 Task: Find Luxury Townhouses in Dallas.
Action: Mouse moved to (324, 263)
Screenshot: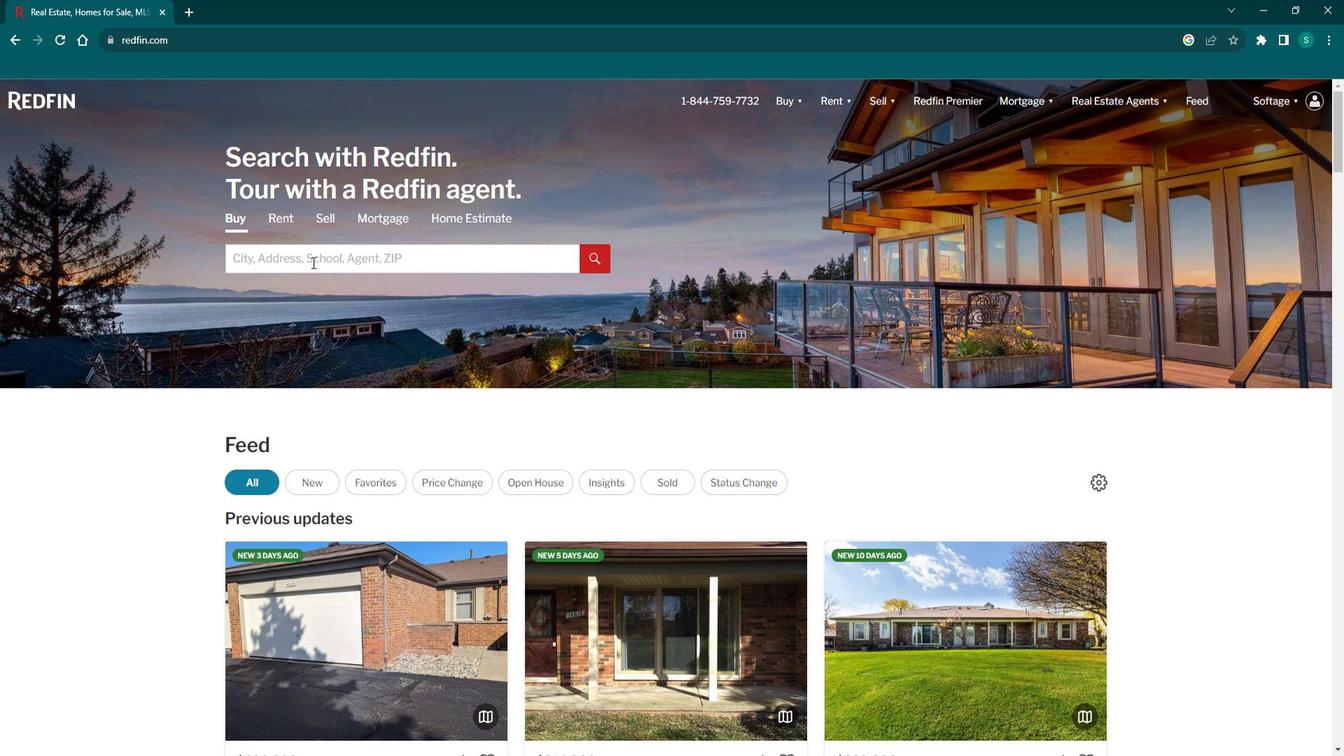 
Action: Mouse pressed left at (324, 263)
Screenshot: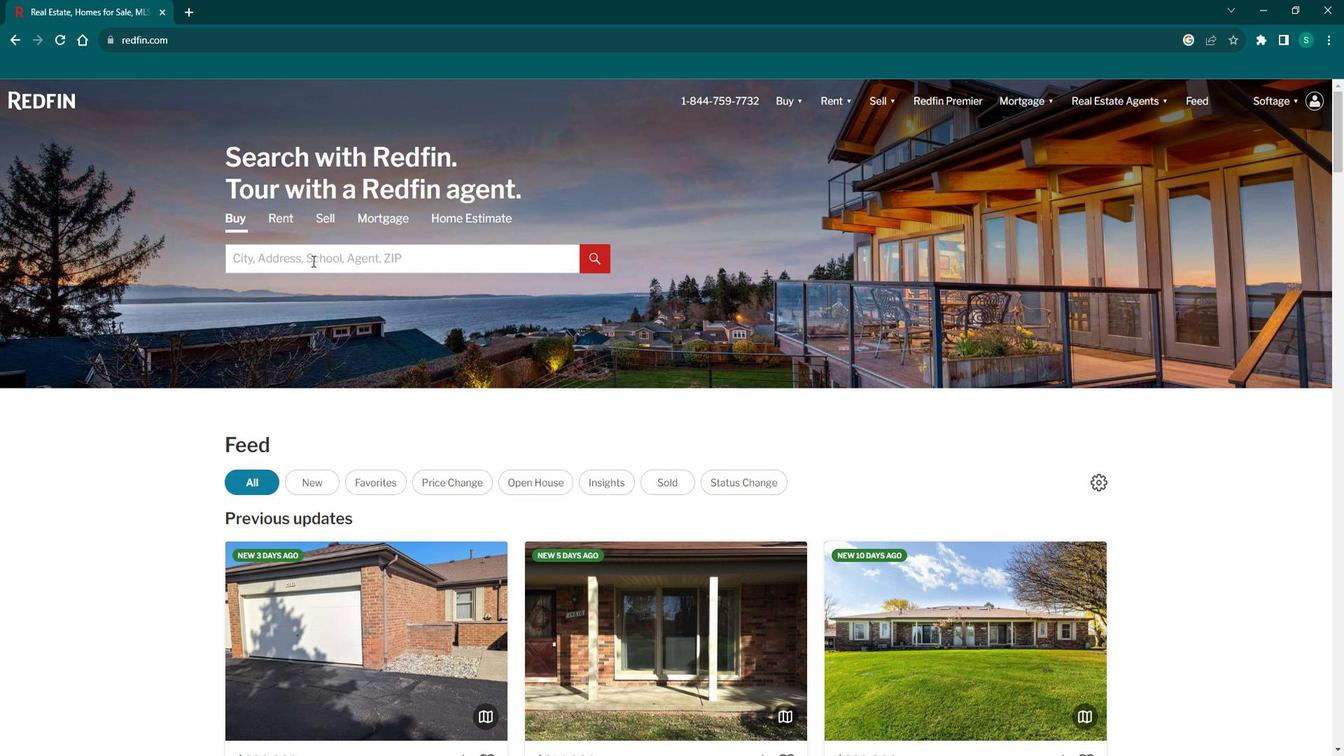 
Action: Key pressed <Key.caps_lock>D<Key.caps_lock>allas
Screenshot: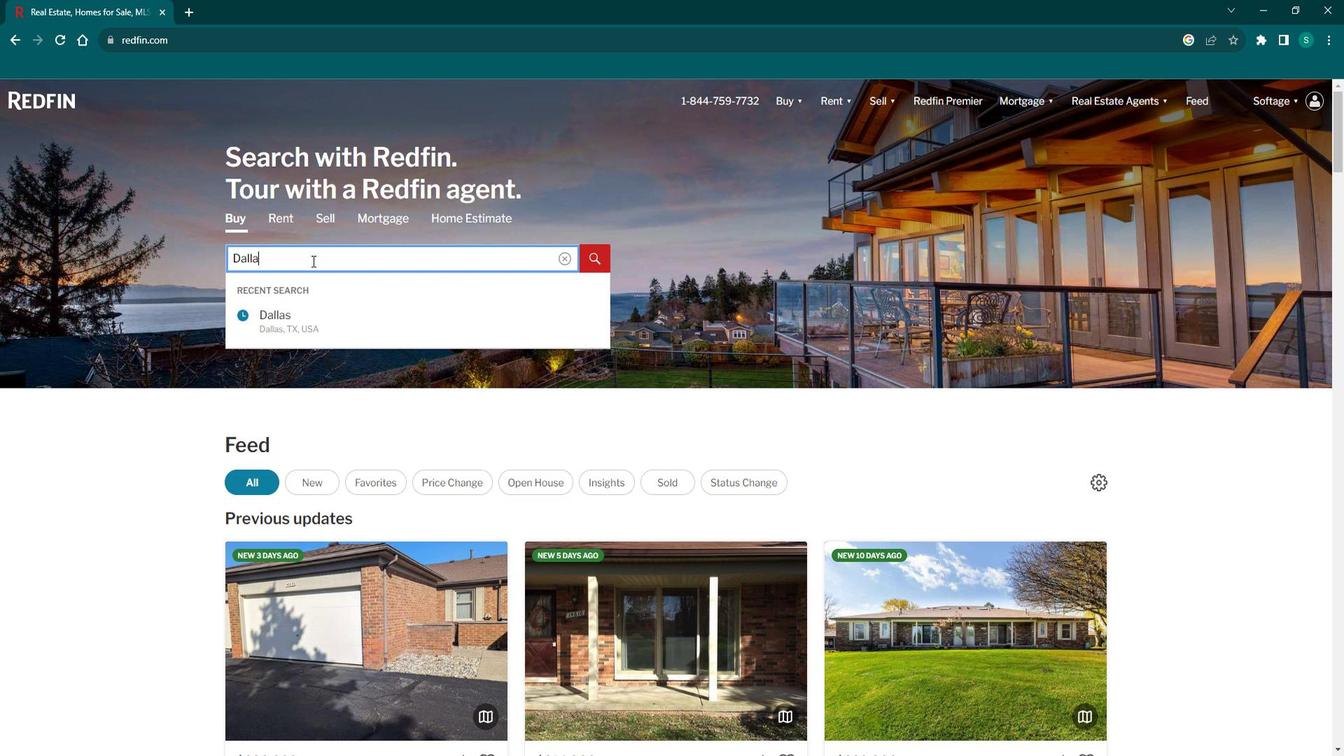 
Action: Mouse moved to (275, 389)
Screenshot: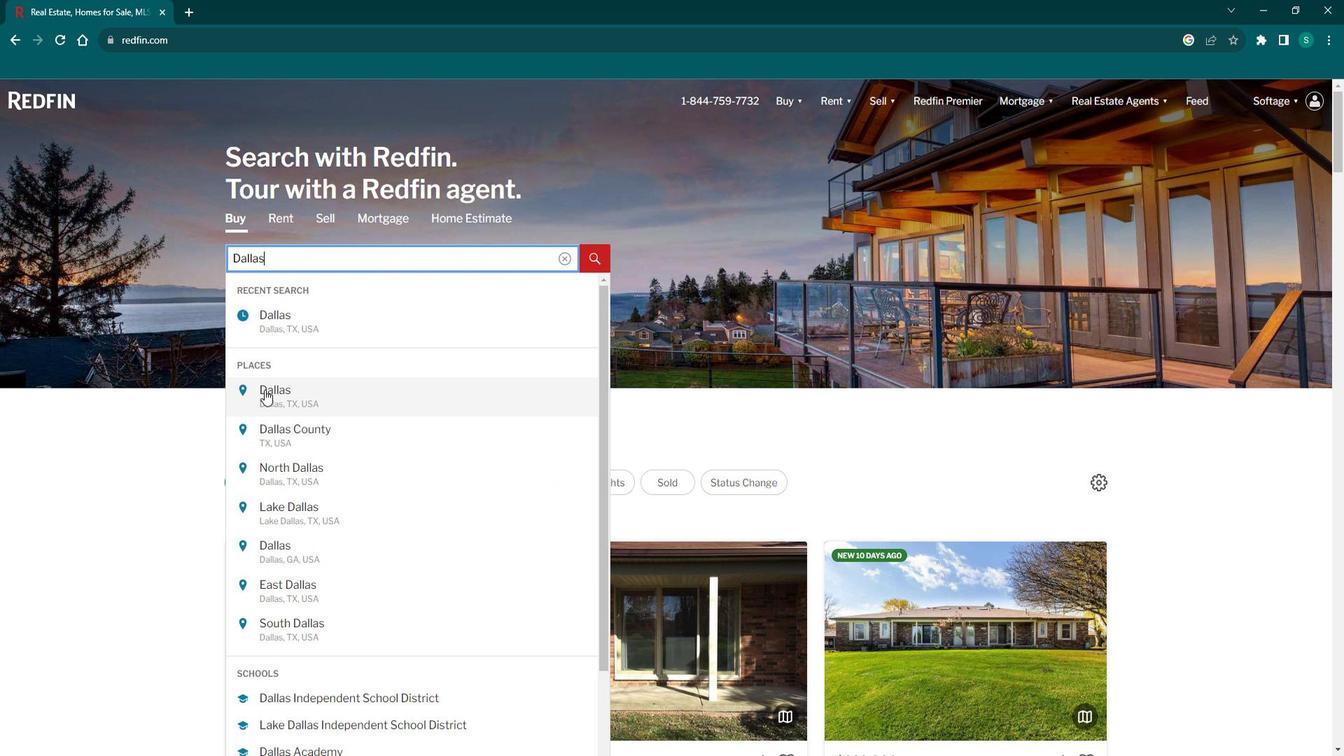 
Action: Mouse pressed left at (275, 389)
Screenshot: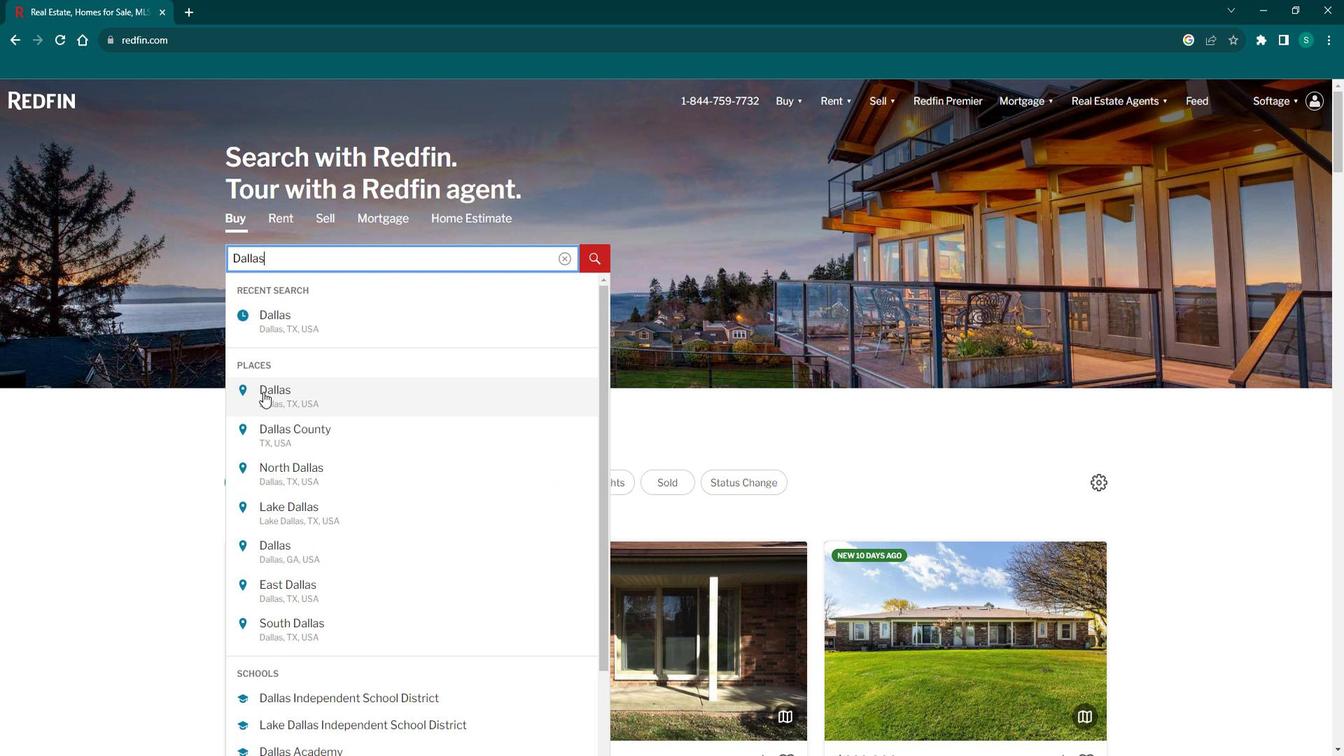 
Action: Mouse moved to (1235, 204)
Screenshot: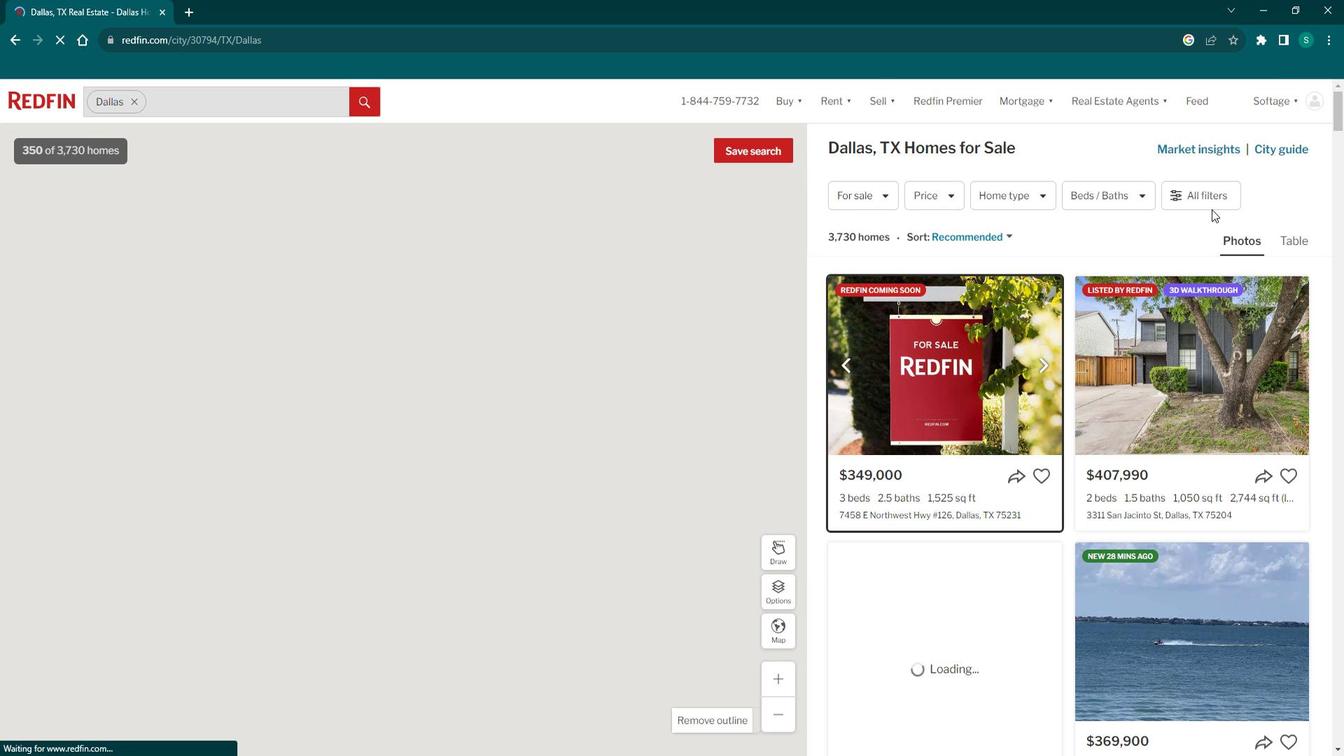 
Action: Mouse pressed left at (1235, 204)
Screenshot: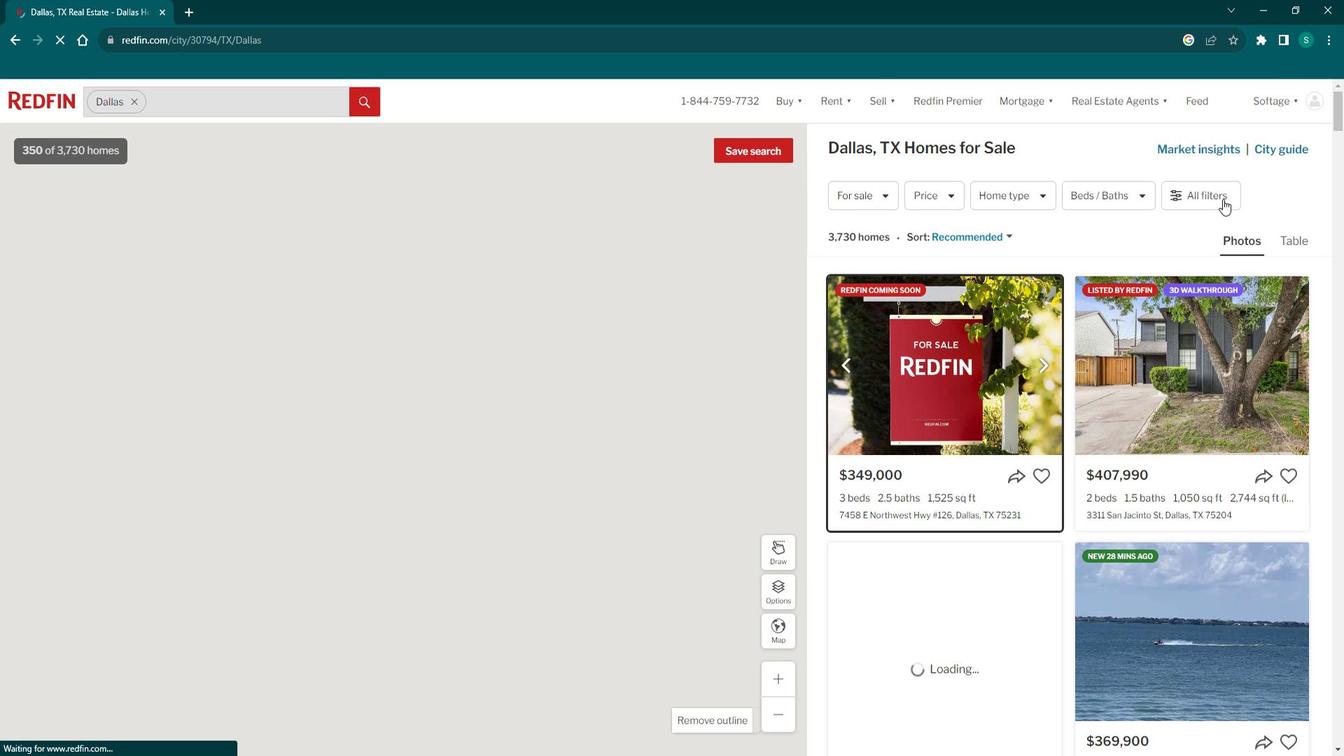 
Action: Mouse pressed left at (1235, 204)
Screenshot: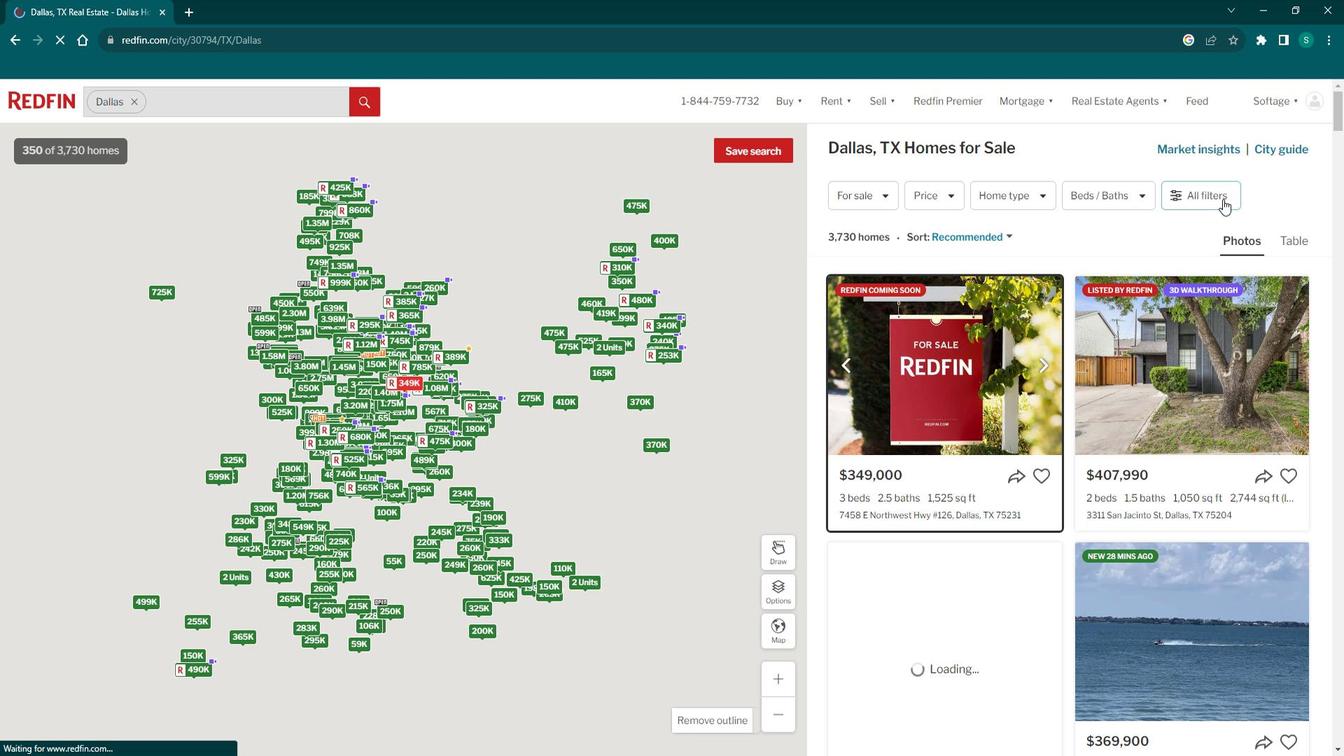
Action: Mouse moved to (1232, 204)
Screenshot: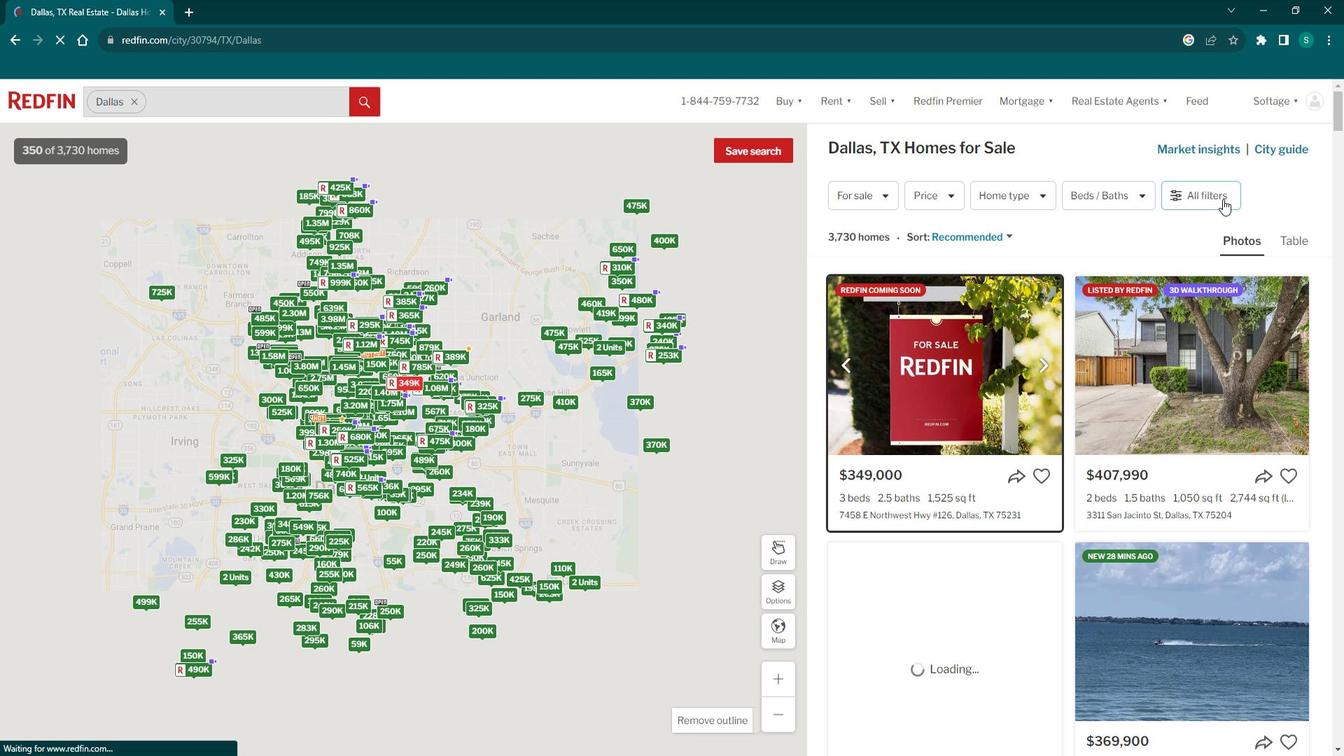 
Action: Mouse pressed left at (1232, 204)
Screenshot: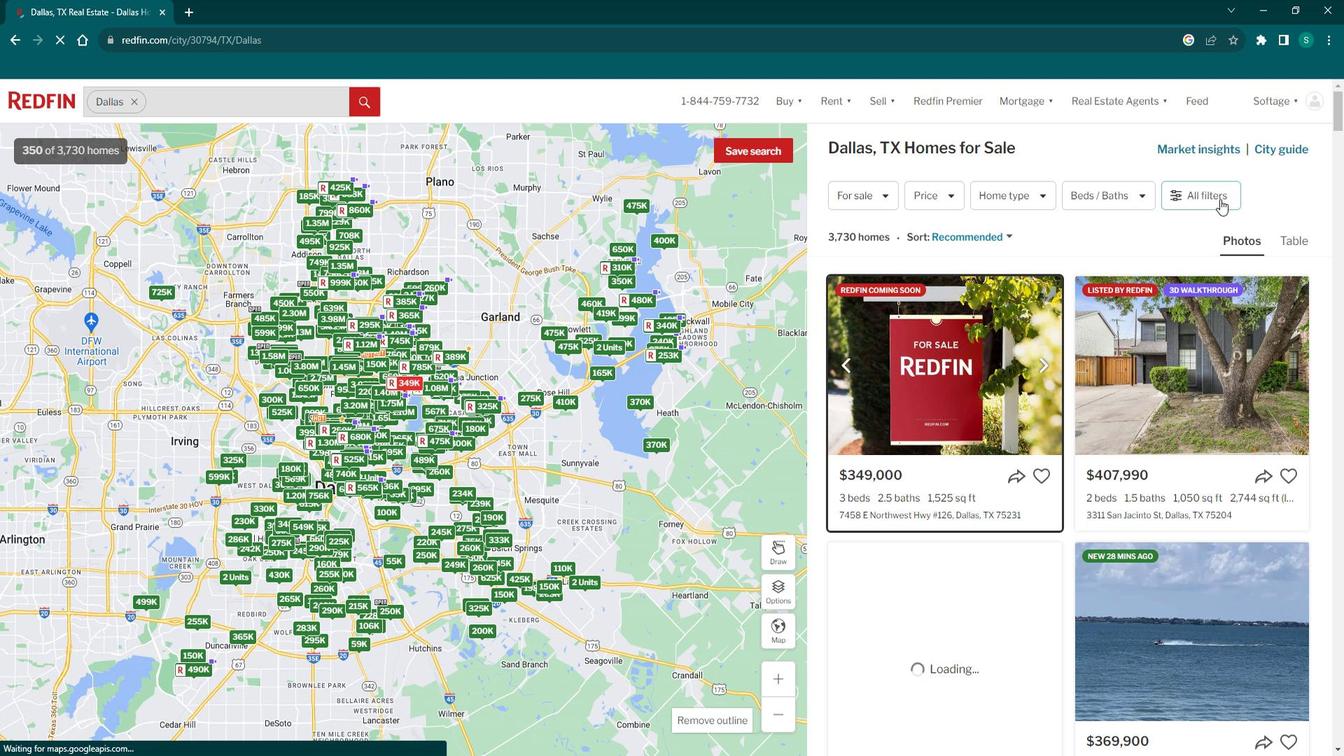 
Action: Mouse pressed left at (1232, 204)
Screenshot: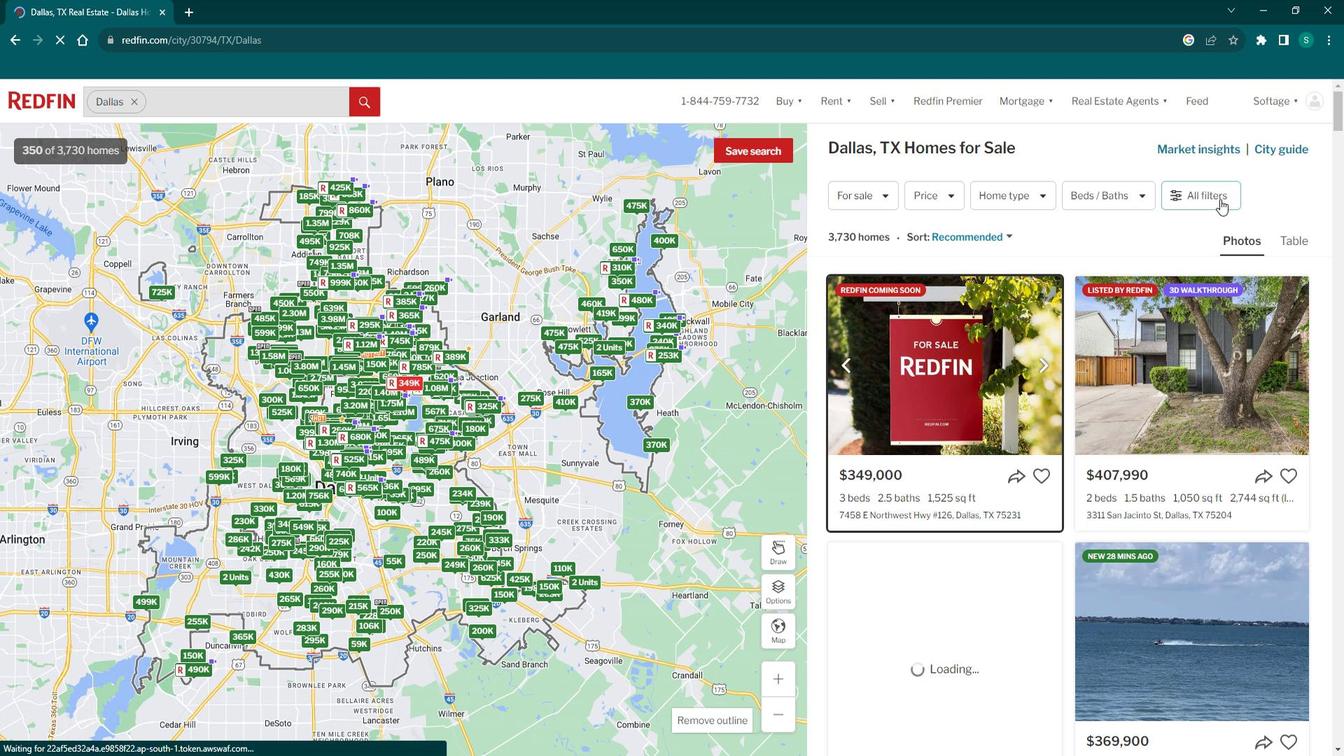 
Action: Mouse pressed left at (1232, 204)
Screenshot: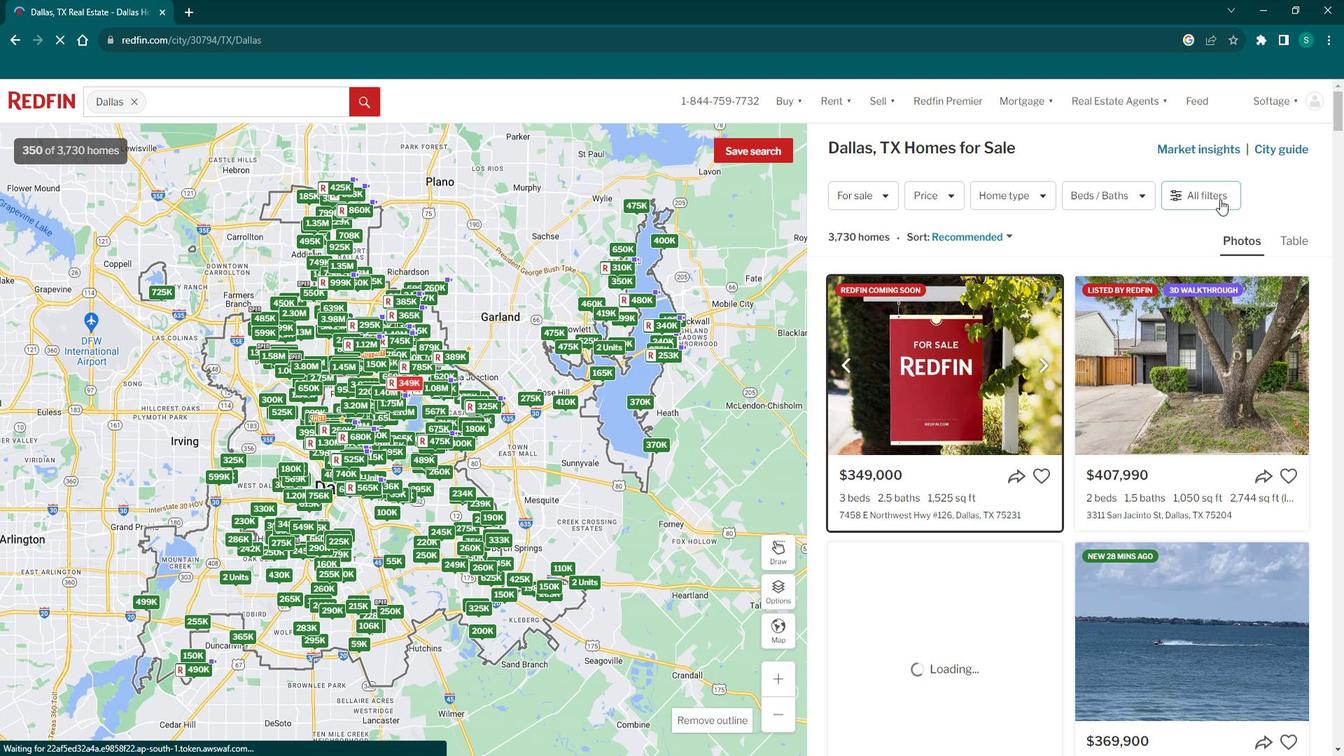 
Action: Mouse moved to (1211, 197)
Screenshot: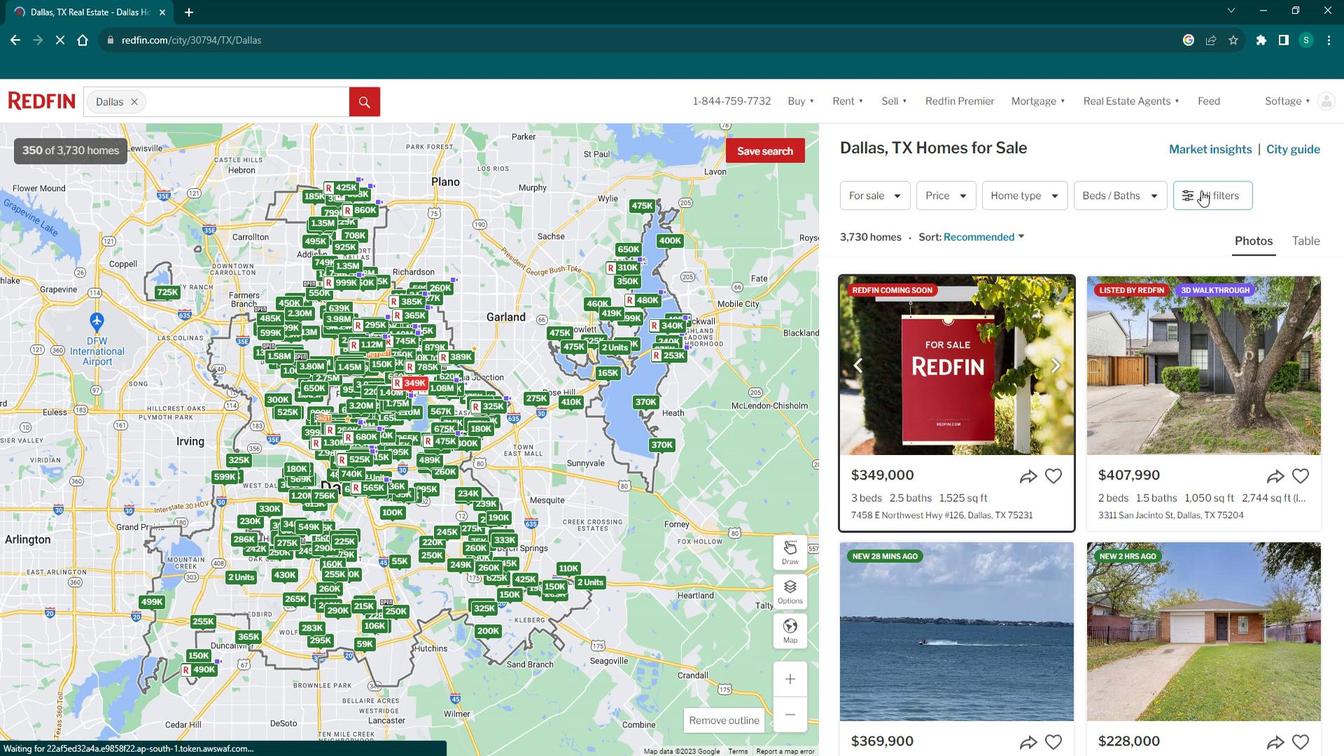 
Action: Mouse pressed left at (1211, 197)
Screenshot: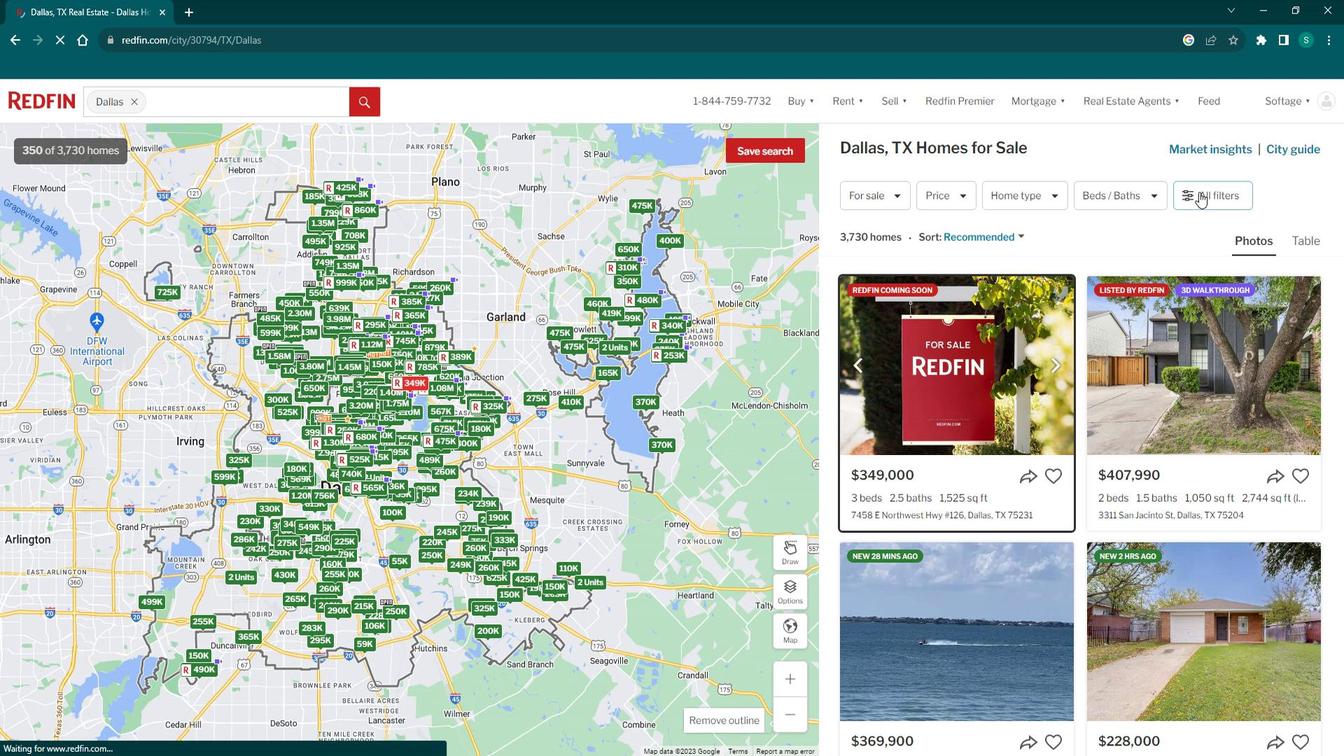 
Action: Mouse moved to (1077, 393)
Screenshot: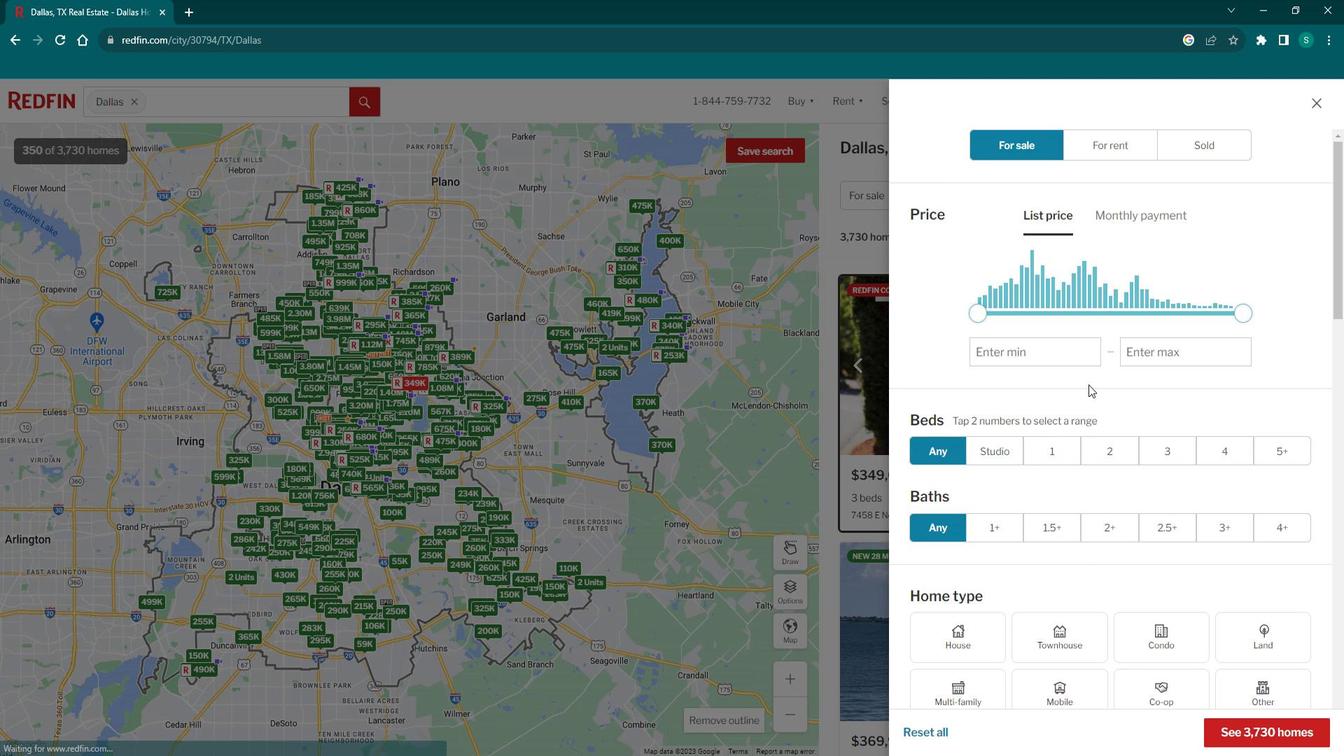 
Action: Mouse scrolled (1077, 392) with delta (0, 0)
Screenshot: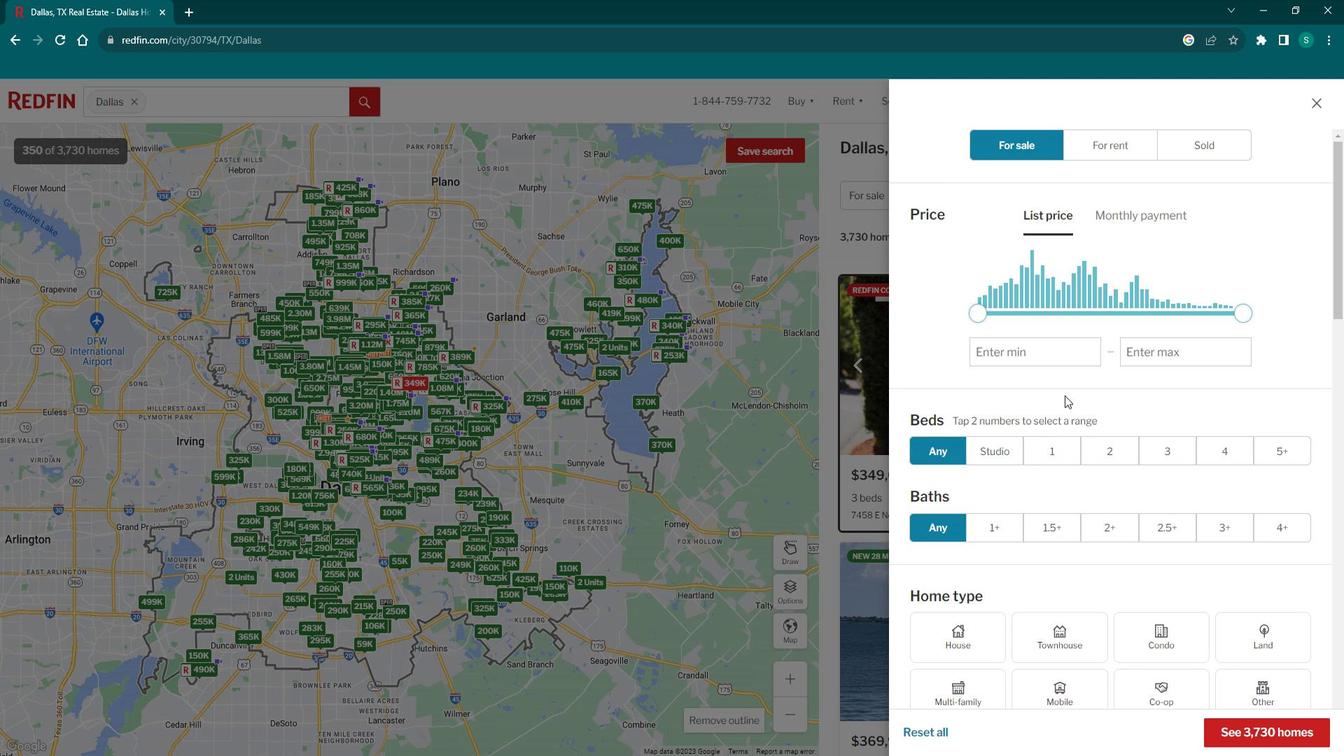 
Action: Mouse scrolled (1077, 392) with delta (0, 0)
Screenshot: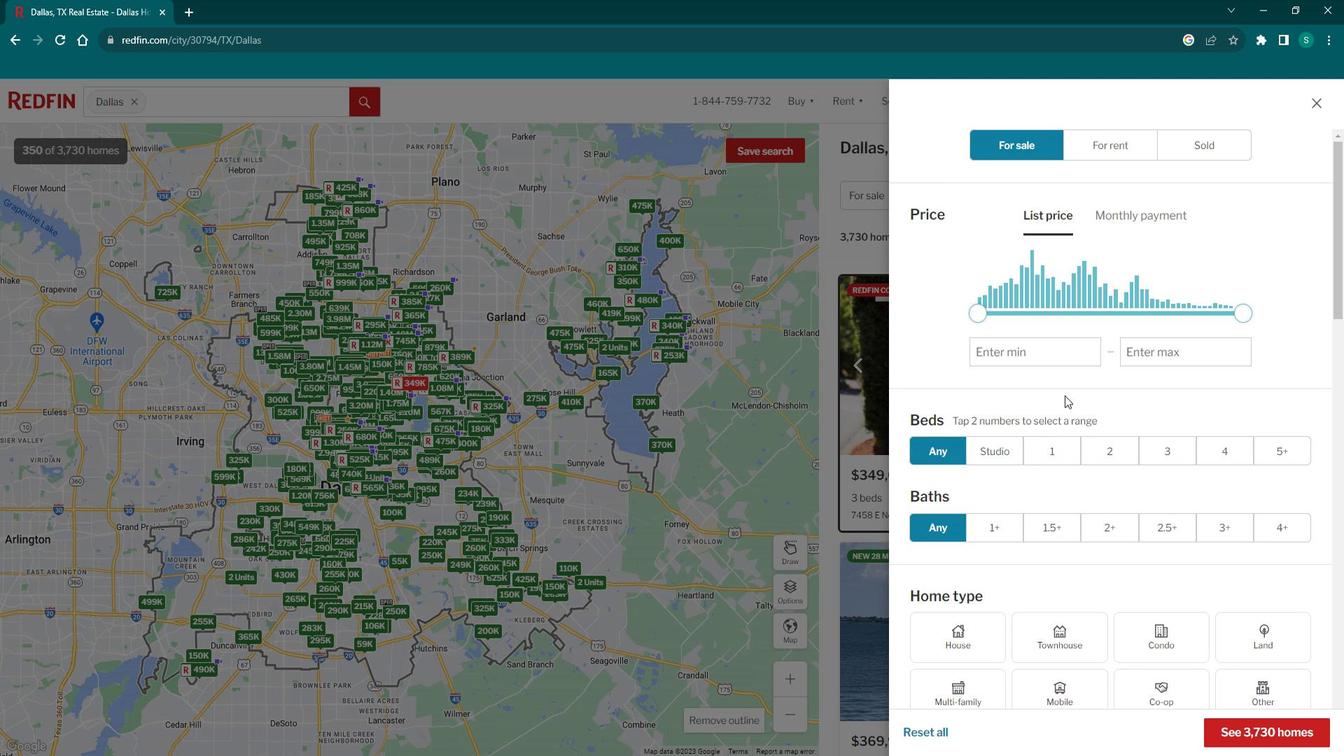 
Action: Mouse scrolled (1077, 392) with delta (0, 0)
Screenshot: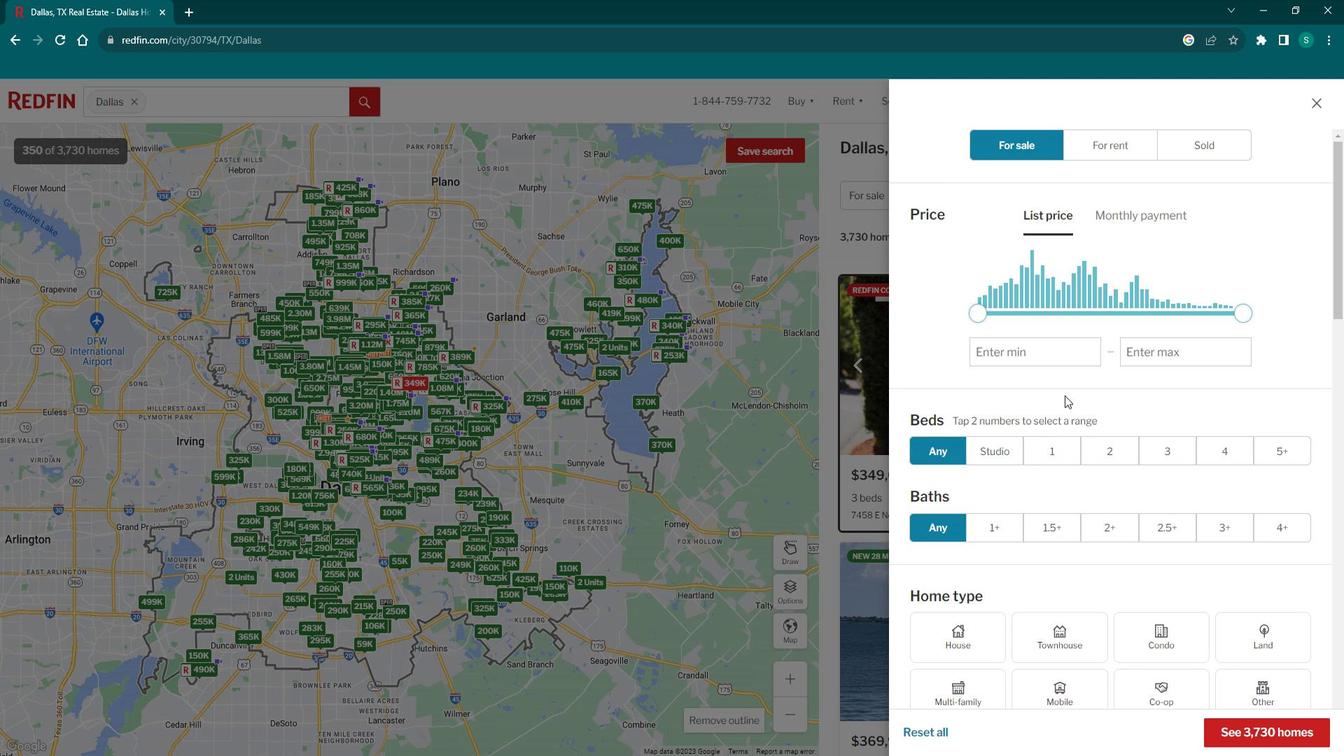 
Action: Mouse scrolled (1077, 392) with delta (0, 0)
Screenshot: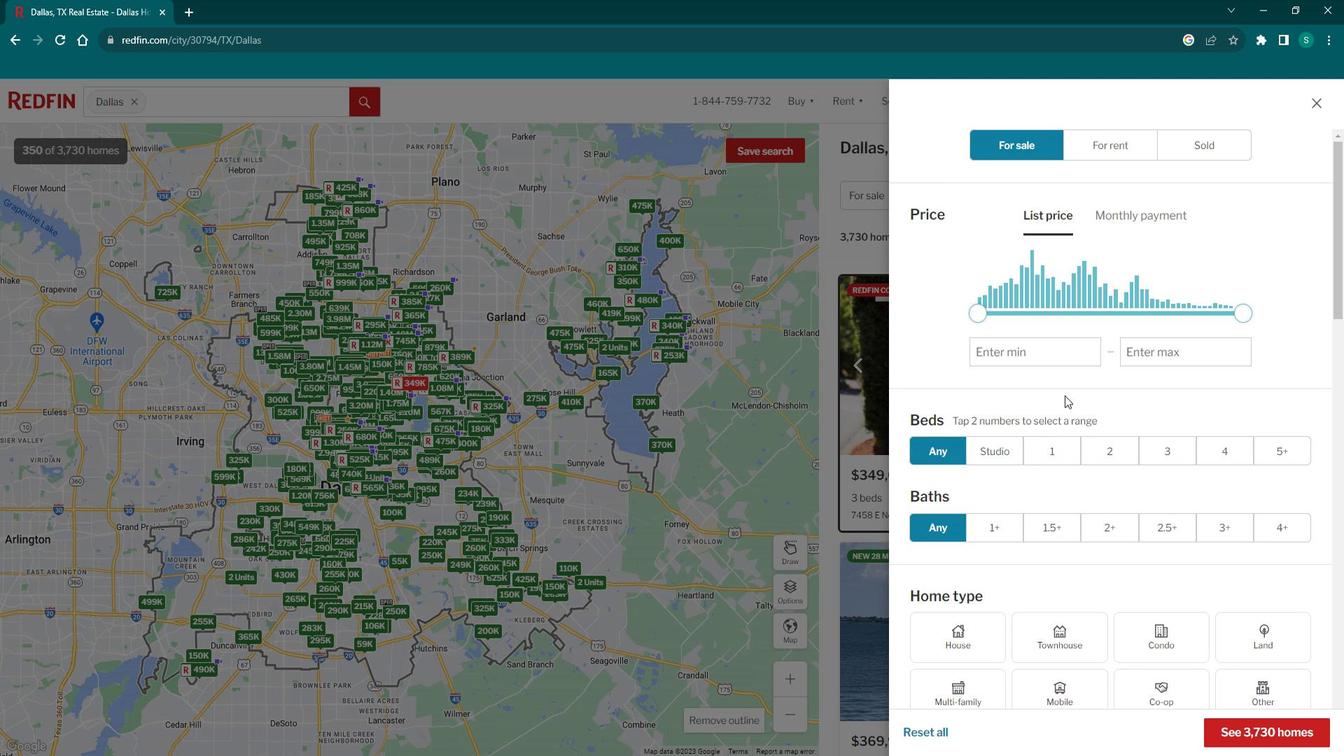 
Action: Mouse scrolled (1077, 392) with delta (0, 0)
Screenshot: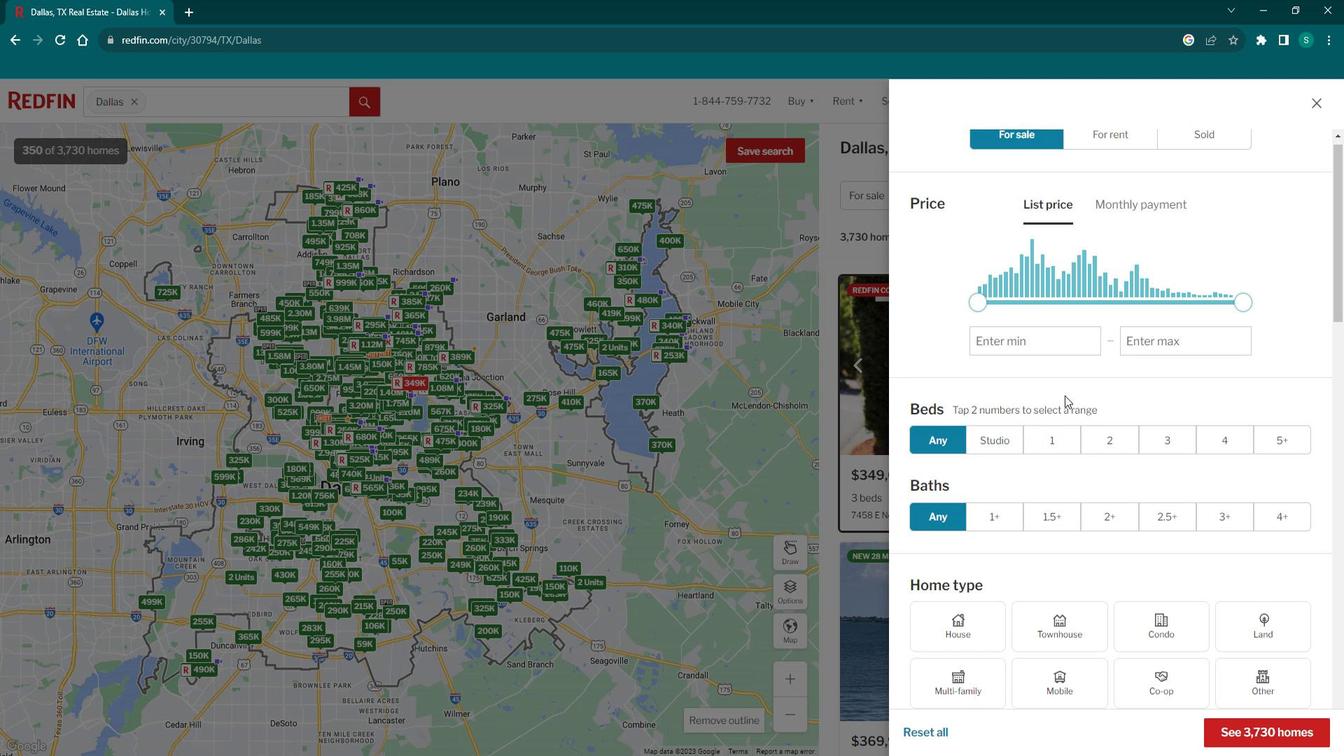 
Action: Mouse moved to (1060, 284)
Screenshot: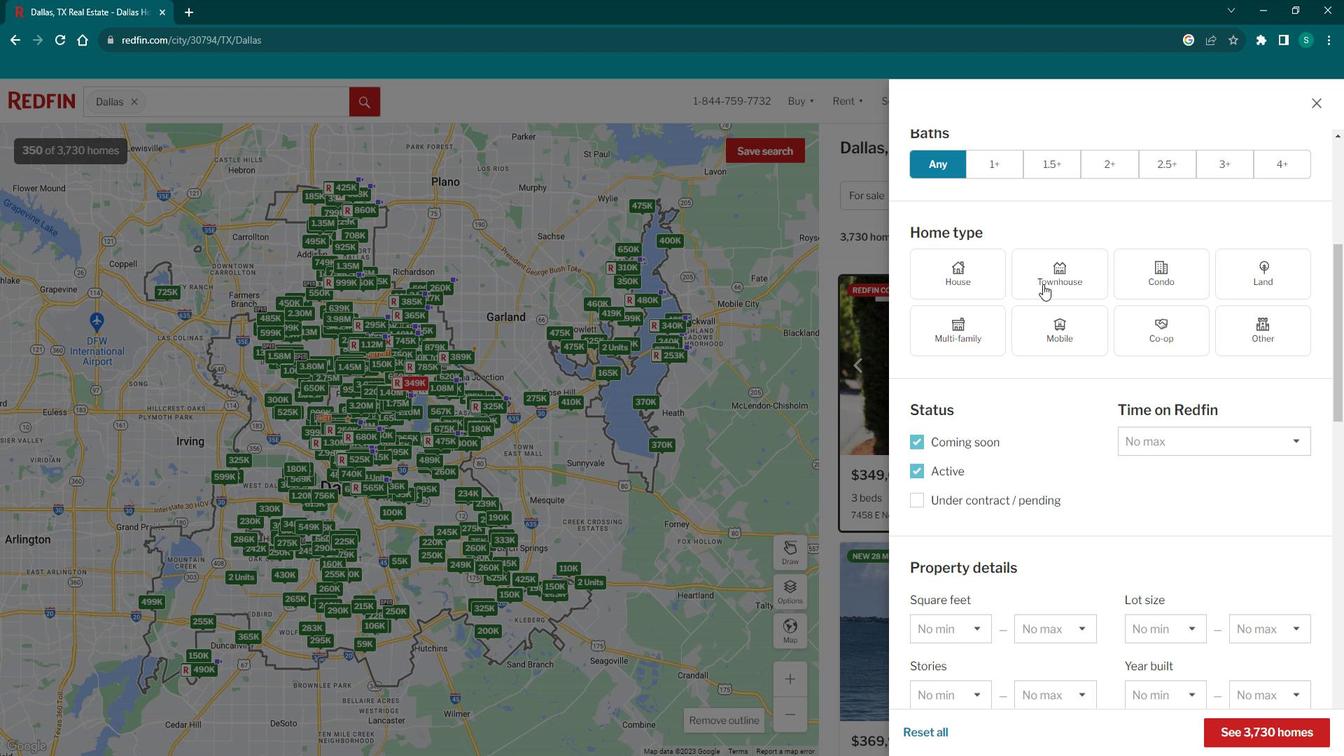 
Action: Mouse pressed left at (1060, 284)
Screenshot: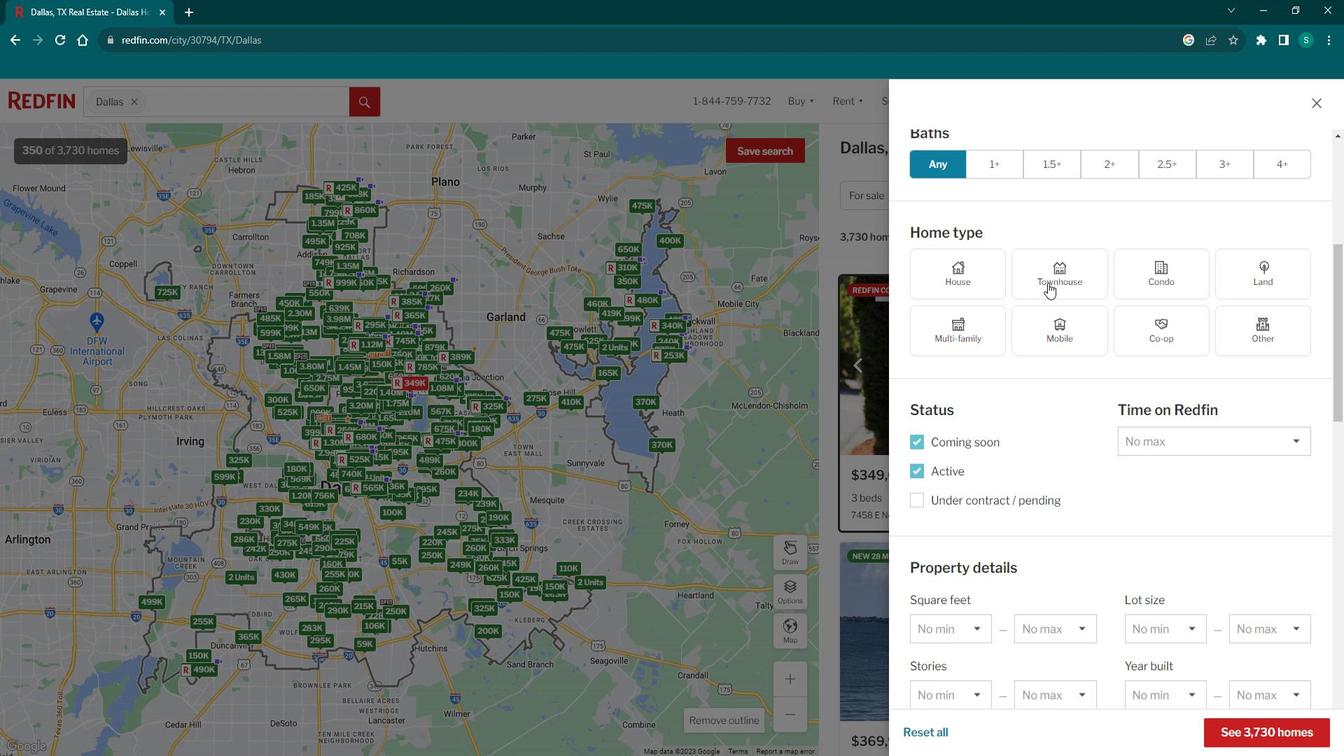 
Action: Mouse moved to (1263, 715)
Screenshot: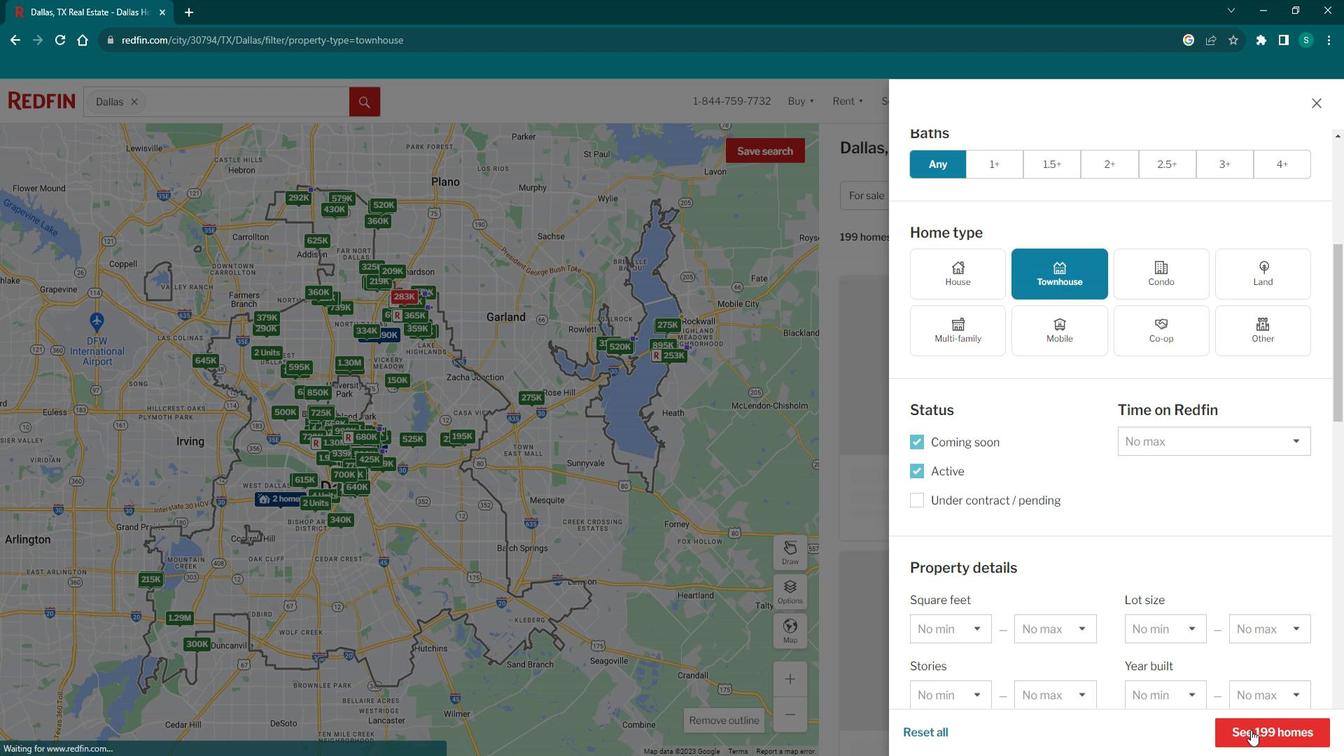 
Action: Mouse pressed left at (1263, 715)
Screenshot: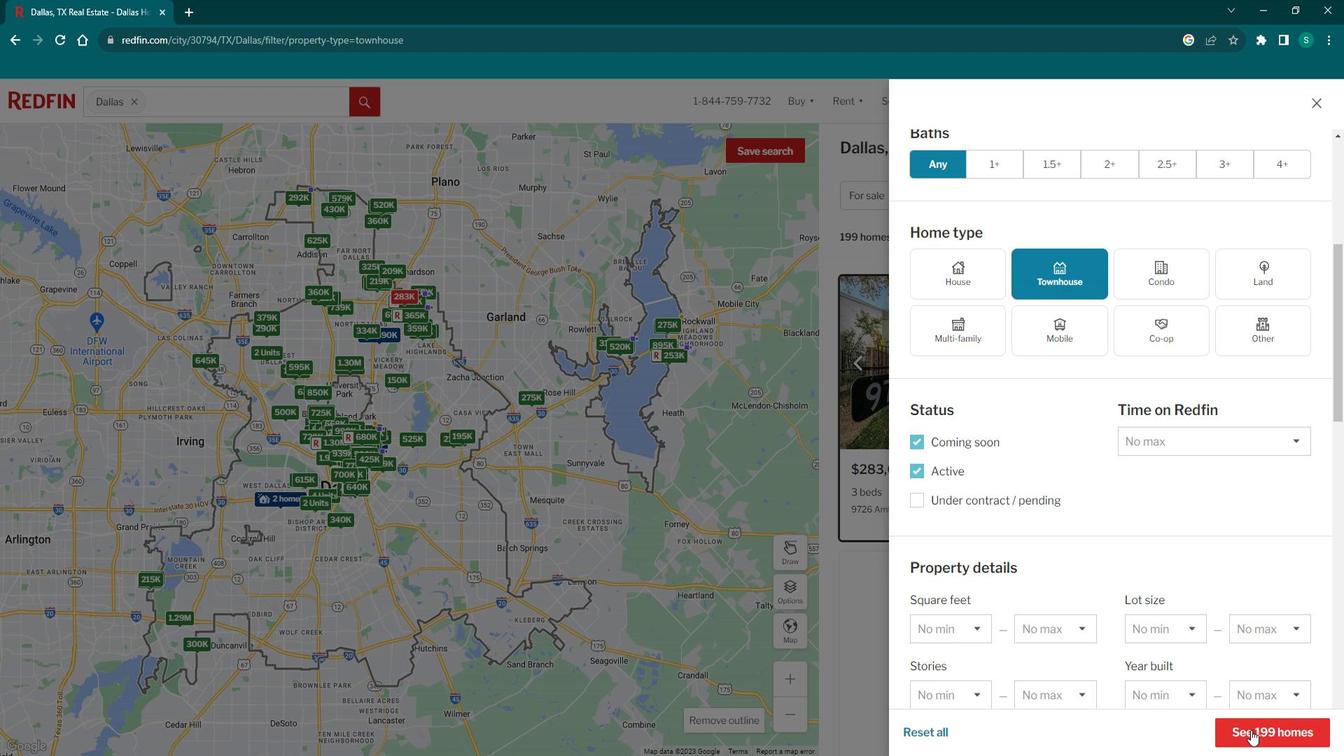 
Action: Mouse moved to (917, 427)
Screenshot: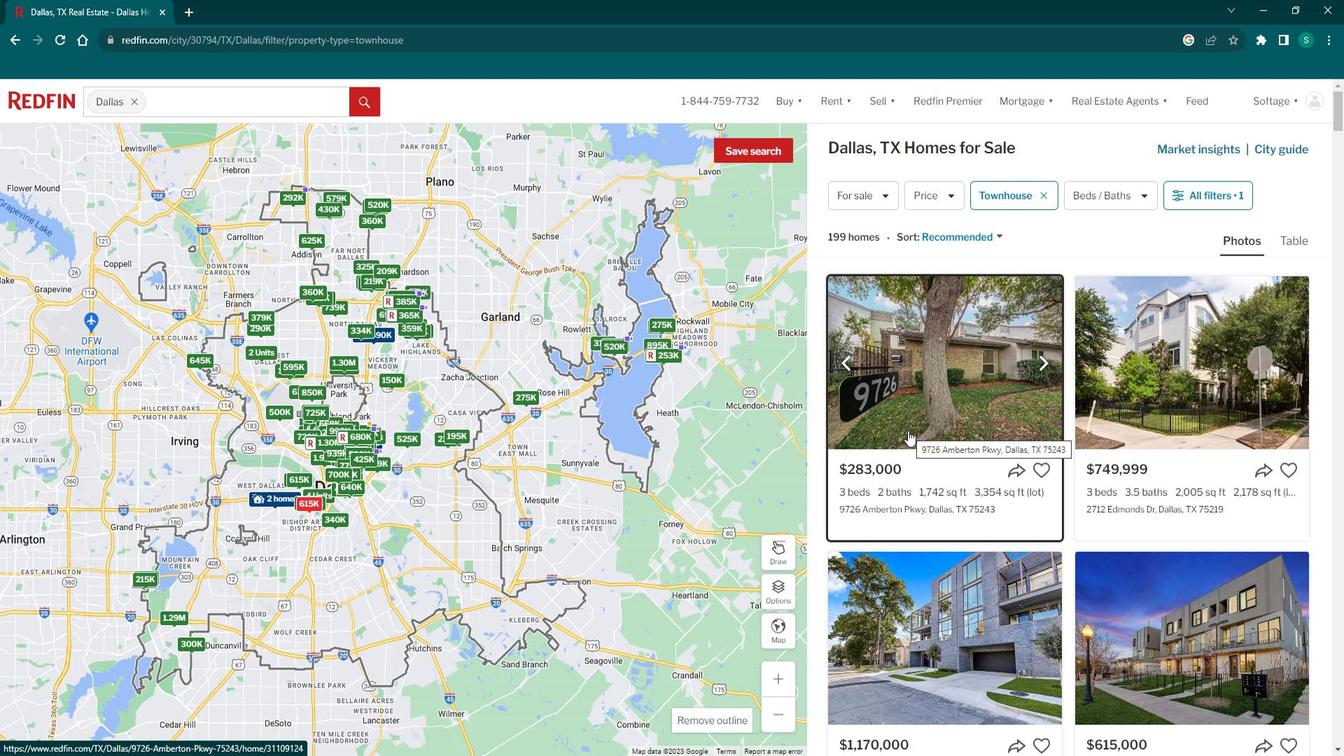 
Action: Mouse pressed left at (917, 427)
Screenshot: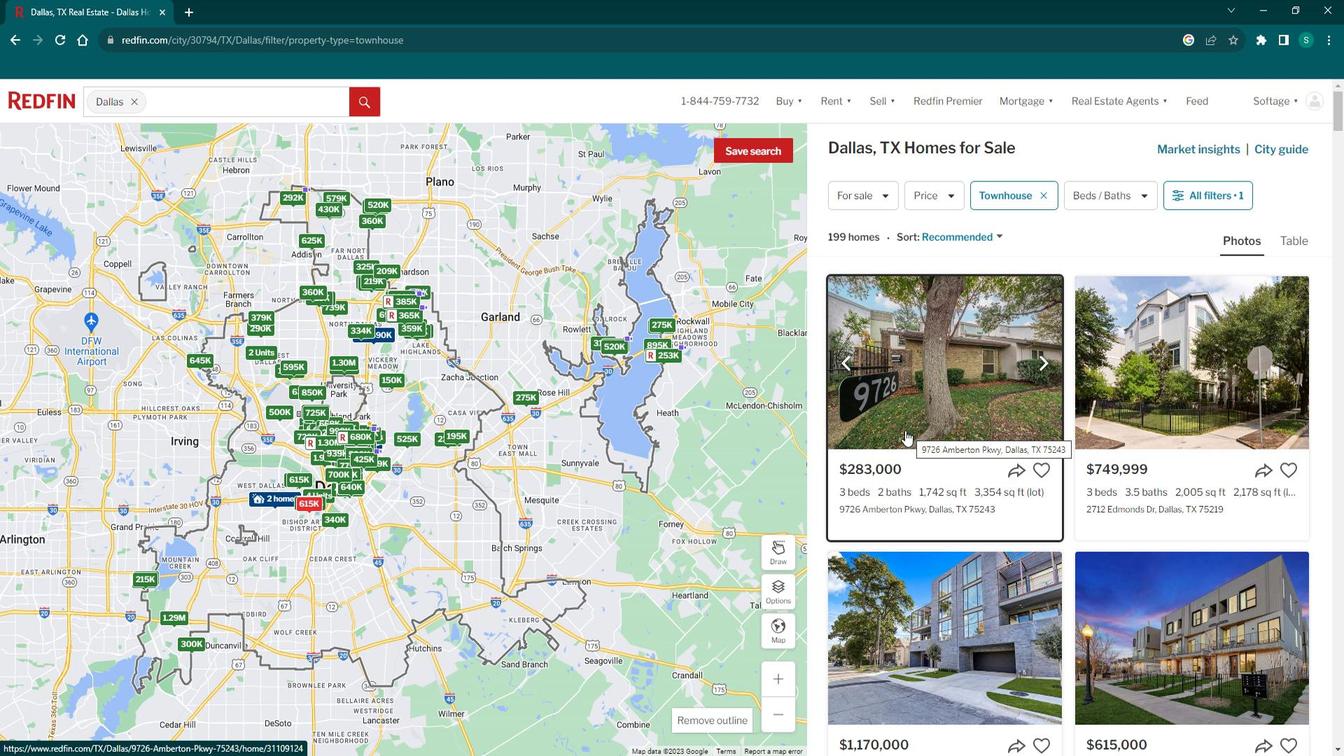 
Action: Mouse moved to (508, 438)
Screenshot: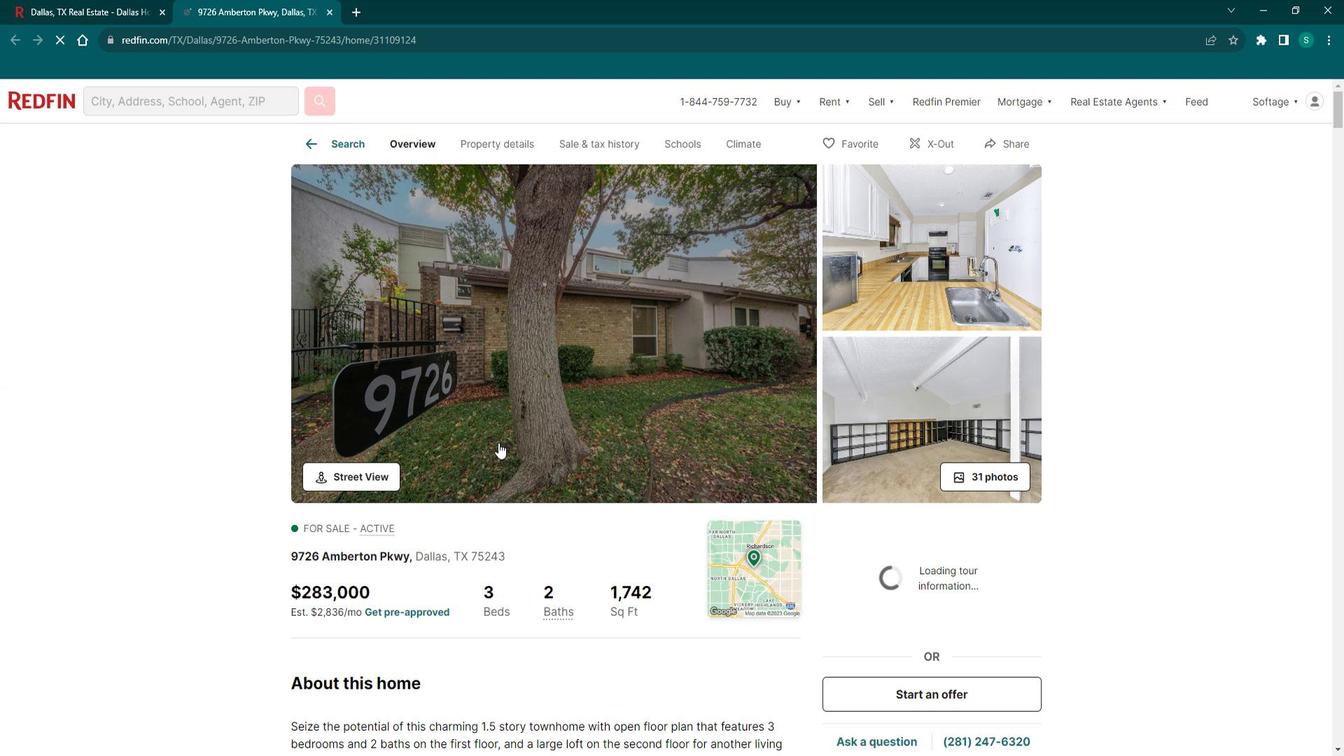 
Action: Mouse scrolled (508, 438) with delta (0, 0)
Screenshot: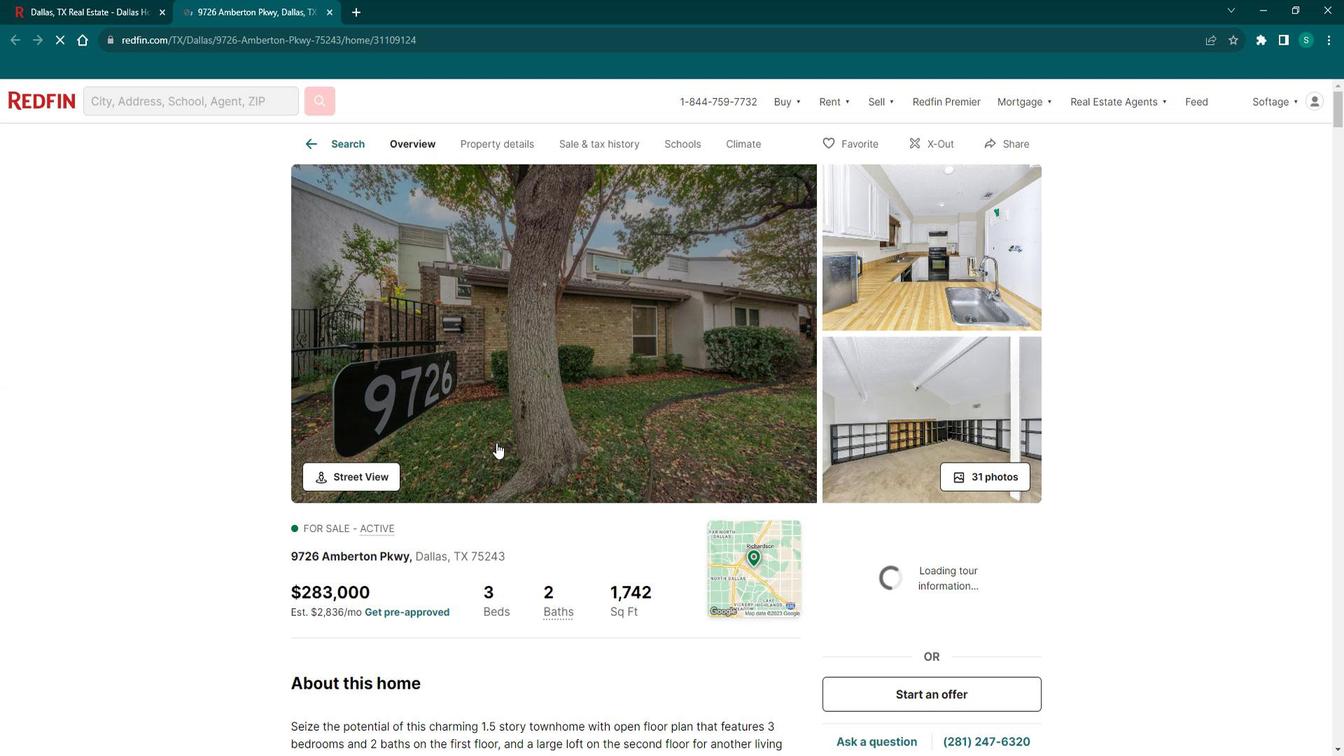 
Action: Mouse scrolled (508, 438) with delta (0, 0)
Screenshot: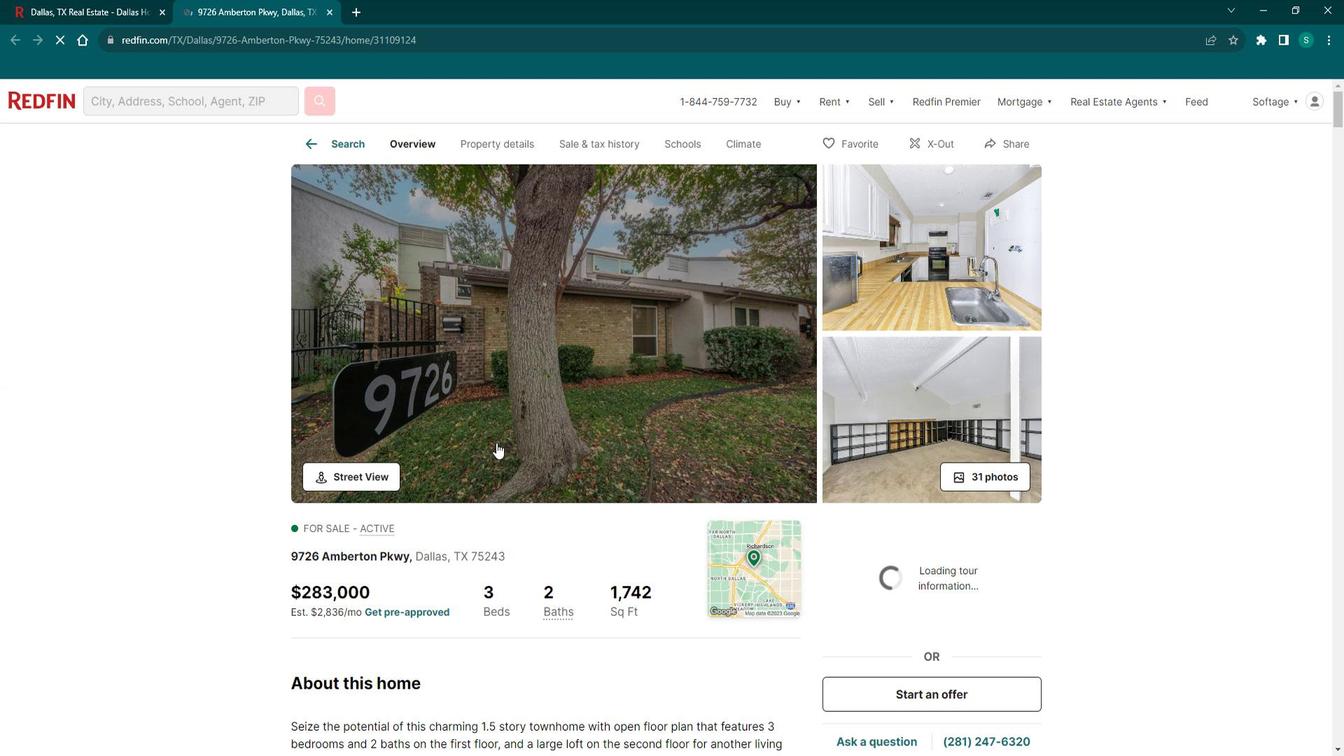 
Action: Mouse scrolled (508, 438) with delta (0, 0)
Screenshot: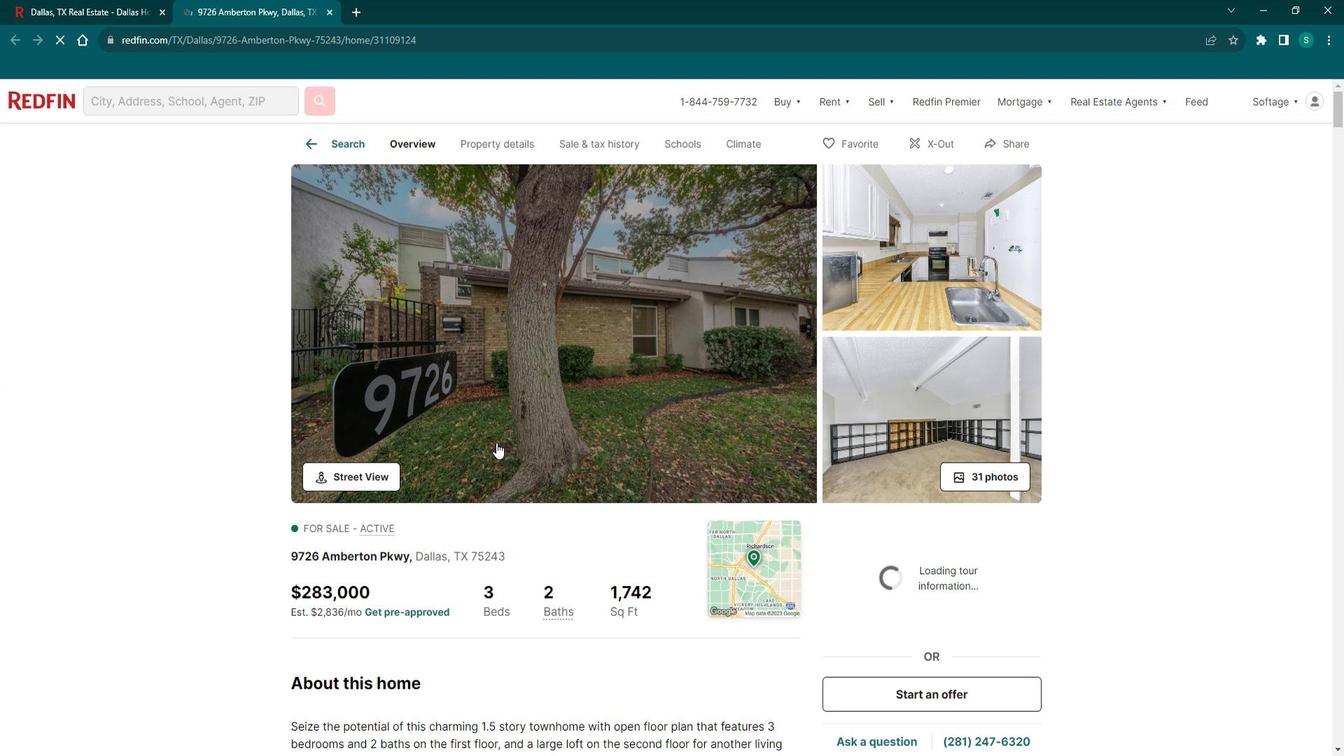 
Action: Mouse moved to (507, 438)
Screenshot: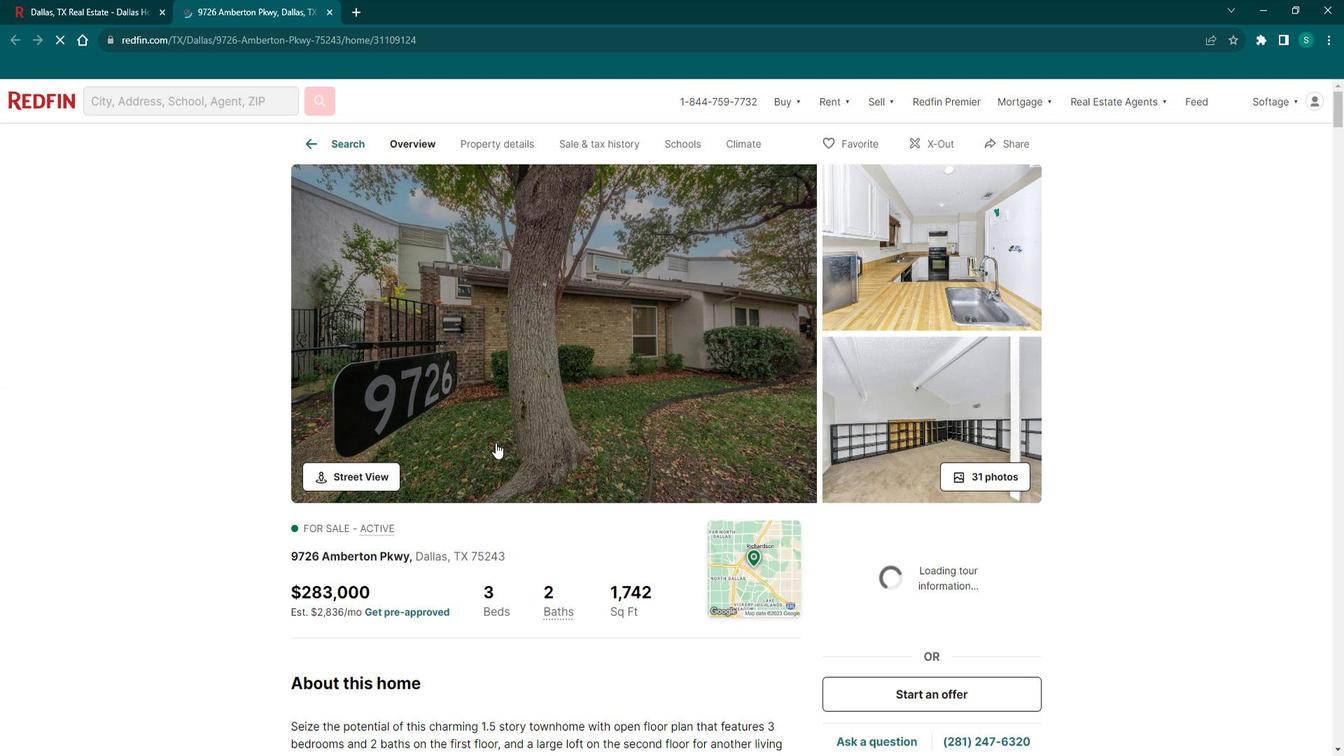
Action: Mouse scrolled (507, 438) with delta (0, 0)
Screenshot: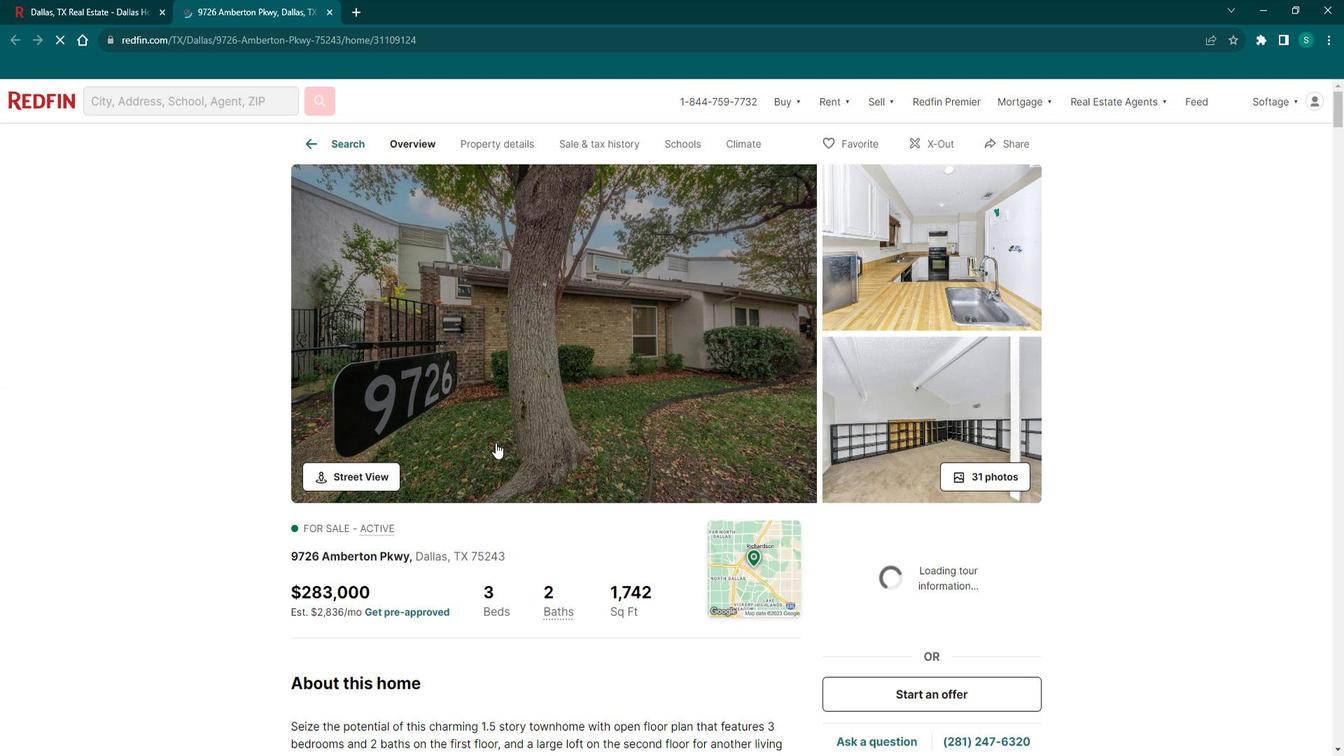 
Action: Mouse moved to (350, 494)
Screenshot: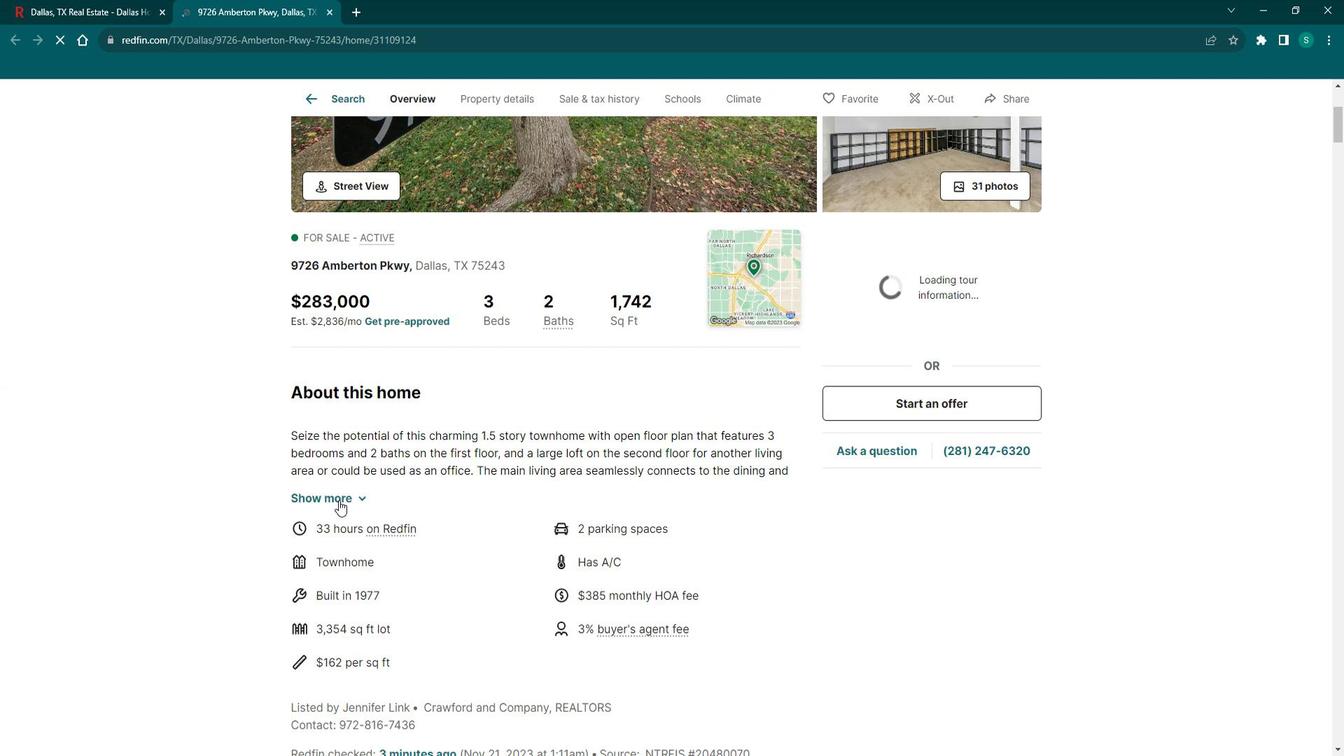
Action: Mouse pressed left at (350, 494)
Screenshot: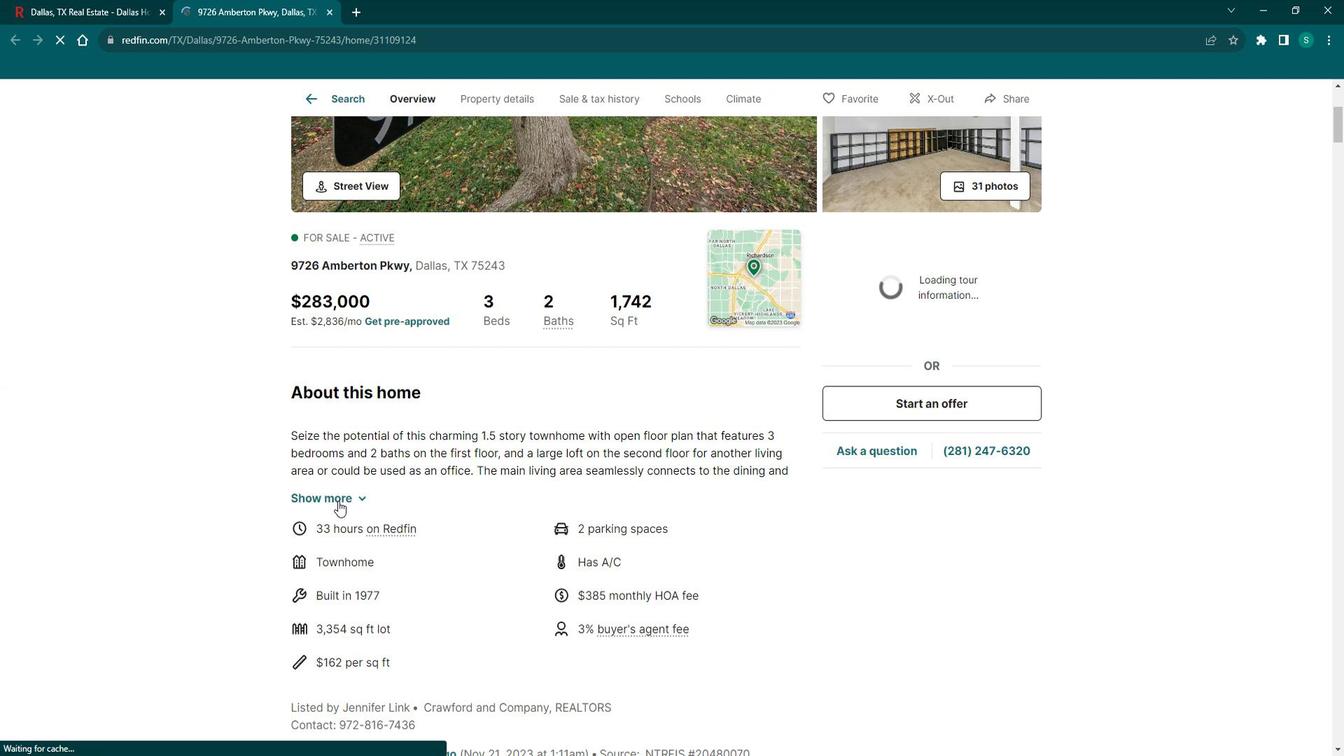 
Action: Mouse moved to (401, 477)
Screenshot: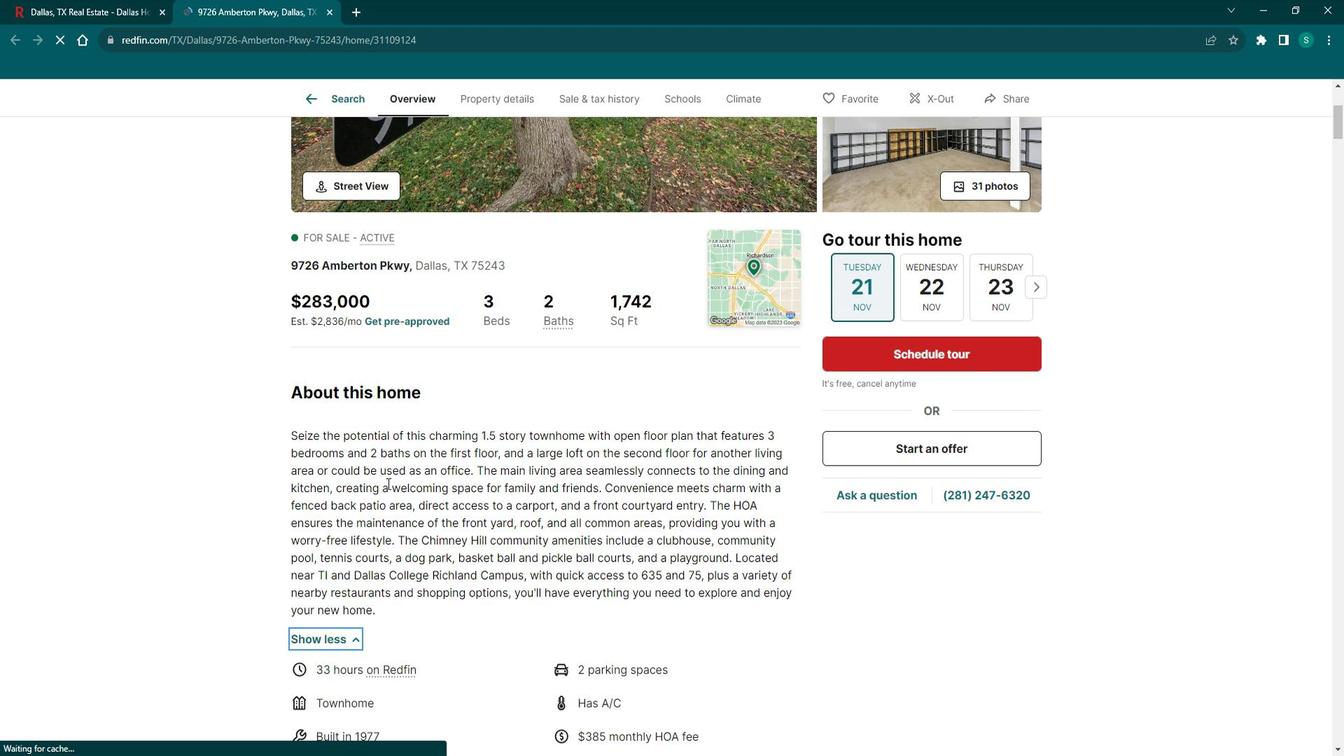 
Action: Mouse scrolled (401, 476) with delta (0, 0)
Screenshot: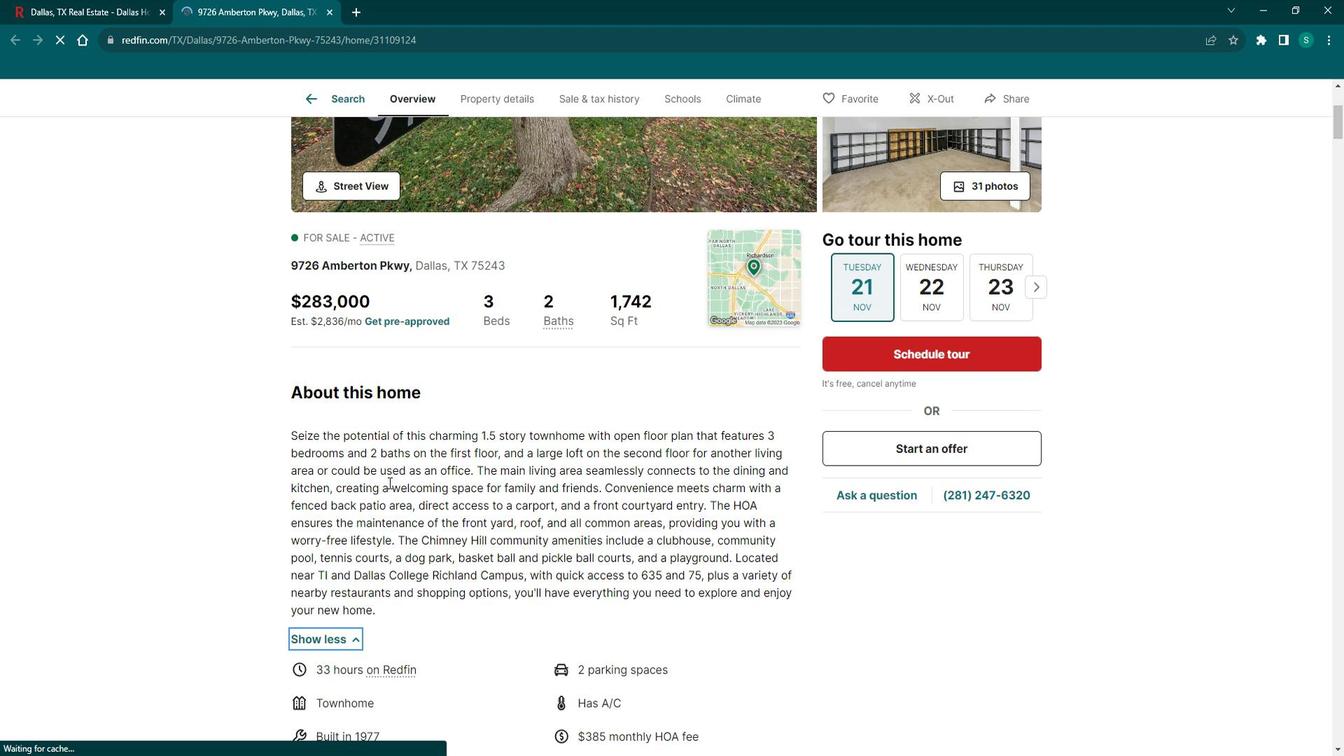 
Action: Mouse scrolled (401, 476) with delta (0, 0)
Screenshot: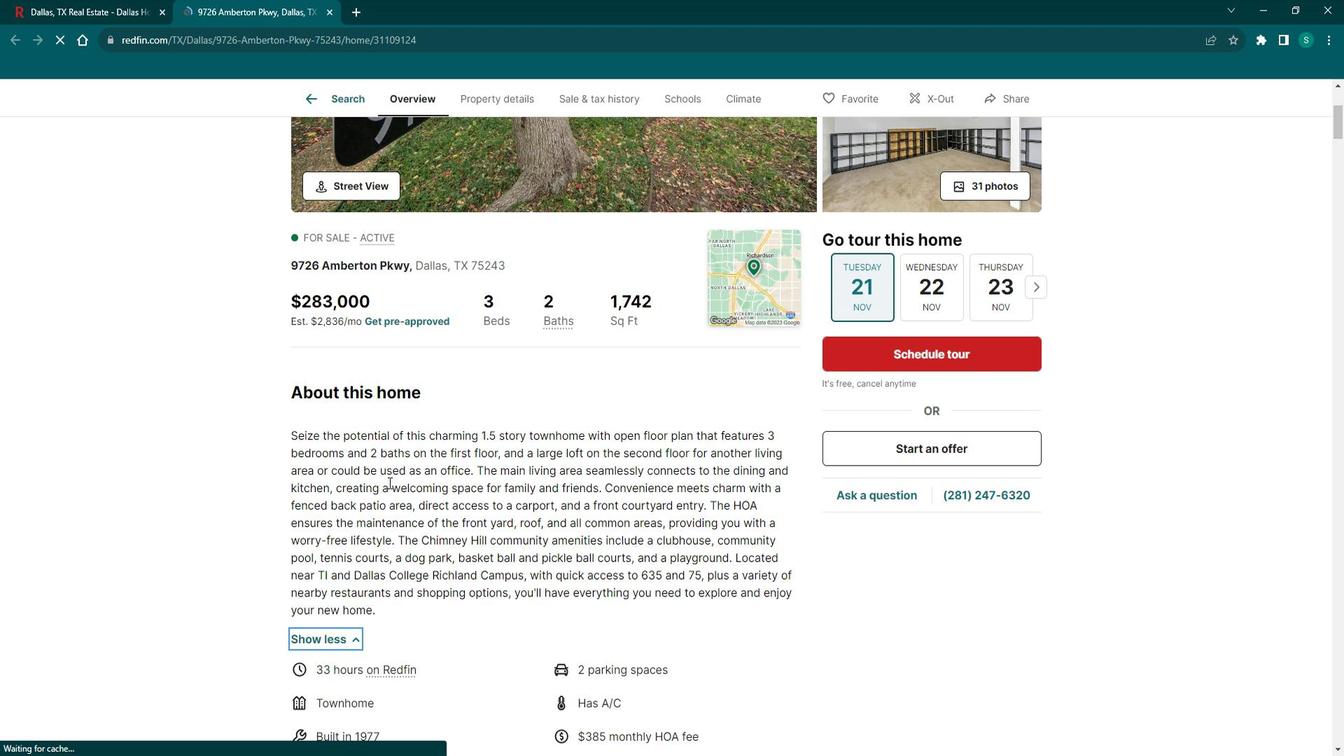 
Action: Mouse scrolled (401, 476) with delta (0, 0)
Screenshot: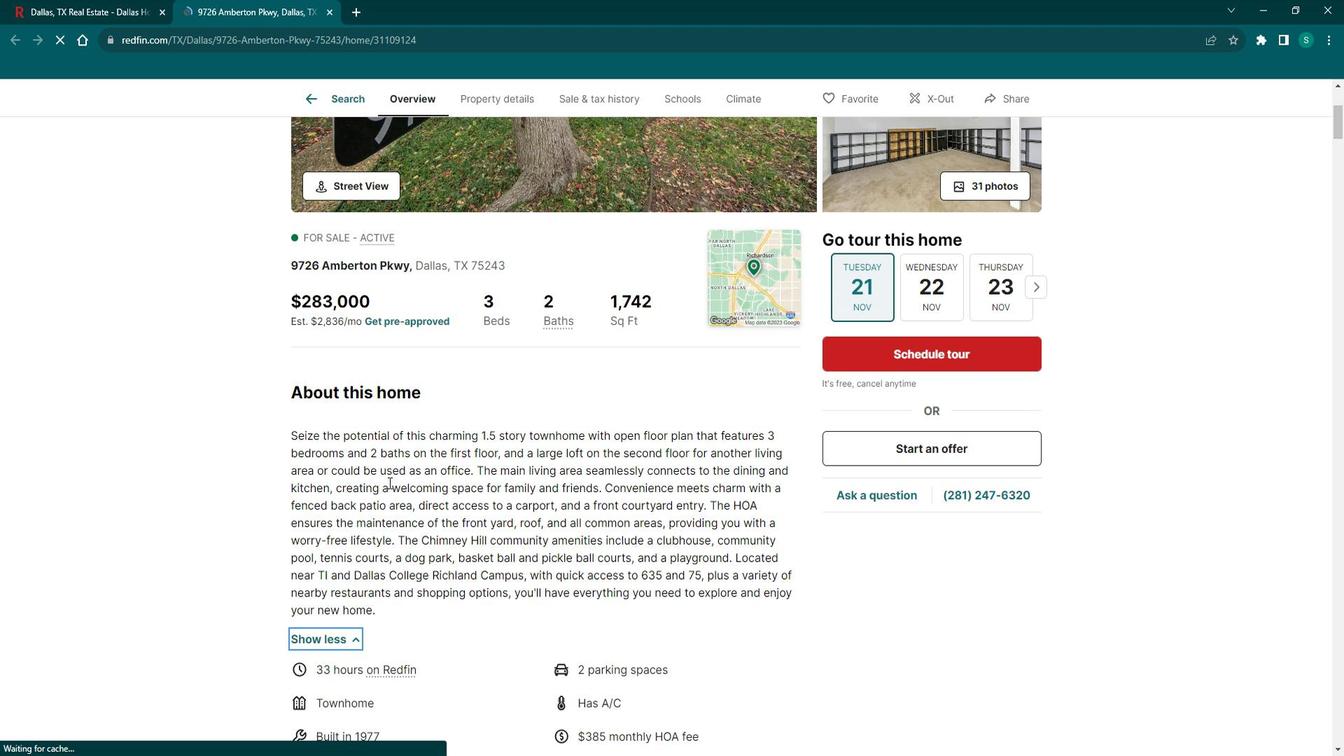 
Action: Mouse scrolled (401, 476) with delta (0, 0)
Screenshot: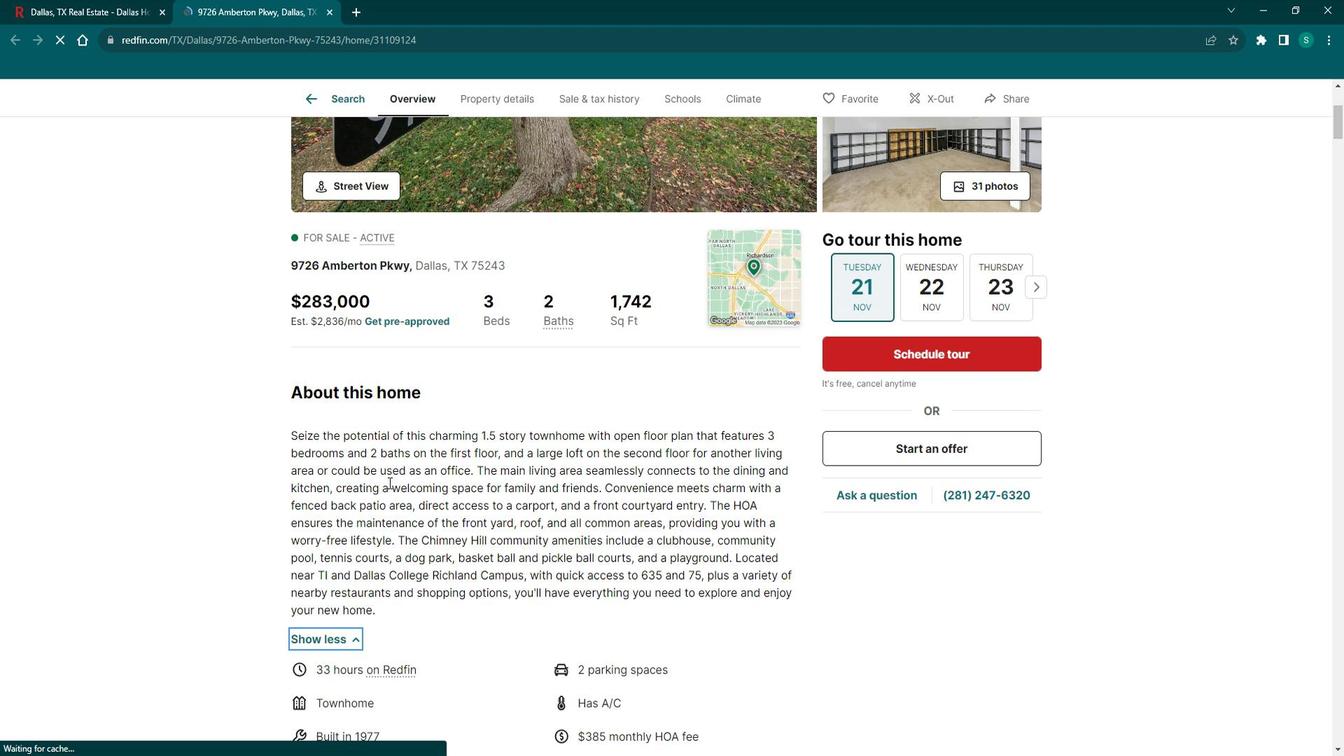 
Action: Mouse scrolled (401, 476) with delta (0, 0)
Screenshot: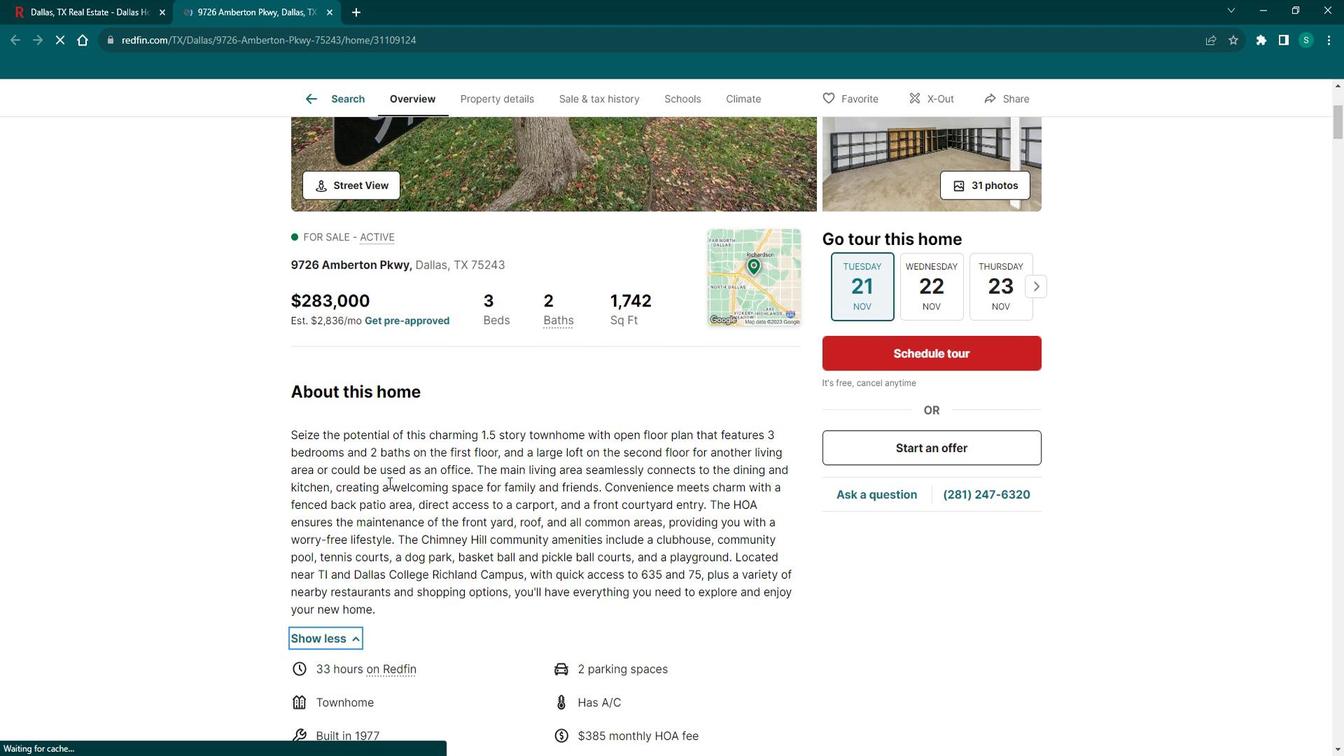 
Action: Mouse scrolled (401, 476) with delta (0, 0)
Screenshot: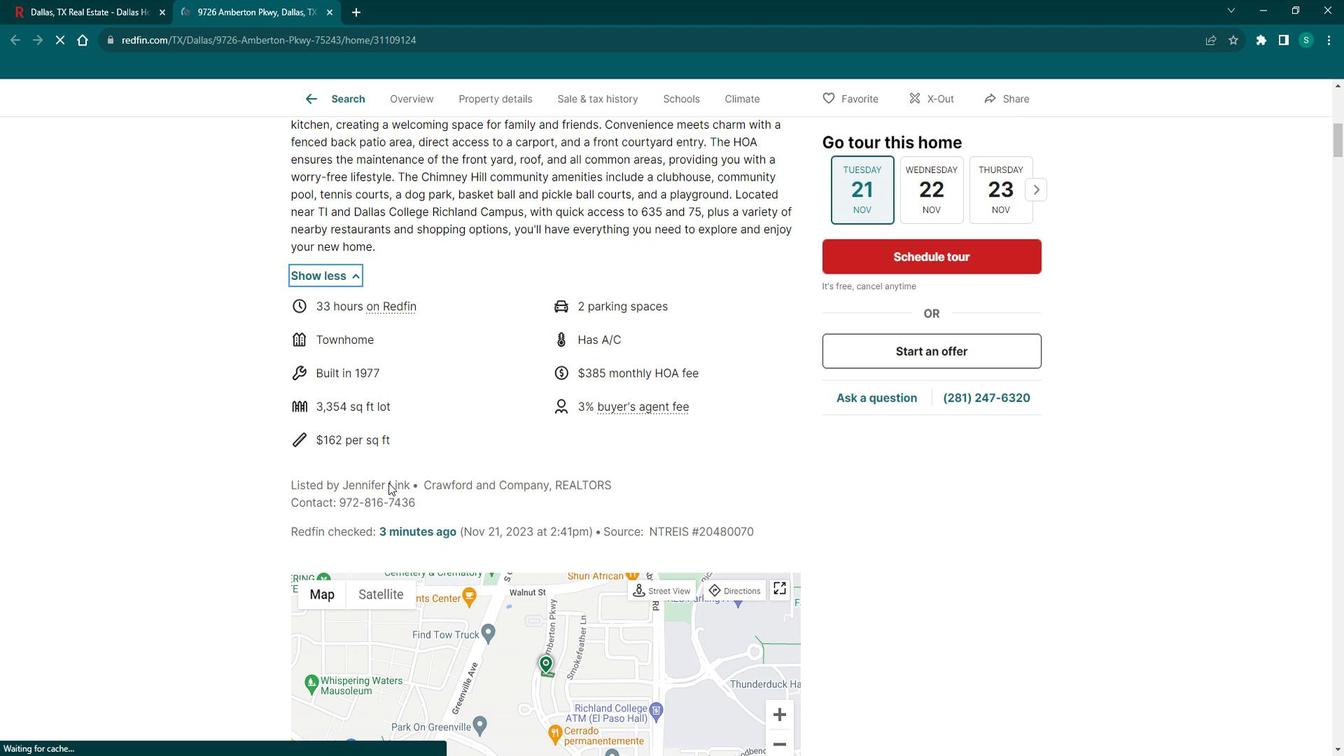 
Action: Mouse scrolled (401, 476) with delta (0, 0)
Screenshot: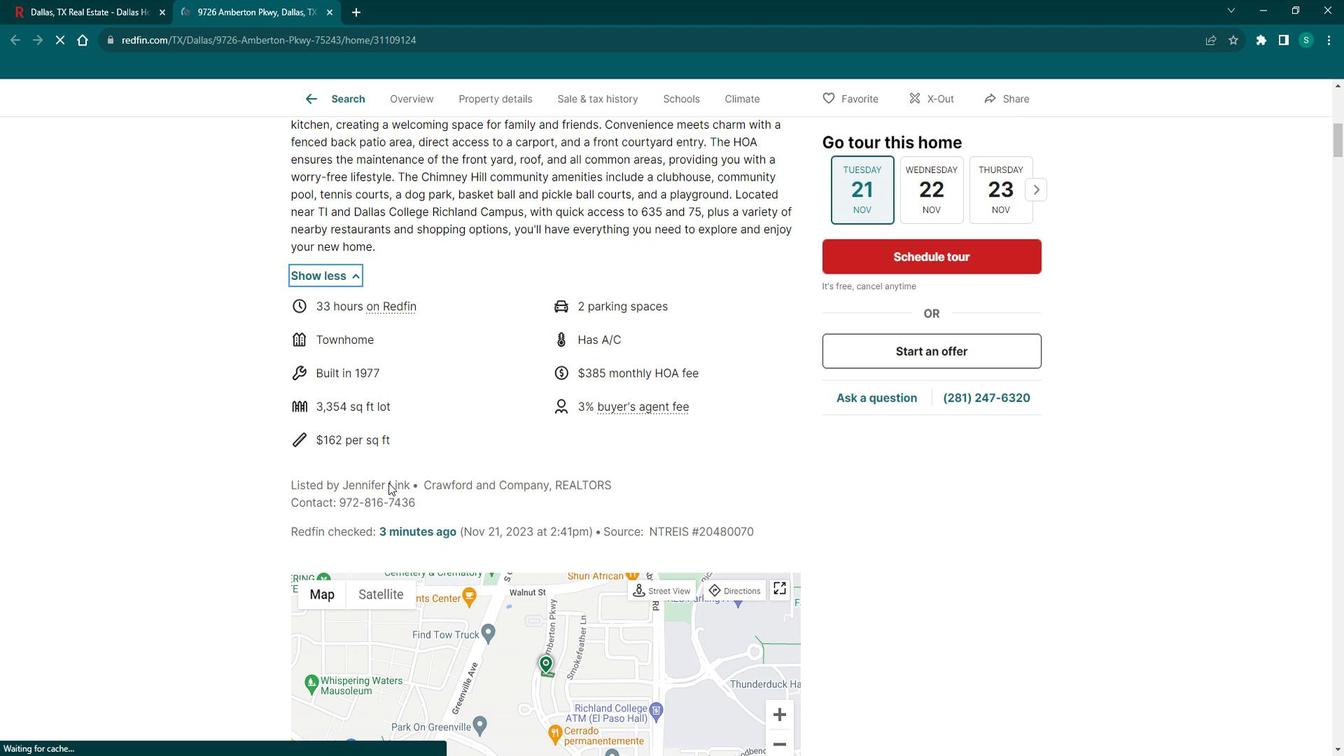 
Action: Mouse scrolled (401, 476) with delta (0, 0)
Screenshot: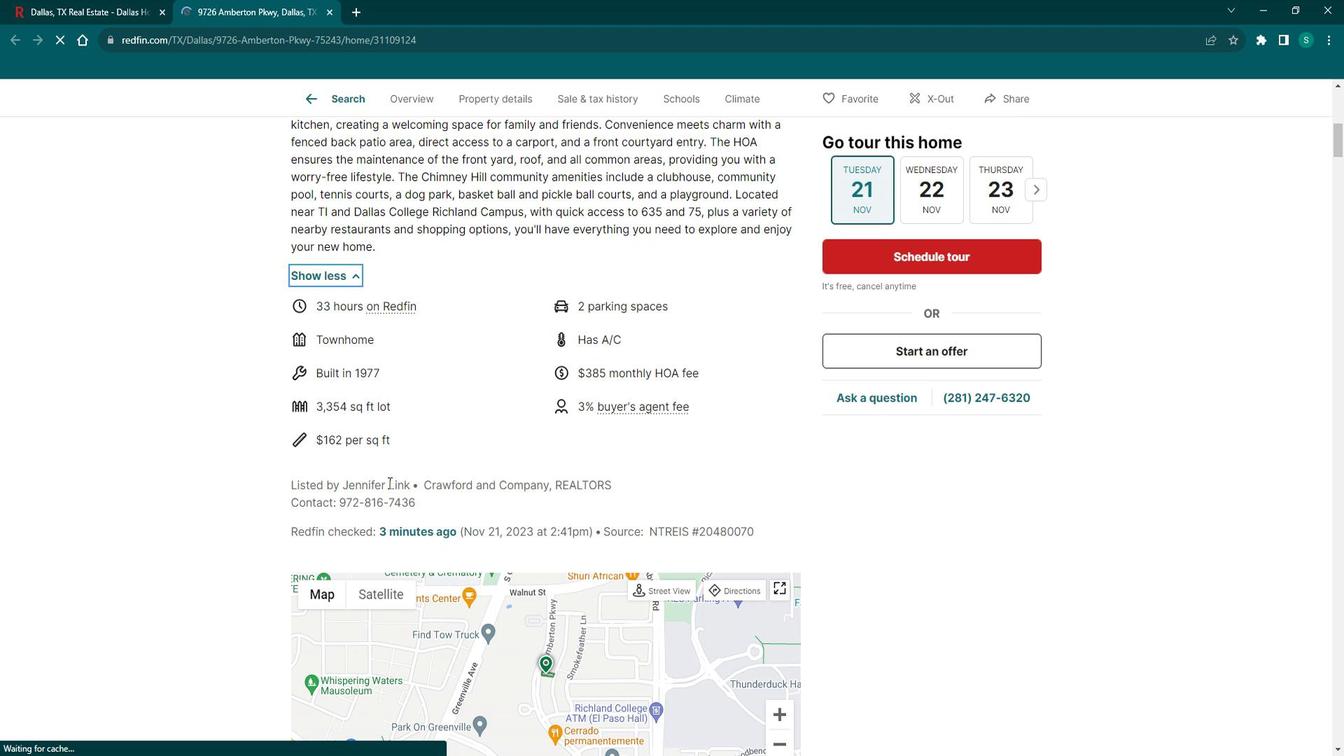 
Action: Mouse scrolled (401, 476) with delta (0, 0)
Screenshot: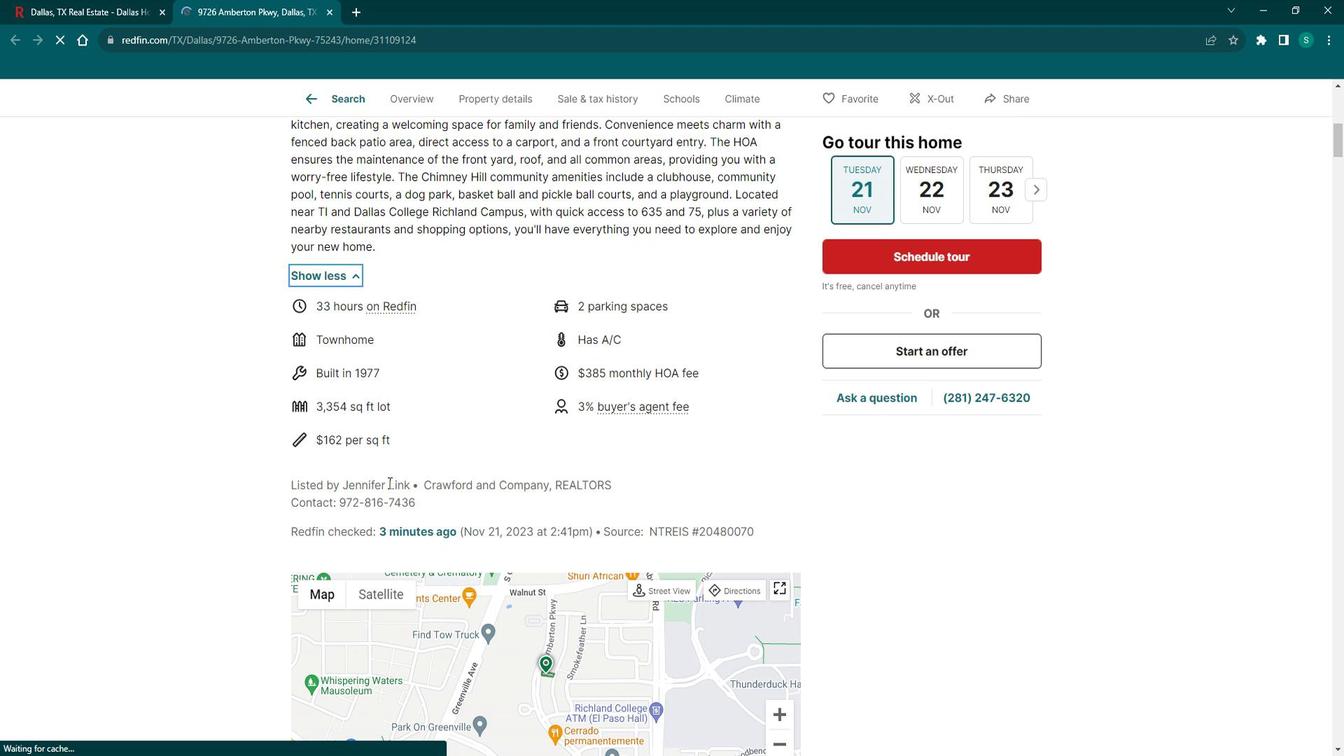 
Action: Mouse scrolled (401, 476) with delta (0, 0)
Screenshot: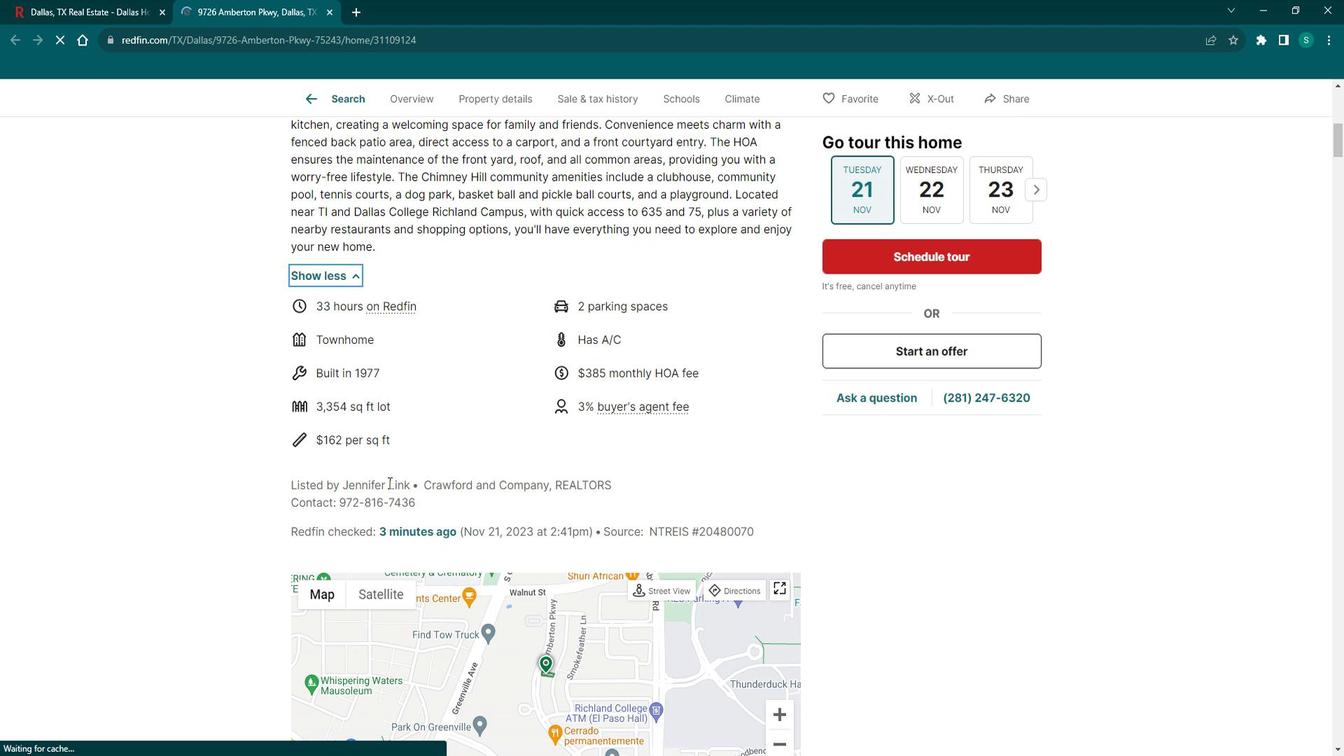 
Action: Mouse moved to (401, 476)
Screenshot: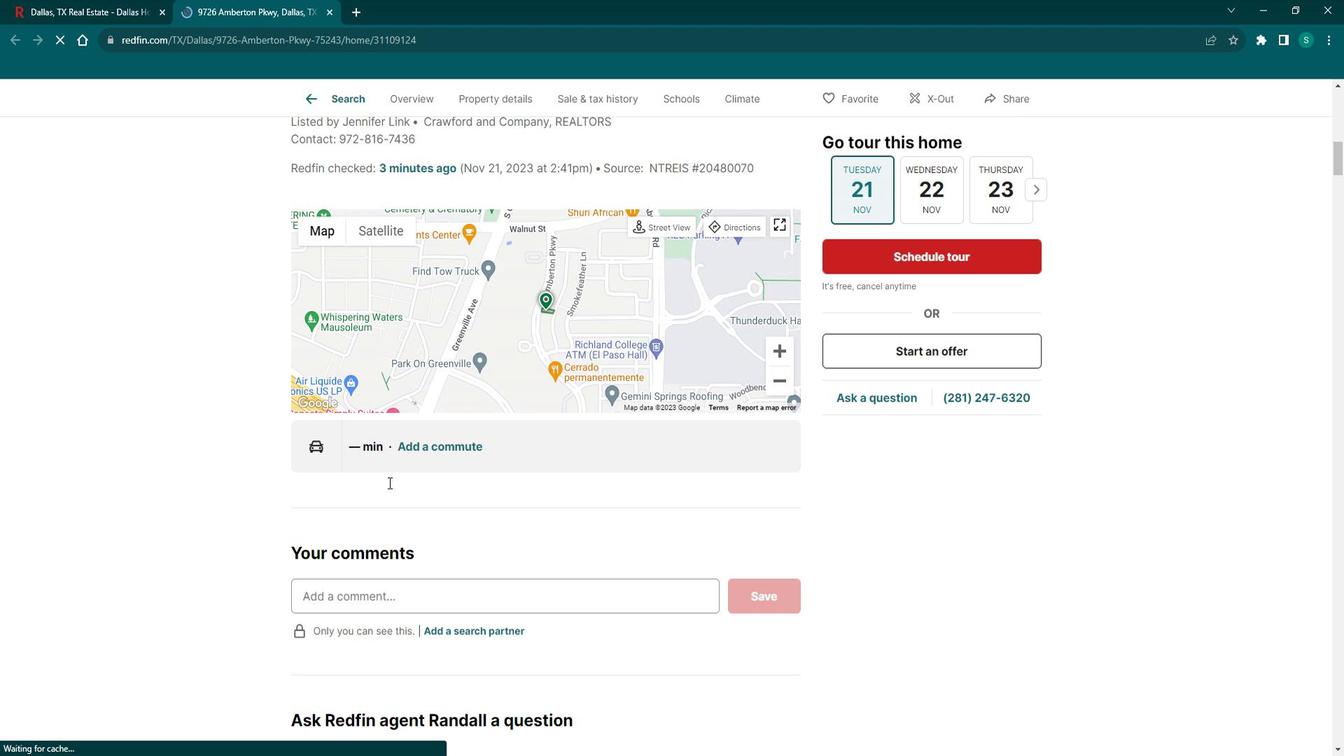 
Action: Mouse scrolled (401, 476) with delta (0, 0)
Screenshot: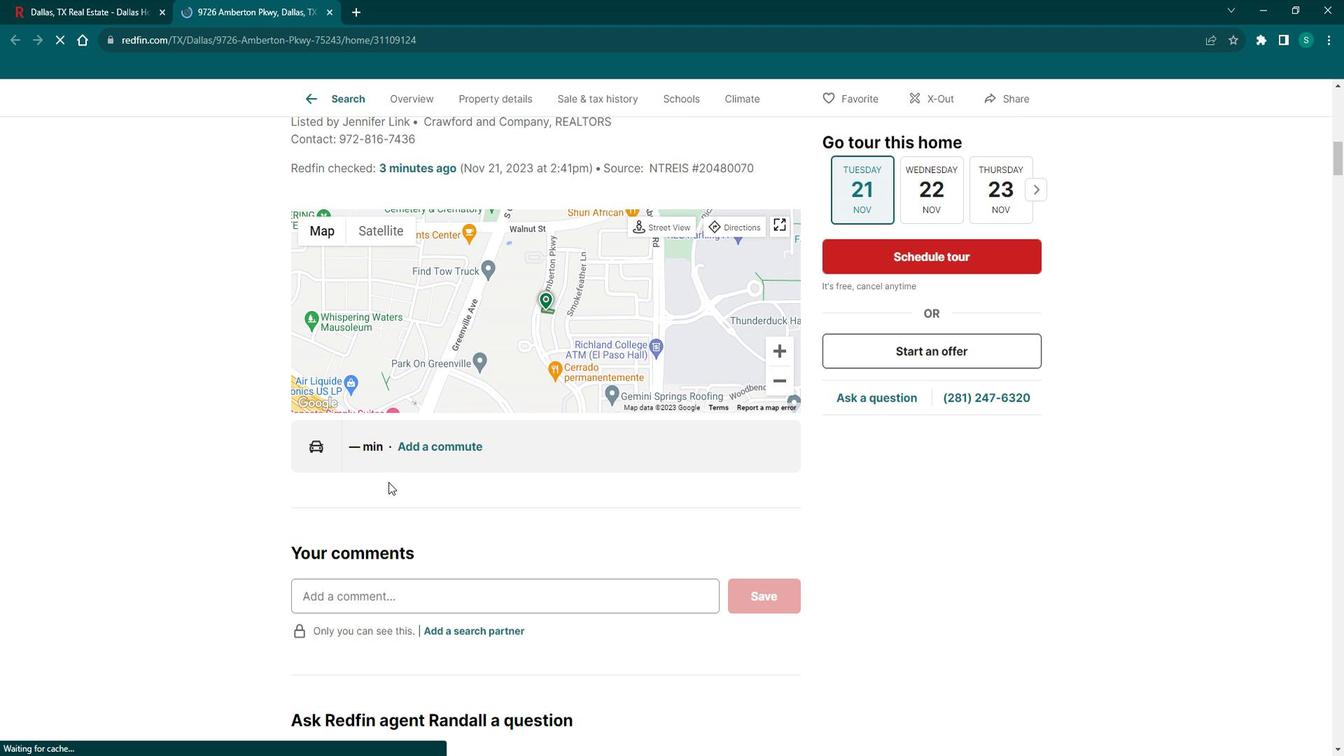 
Action: Mouse scrolled (401, 476) with delta (0, 0)
Screenshot: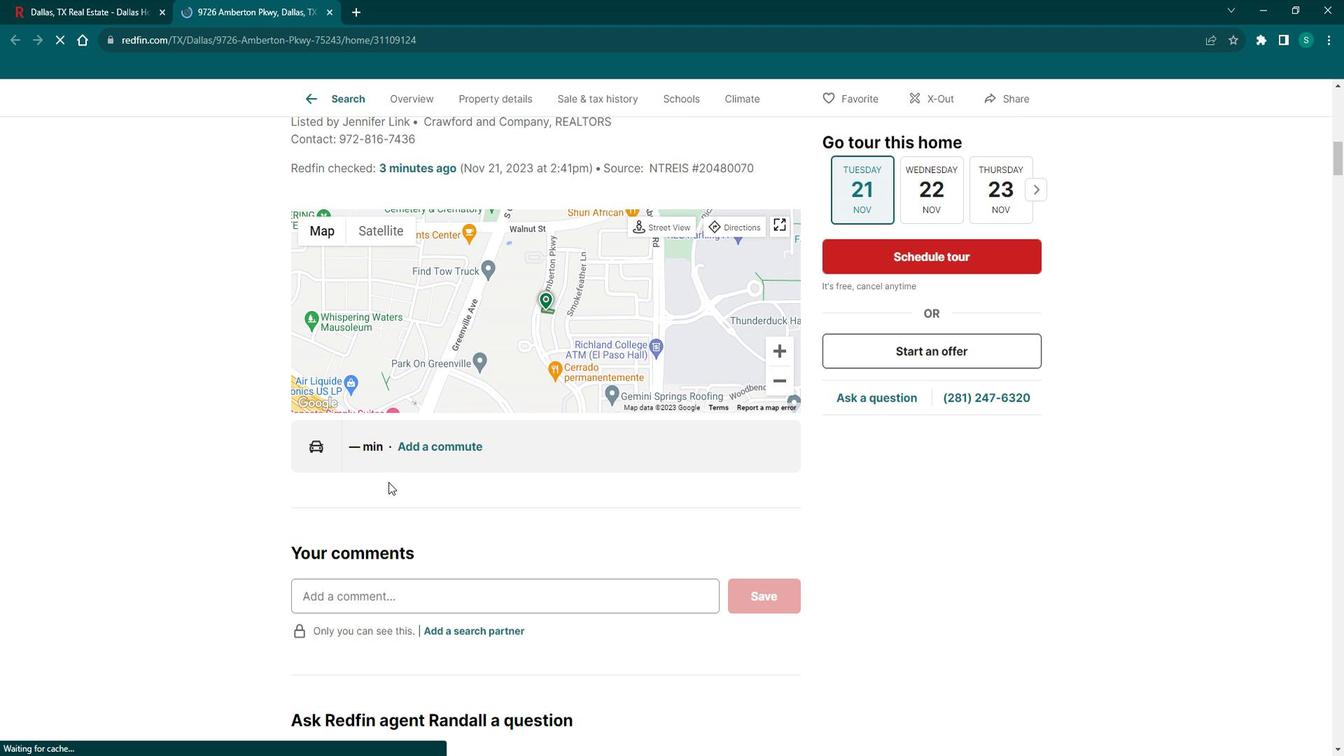 
Action: Mouse scrolled (401, 476) with delta (0, 0)
Screenshot: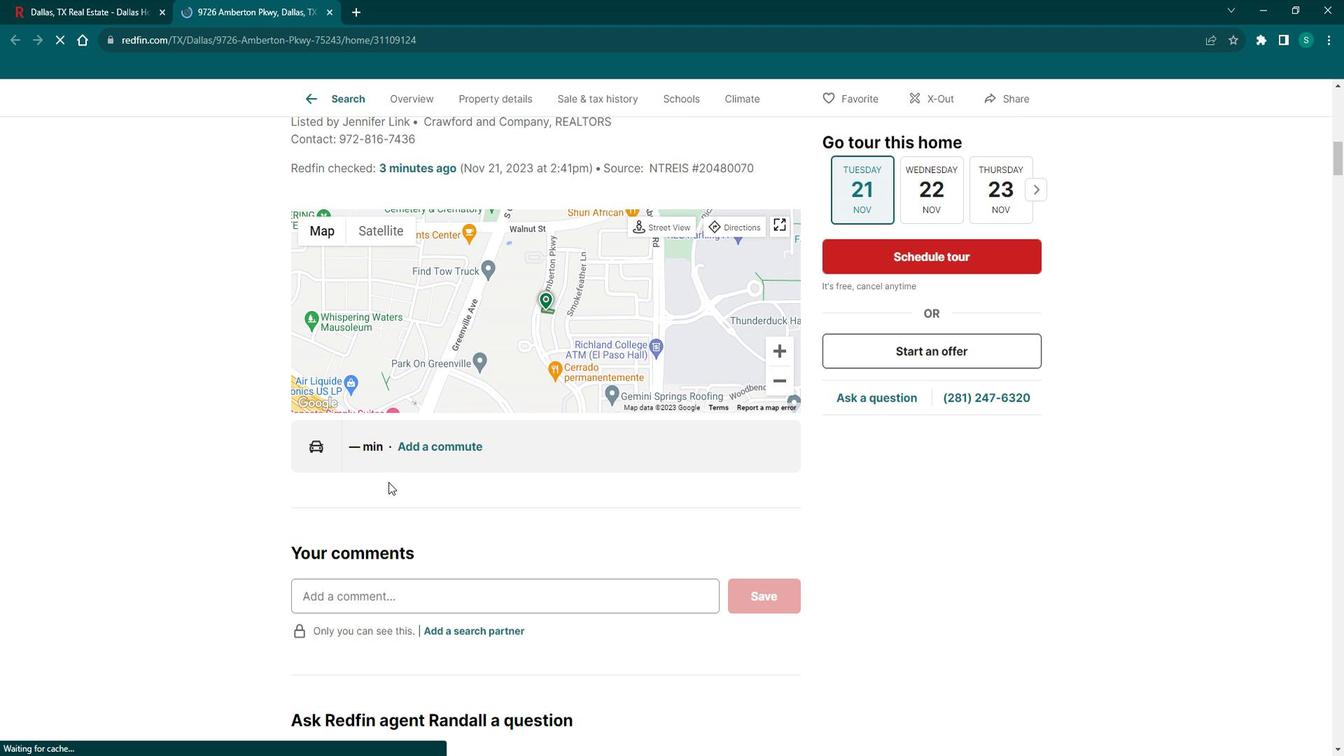 
Action: Mouse scrolled (401, 476) with delta (0, 0)
Screenshot: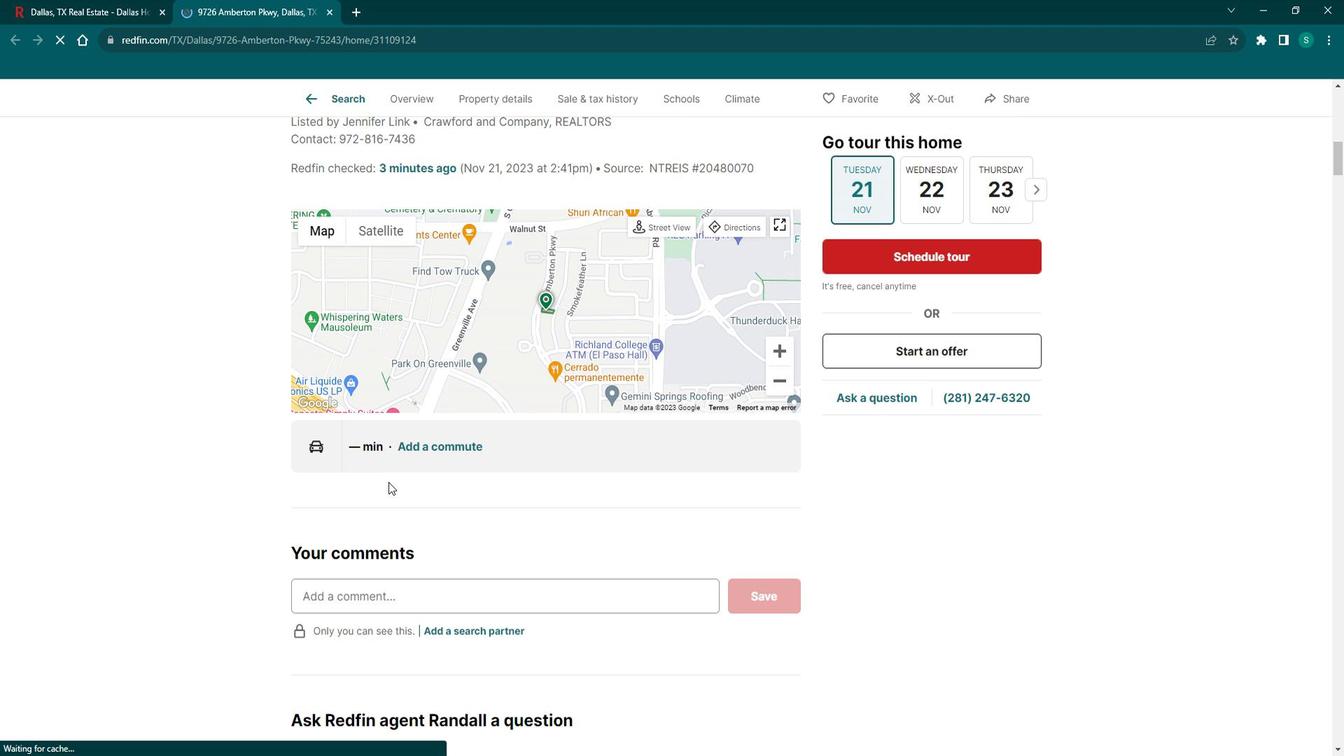 
Action: Mouse scrolled (401, 476) with delta (0, 0)
Screenshot: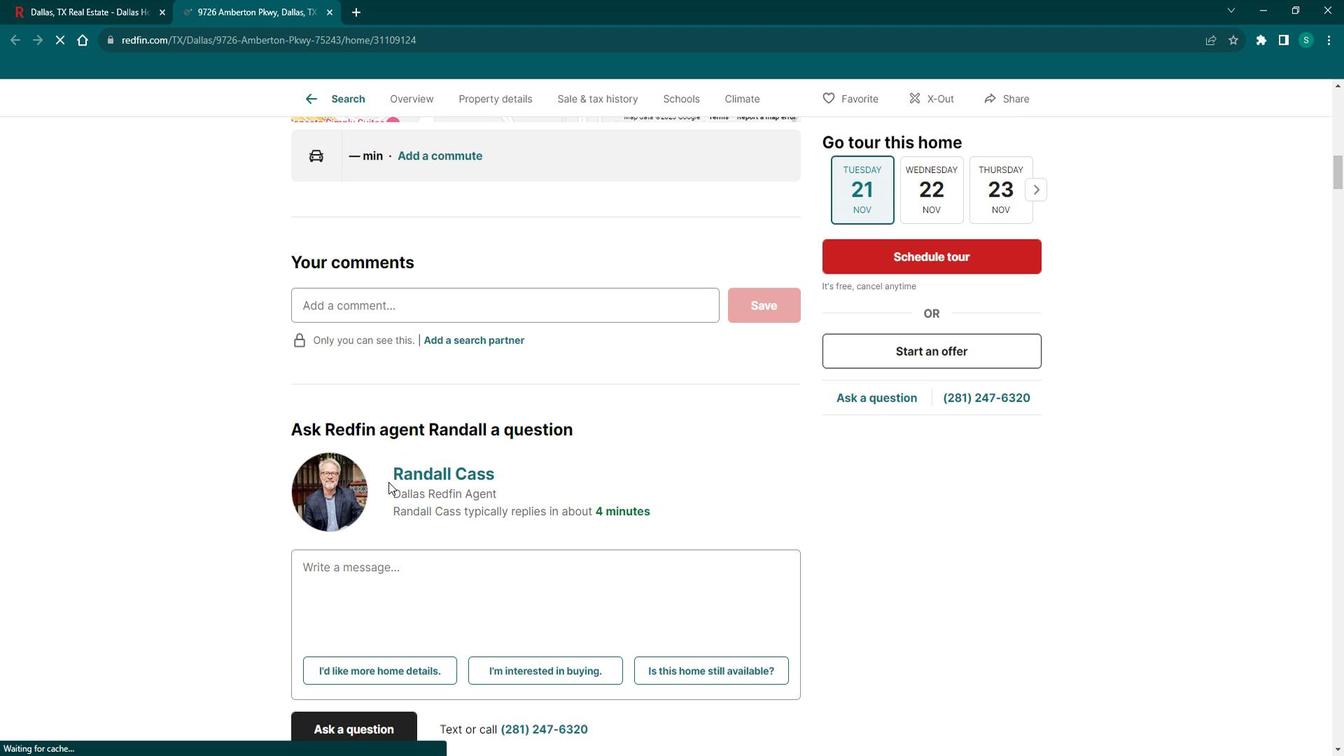 
Action: Mouse scrolled (401, 476) with delta (0, 0)
Screenshot: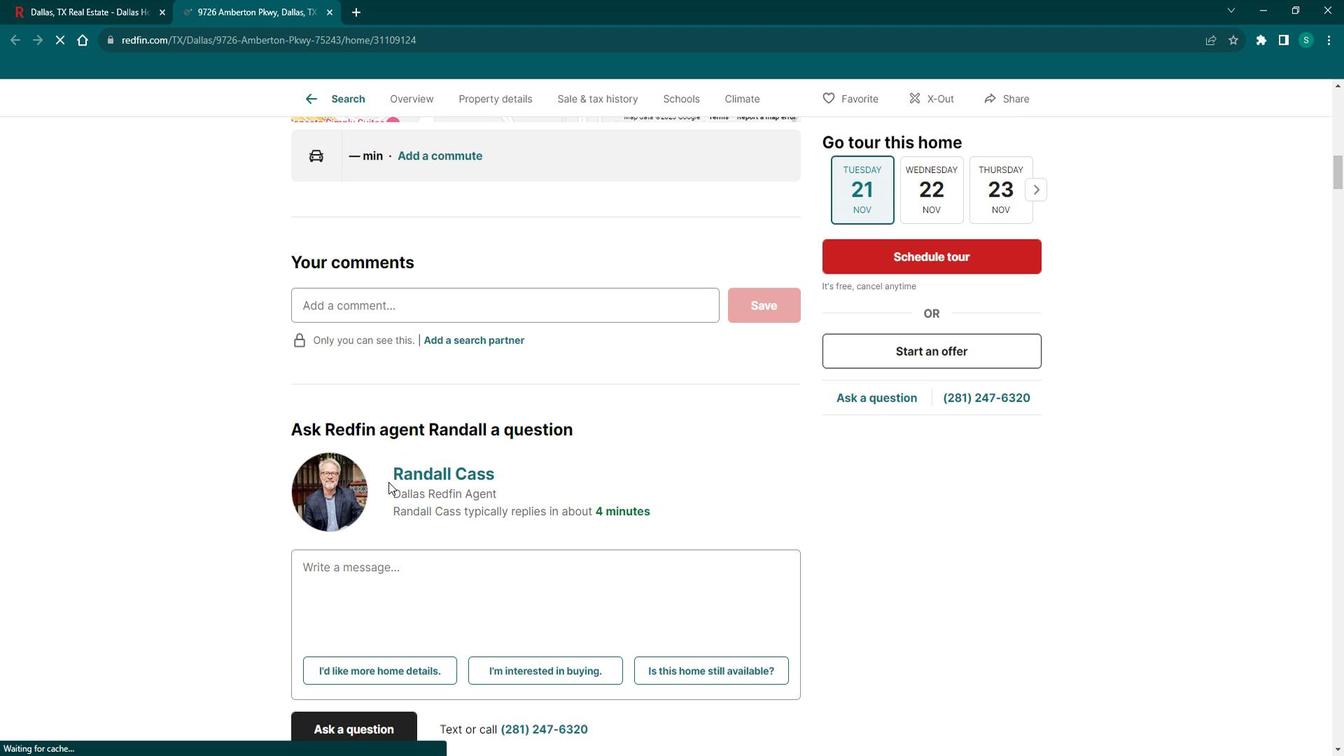 
Action: Mouse scrolled (401, 476) with delta (0, 0)
Screenshot: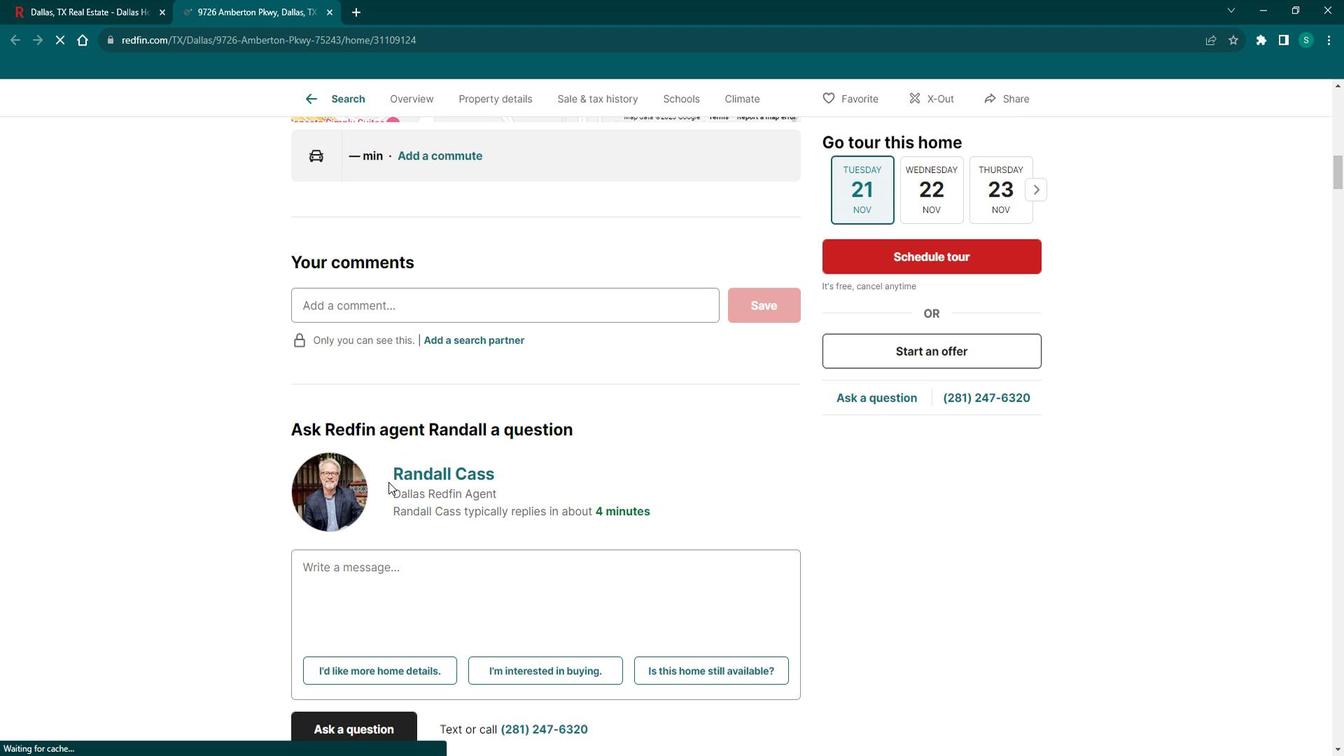 
Action: Mouse scrolled (401, 476) with delta (0, 0)
Screenshot: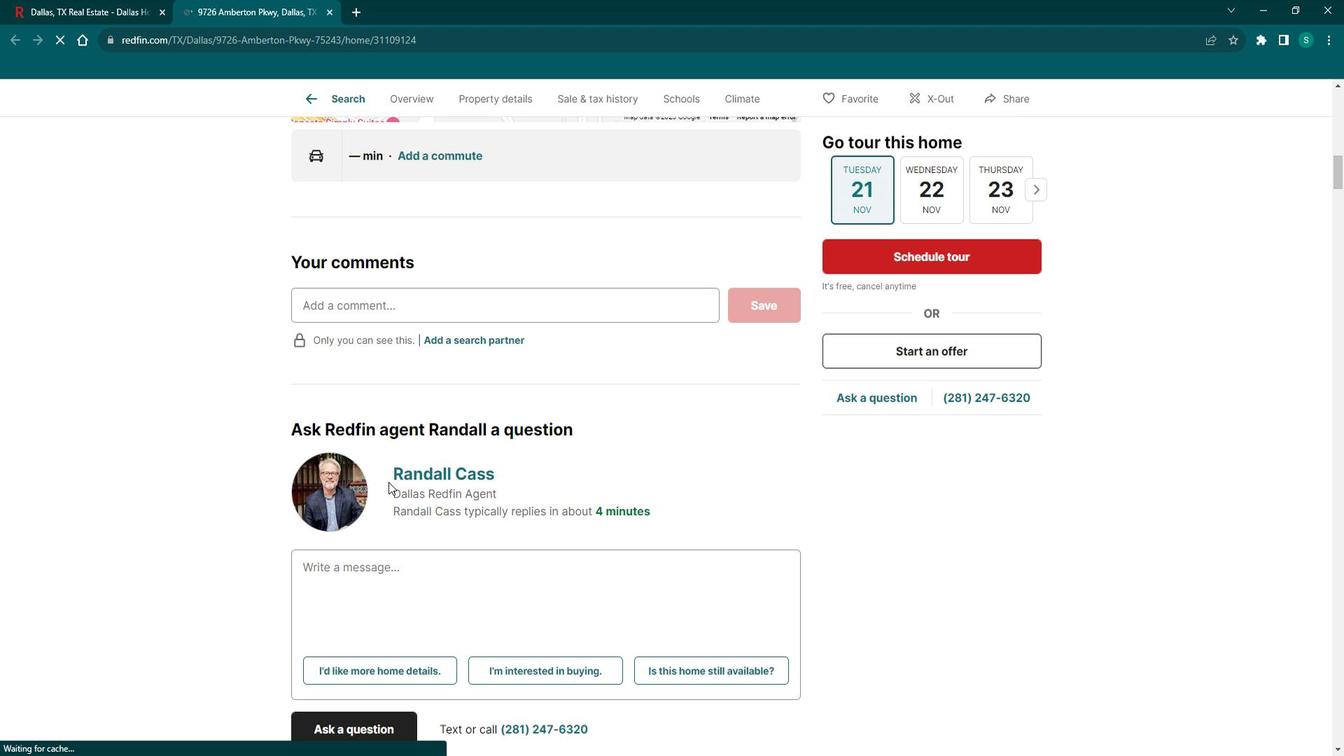 
Action: Mouse scrolled (401, 476) with delta (0, 0)
Screenshot: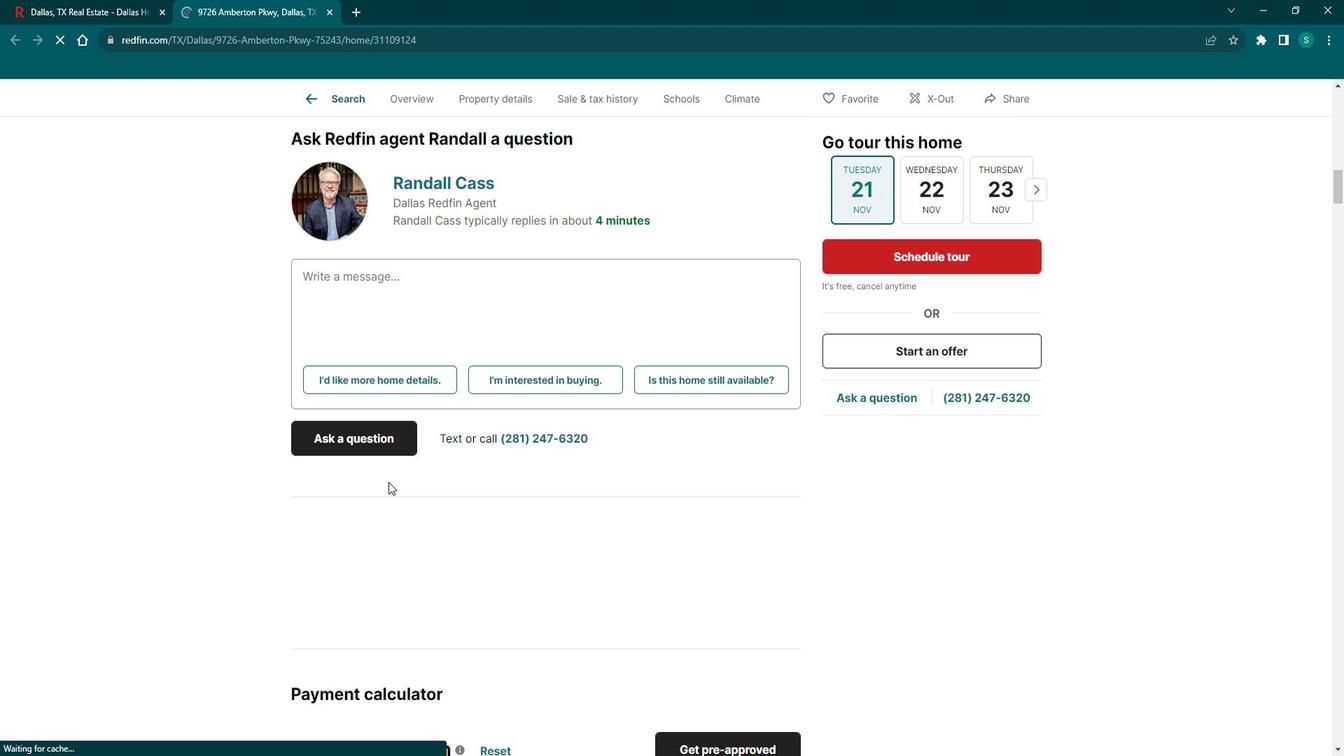 
Action: Mouse scrolled (401, 476) with delta (0, 0)
Screenshot: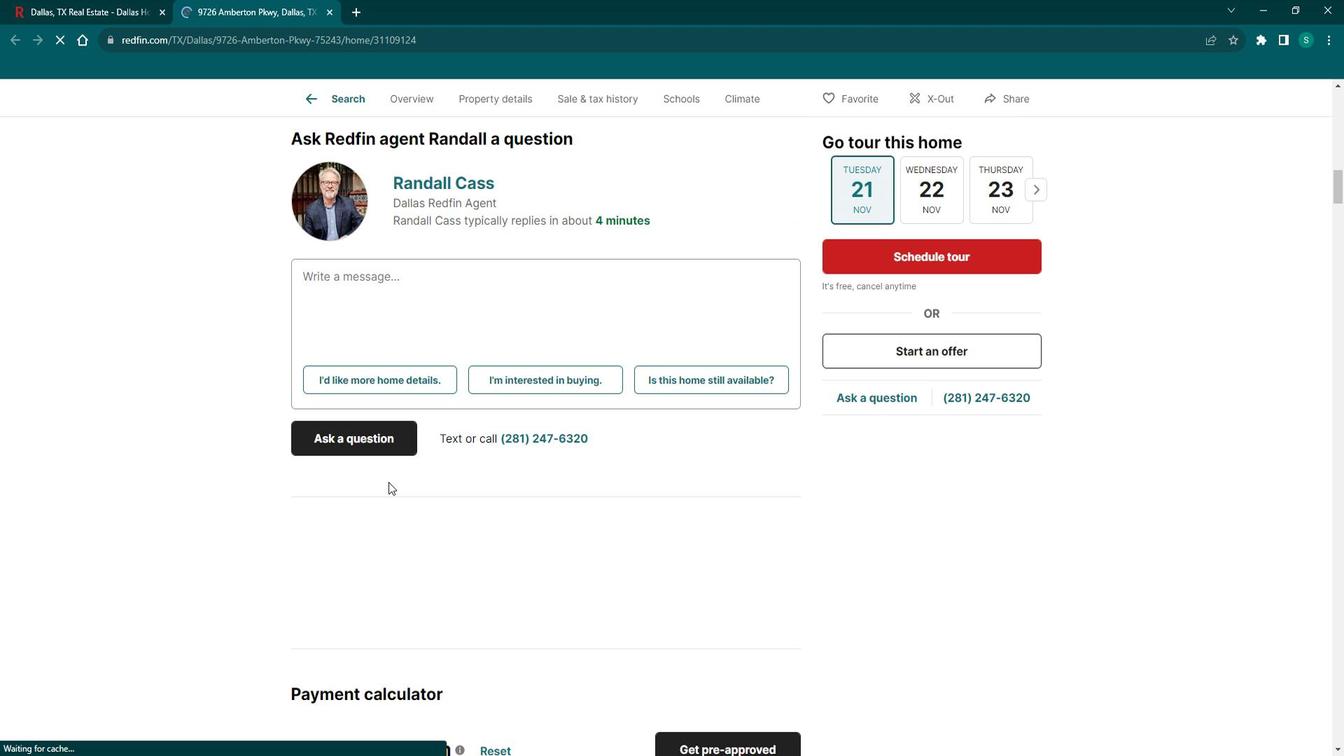 
Action: Mouse scrolled (401, 476) with delta (0, 0)
Screenshot: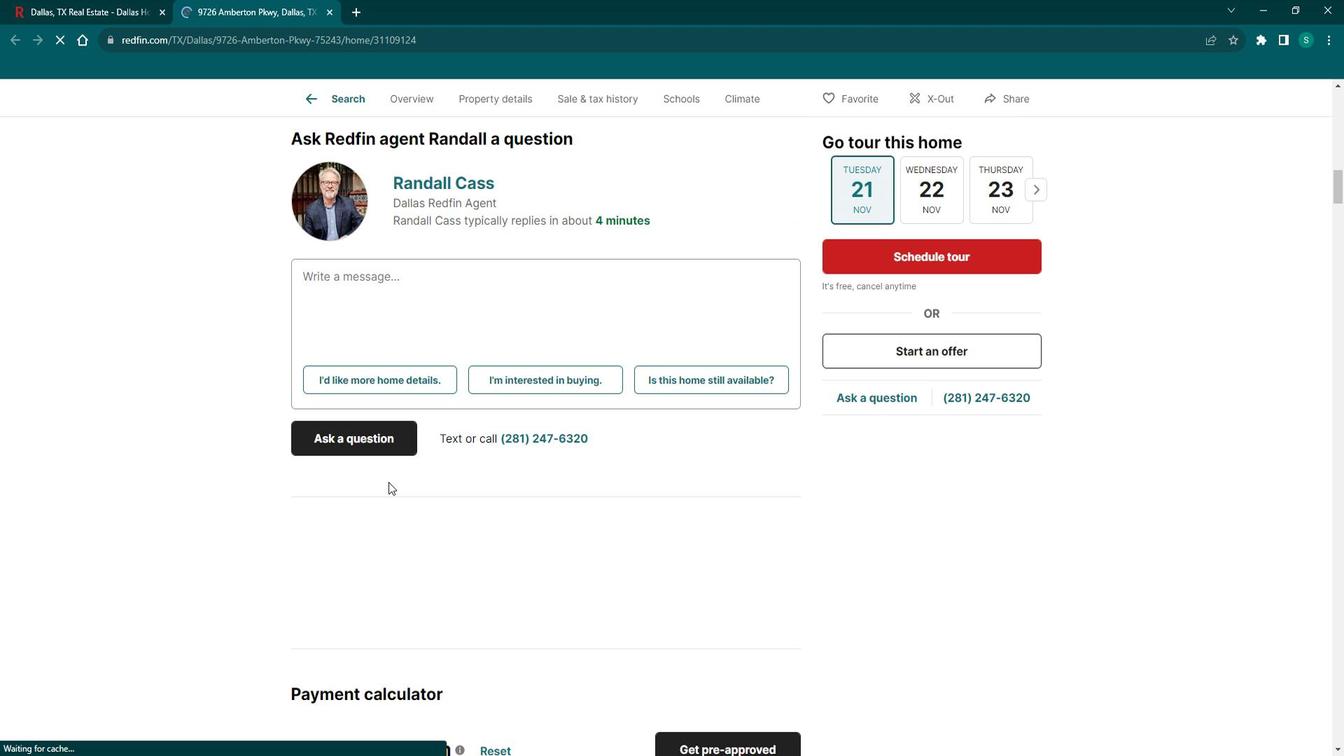 
Action: Mouse scrolled (401, 476) with delta (0, 0)
Screenshot: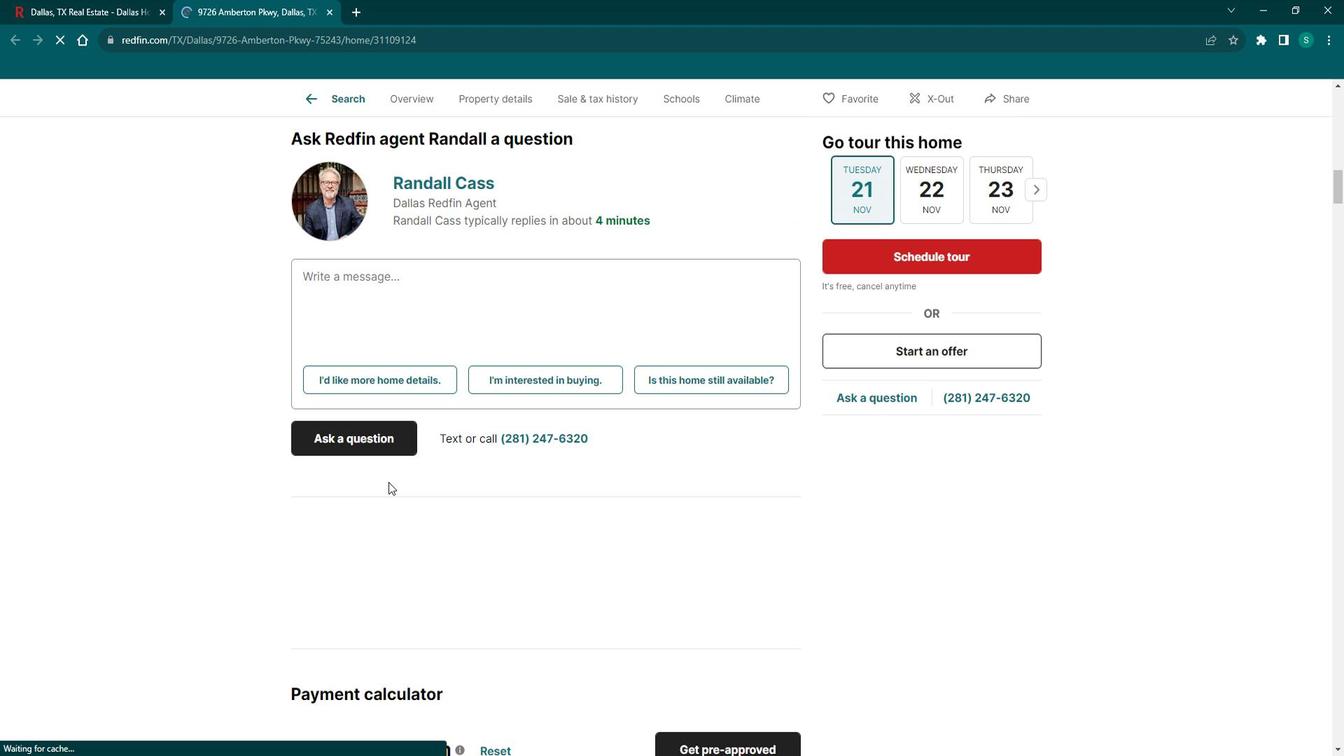 
Action: Mouse scrolled (401, 476) with delta (0, 0)
Screenshot: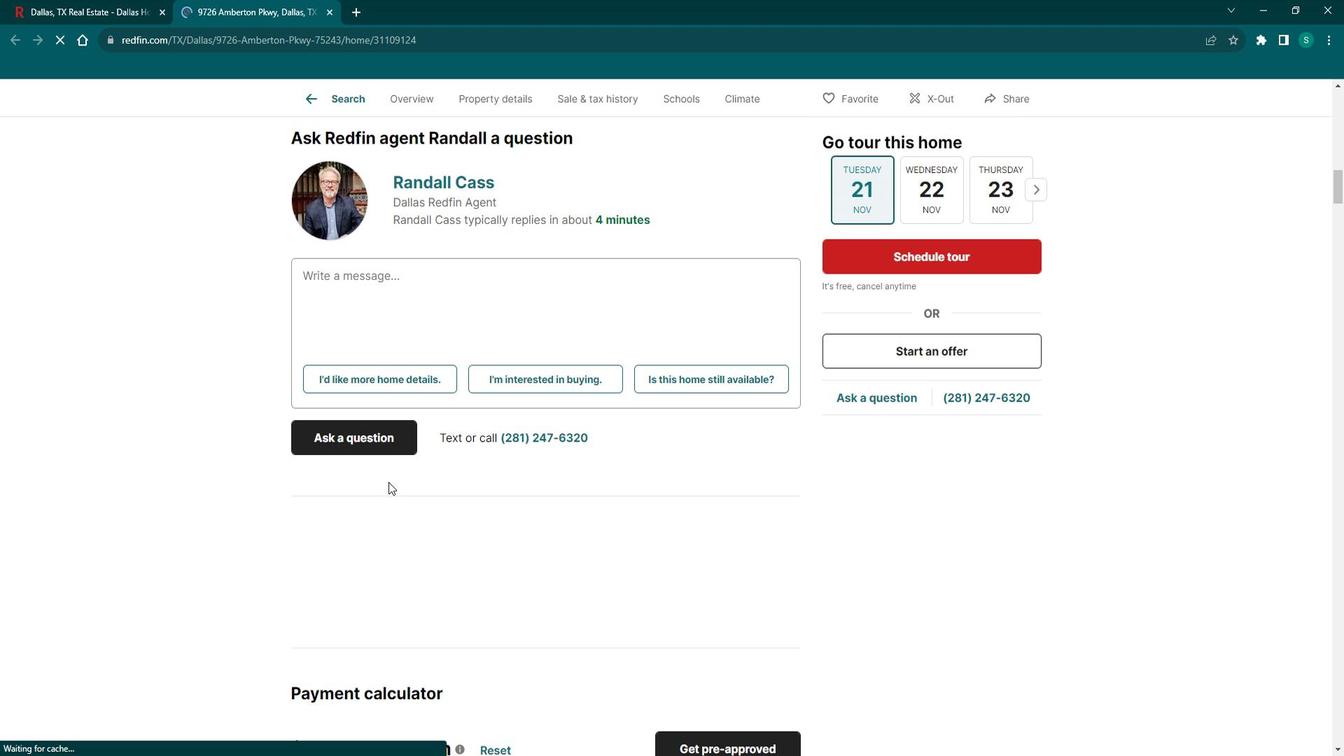 
Action: Mouse scrolled (401, 476) with delta (0, 0)
Screenshot: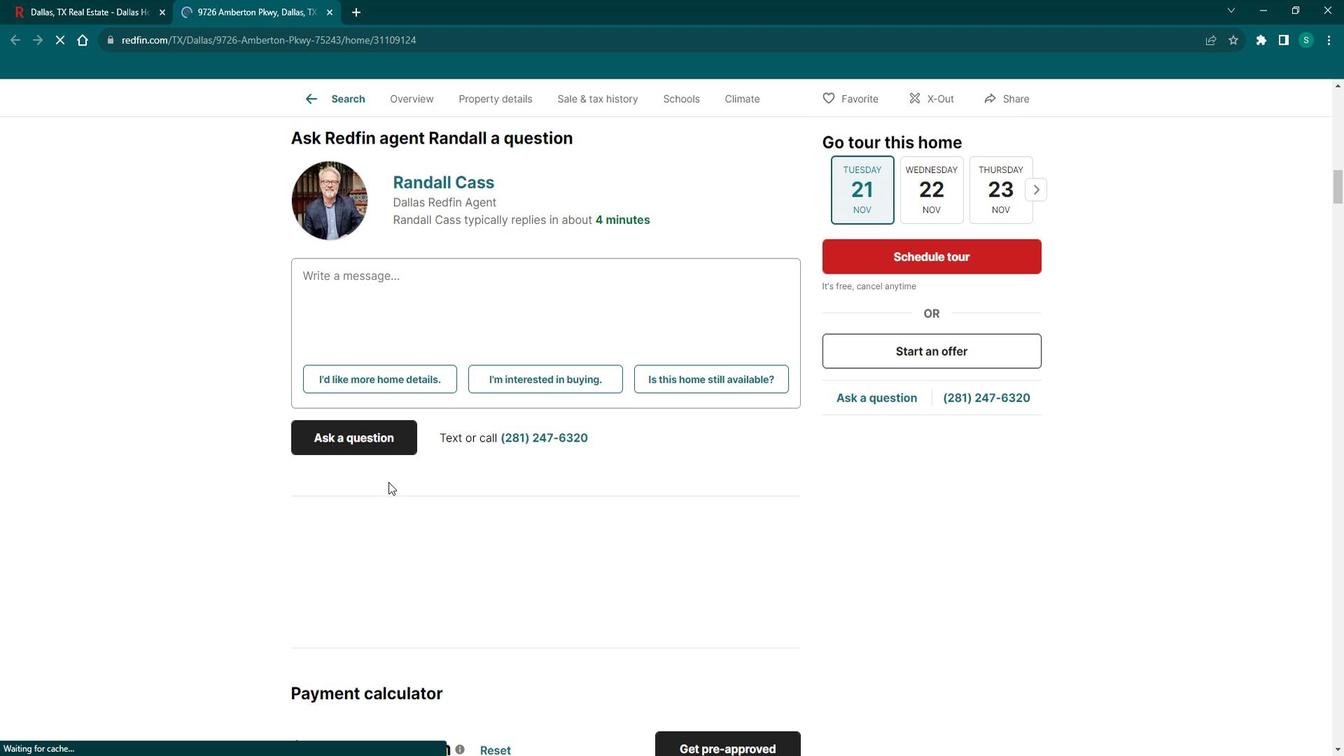 
Action: Mouse scrolled (401, 476) with delta (0, 0)
Screenshot: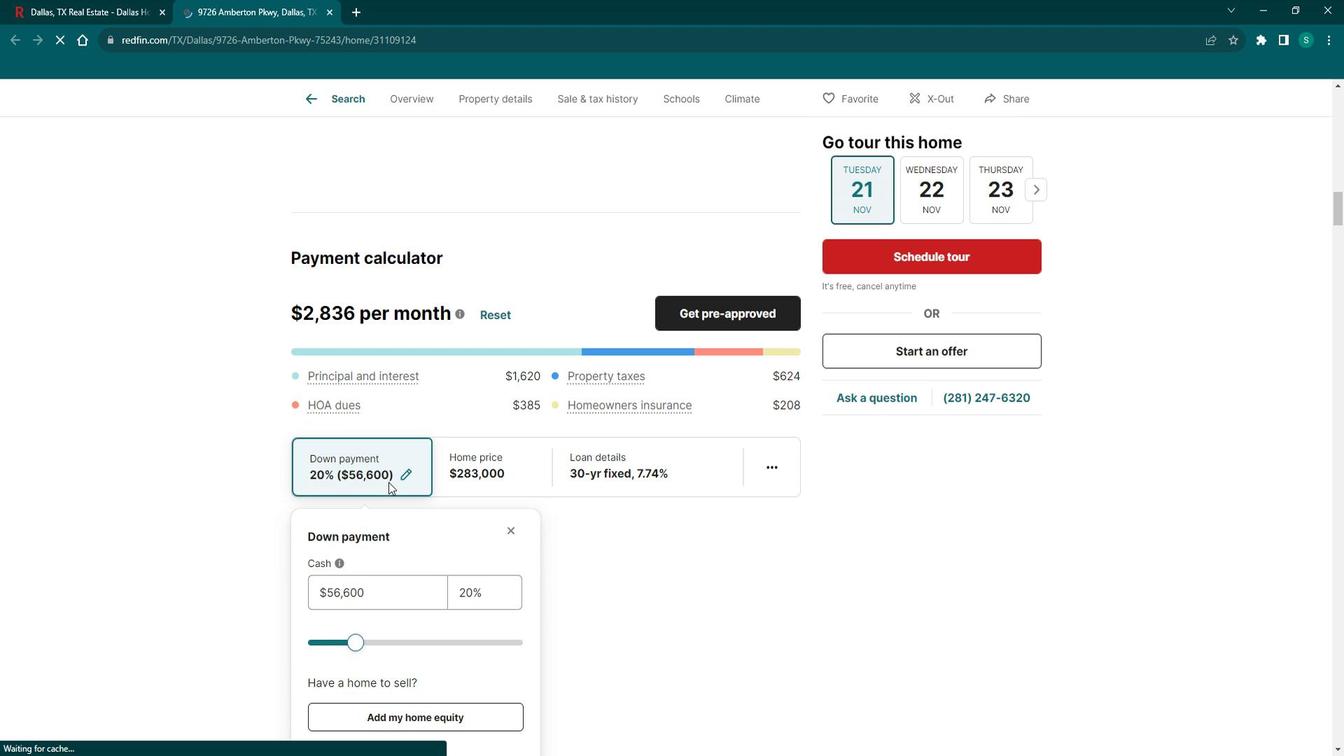 
Action: Mouse scrolled (401, 476) with delta (0, 0)
Screenshot: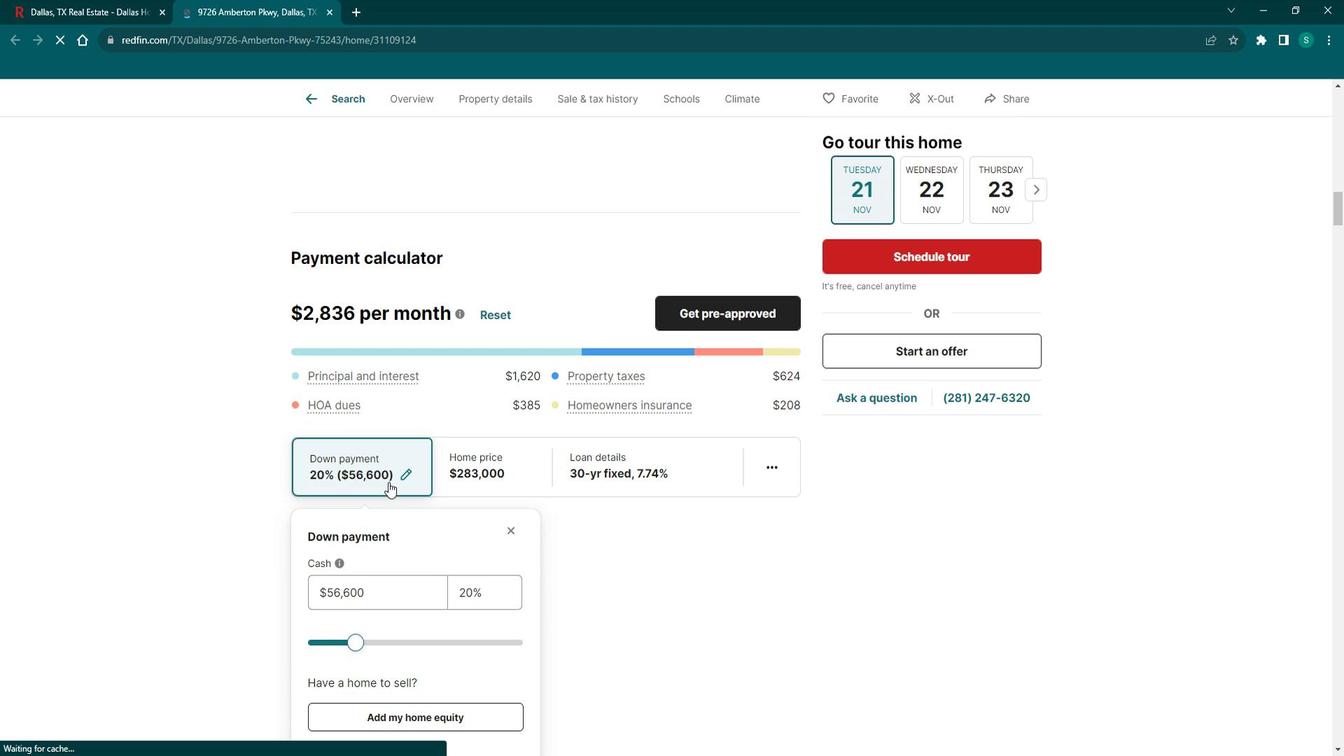 
Action: Mouse scrolled (401, 476) with delta (0, 0)
Screenshot: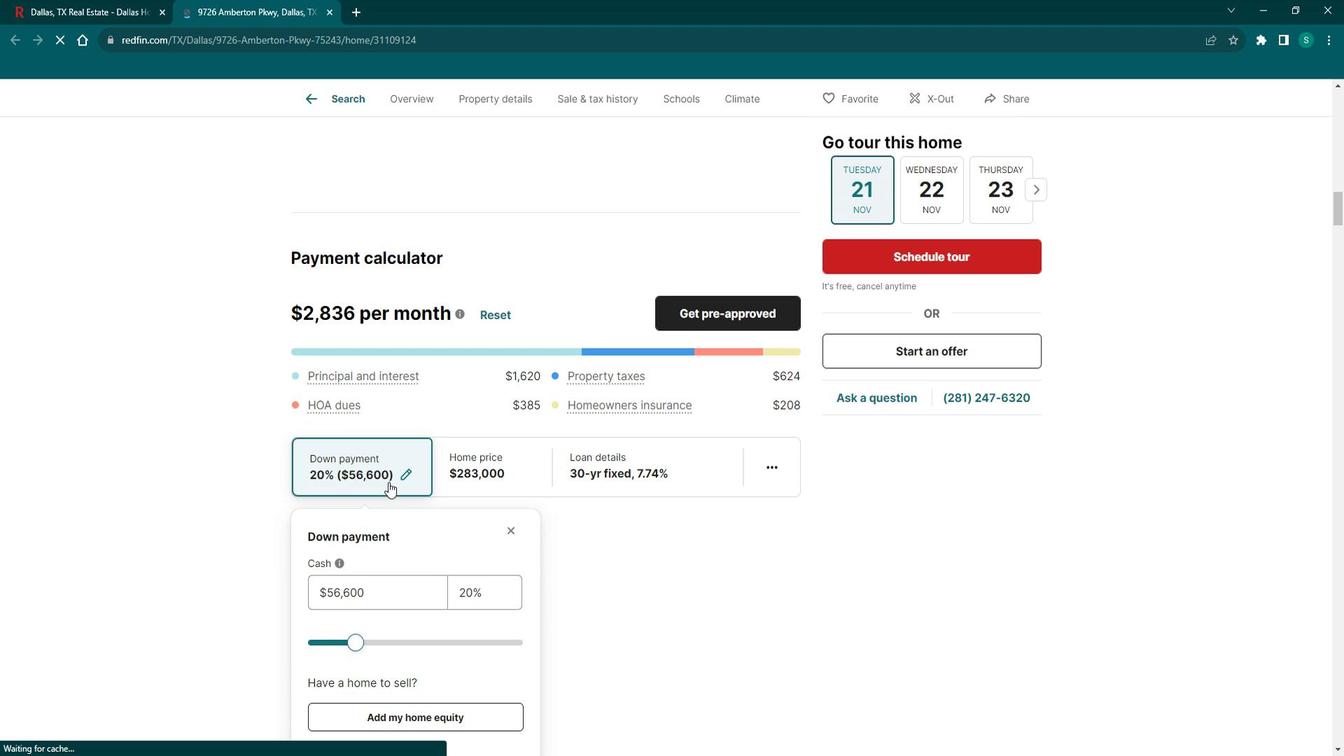 
Action: Mouse scrolled (401, 476) with delta (0, 0)
Screenshot: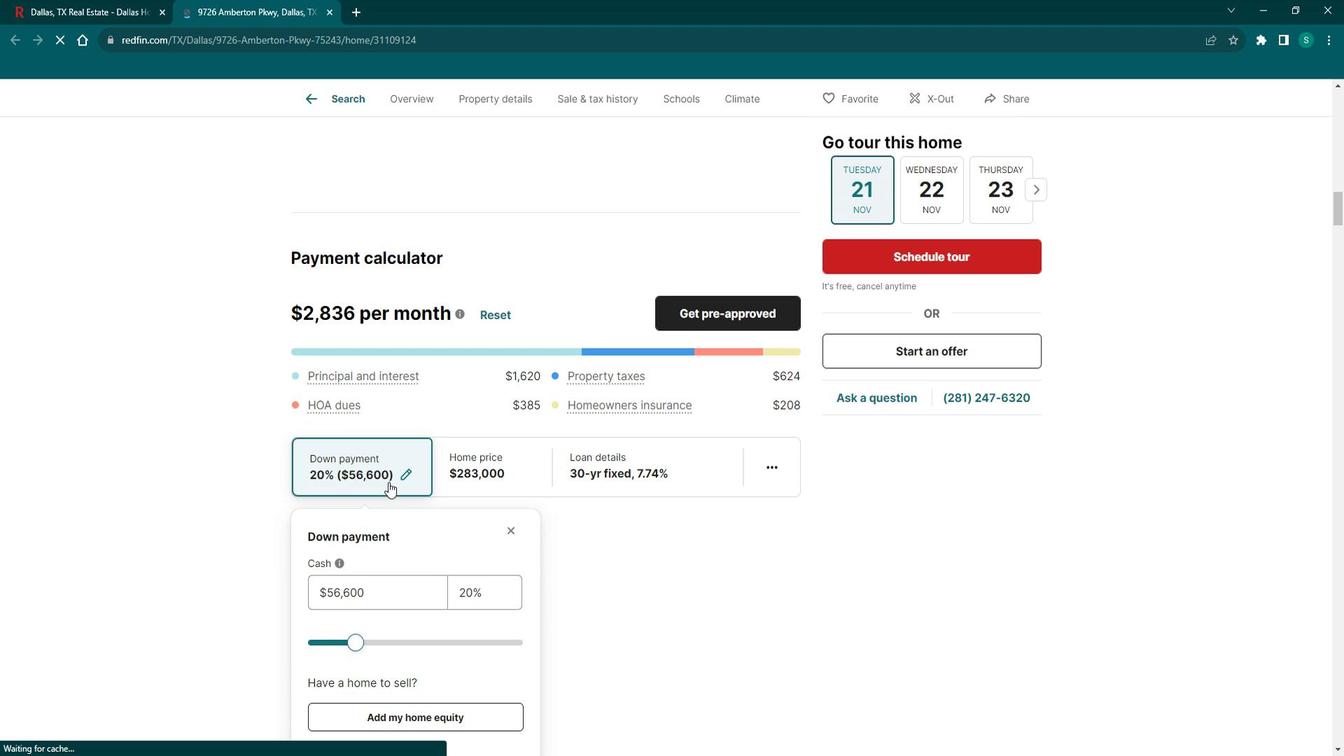 
Action: Mouse scrolled (401, 476) with delta (0, 0)
Screenshot: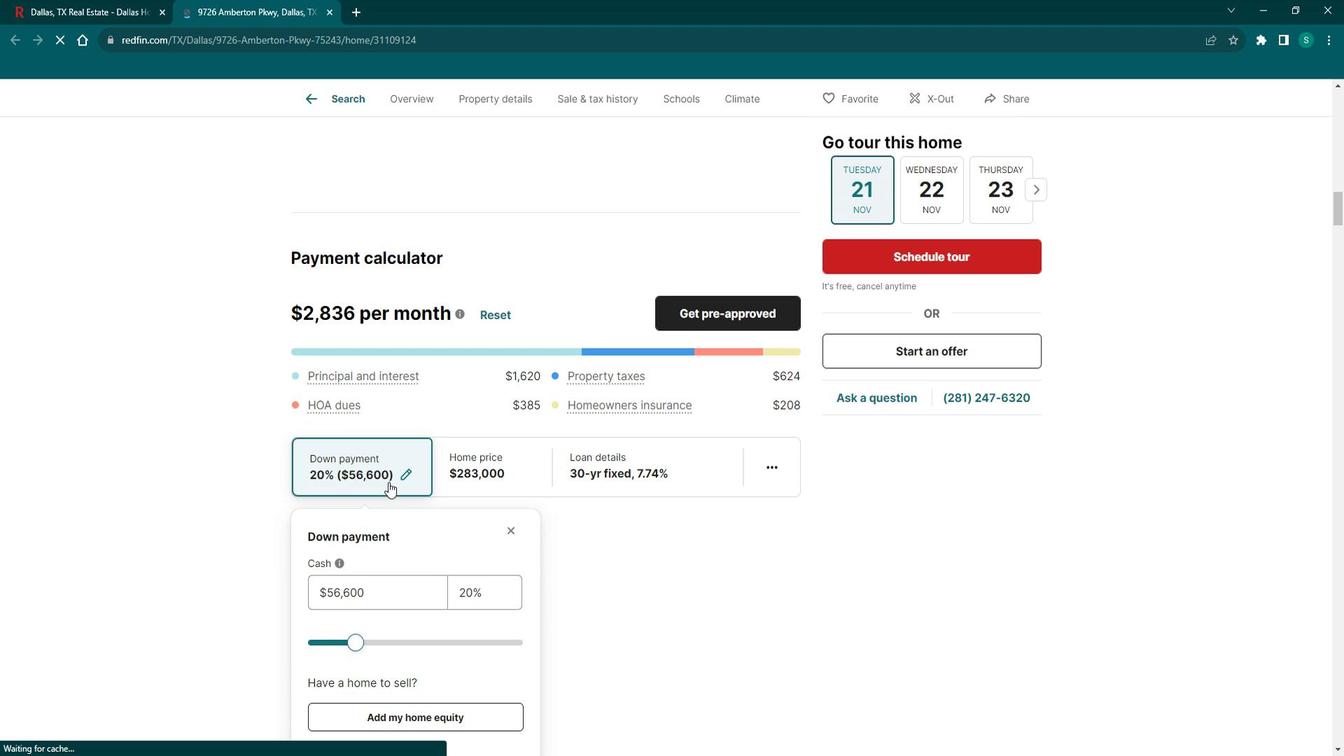 
Action: Mouse scrolled (401, 476) with delta (0, 0)
Screenshot: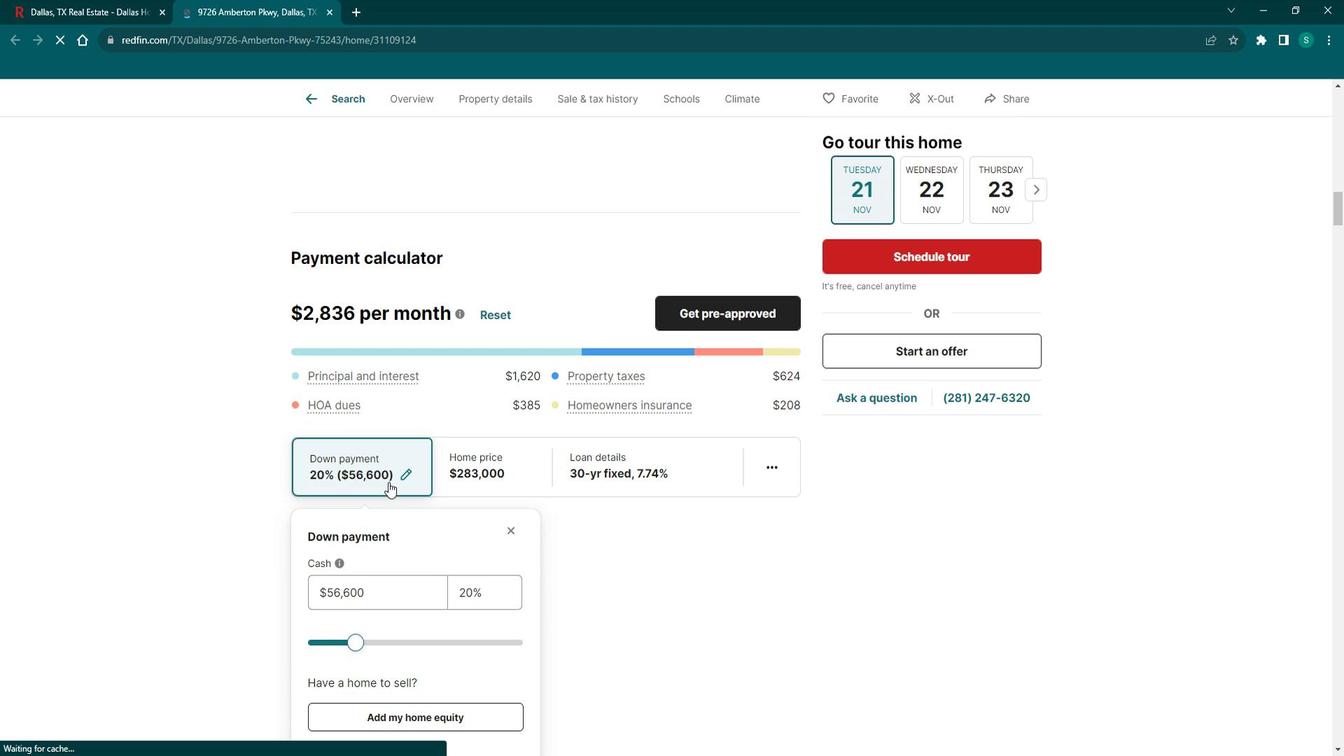 
Action: Mouse scrolled (401, 476) with delta (0, 0)
Screenshot: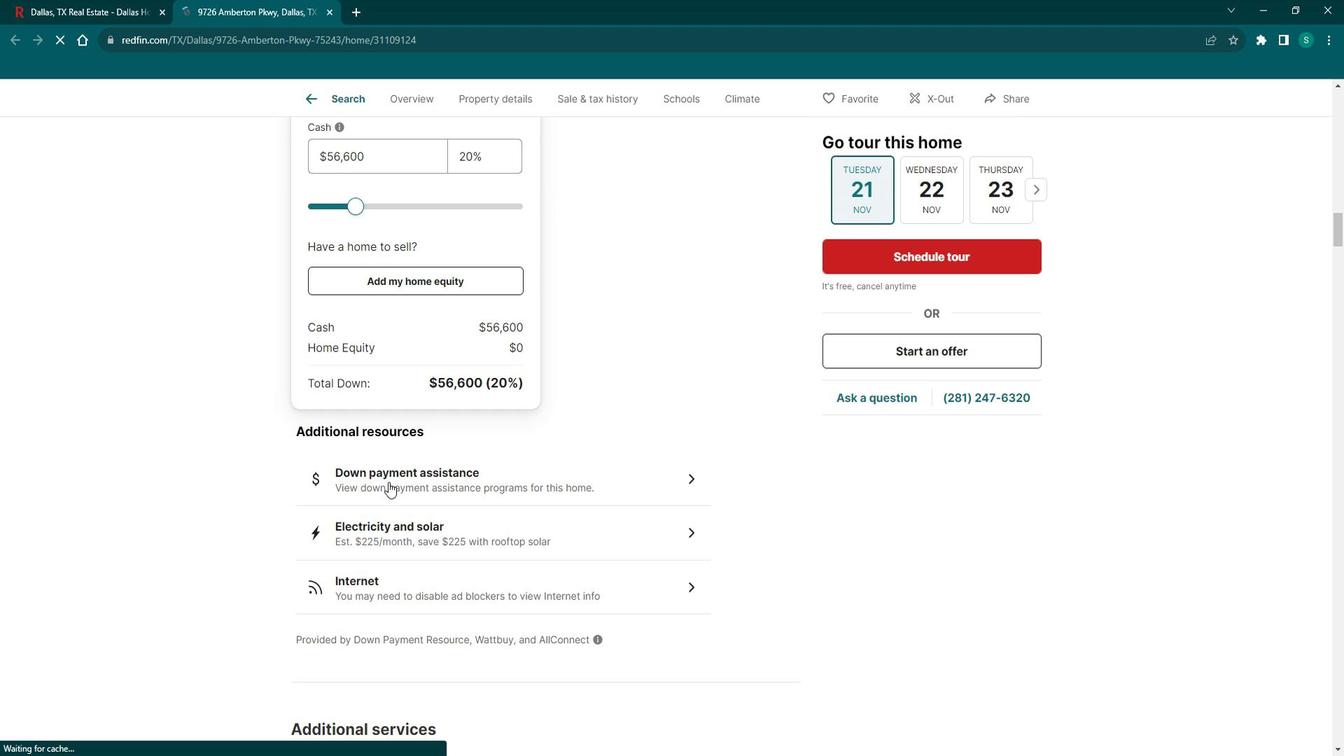 
Action: Mouse scrolled (401, 476) with delta (0, 0)
Screenshot: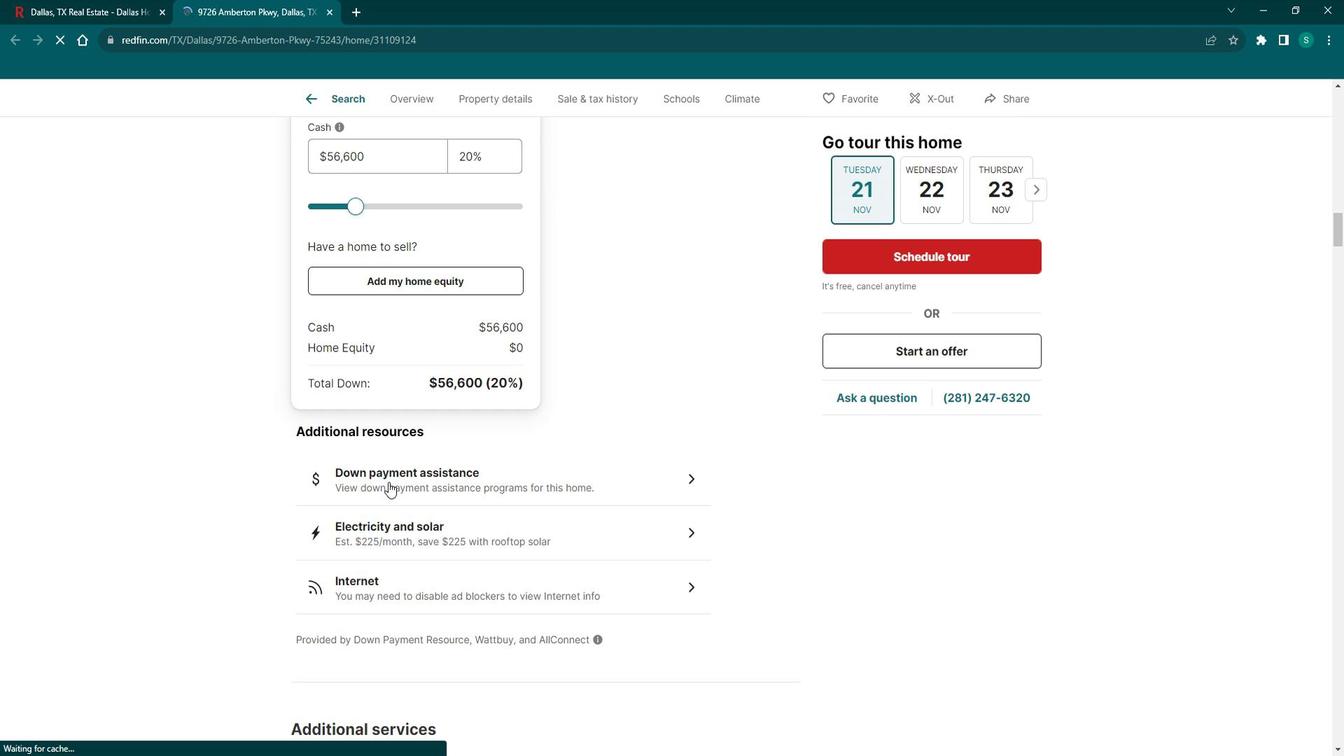 
Action: Mouse scrolled (401, 476) with delta (0, 0)
Screenshot: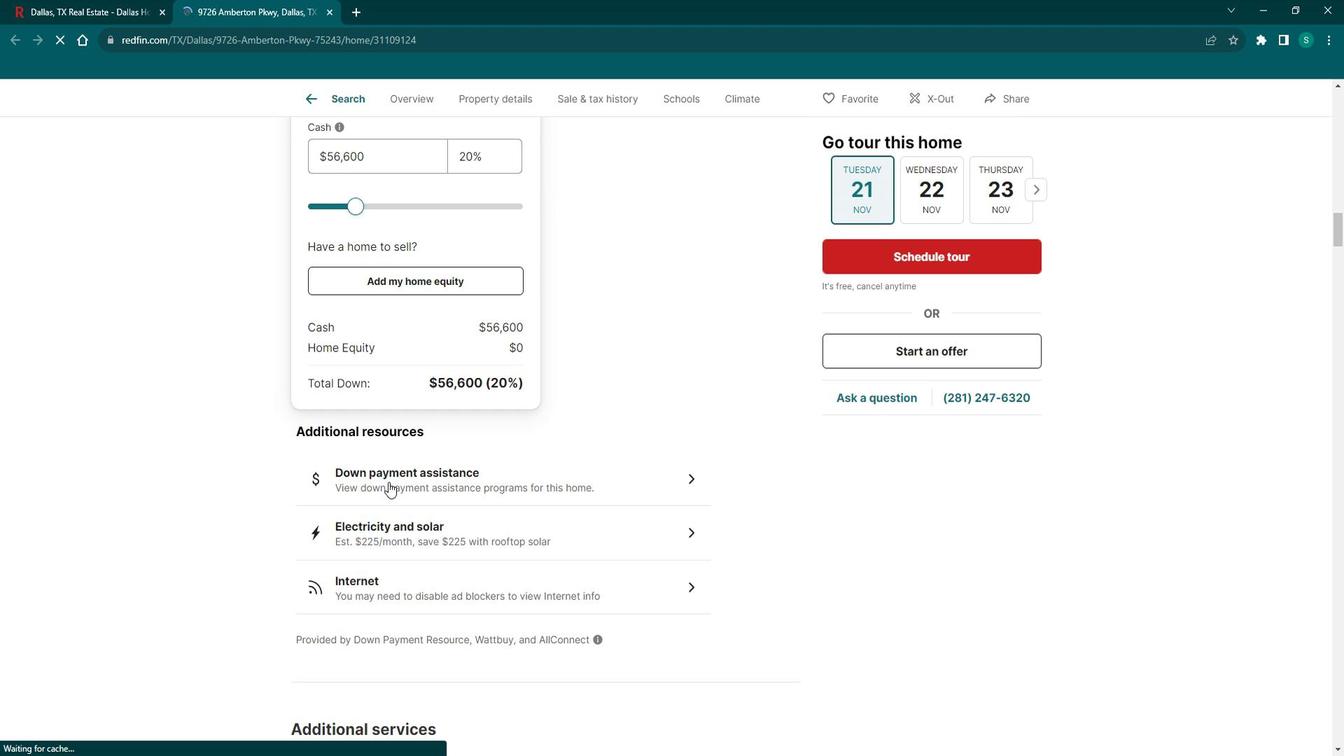 
Action: Mouse scrolled (401, 476) with delta (0, 0)
Screenshot: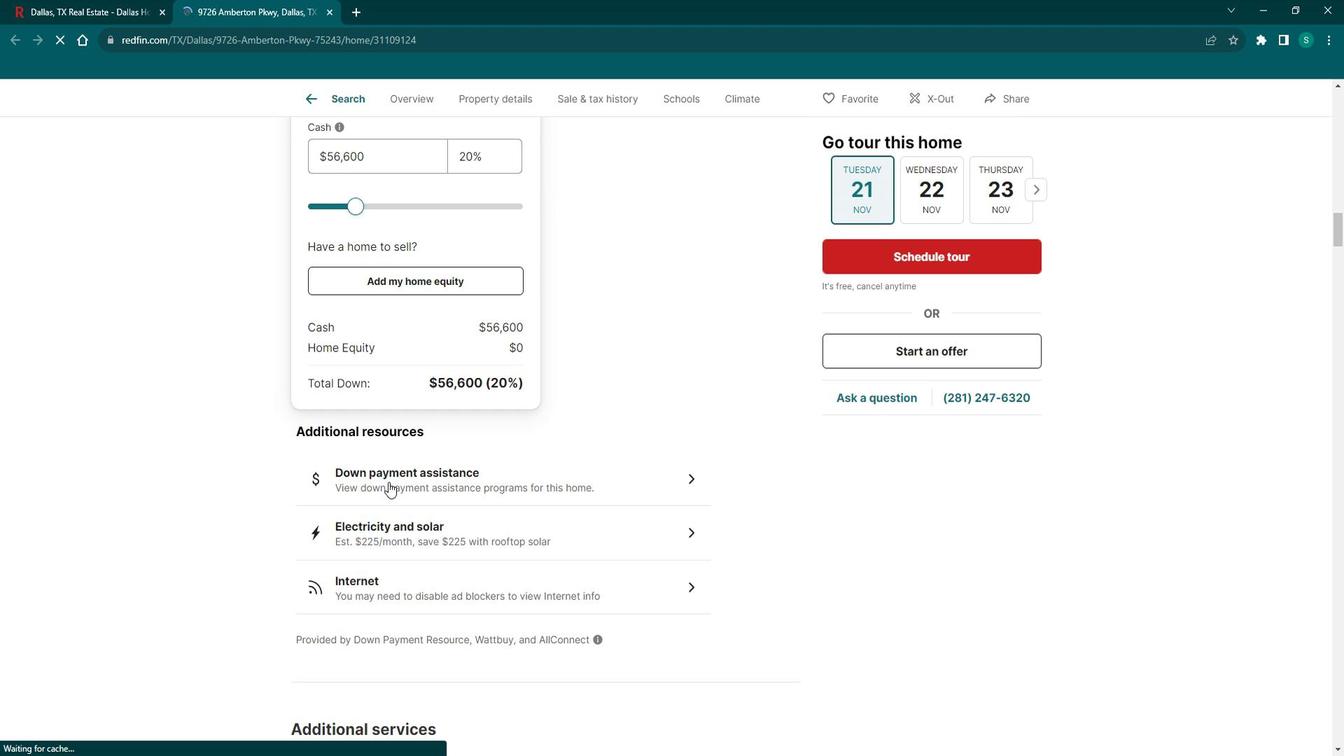 
Action: Mouse scrolled (401, 476) with delta (0, 0)
Screenshot: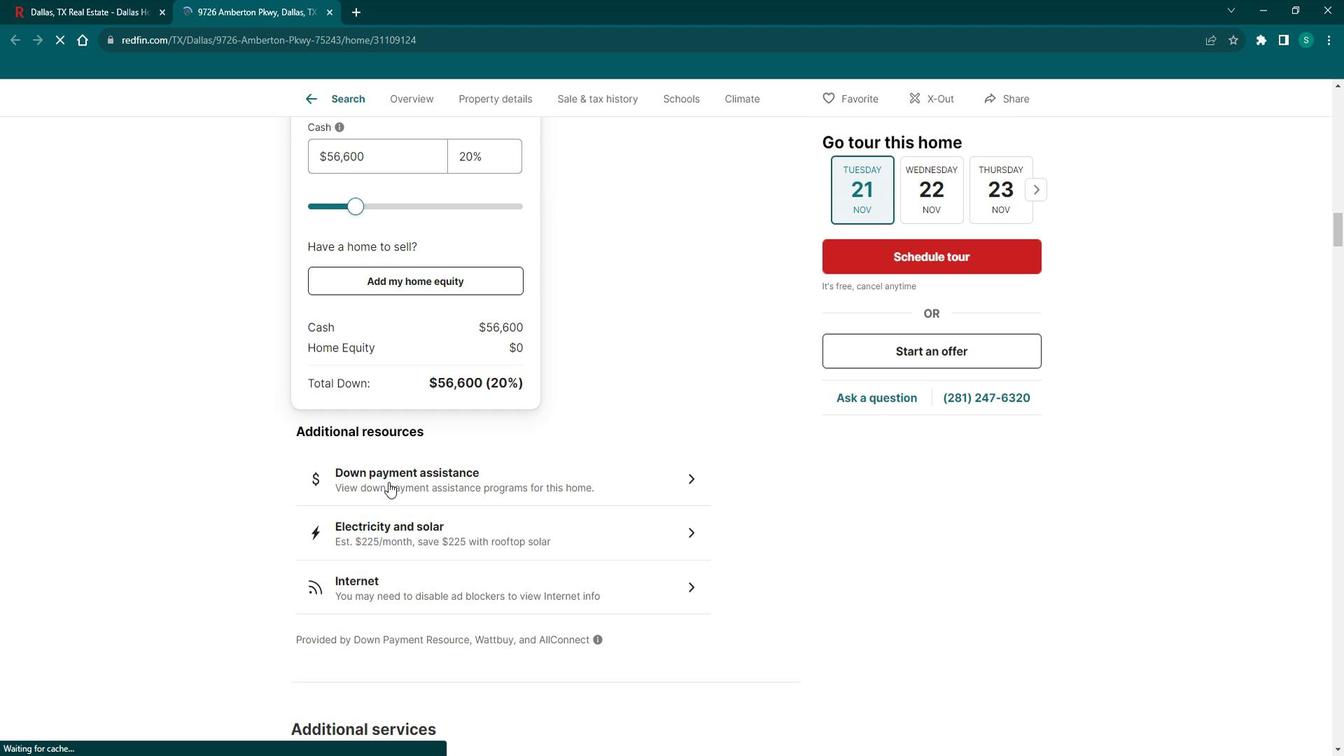 
Action: Mouse scrolled (401, 476) with delta (0, 0)
Screenshot: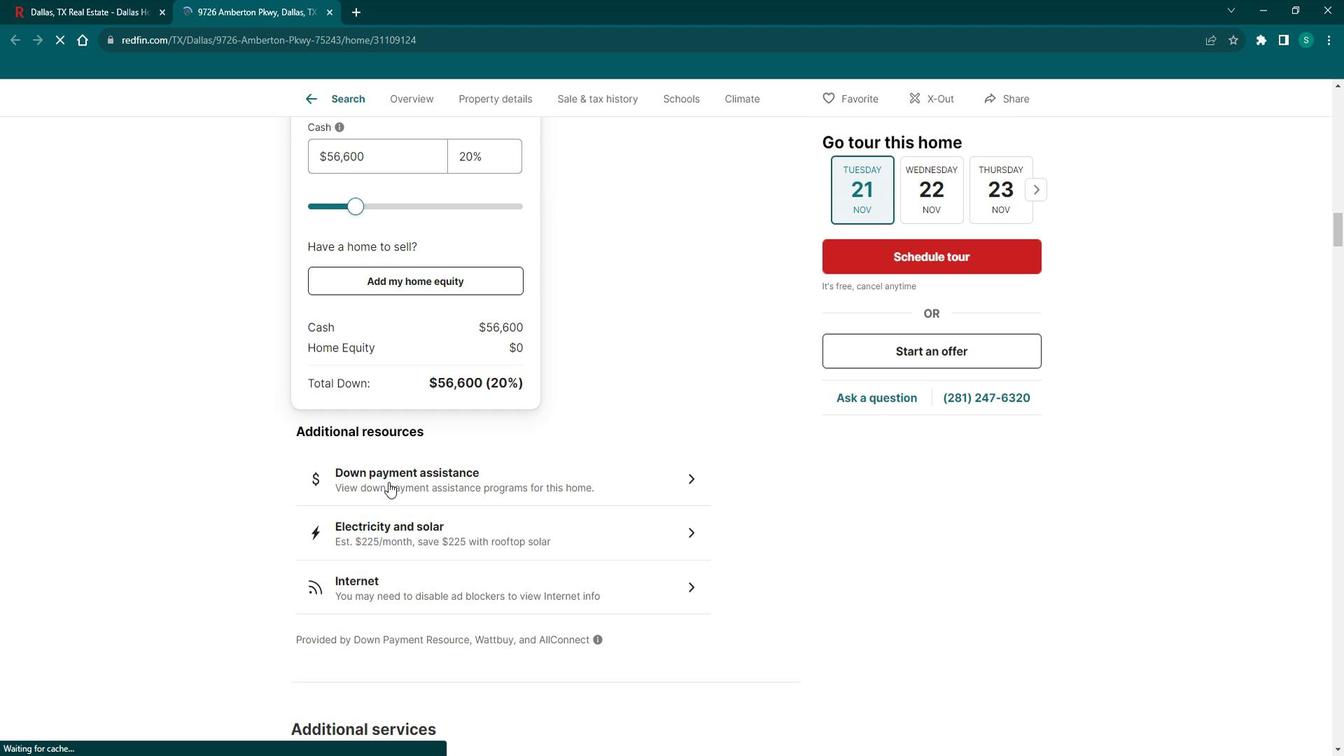 
Action: Mouse scrolled (401, 476) with delta (0, 0)
Screenshot: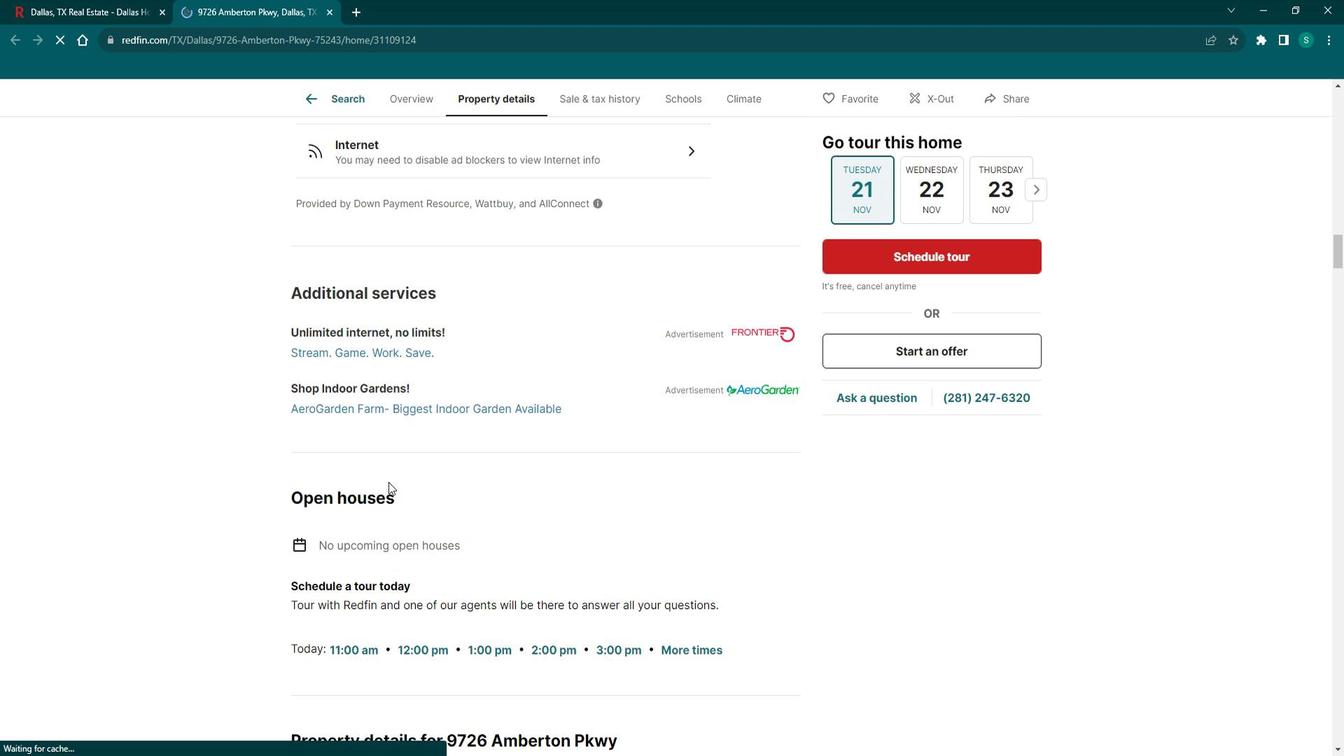 
Action: Mouse scrolled (401, 476) with delta (0, 0)
Screenshot: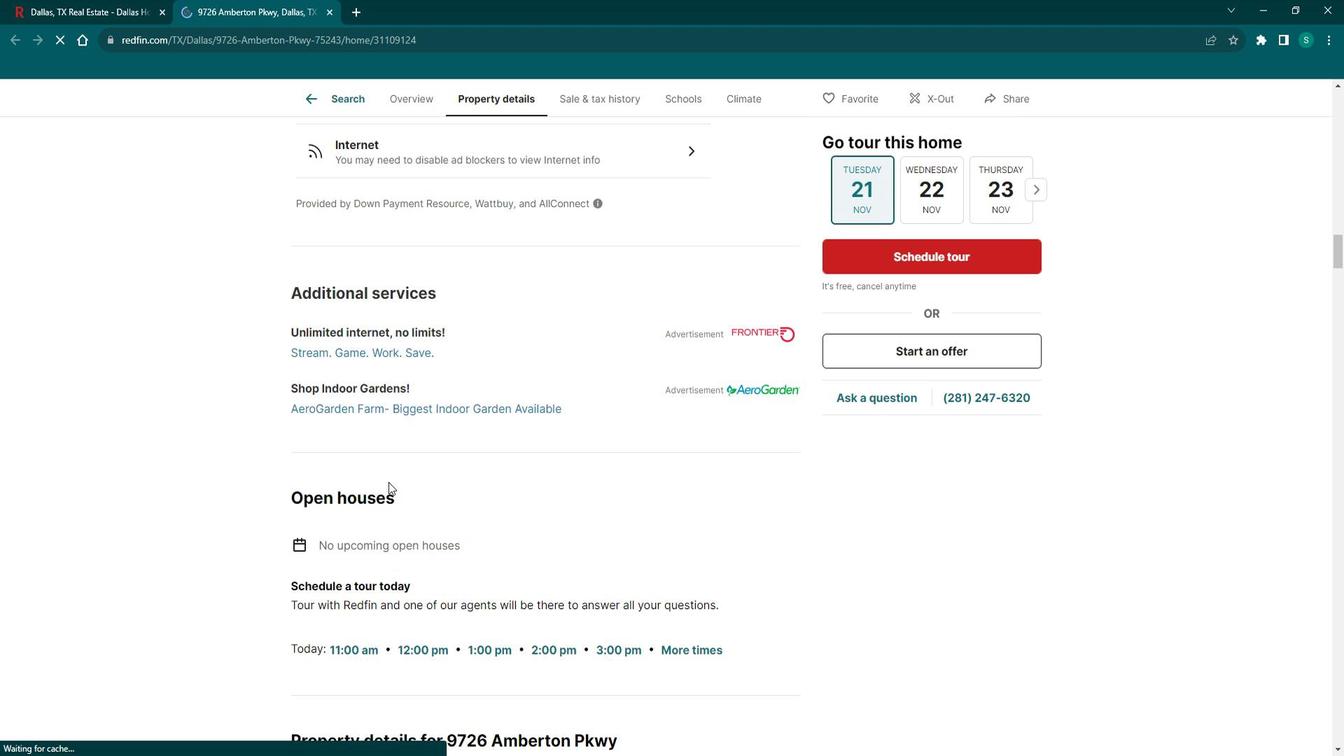 
Action: Mouse scrolled (401, 476) with delta (0, 0)
Screenshot: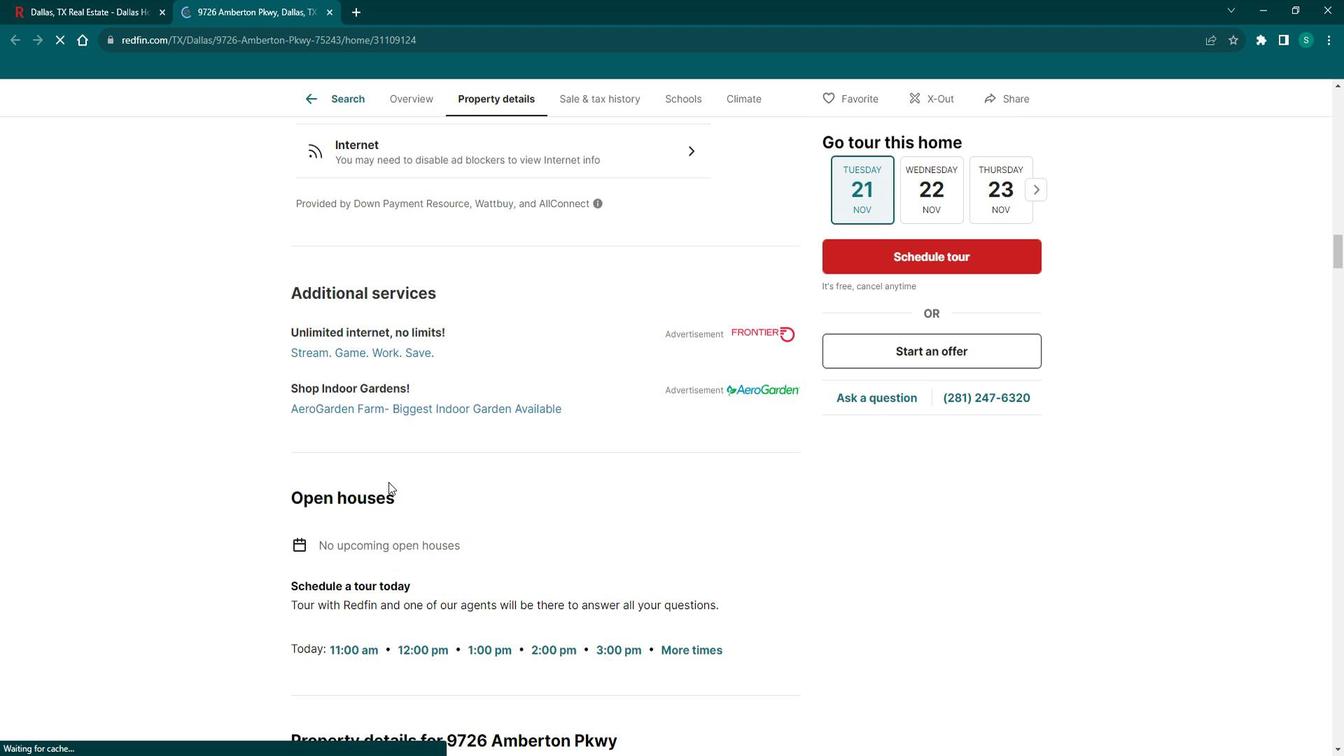 
Action: Mouse scrolled (401, 476) with delta (0, 0)
Screenshot: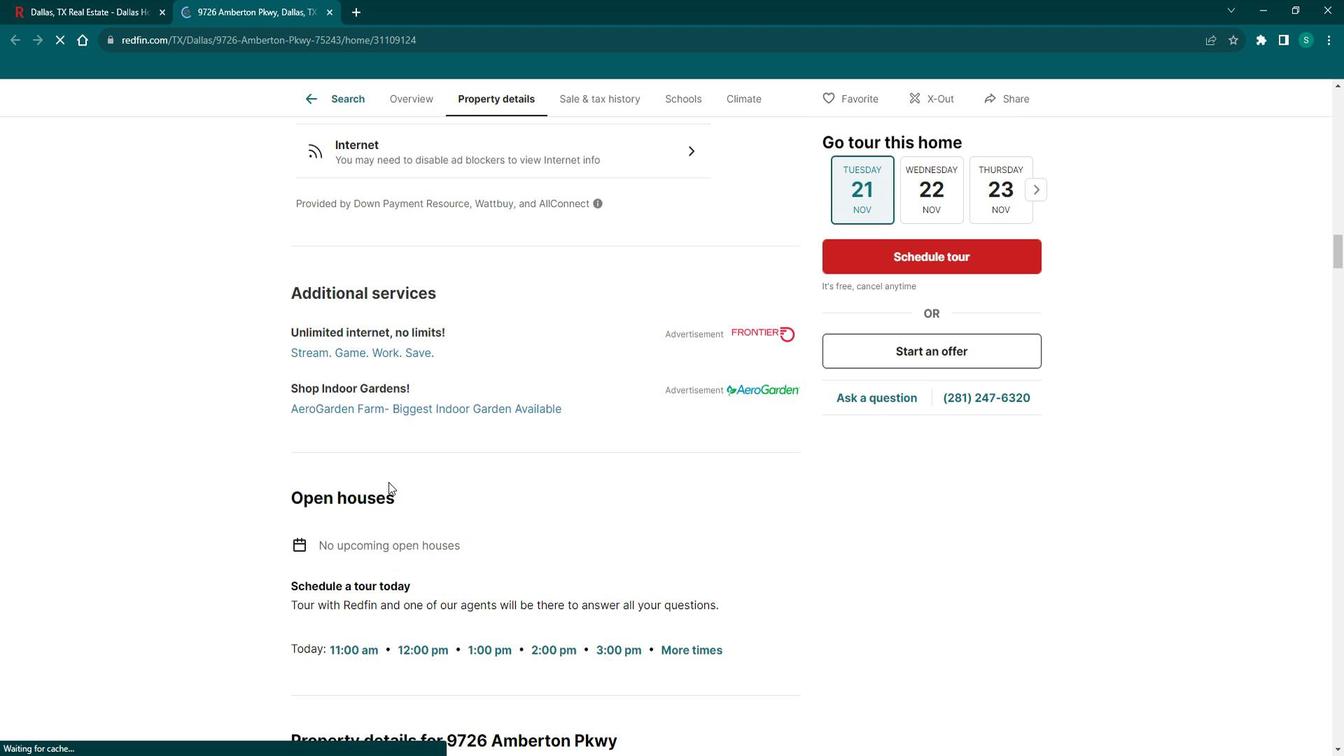 
Action: Mouse scrolled (401, 476) with delta (0, 0)
Screenshot: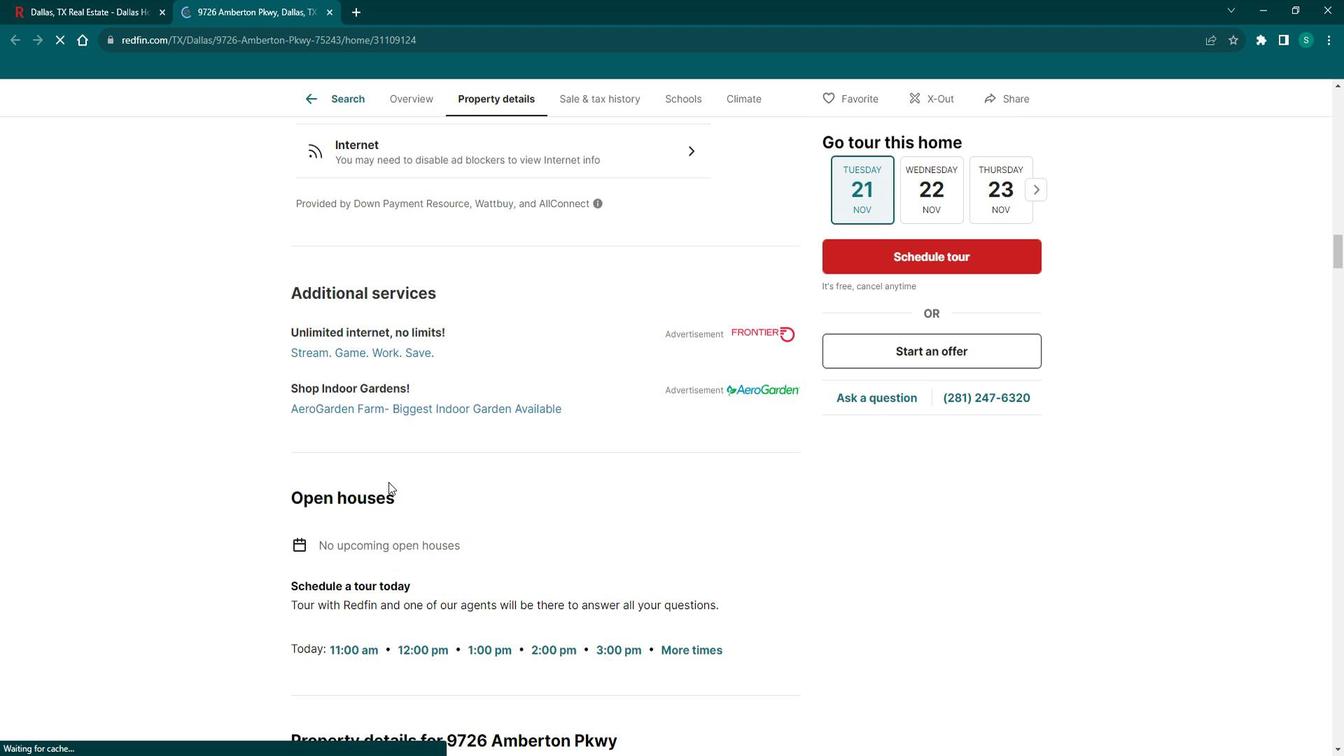 
Action: Mouse scrolled (401, 476) with delta (0, 0)
Screenshot: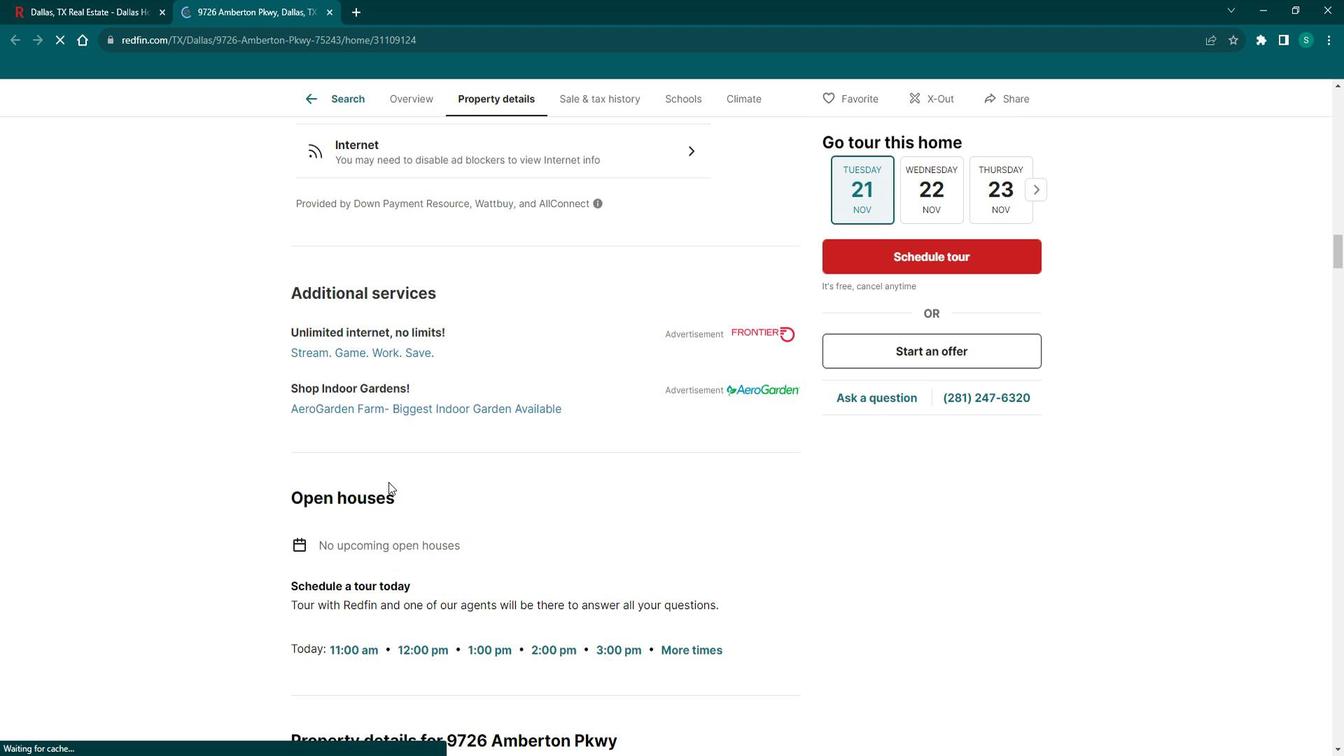 
Action: Mouse scrolled (401, 476) with delta (0, 0)
Screenshot: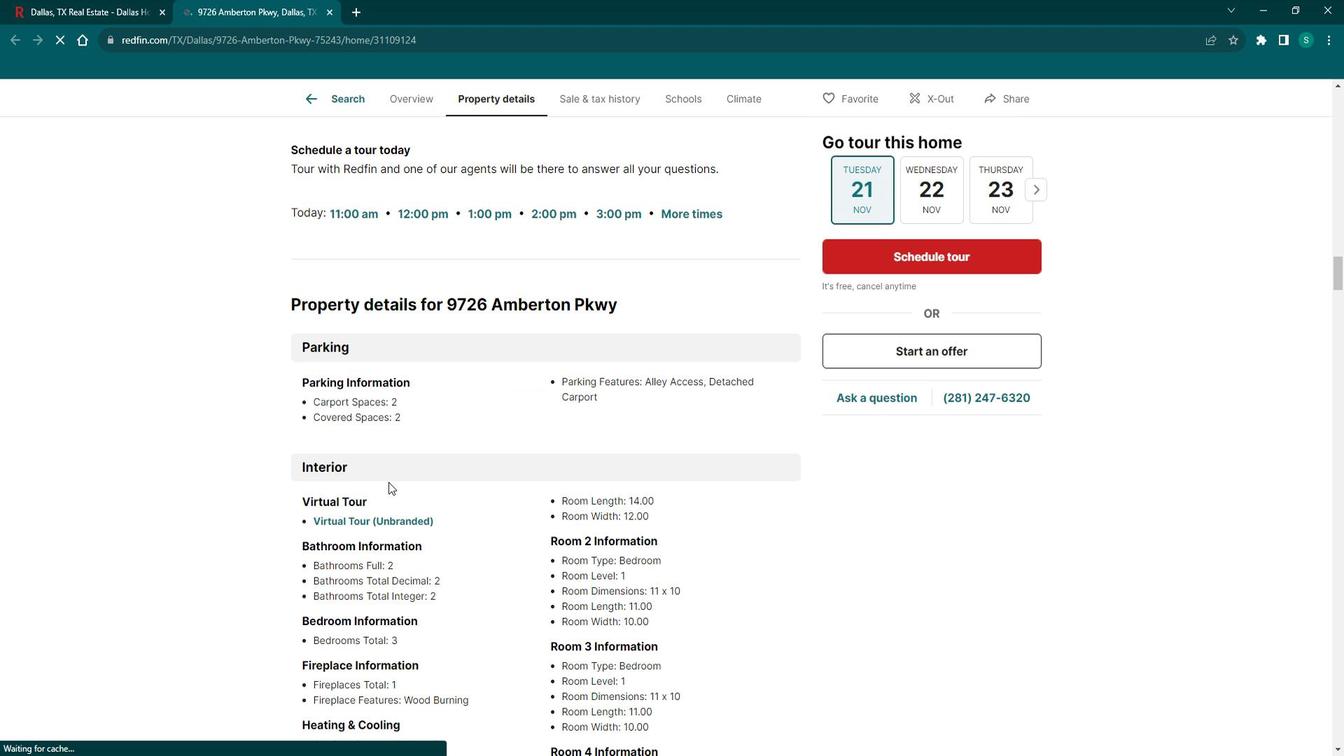 
Action: Mouse scrolled (401, 476) with delta (0, 0)
Screenshot: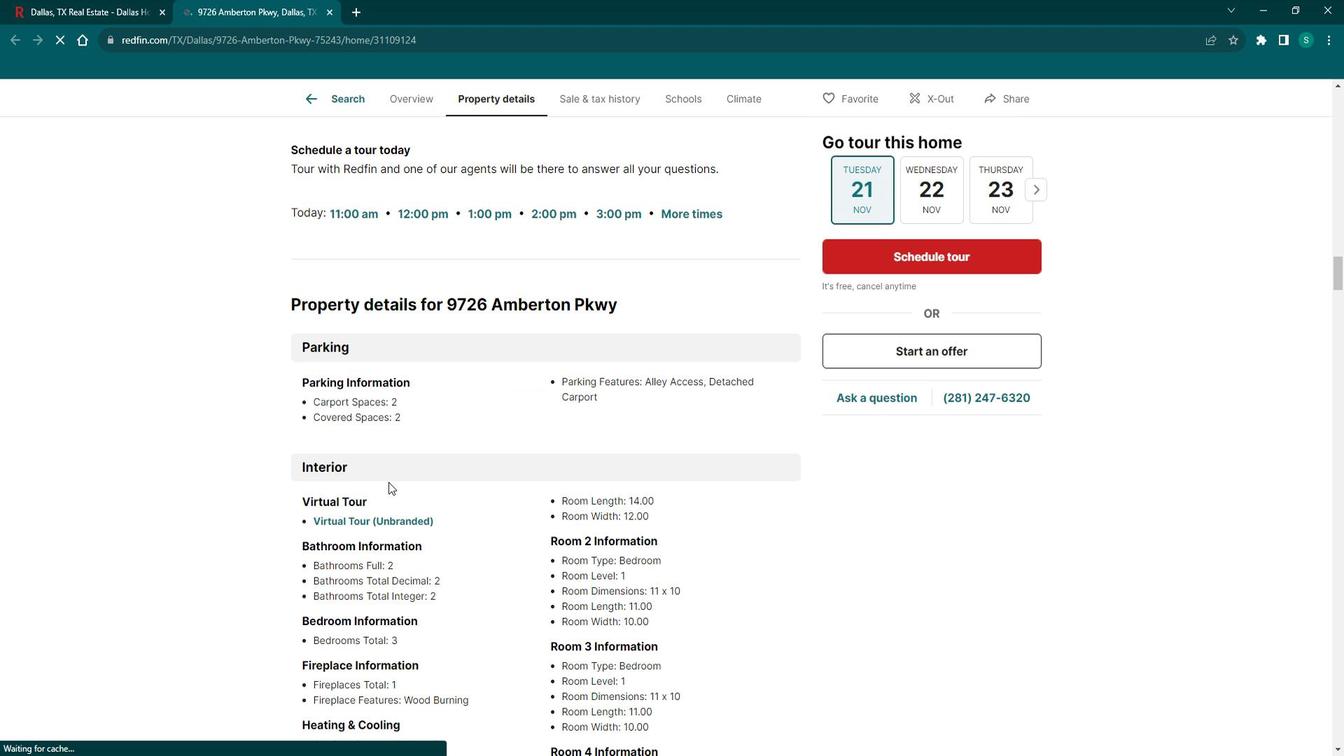 
Action: Mouse scrolled (401, 476) with delta (0, 0)
Screenshot: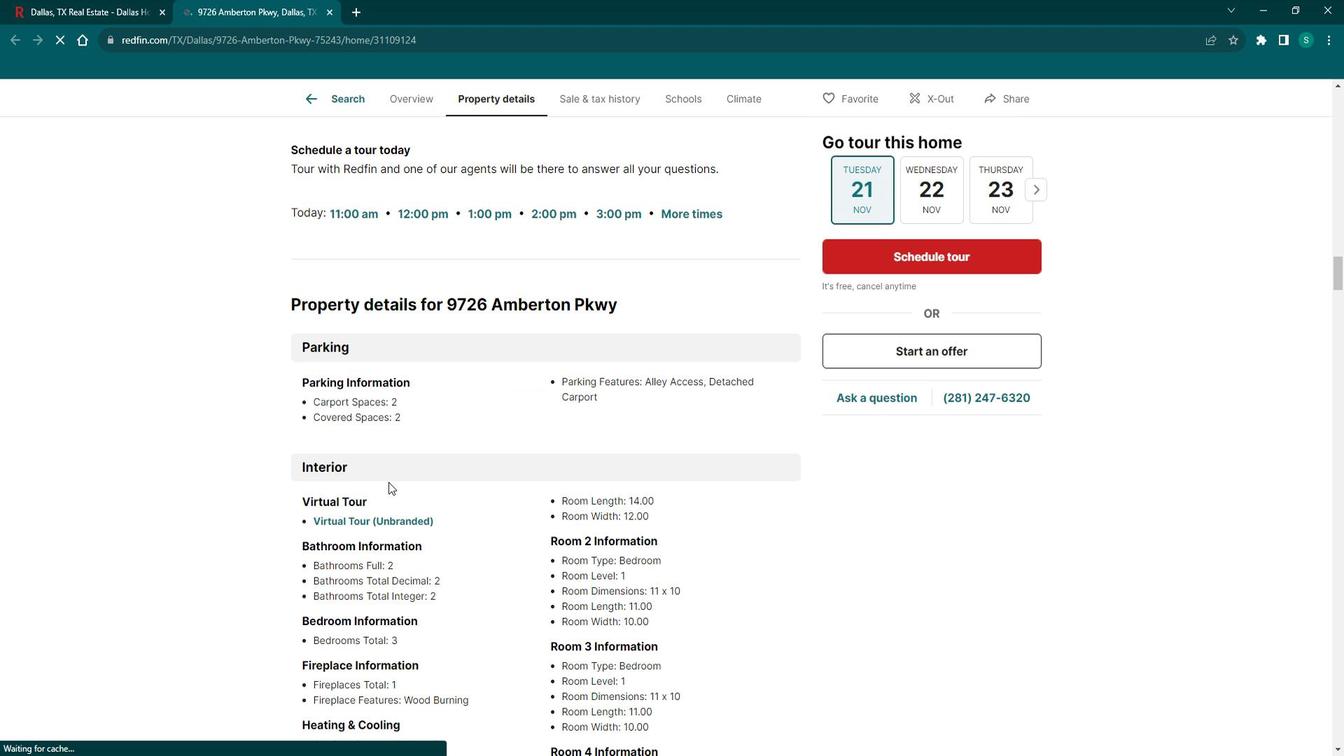 
Action: Mouse scrolled (401, 476) with delta (0, 0)
Screenshot: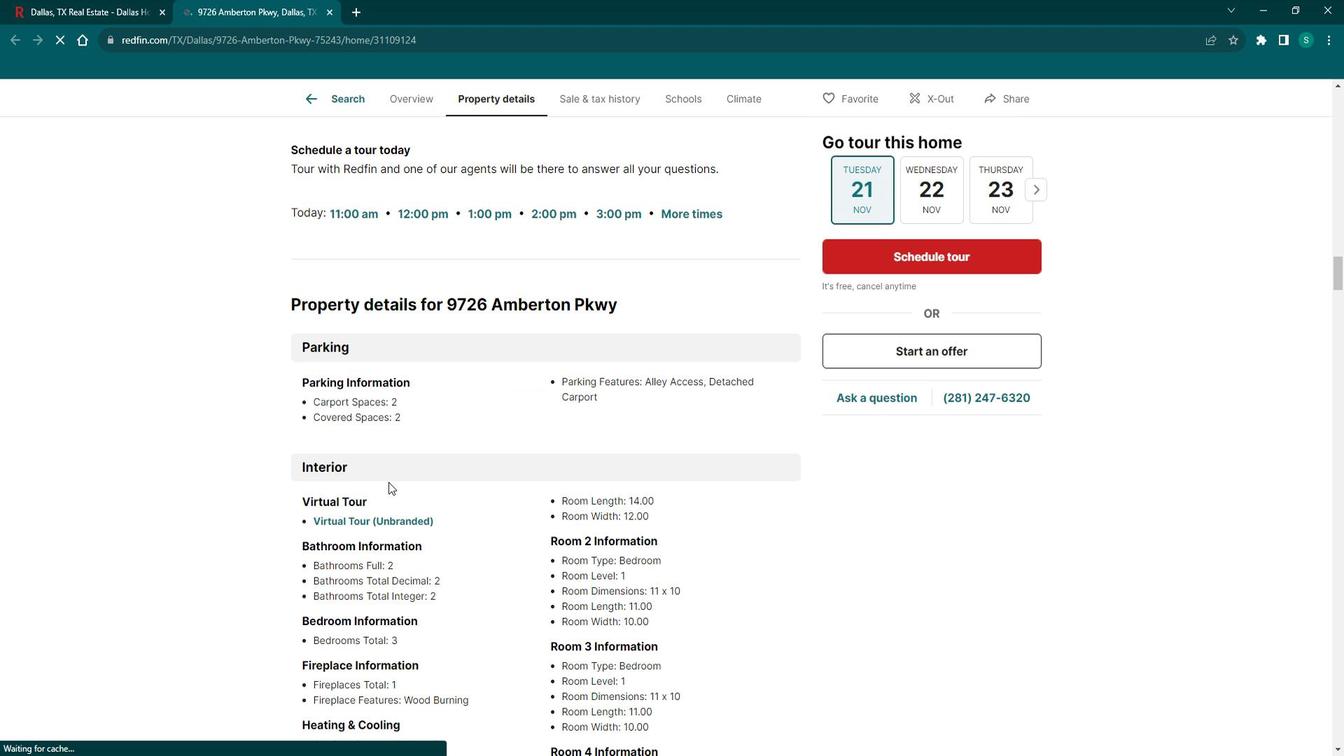 
Action: Mouse scrolled (401, 476) with delta (0, 0)
Screenshot: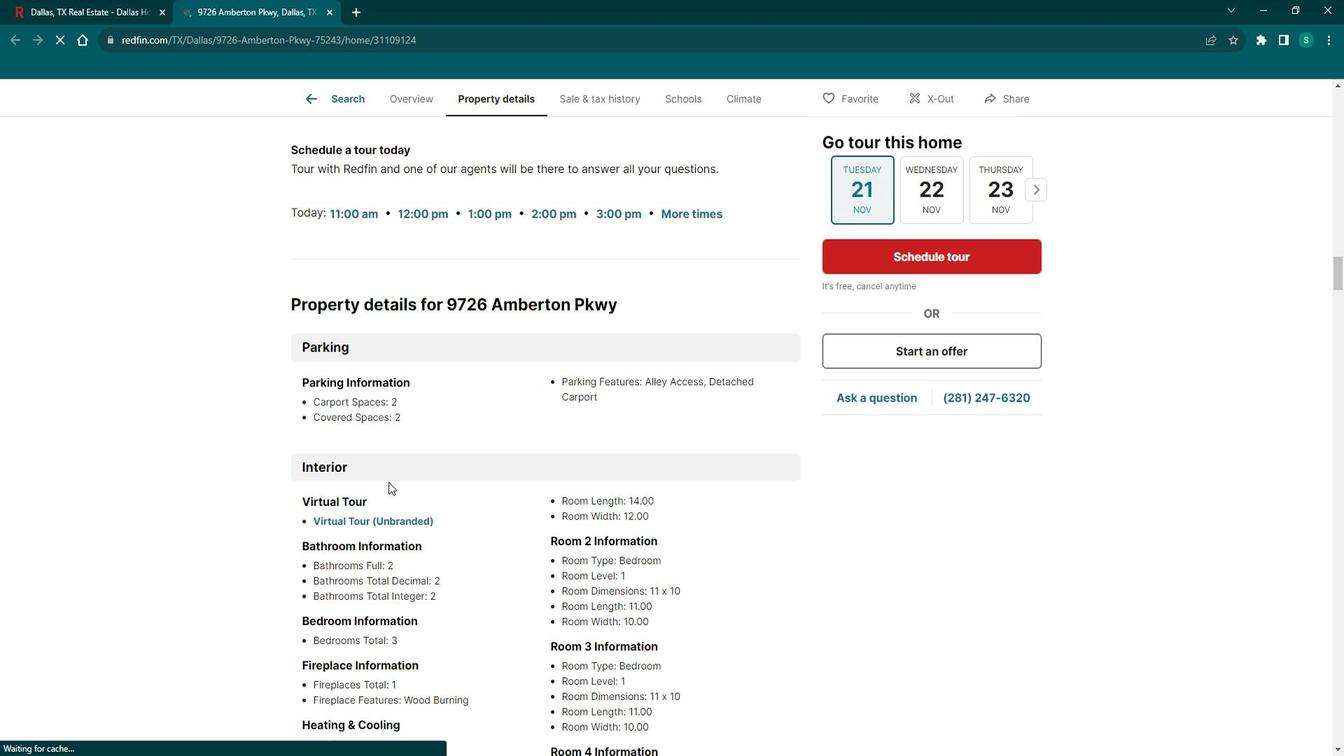 
Action: Mouse scrolled (401, 476) with delta (0, 0)
Screenshot: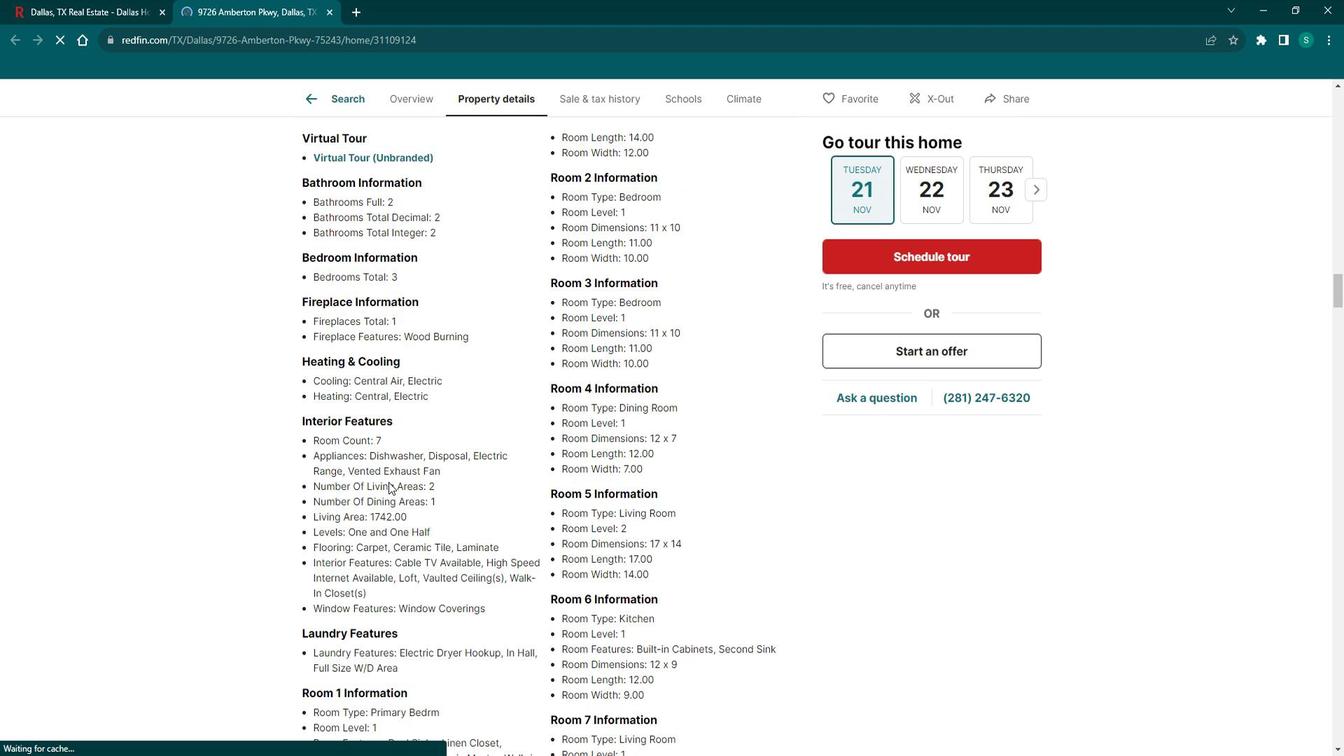 
Action: Mouse scrolled (401, 476) with delta (0, 0)
Screenshot: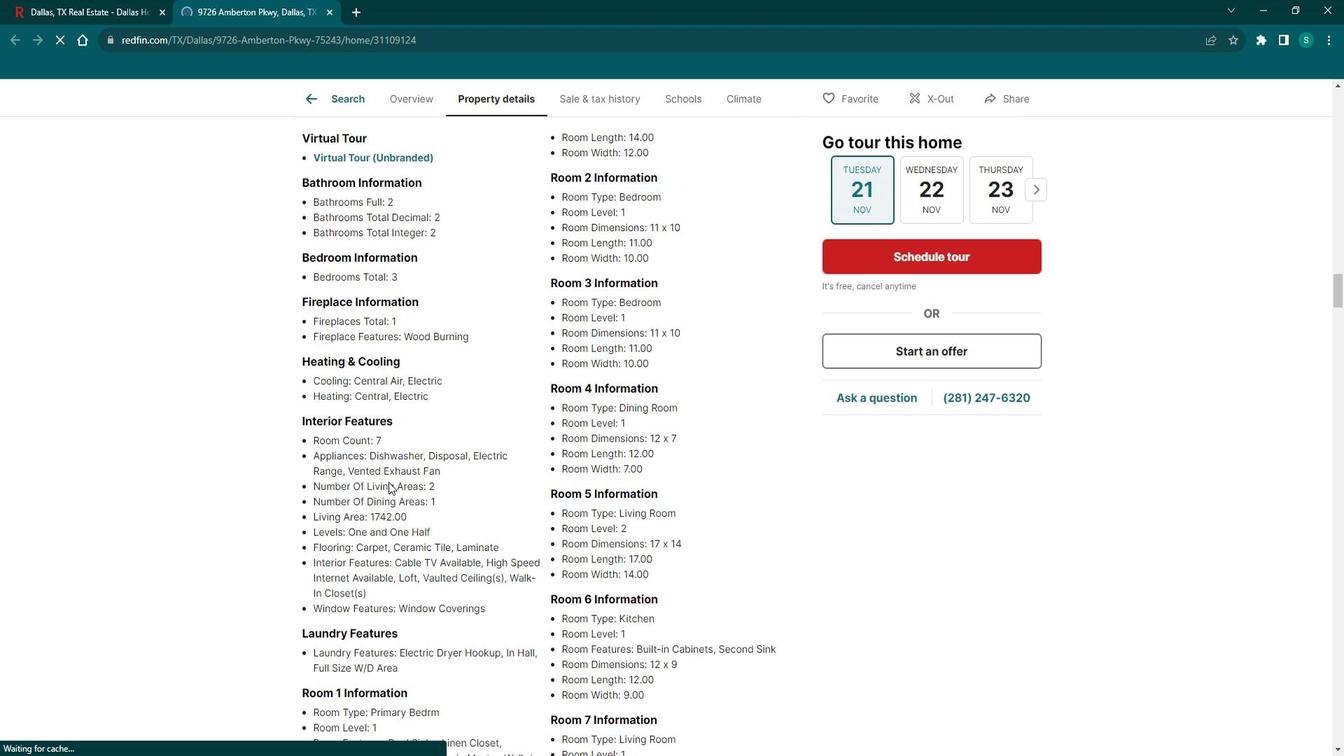
Action: Mouse scrolled (401, 476) with delta (0, 0)
Screenshot: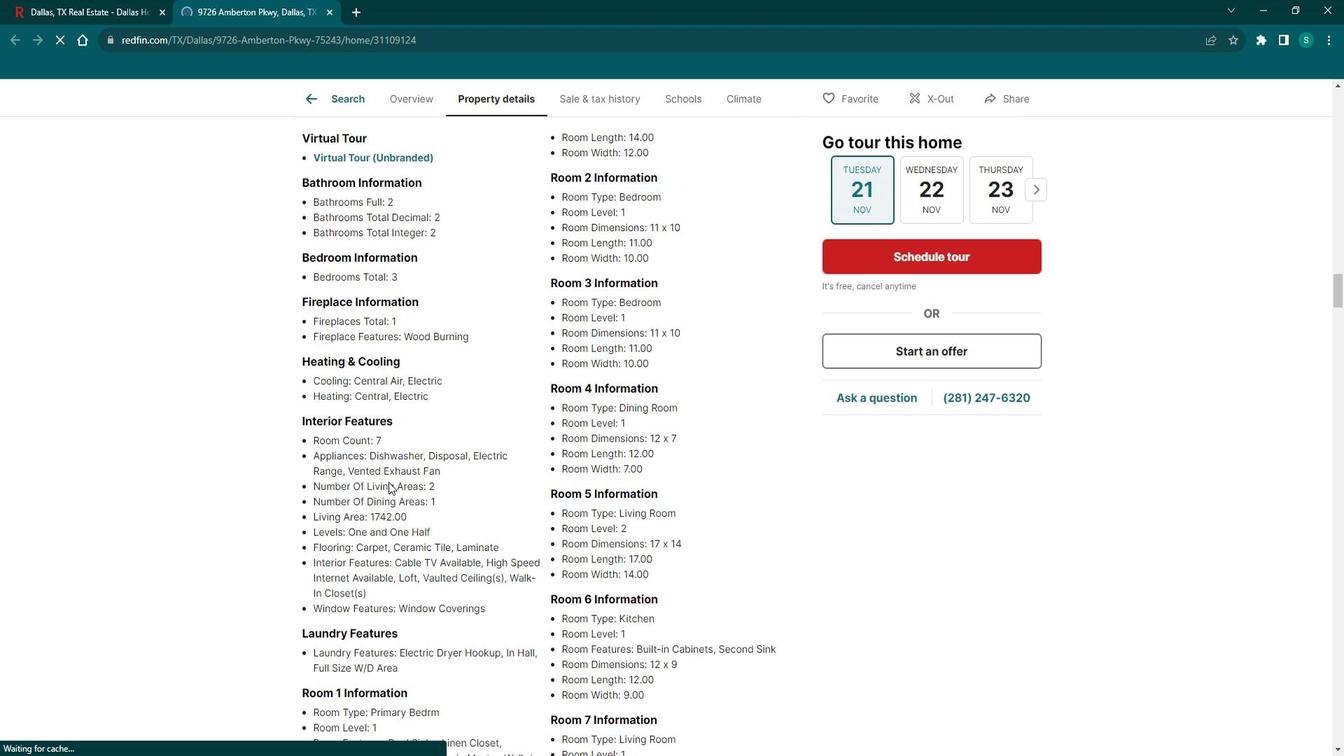
Action: Mouse scrolled (401, 476) with delta (0, 0)
Screenshot: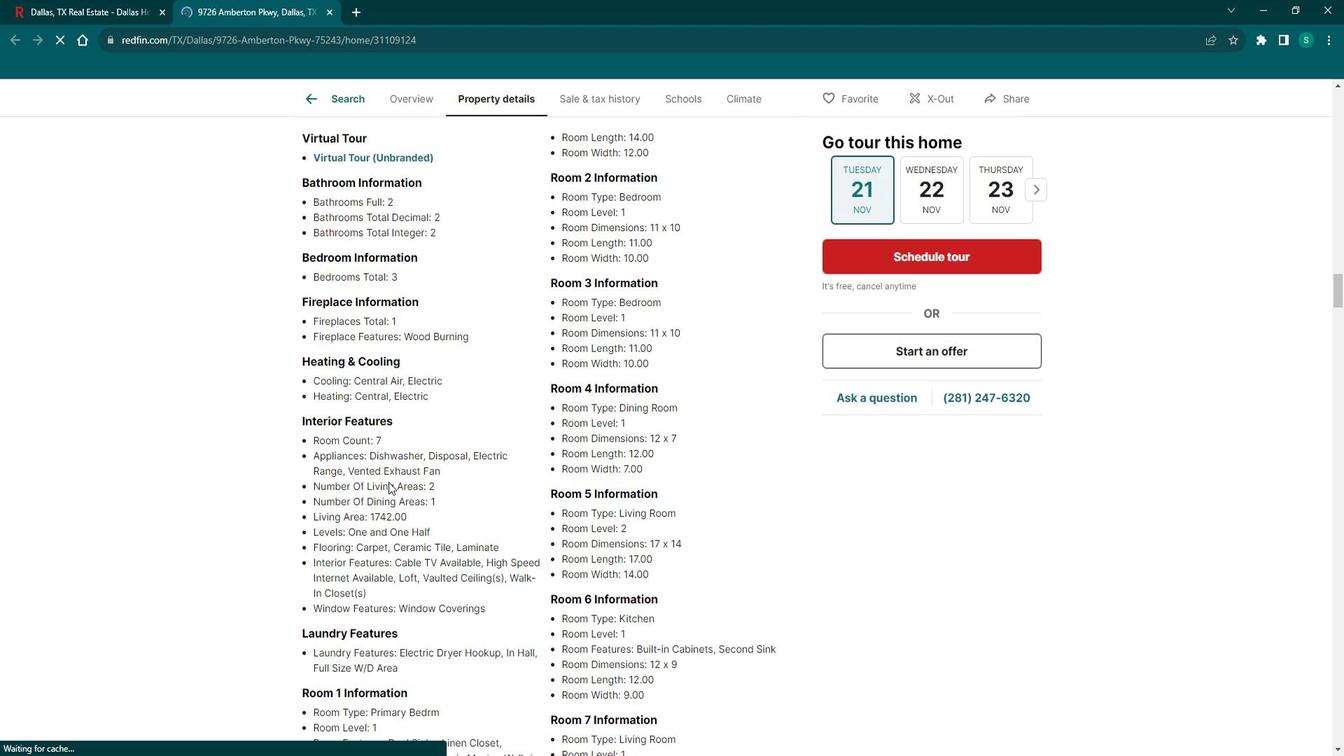 
Action: Mouse scrolled (401, 476) with delta (0, 0)
Screenshot: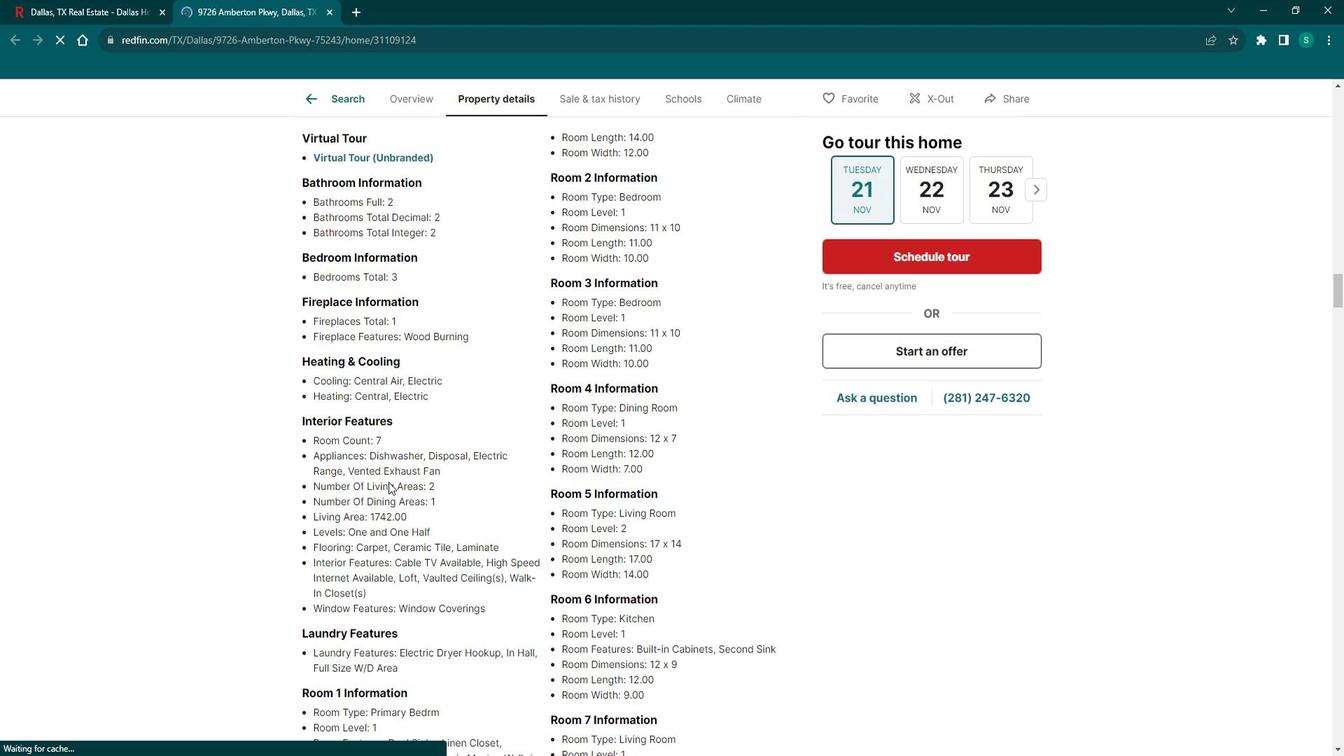 
Action: Mouse scrolled (401, 476) with delta (0, 0)
Screenshot: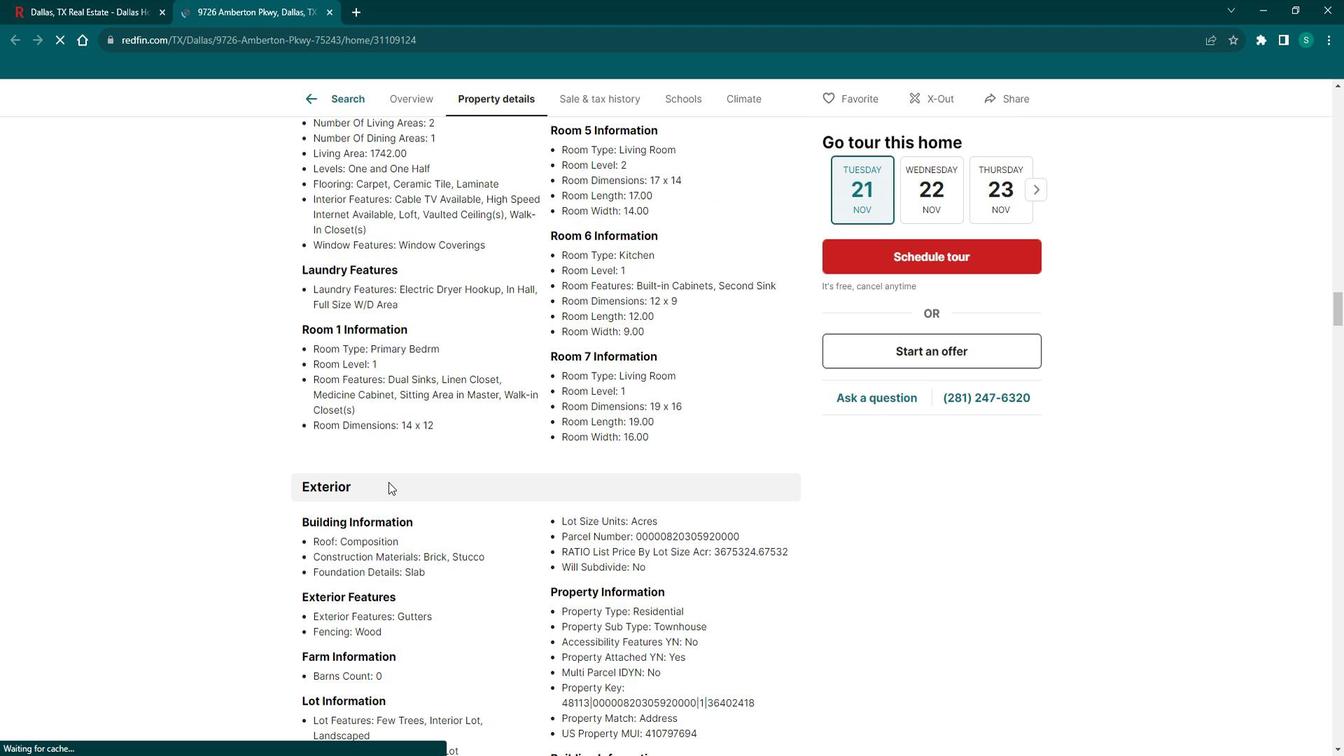 
Action: Mouse scrolled (401, 476) with delta (0, 0)
Screenshot: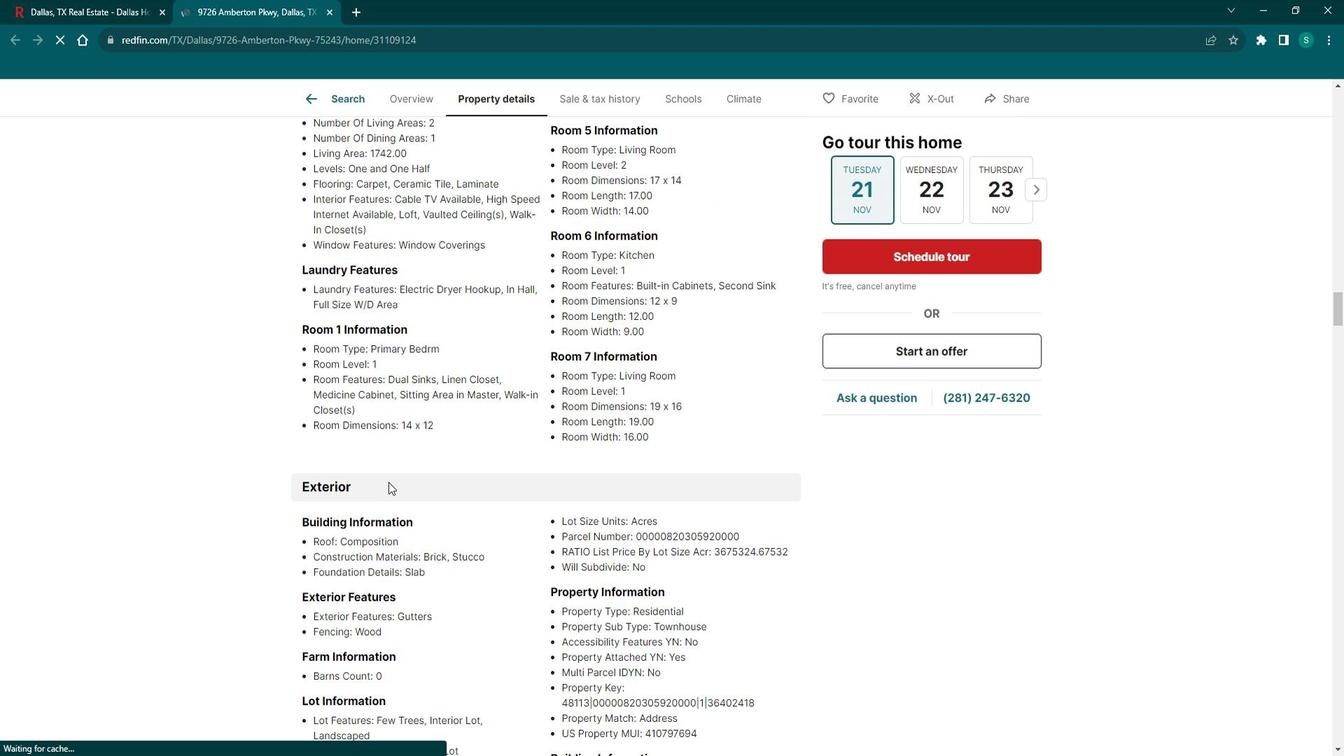 
Action: Mouse scrolled (401, 476) with delta (0, 0)
Screenshot: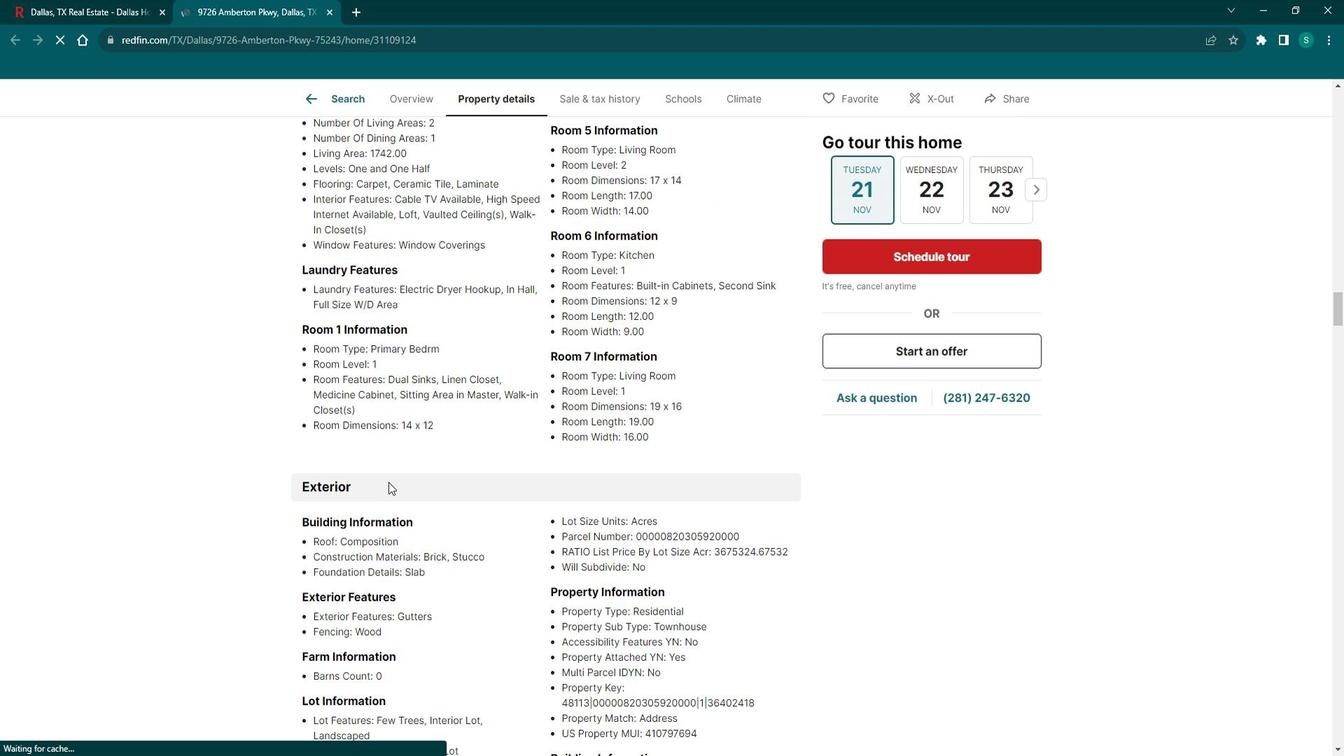 
Action: Mouse scrolled (401, 476) with delta (0, 0)
Screenshot: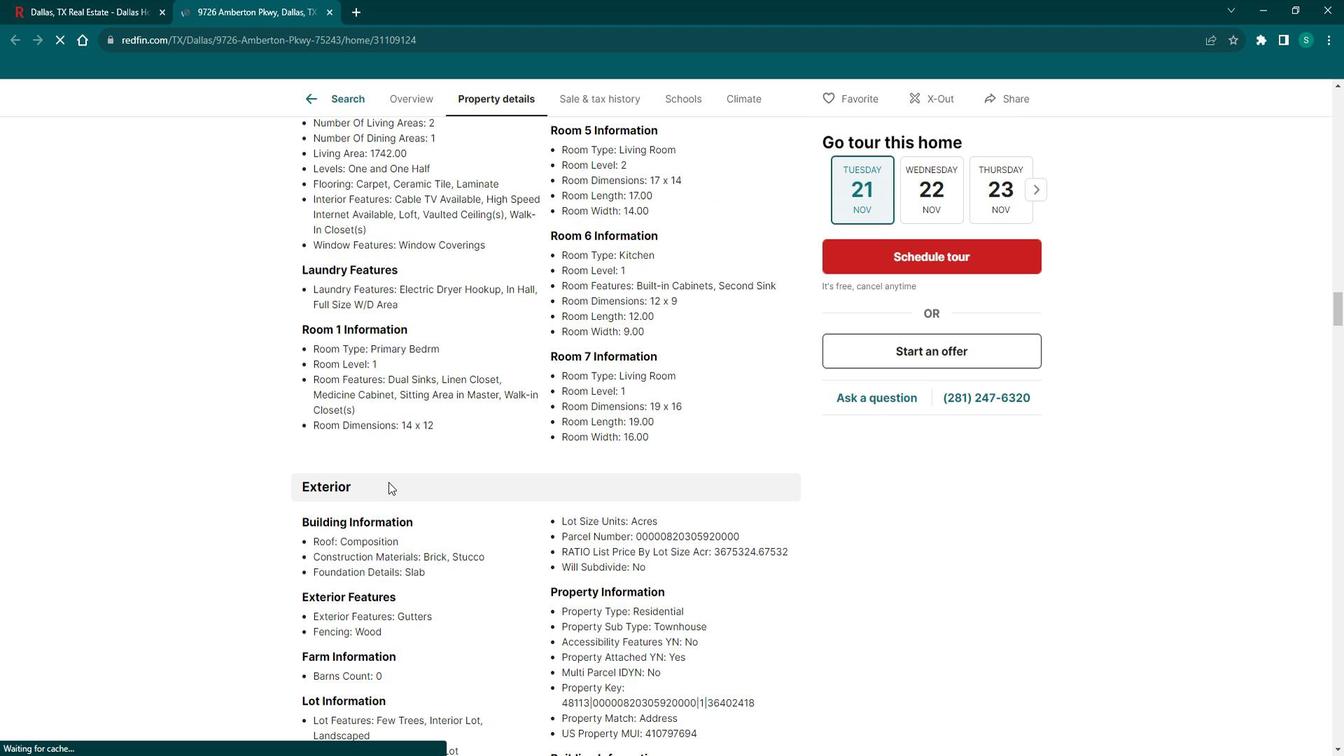 
Action: Mouse scrolled (401, 476) with delta (0, 0)
Screenshot: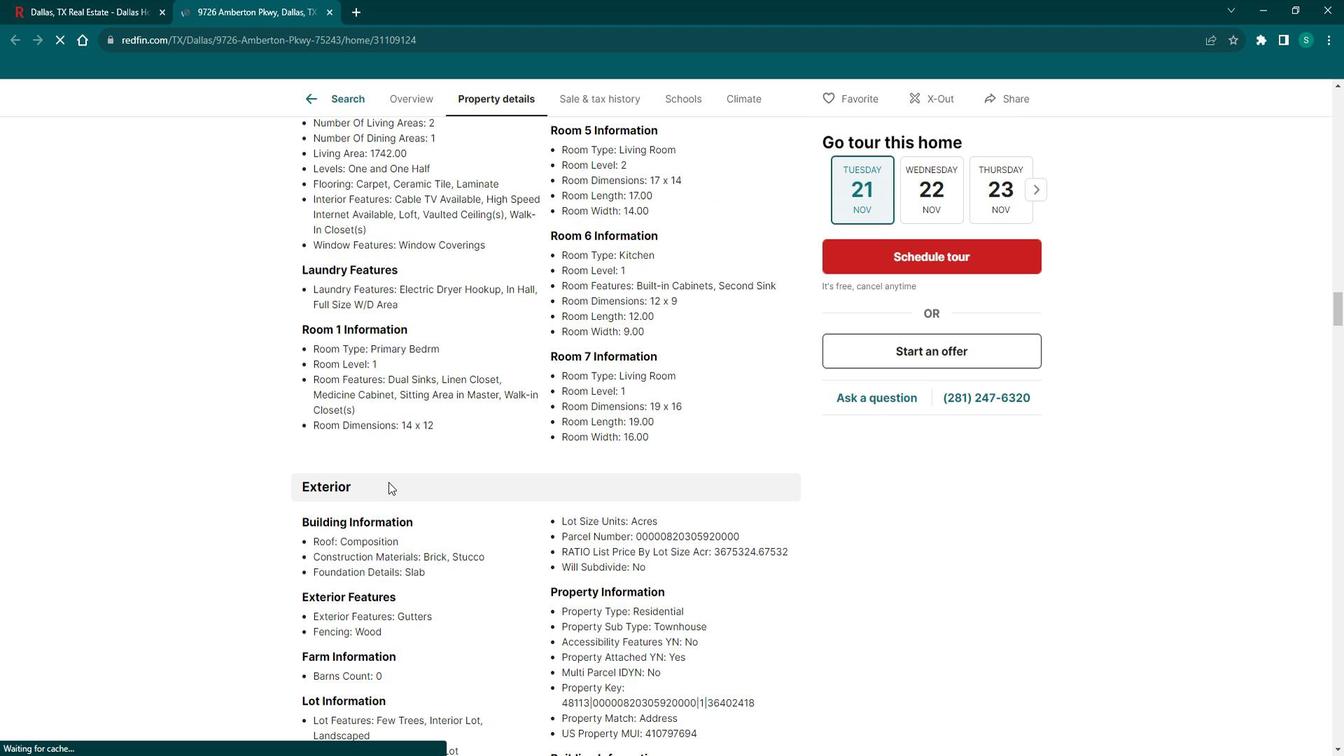 
Action: Mouse scrolled (401, 476) with delta (0, 0)
Screenshot: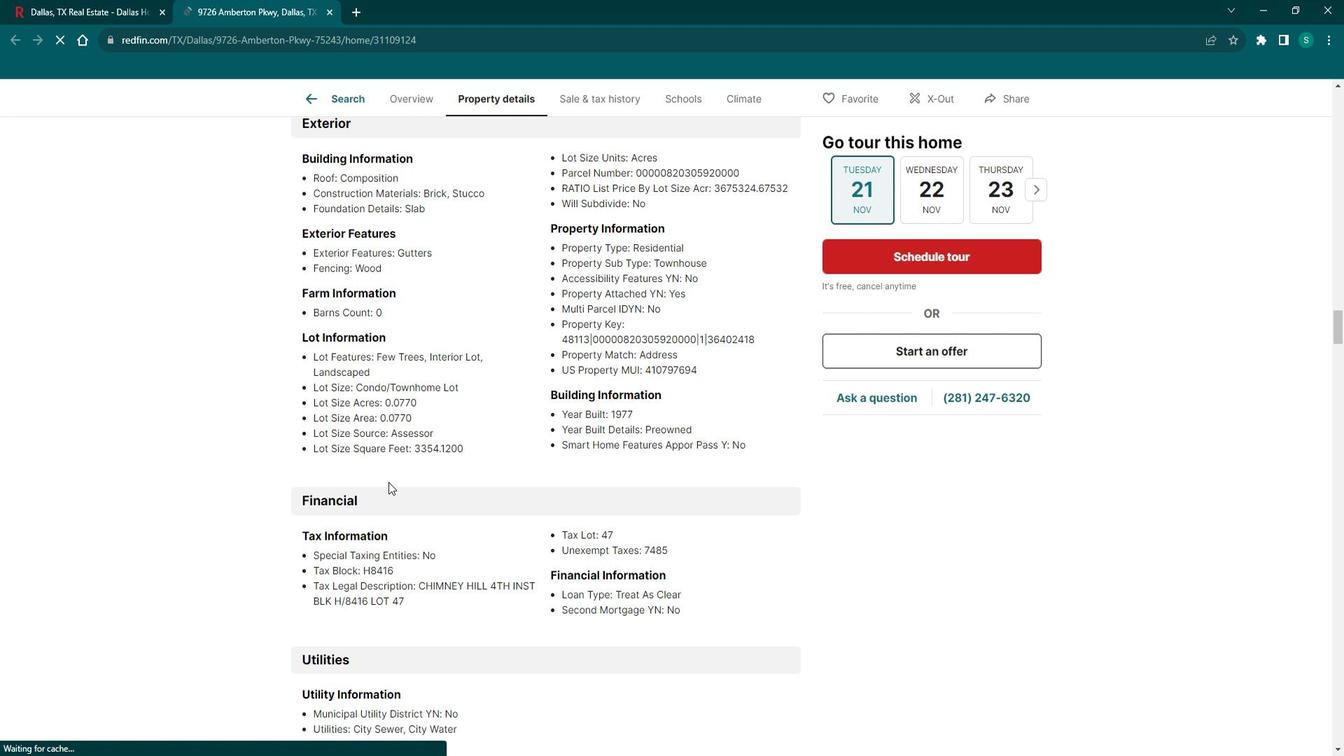 
Action: Mouse scrolled (401, 476) with delta (0, 0)
Screenshot: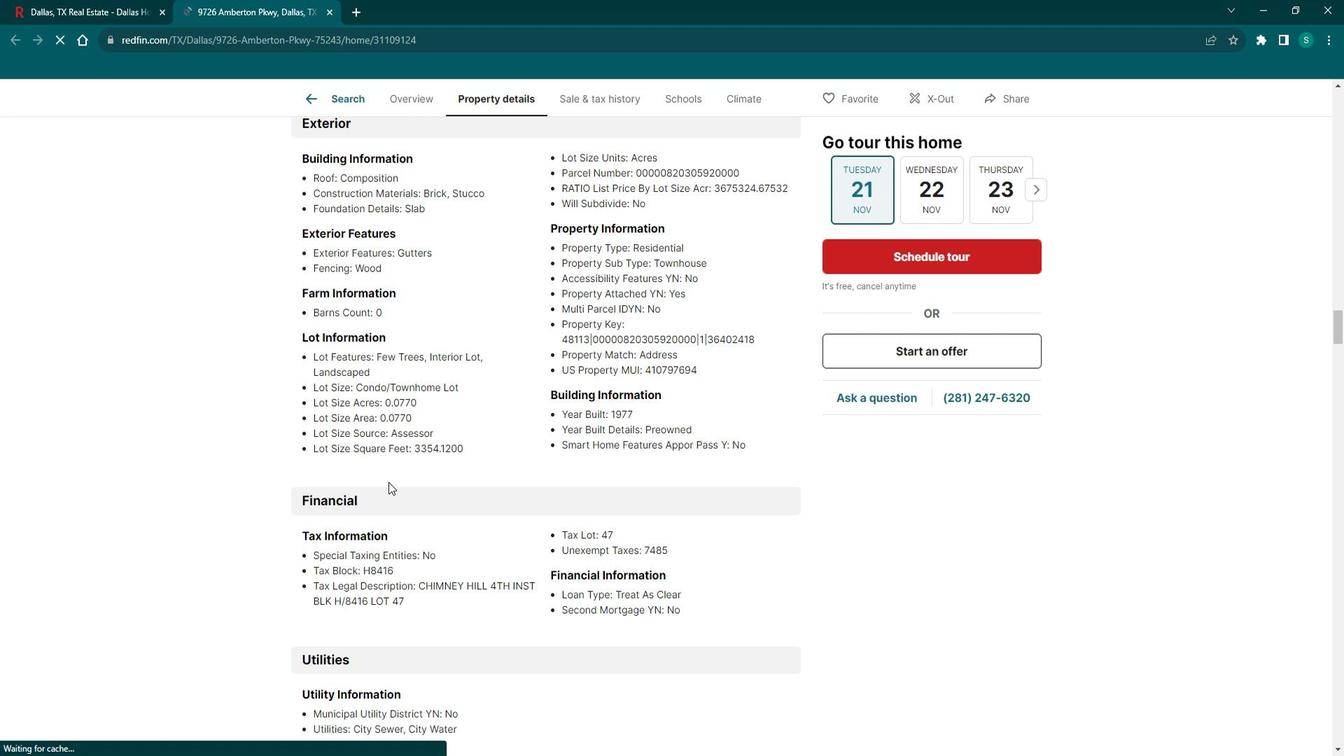 
Action: Mouse scrolled (401, 476) with delta (0, 0)
Screenshot: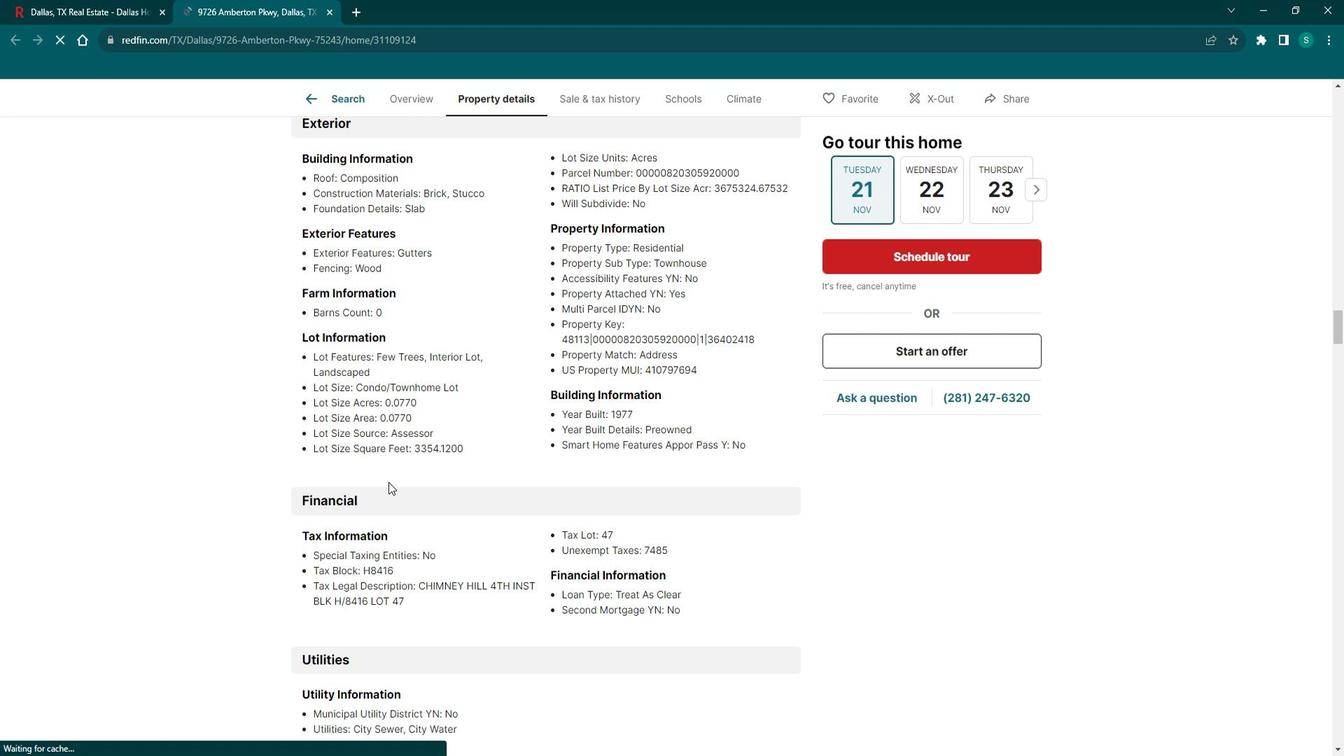 
Action: Mouse scrolled (401, 476) with delta (0, 0)
Screenshot: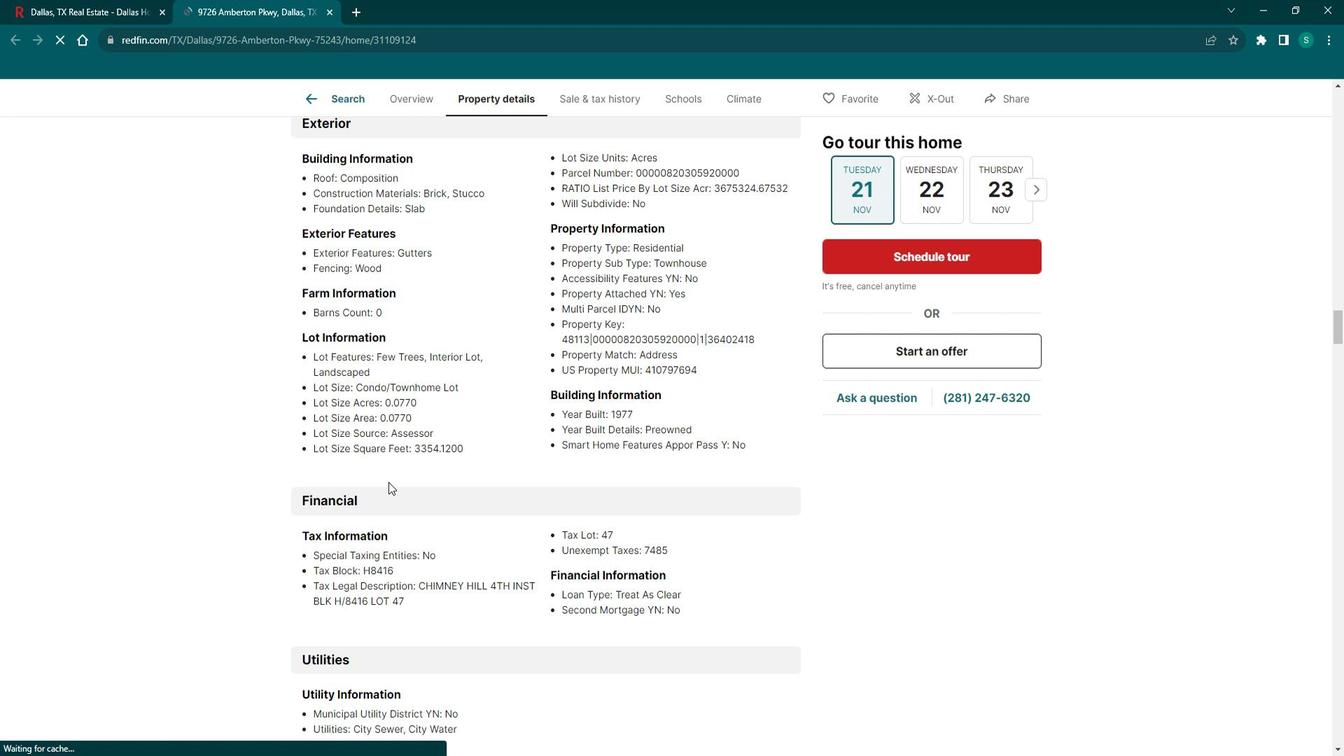 
Action: Mouse scrolled (401, 476) with delta (0, 0)
Screenshot: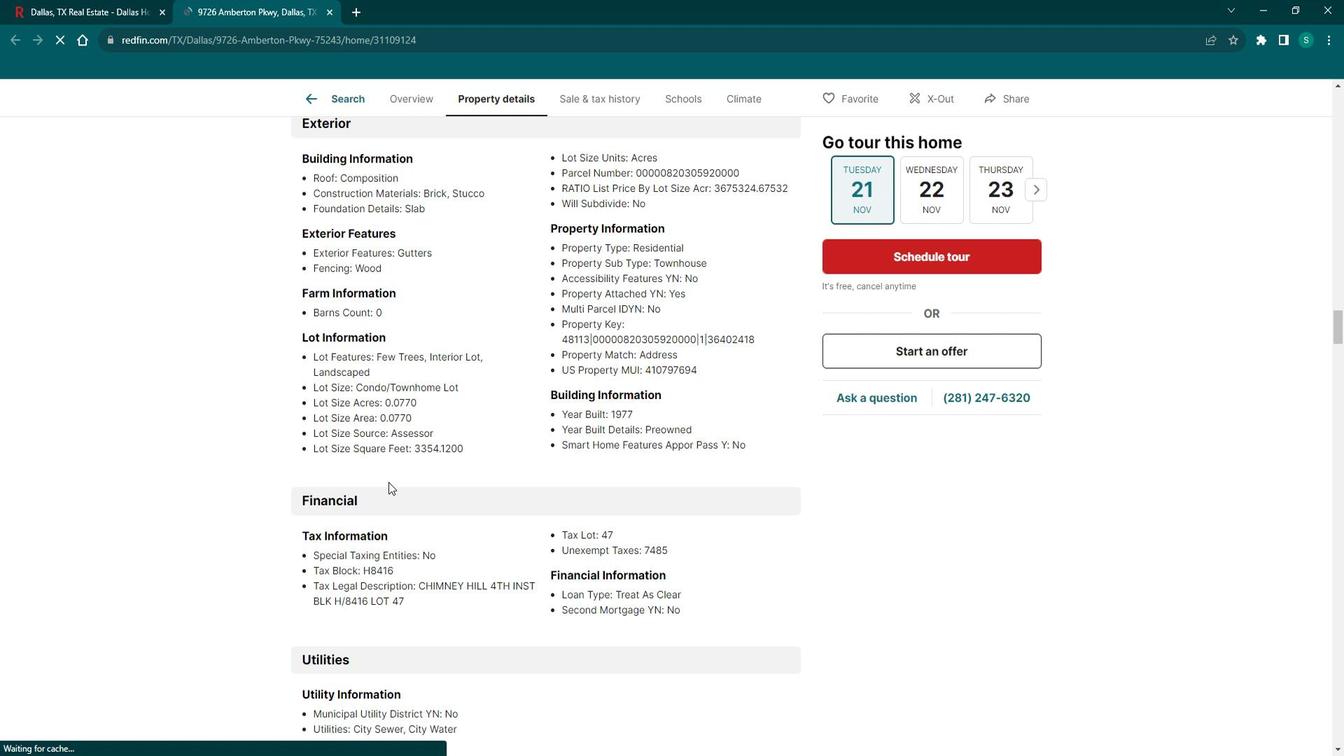 
Action: Mouse scrolled (401, 476) with delta (0, 0)
Screenshot: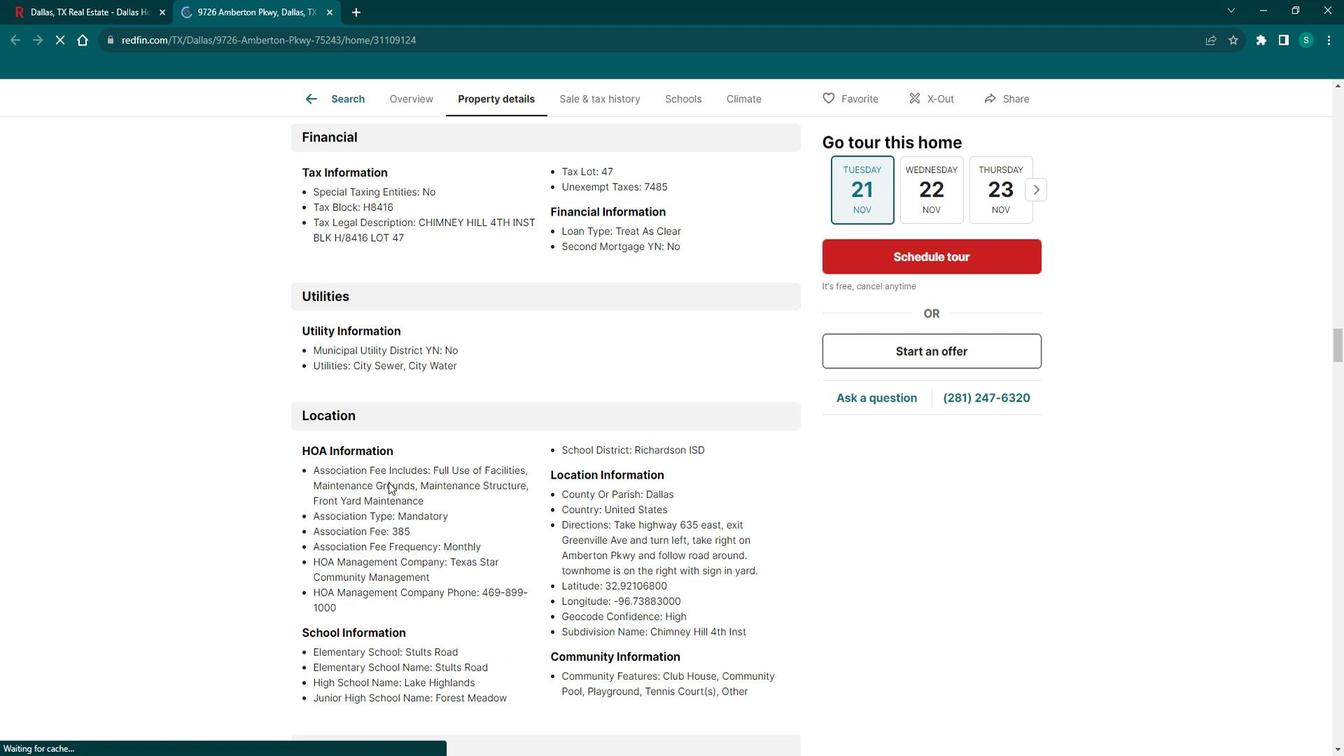
Action: Mouse scrolled (401, 476) with delta (0, 0)
Screenshot: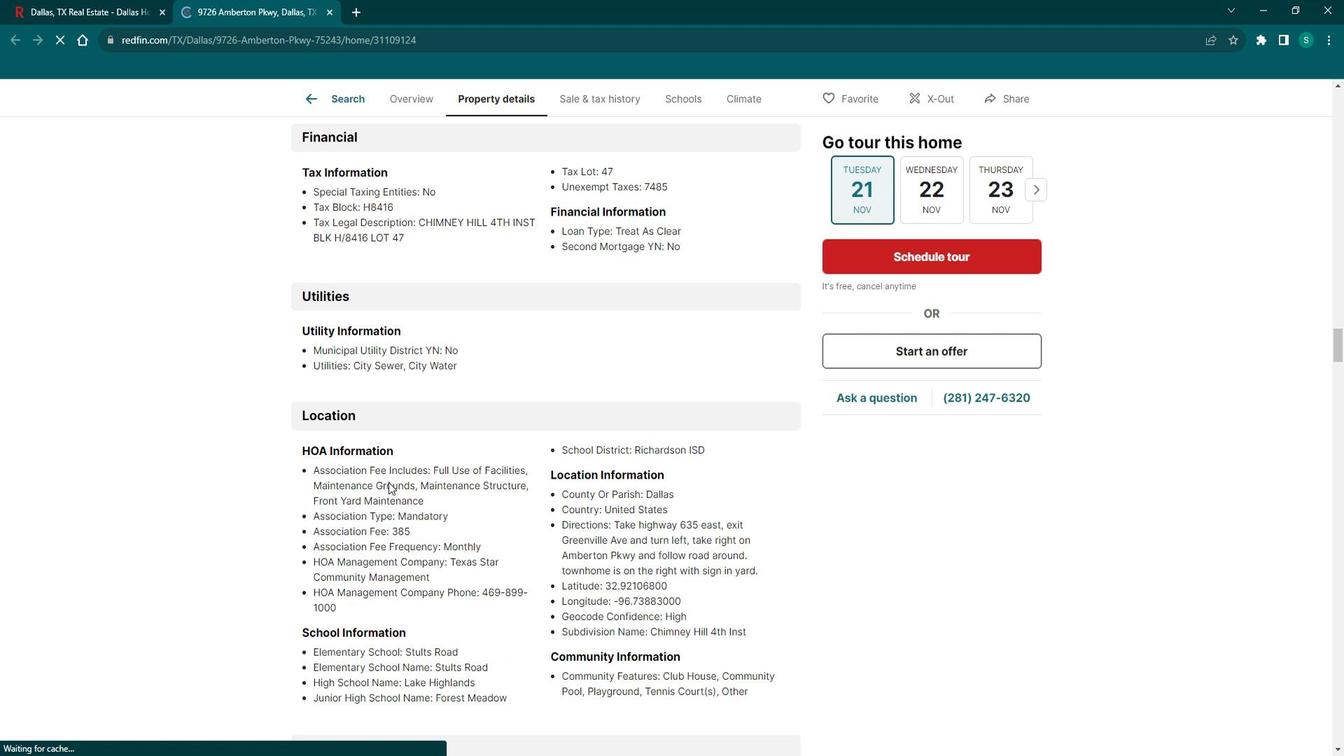 
Action: Mouse scrolled (401, 476) with delta (0, 0)
Screenshot: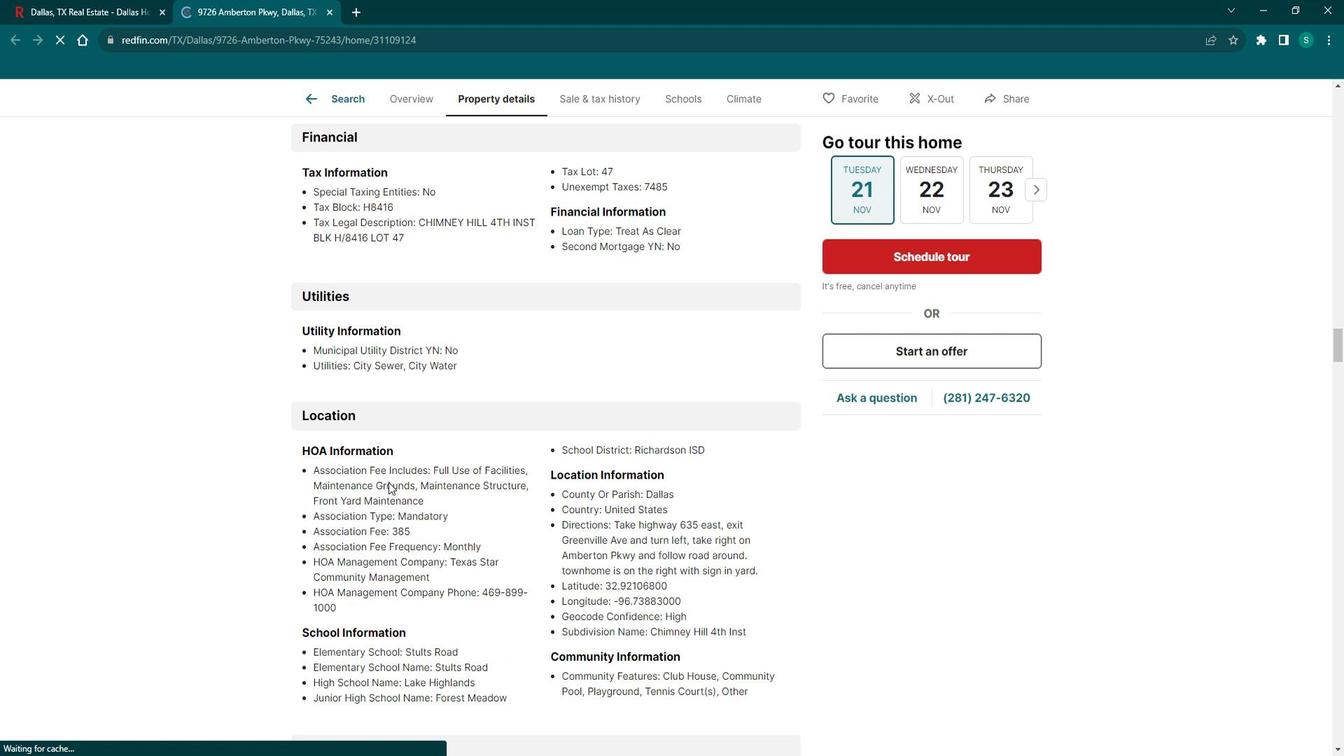 
Action: Mouse scrolled (401, 476) with delta (0, 0)
Screenshot: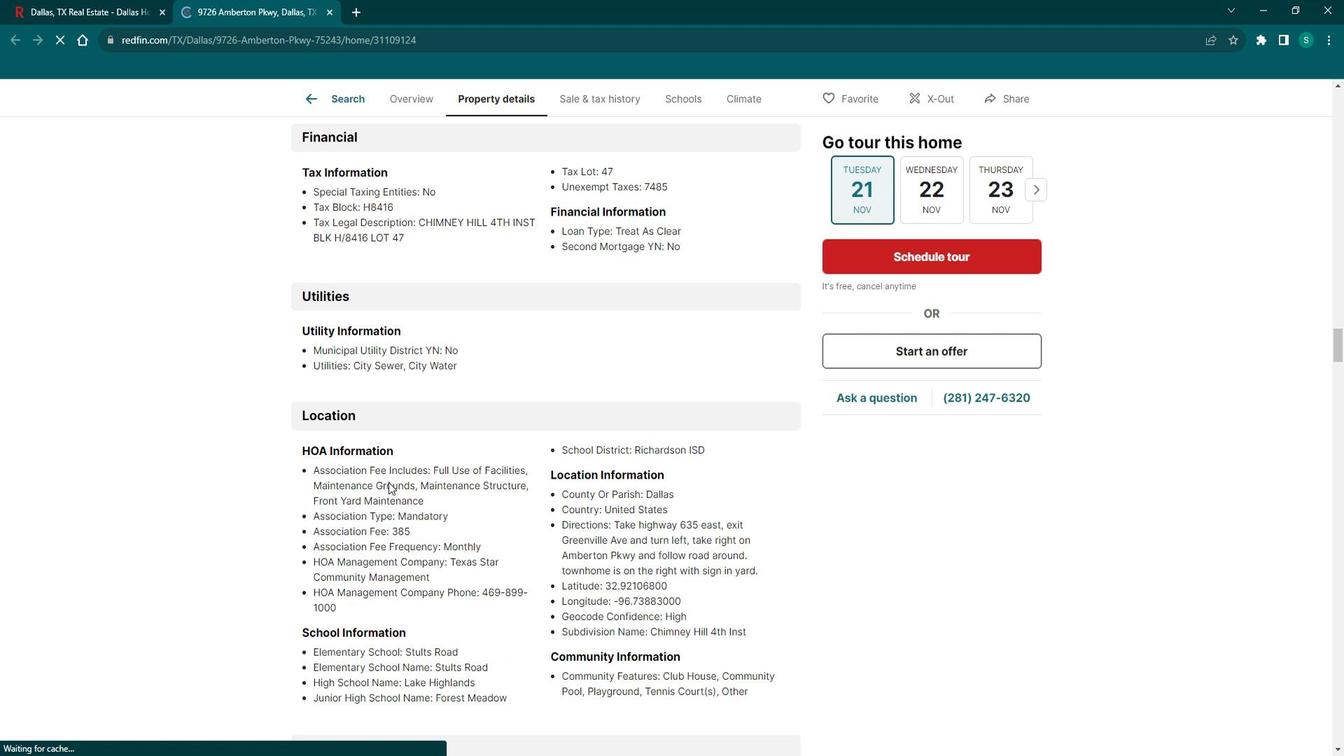 
Action: Mouse scrolled (401, 476) with delta (0, 0)
Screenshot: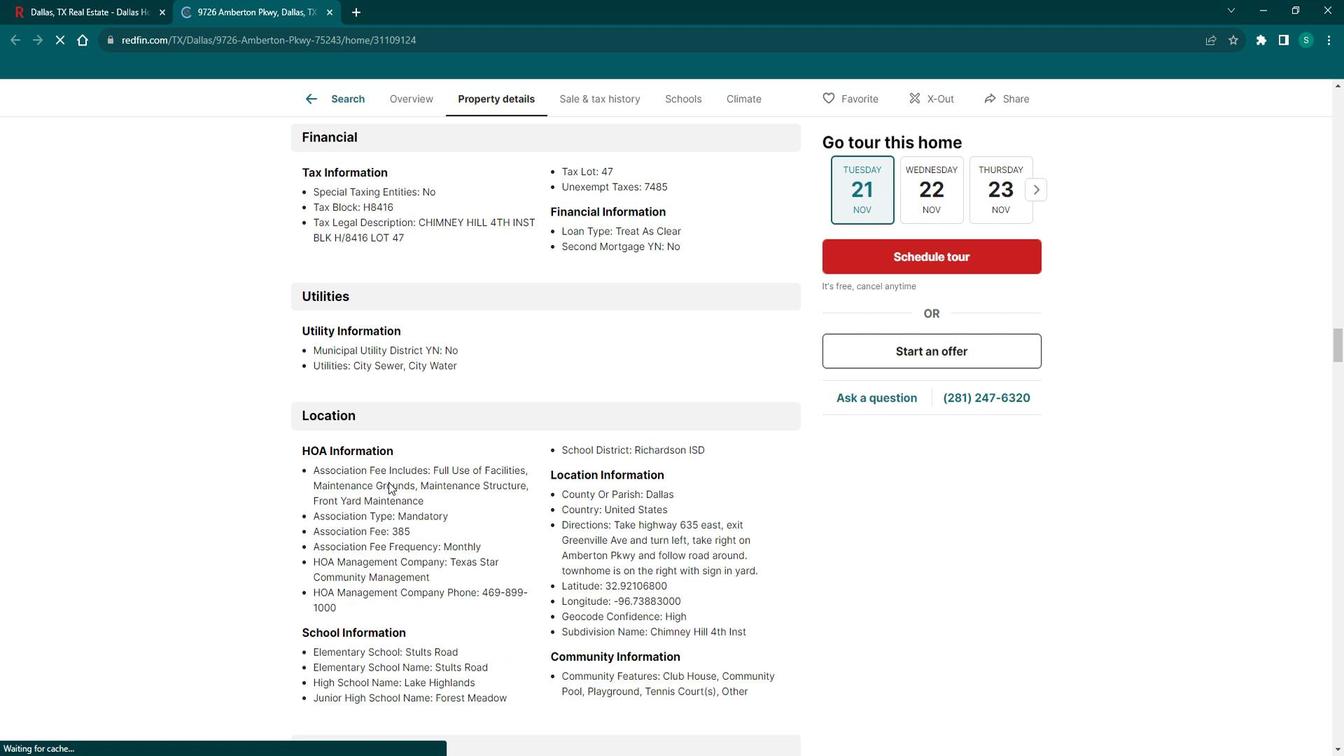 
Action: Mouse scrolled (401, 476) with delta (0, 0)
Screenshot: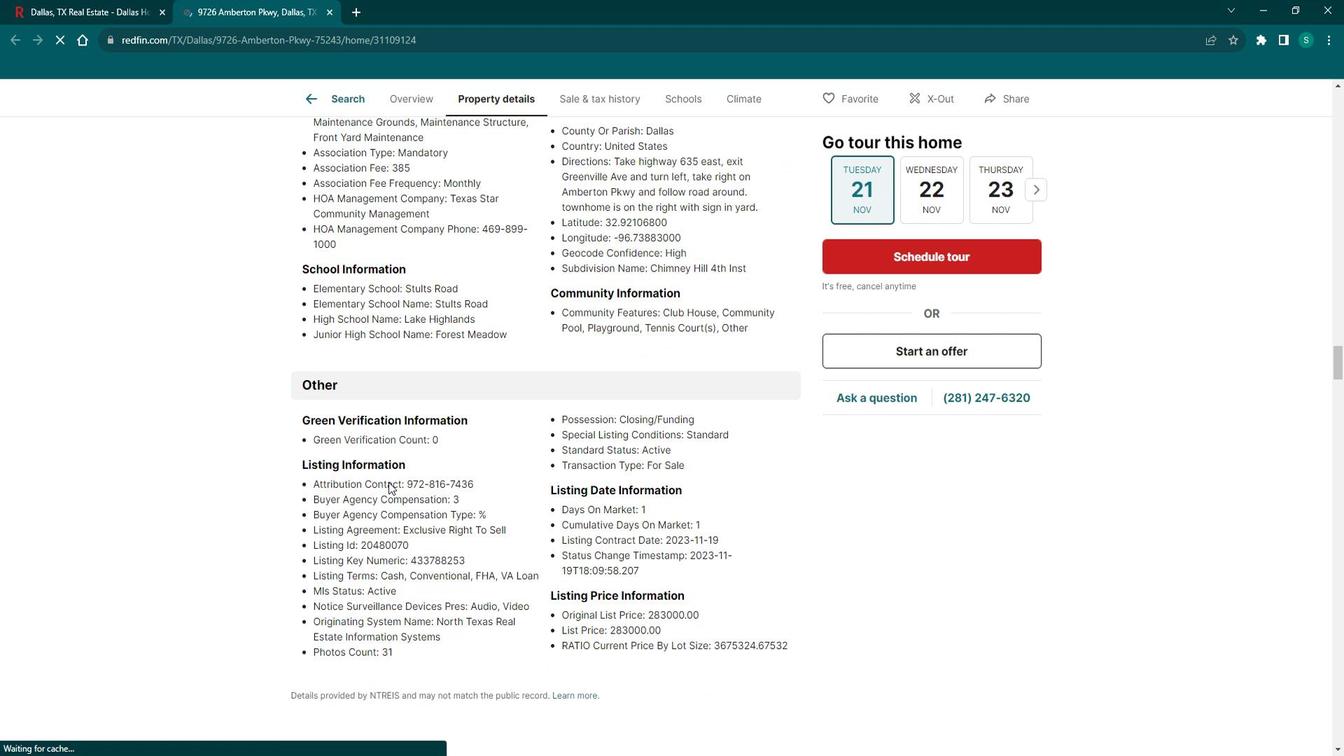 
Action: Mouse scrolled (401, 476) with delta (0, 0)
Screenshot: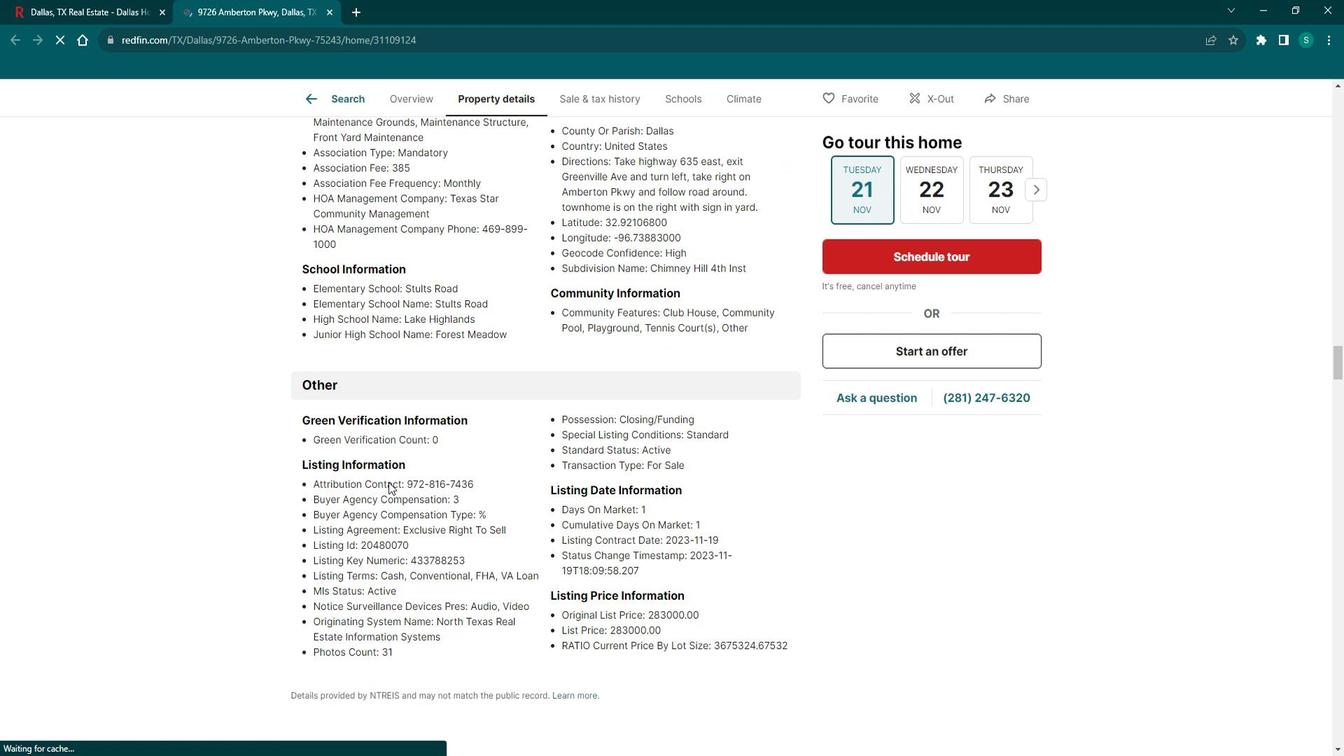 
Action: Mouse scrolled (401, 476) with delta (0, 0)
Screenshot: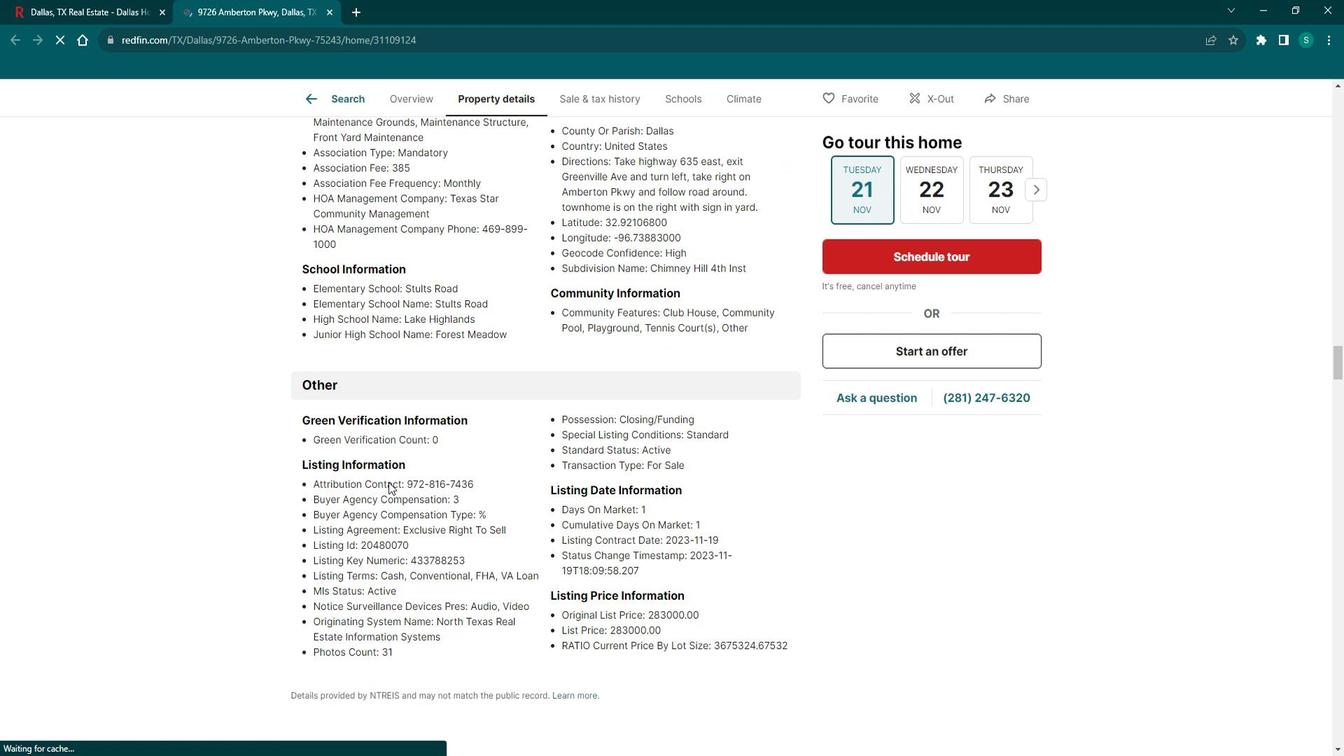 
Action: Mouse scrolled (401, 476) with delta (0, 0)
Screenshot: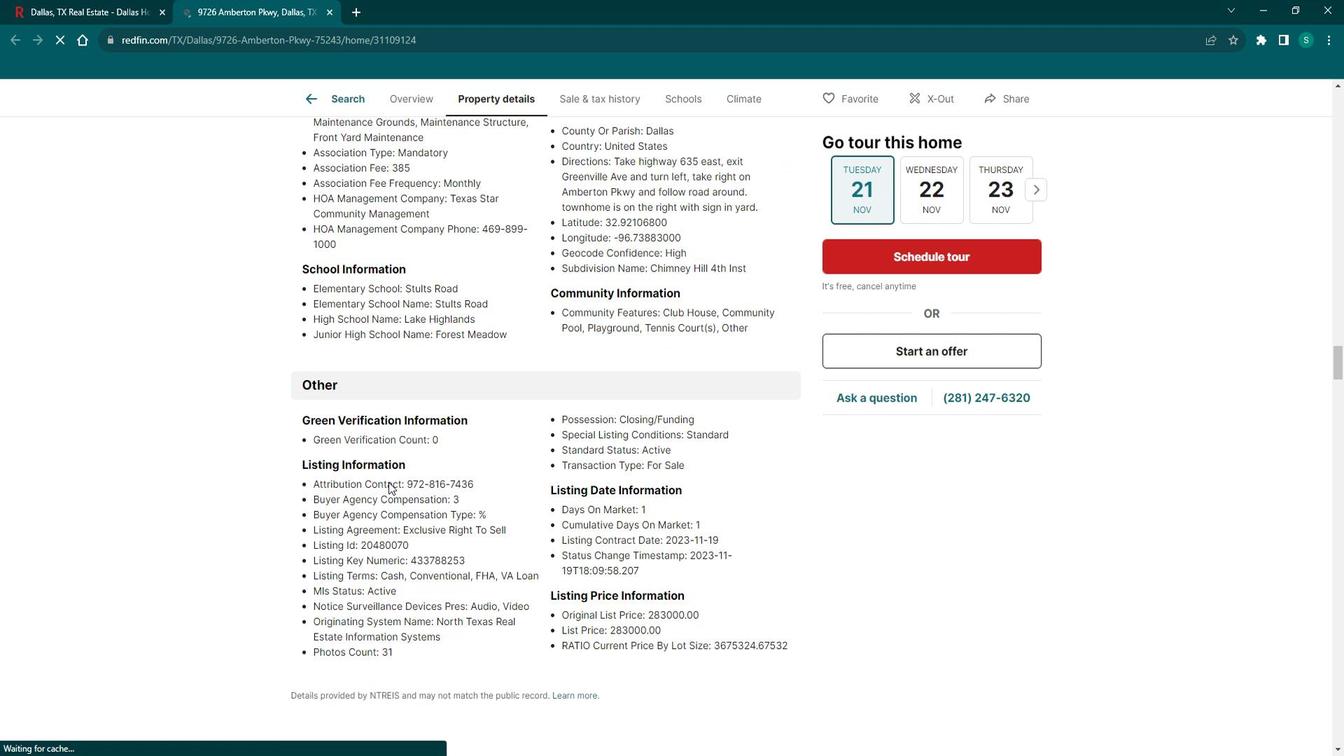 
Action: Mouse scrolled (401, 476) with delta (0, 0)
Screenshot: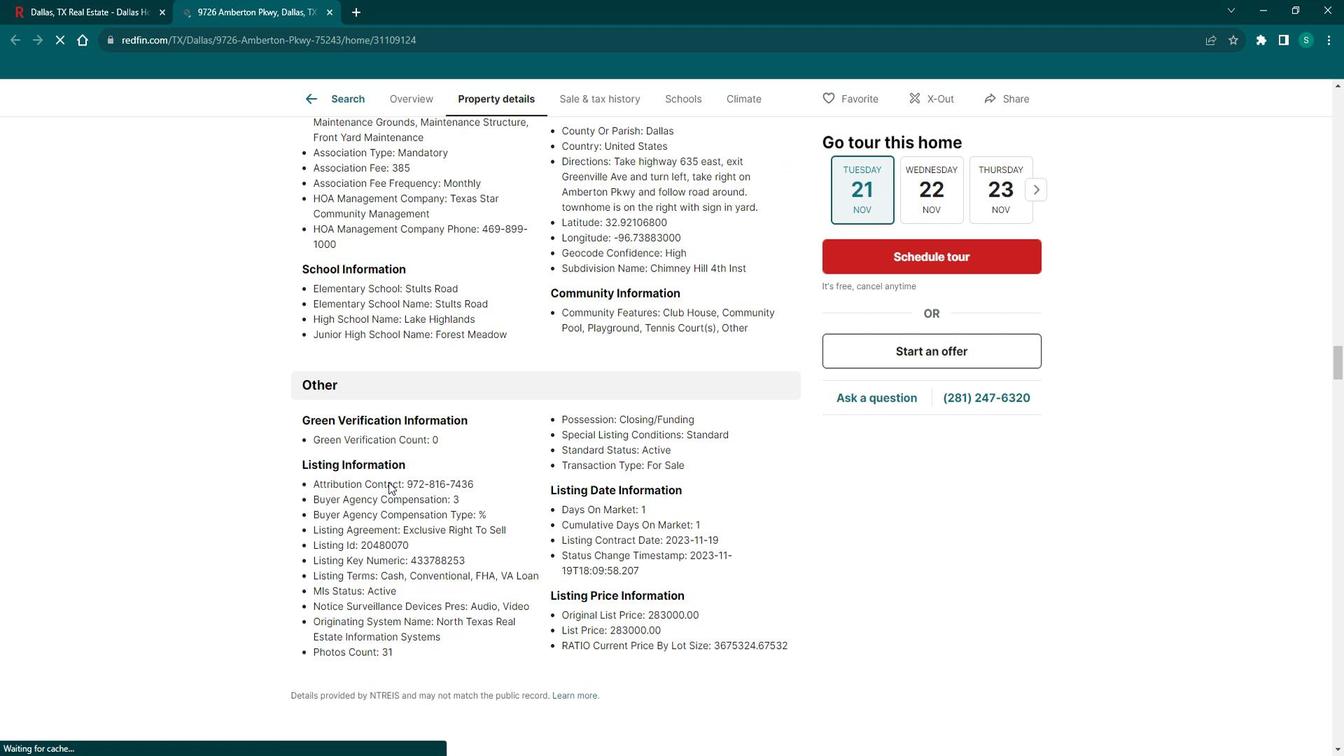 
Action: Mouse scrolled (401, 476) with delta (0, 0)
Screenshot: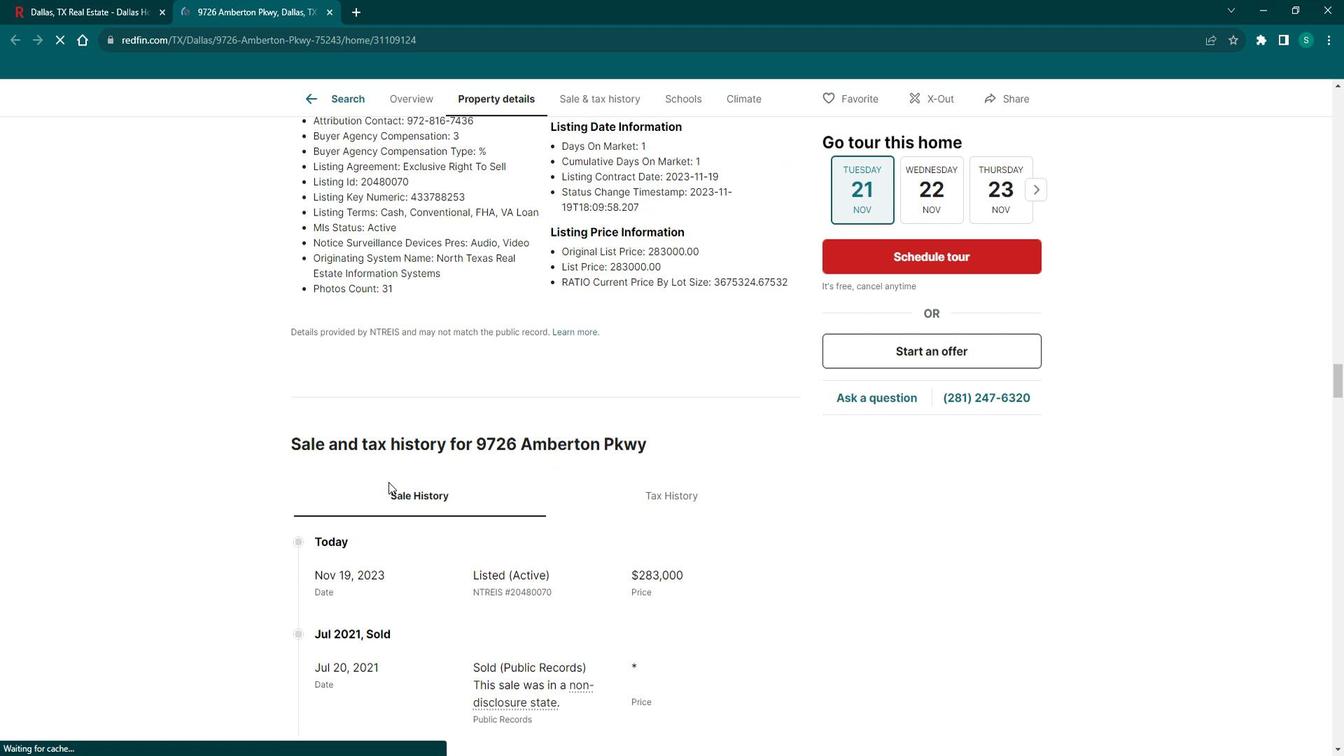 
Action: Mouse scrolled (401, 476) with delta (0, 0)
Screenshot: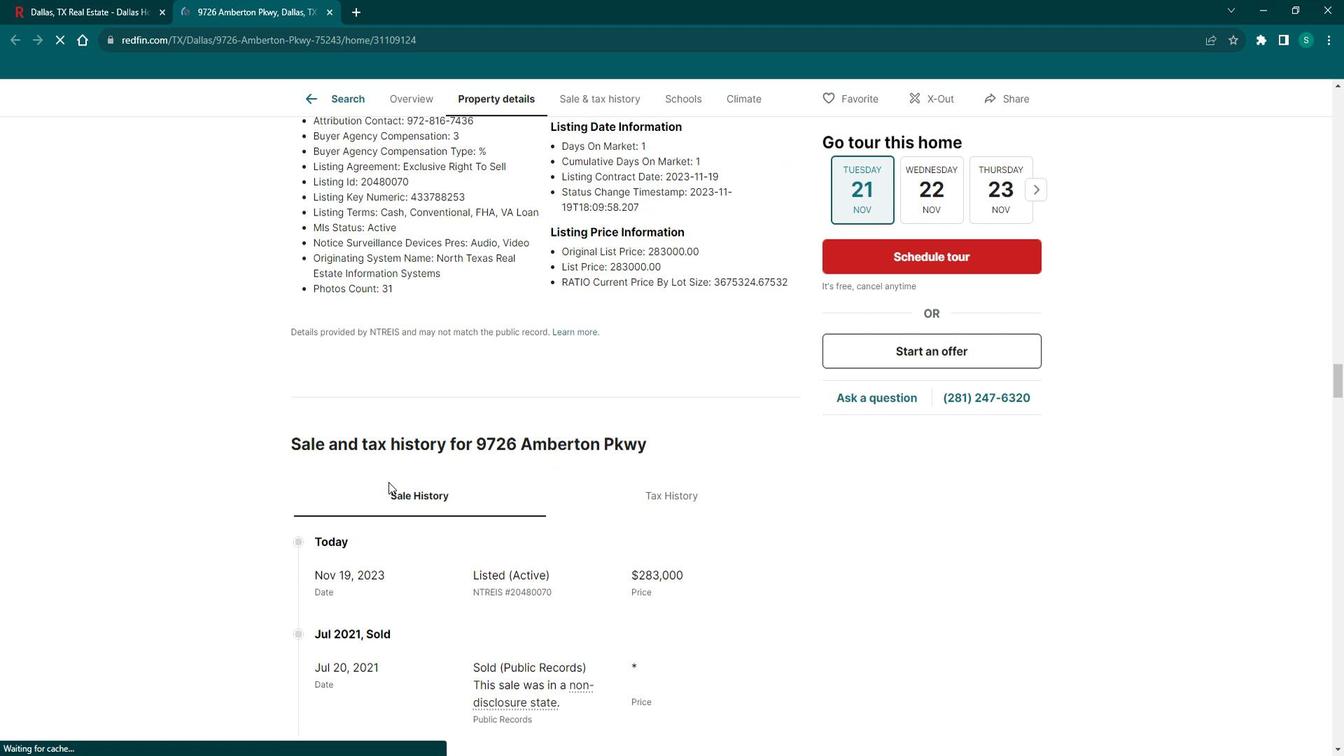 
Action: Mouse scrolled (401, 476) with delta (0, 0)
Screenshot: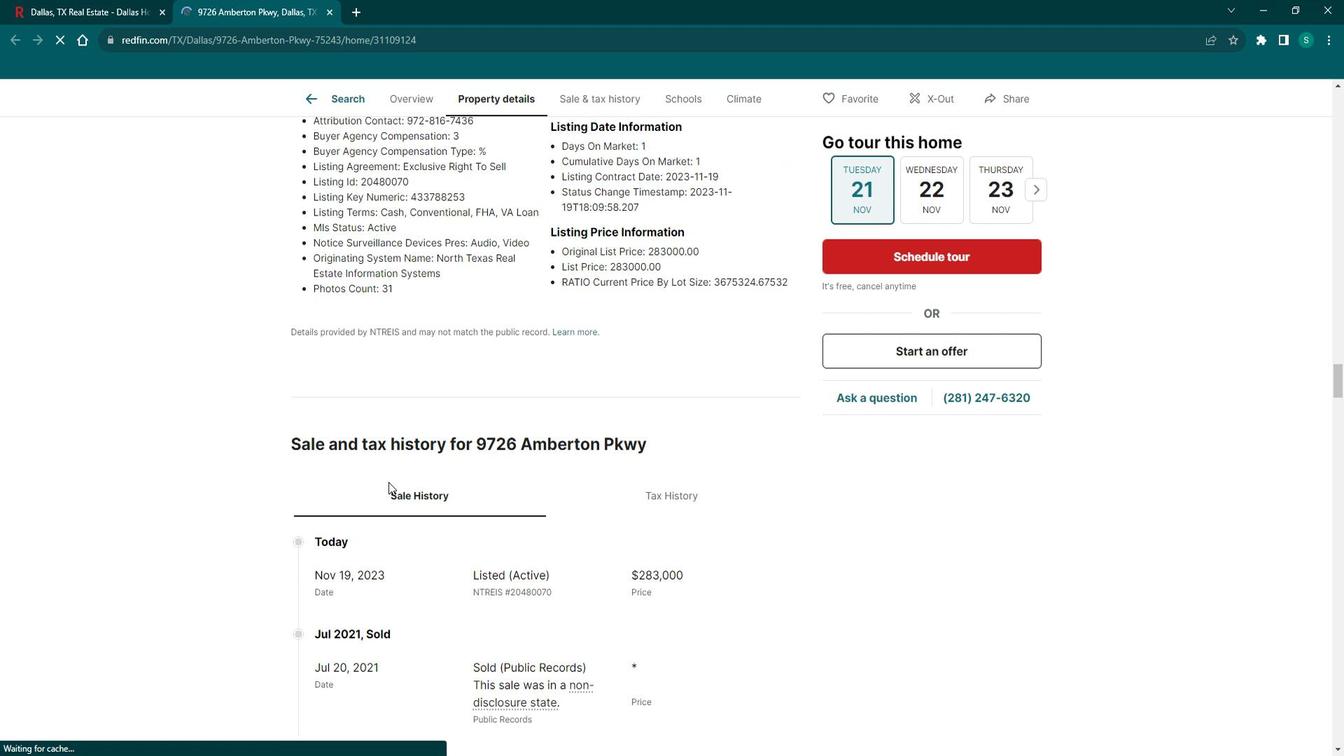 
Action: Mouse scrolled (401, 476) with delta (0, 0)
Screenshot: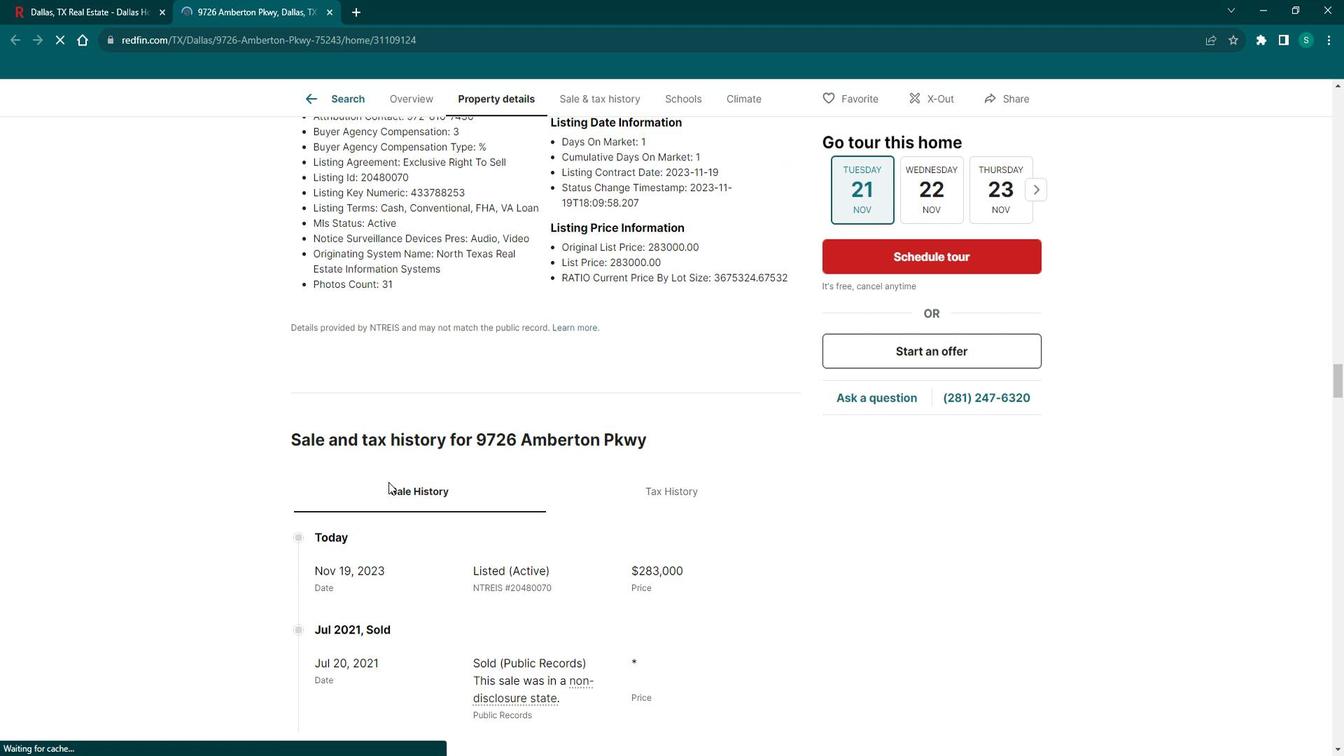 
Action: Mouse scrolled (401, 476) with delta (0, 0)
Screenshot: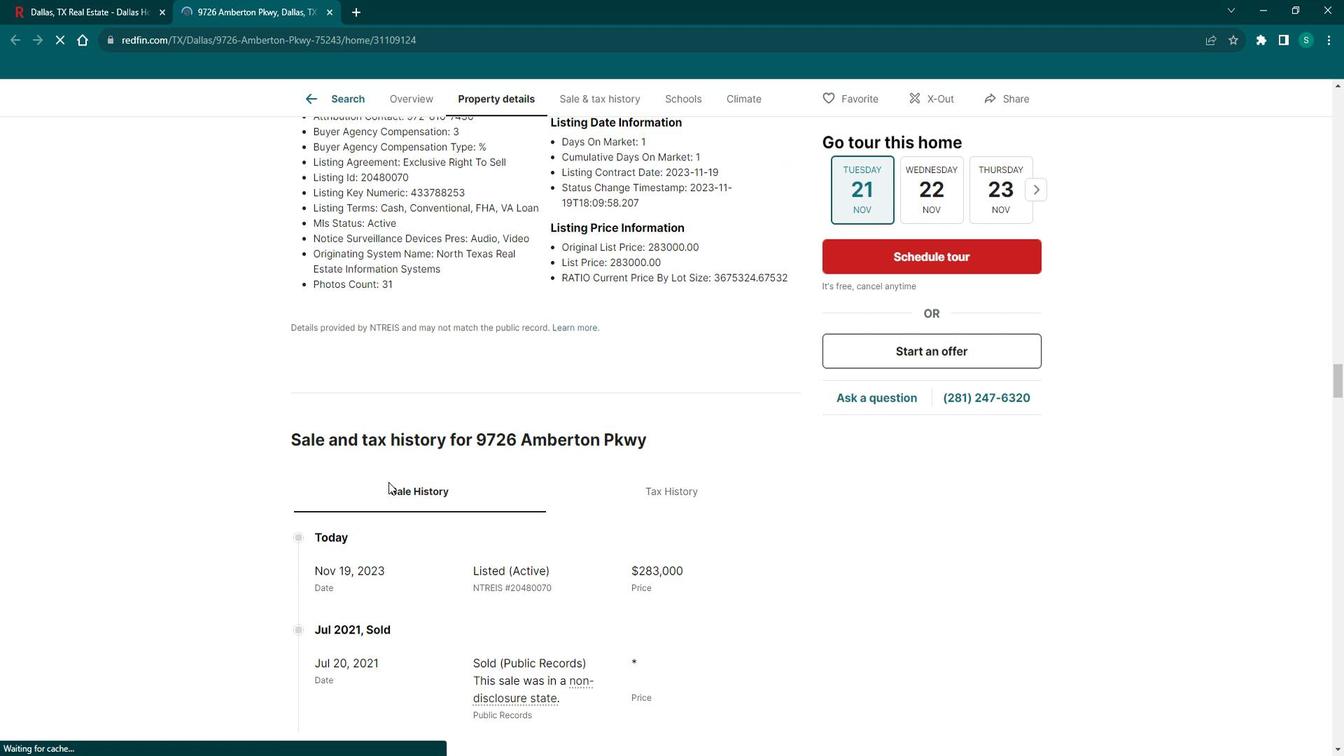 
Action: Mouse scrolled (401, 476) with delta (0, 0)
Screenshot: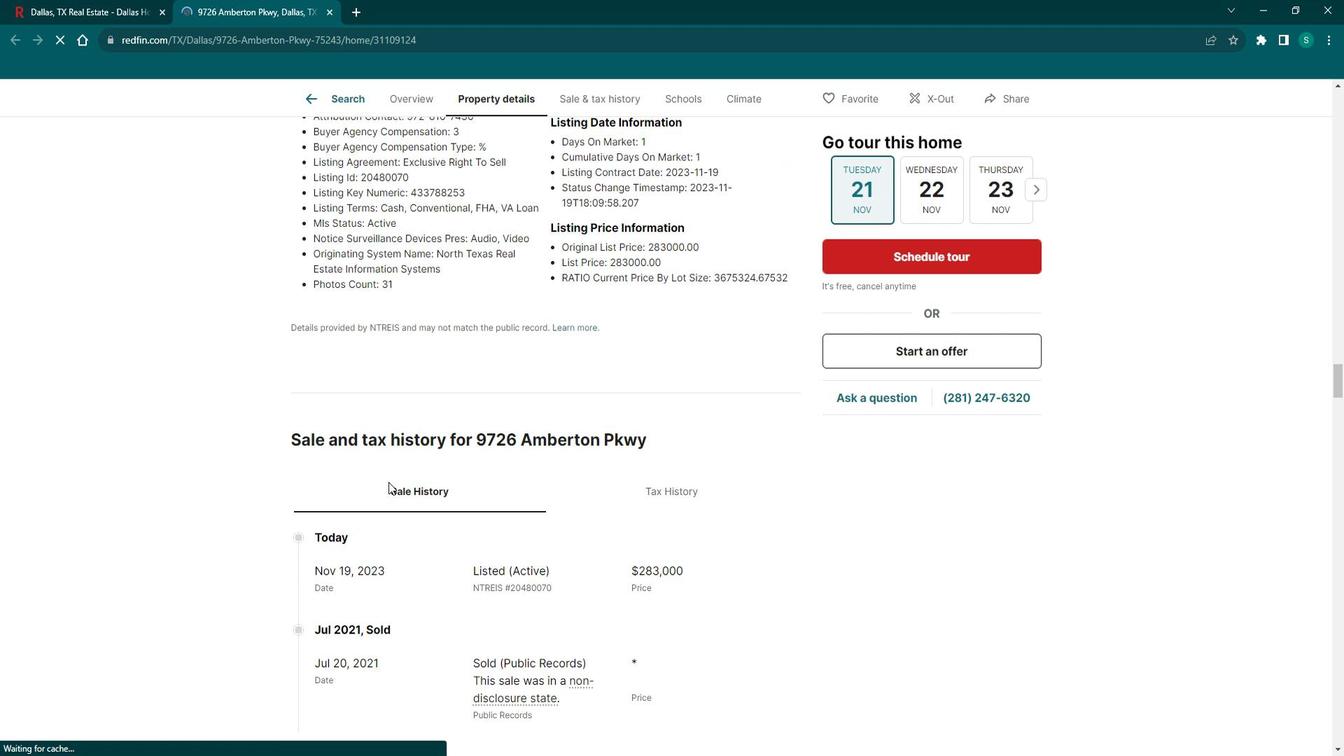 
Action: Mouse scrolled (401, 476) with delta (0, 0)
Screenshot: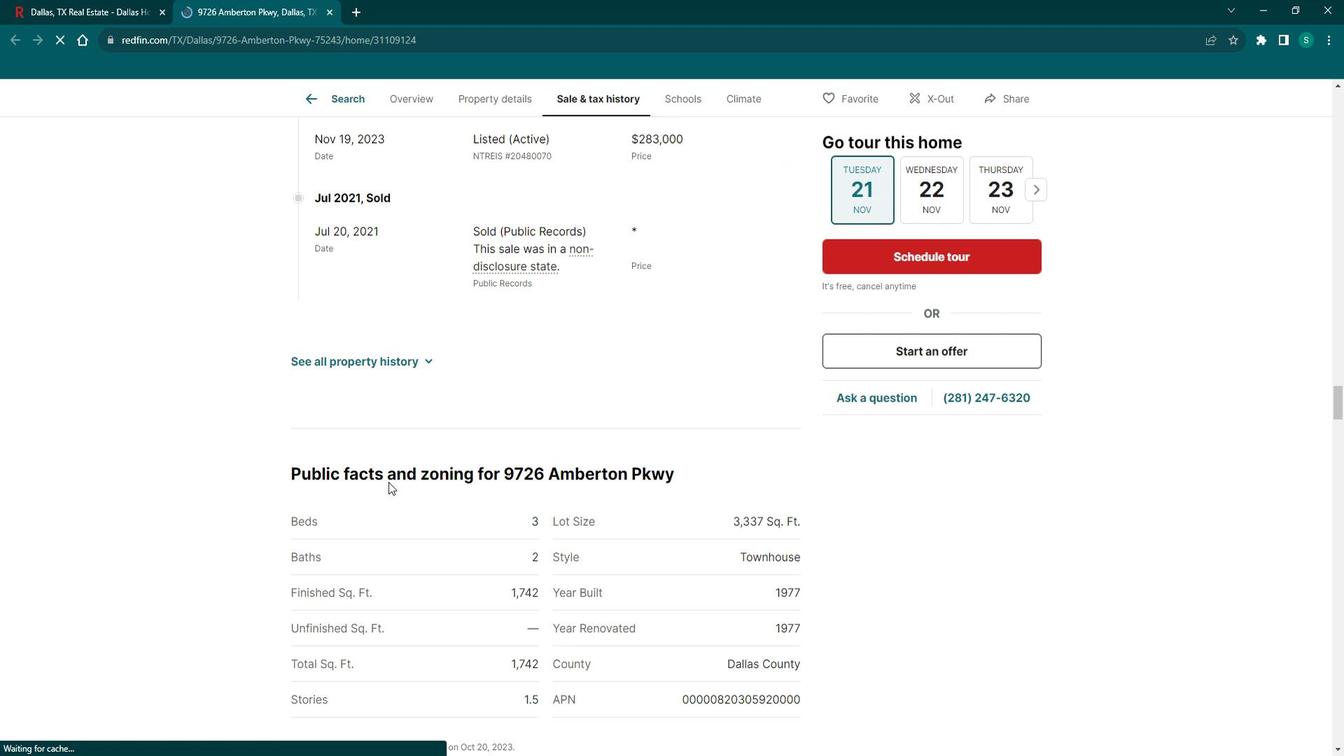 
Action: Mouse scrolled (401, 476) with delta (0, 0)
Screenshot: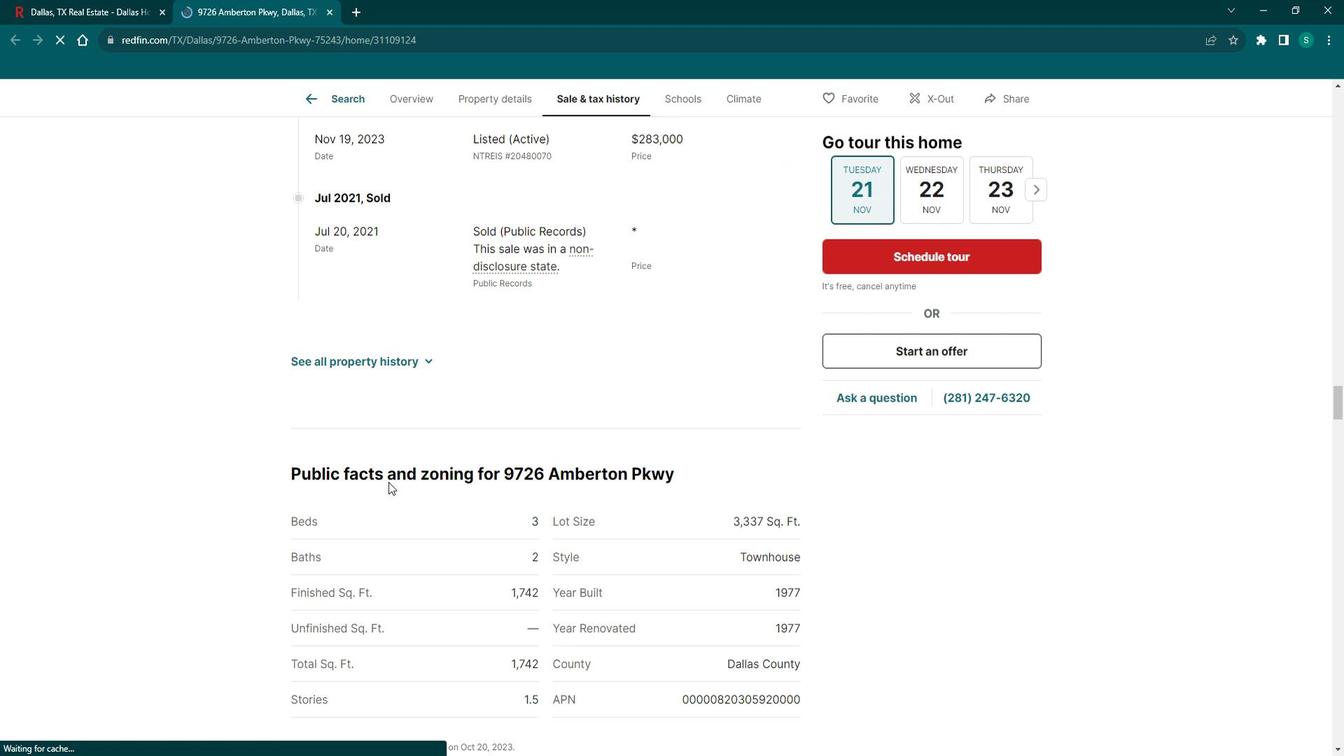 
Action: Mouse scrolled (401, 476) with delta (0, 0)
Screenshot: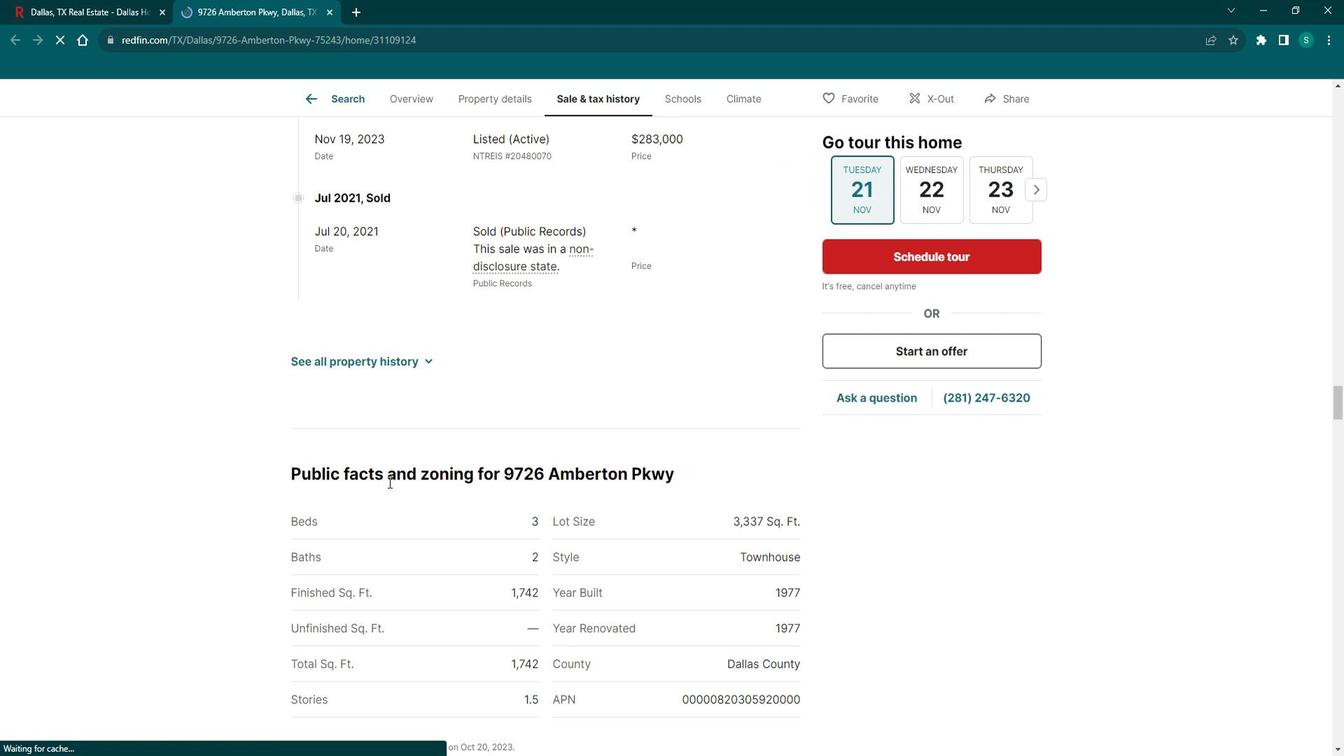 
Action: Mouse scrolled (401, 476) with delta (0, 0)
Screenshot: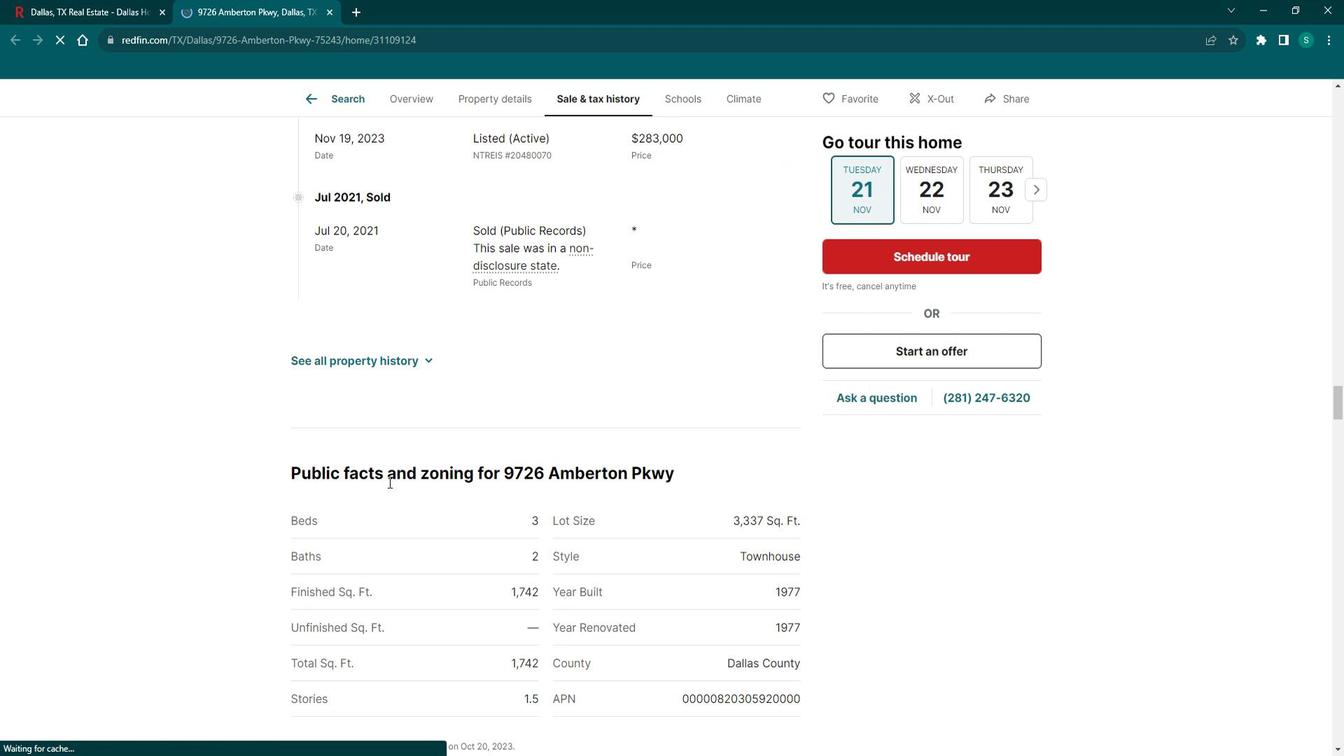 
Action: Mouse scrolled (401, 476) with delta (0, 0)
Screenshot: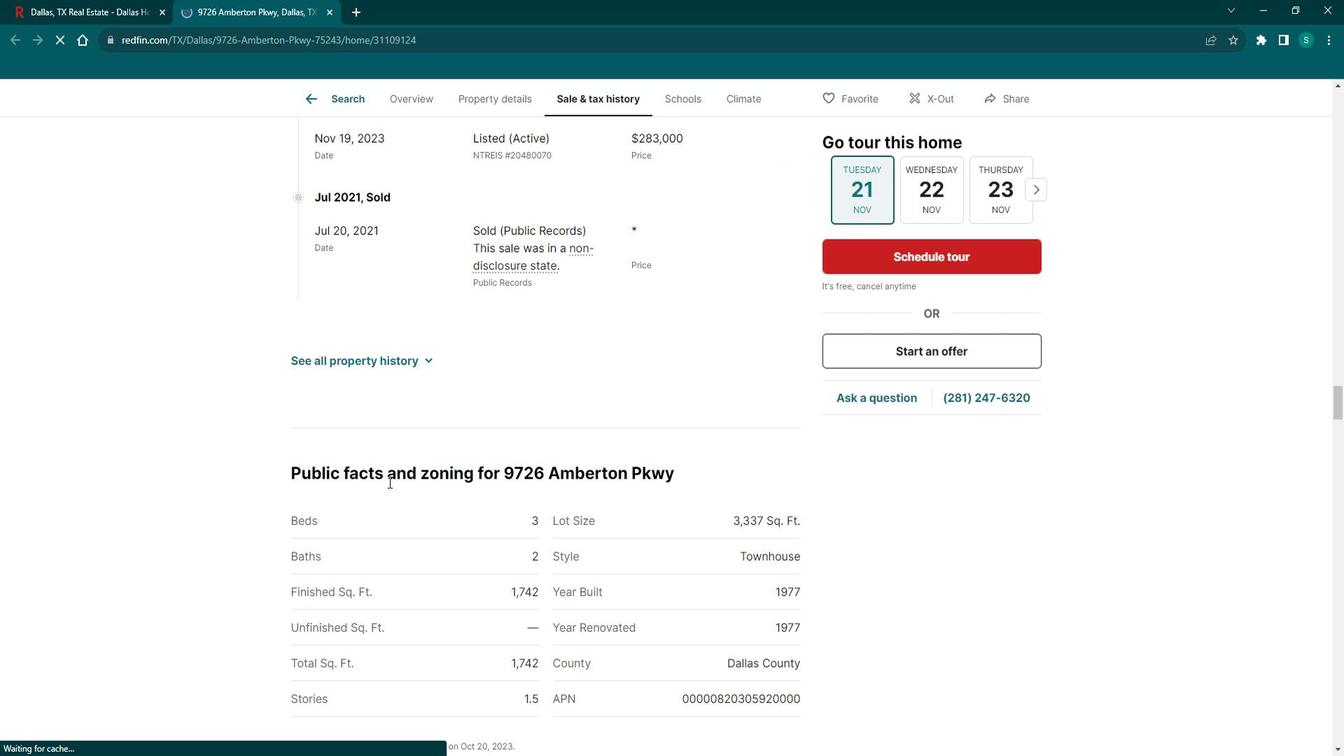 
Action: Mouse scrolled (401, 476) with delta (0, 0)
Screenshot: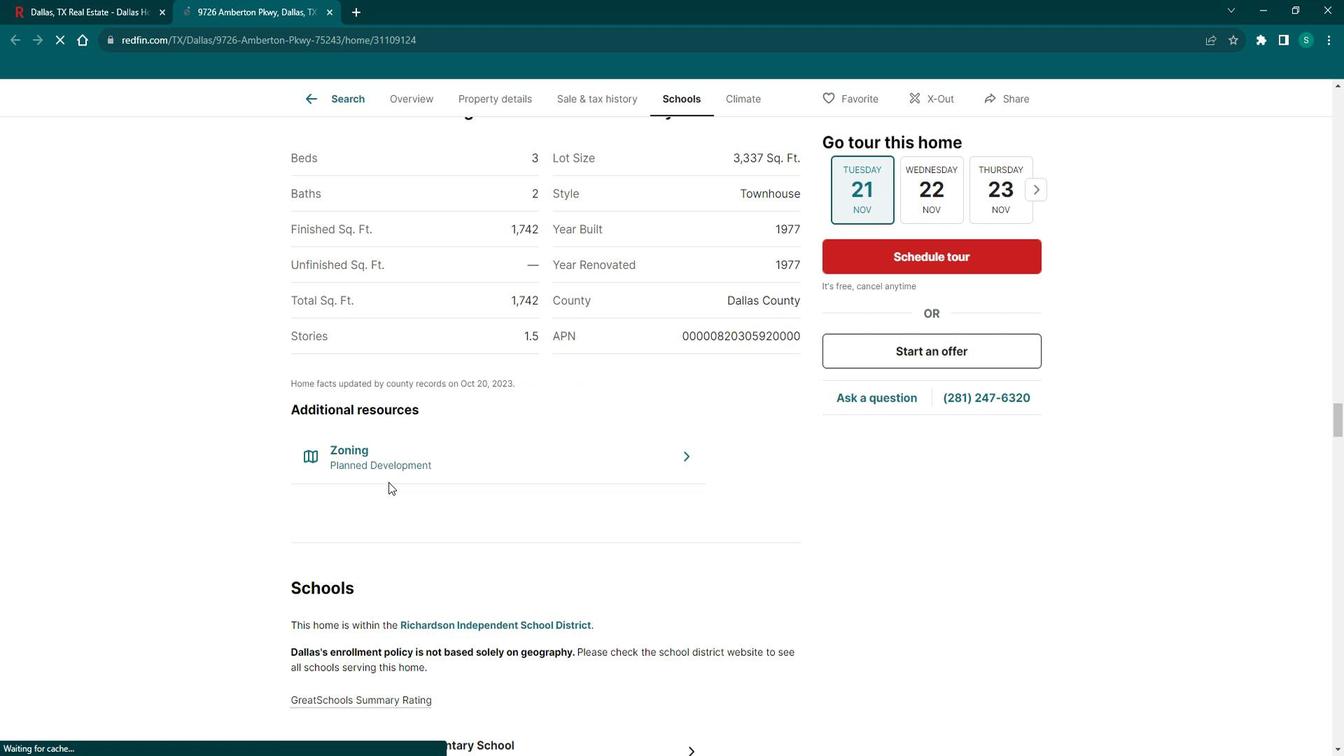 
Action: Mouse scrolled (401, 476) with delta (0, 0)
Screenshot: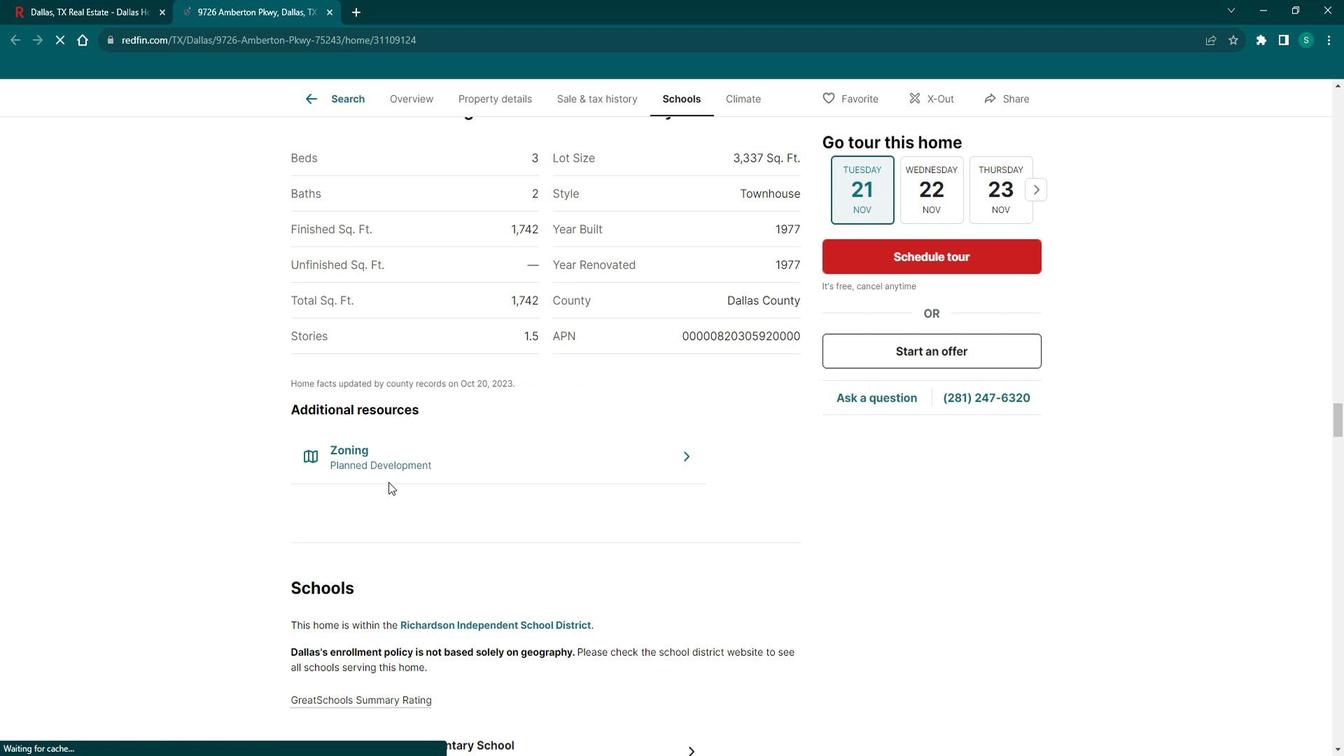 
Action: Mouse scrolled (401, 476) with delta (0, 0)
Screenshot: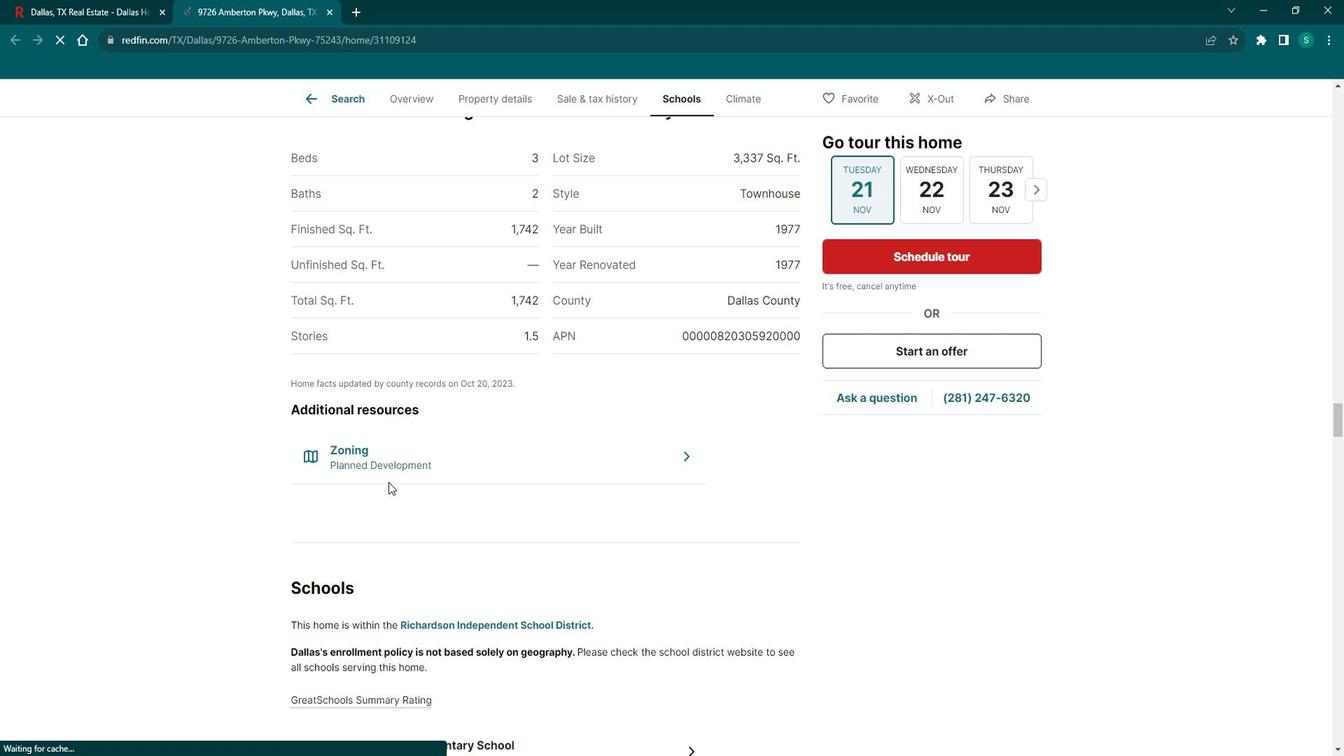 
Action: Mouse scrolled (401, 476) with delta (0, 0)
Screenshot: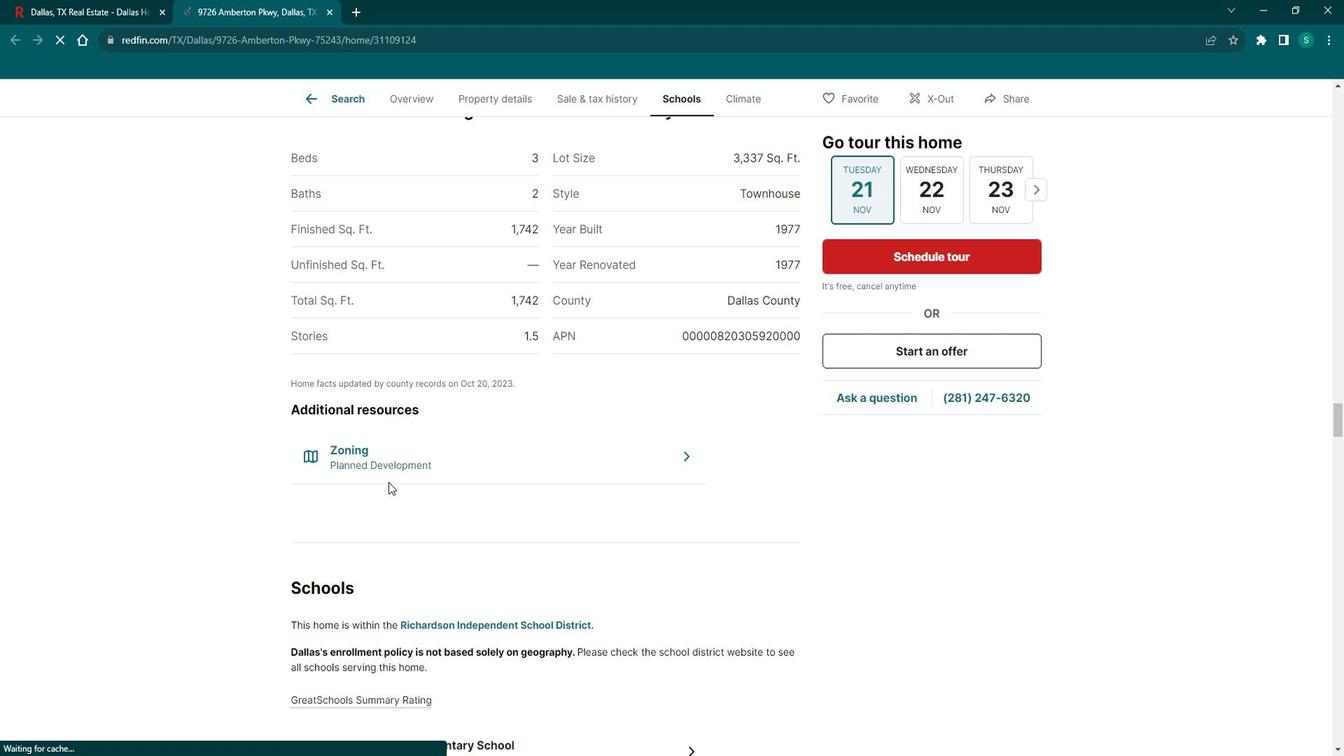 
Action: Mouse scrolled (401, 476) with delta (0, 0)
Screenshot: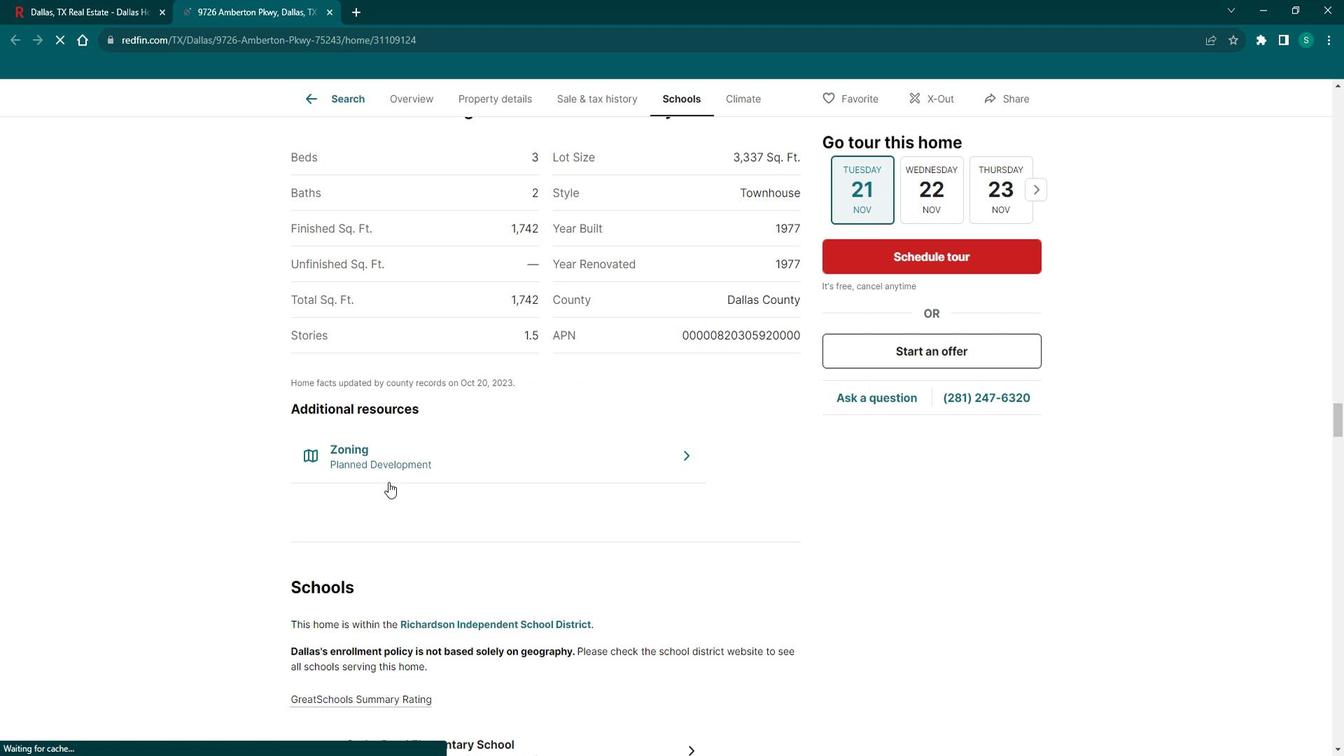 
Action: Mouse scrolled (401, 476) with delta (0, 0)
Screenshot: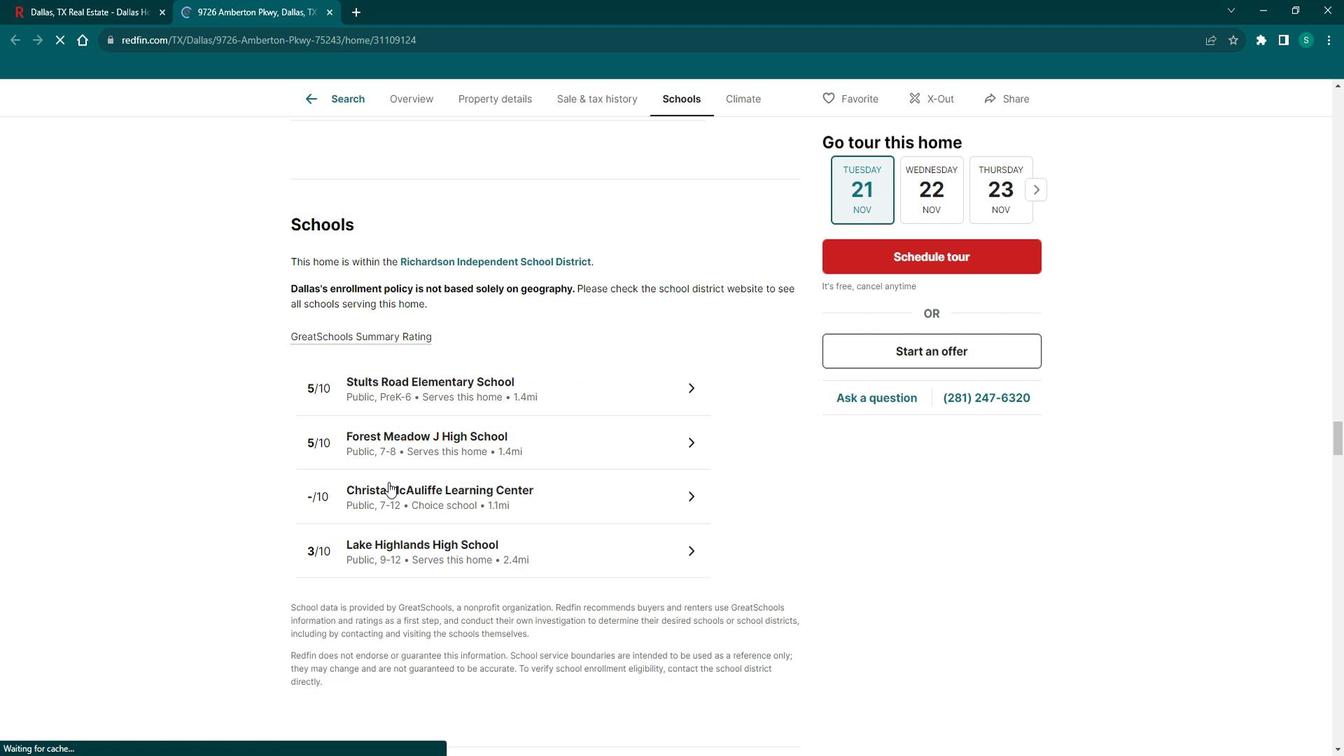 
Action: Mouse scrolled (401, 476) with delta (0, 0)
Screenshot: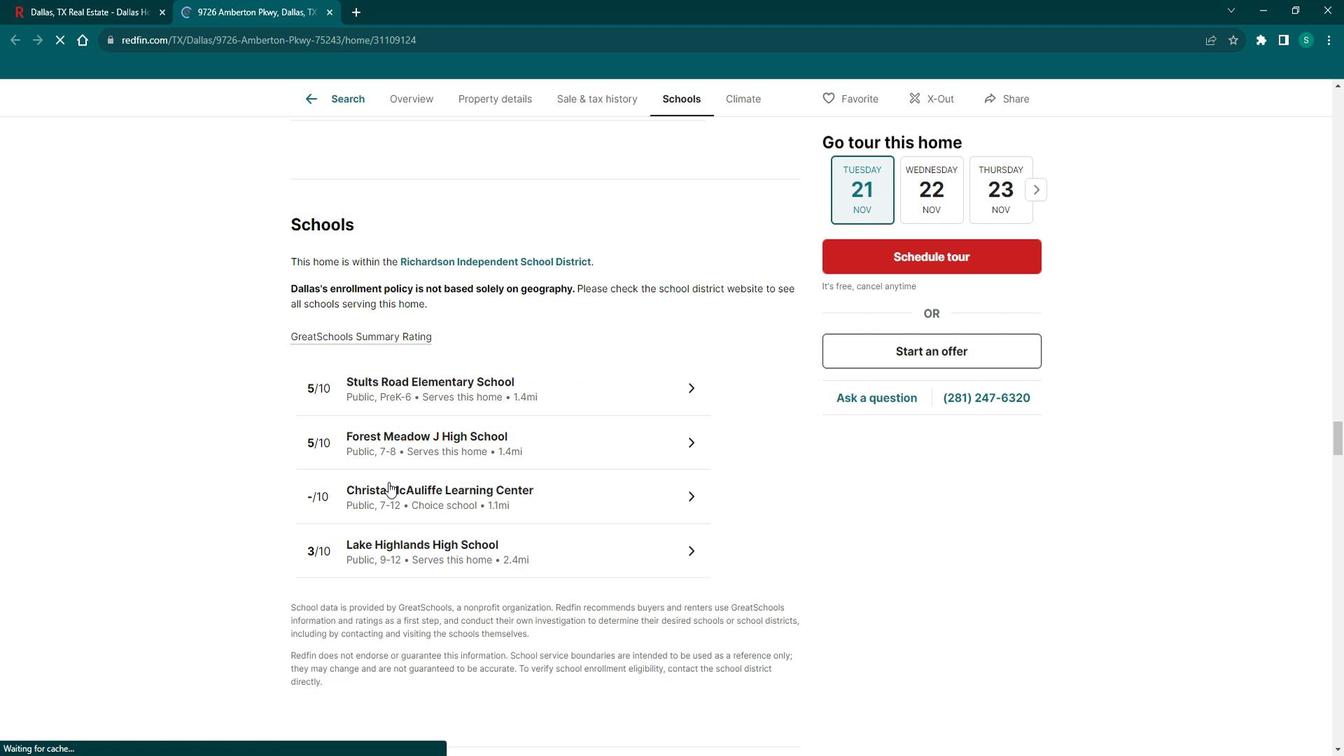 
Action: Mouse scrolled (401, 476) with delta (0, 0)
Screenshot: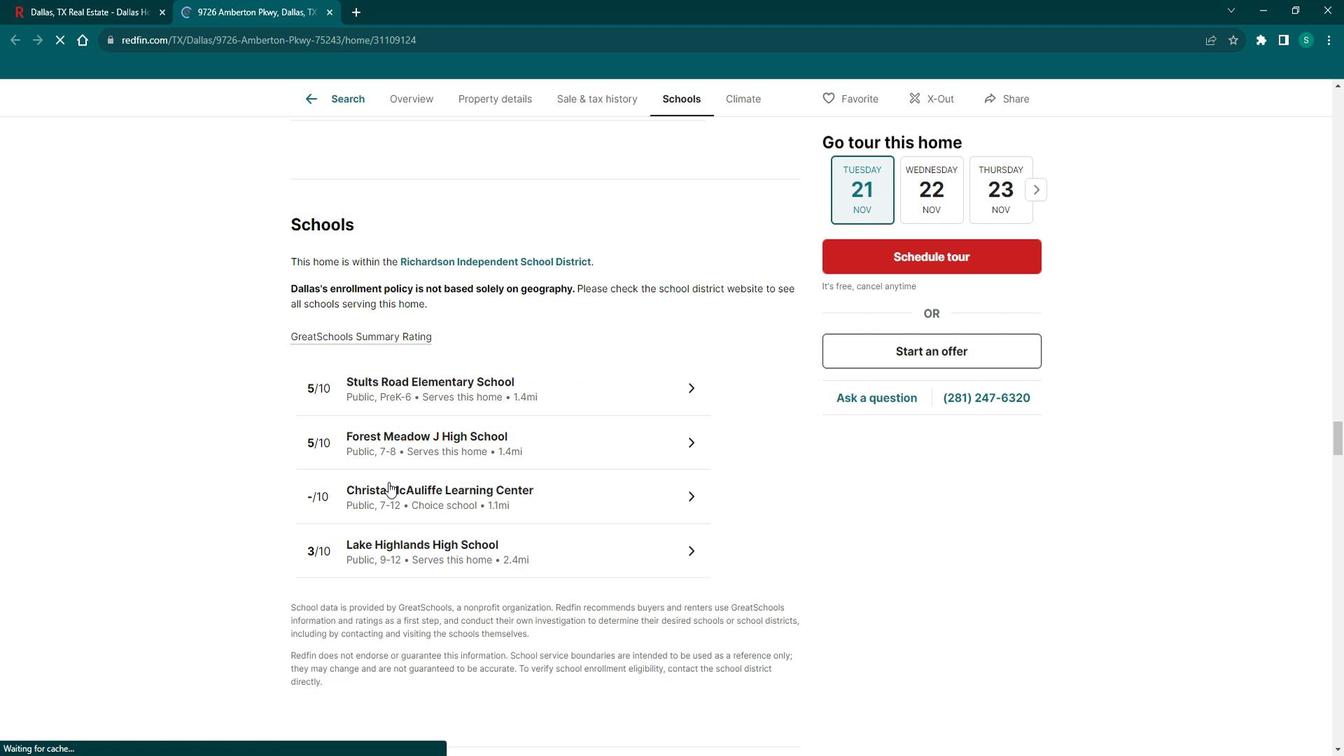 
Action: Mouse scrolled (401, 476) with delta (0, 0)
Screenshot: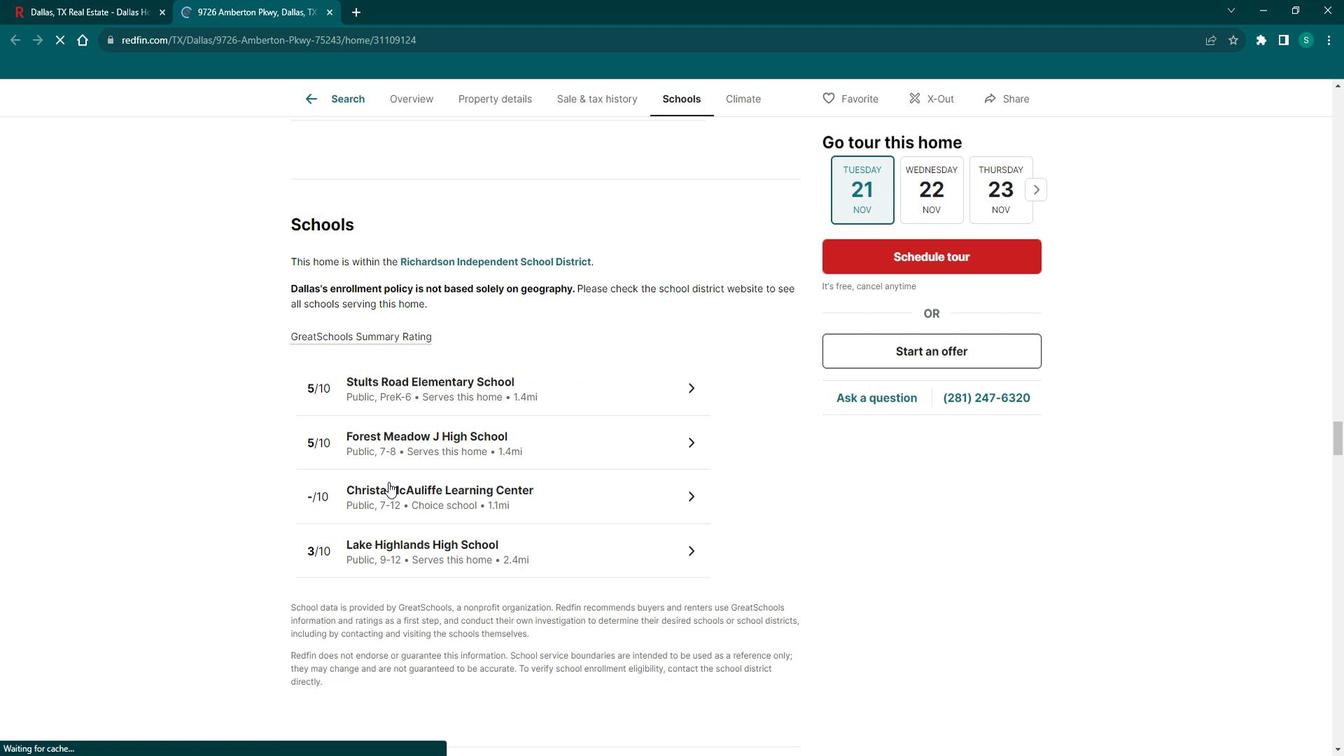 
Action: Mouse scrolled (401, 476) with delta (0, 0)
Screenshot: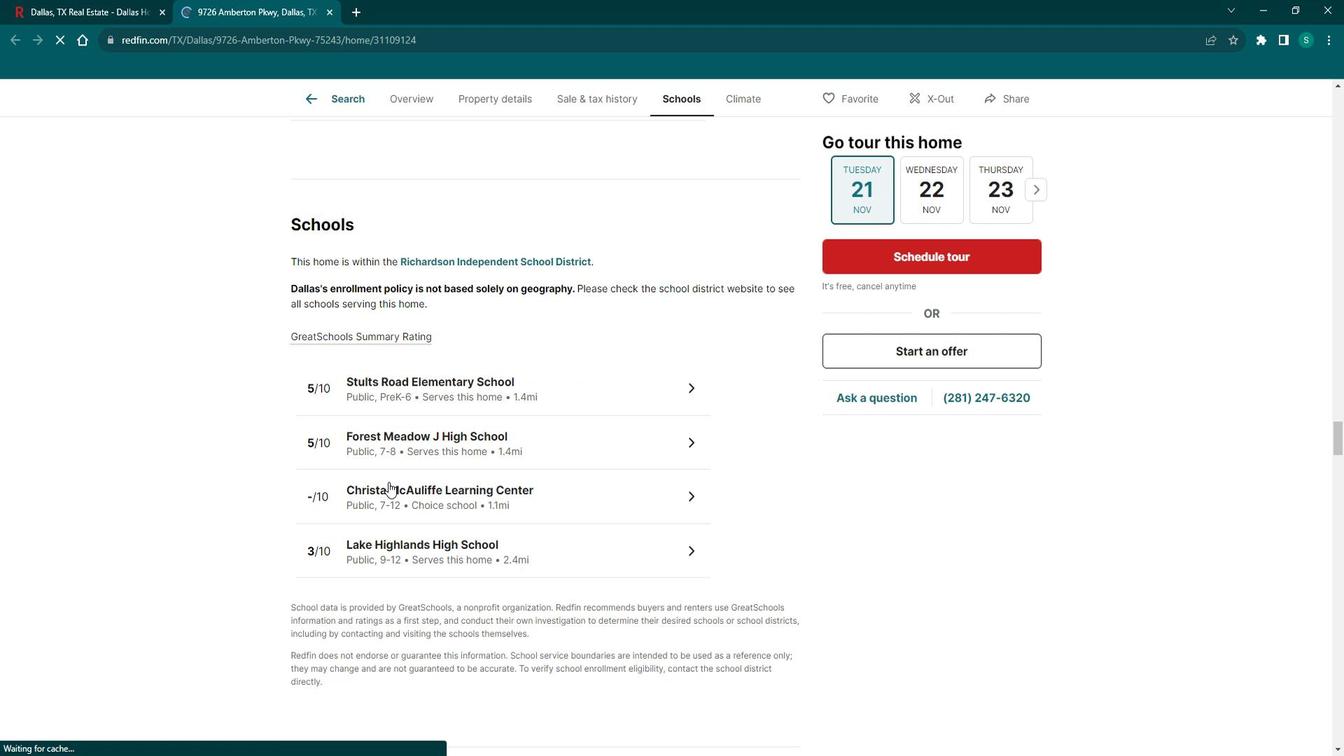
Action: Mouse scrolled (401, 476) with delta (0, 0)
Screenshot: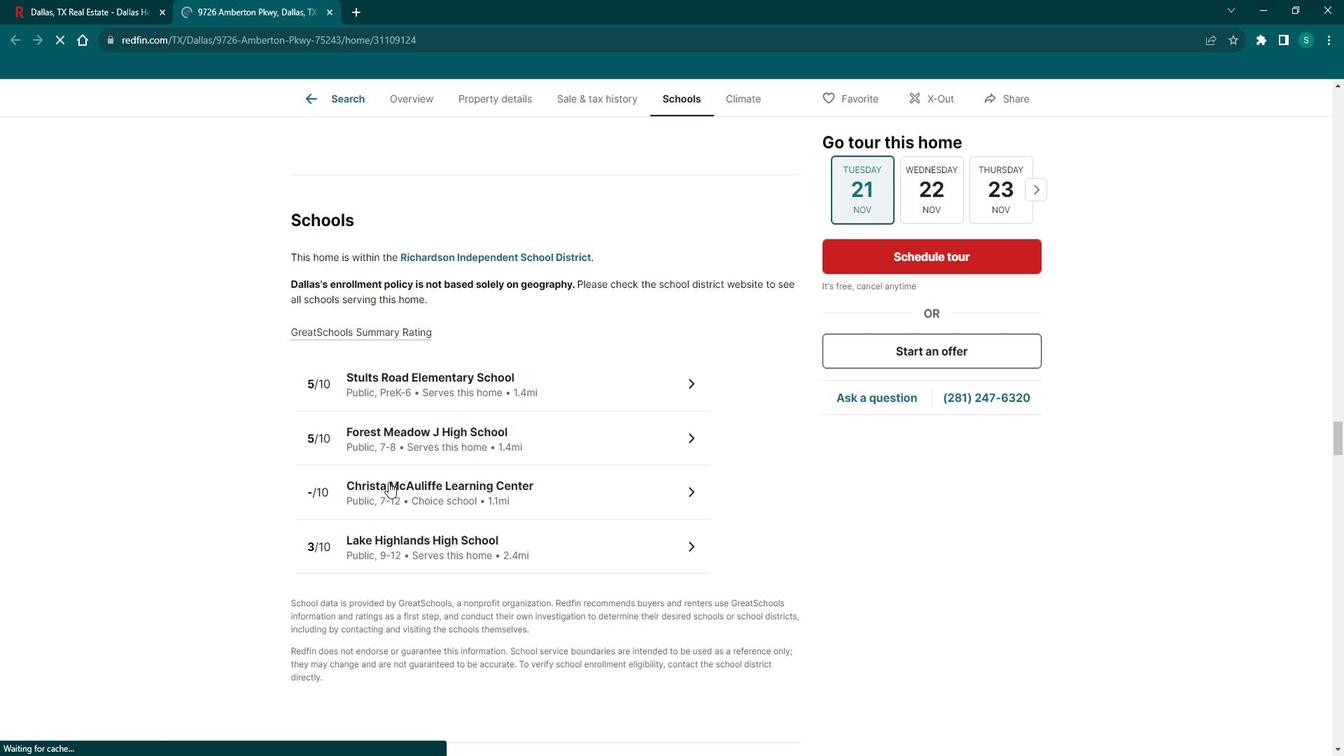 
Action: Mouse scrolled (401, 476) with delta (0, 0)
Screenshot: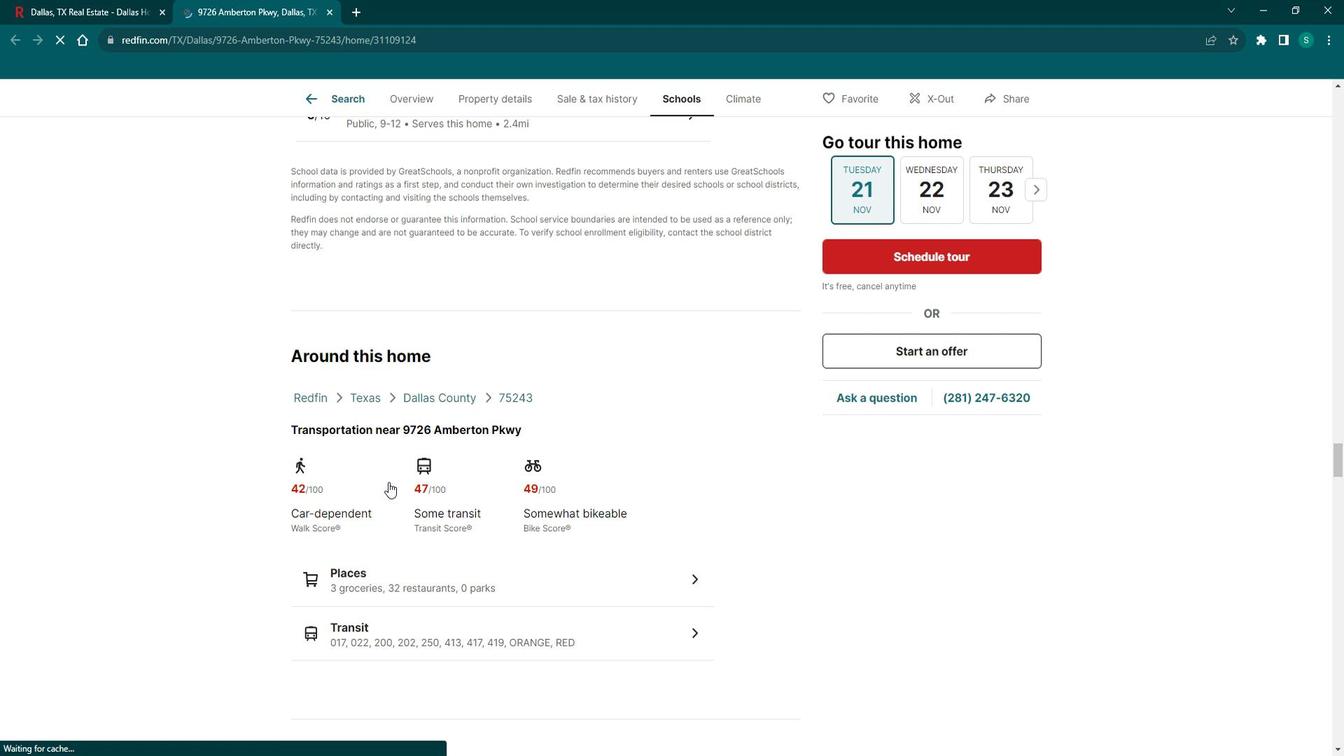 
Action: Mouse scrolled (401, 476) with delta (0, 0)
Screenshot: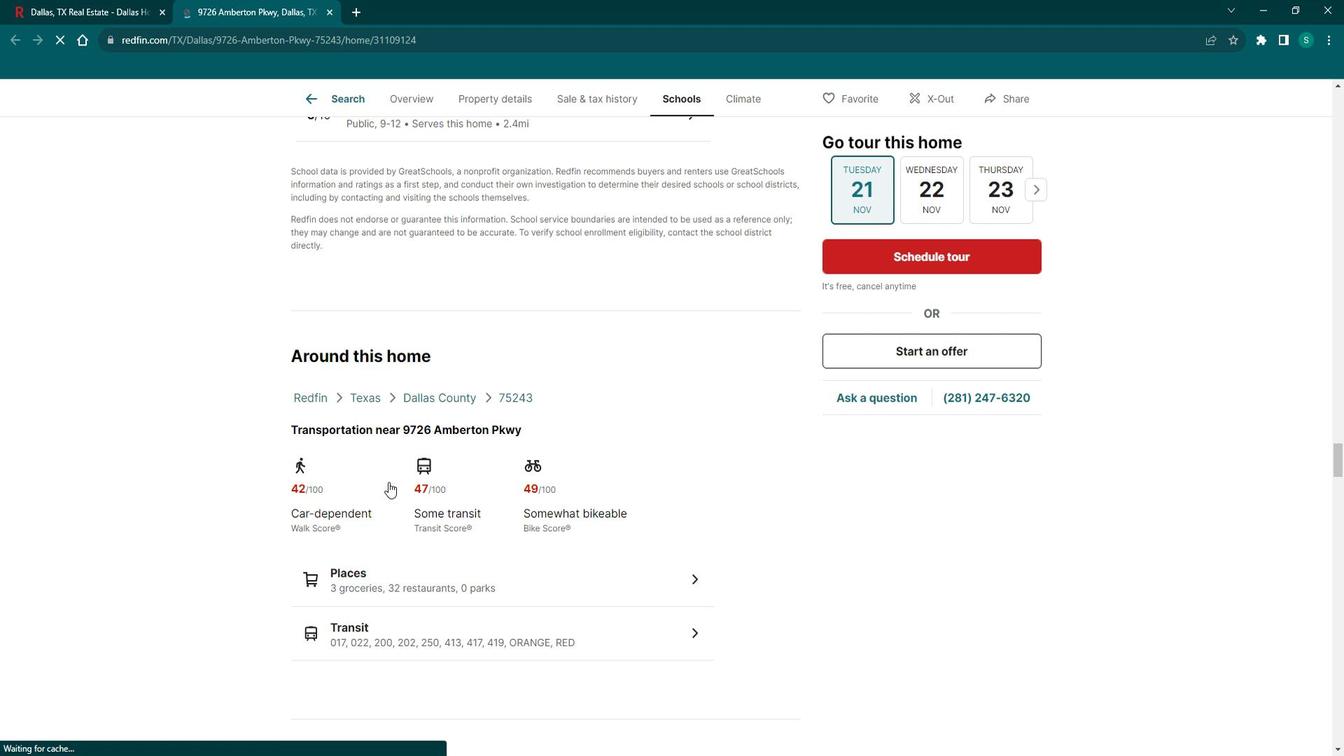 
Action: Mouse scrolled (401, 476) with delta (0, 0)
Screenshot: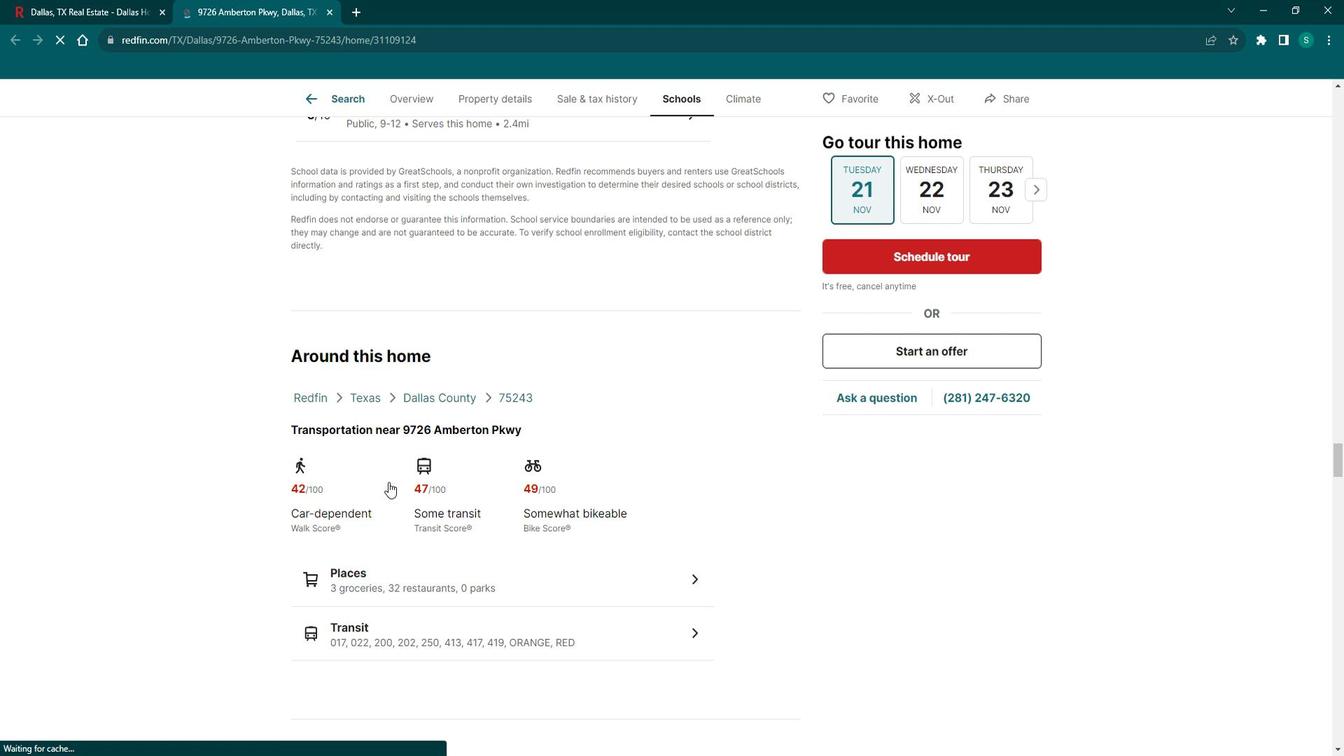
Action: Mouse scrolled (401, 476) with delta (0, 0)
Screenshot: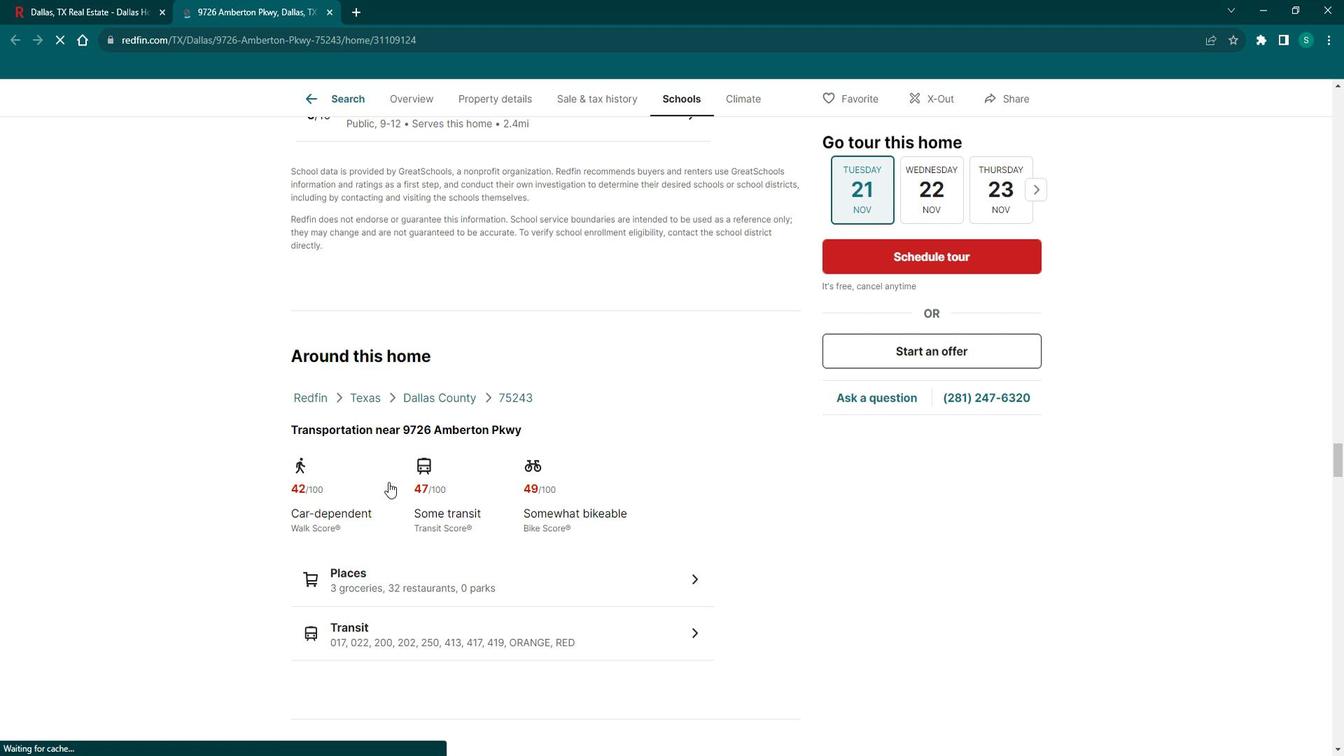 
Action: Mouse scrolled (401, 476) with delta (0, 0)
Screenshot: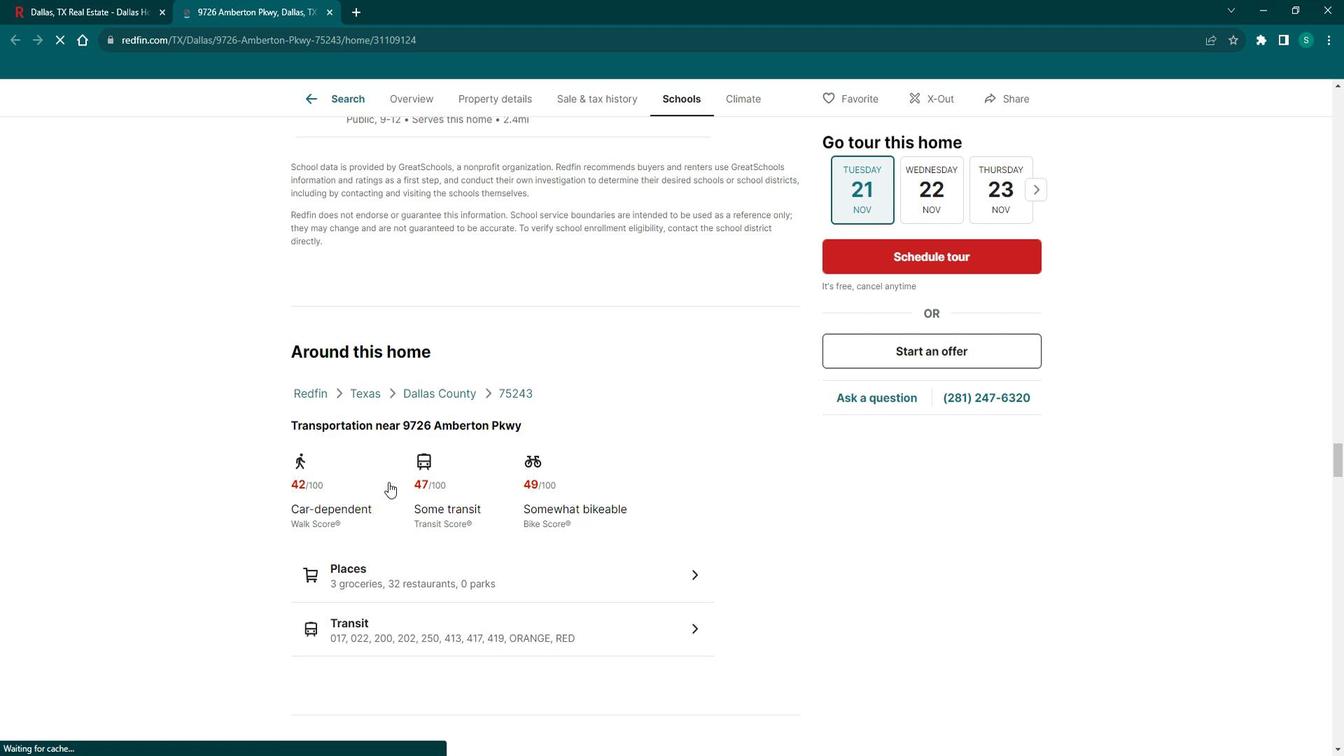 
Action: Mouse scrolled (401, 476) with delta (0, 0)
Screenshot: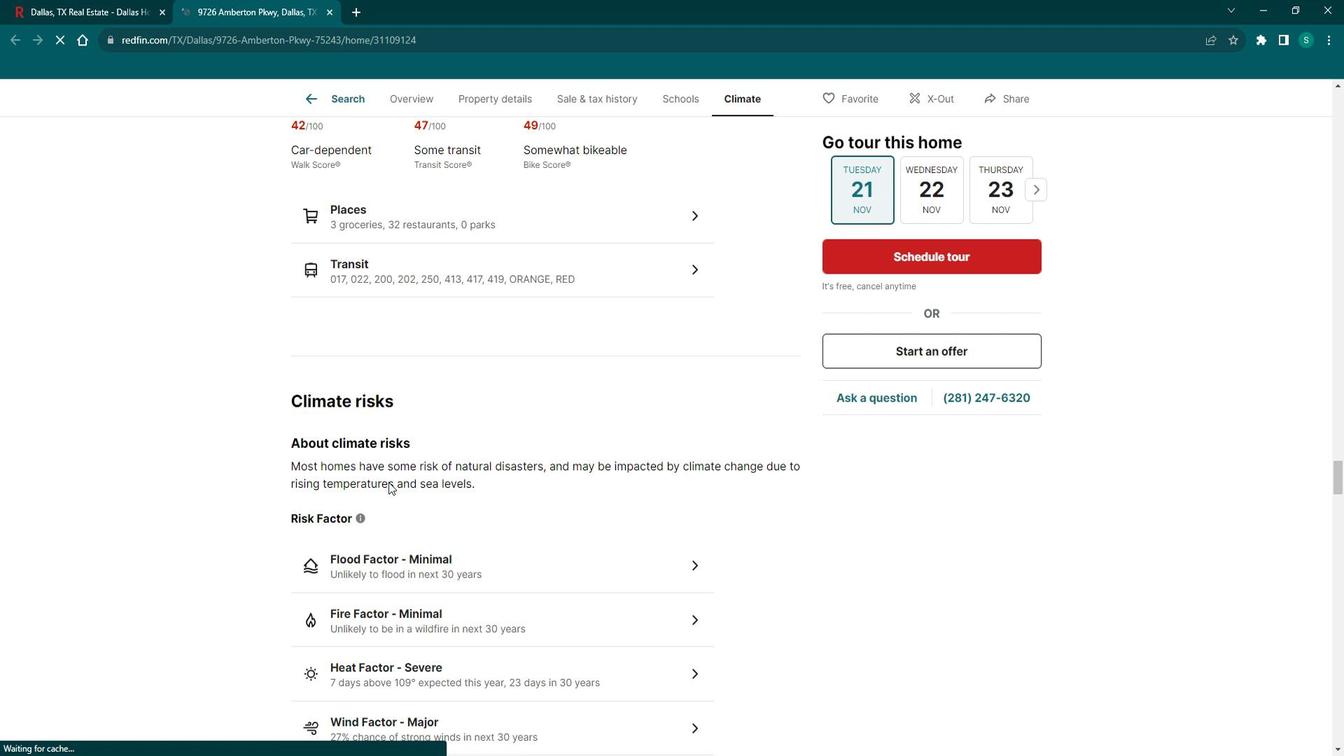 
Action: Mouse scrolled (401, 476) with delta (0, 0)
Screenshot: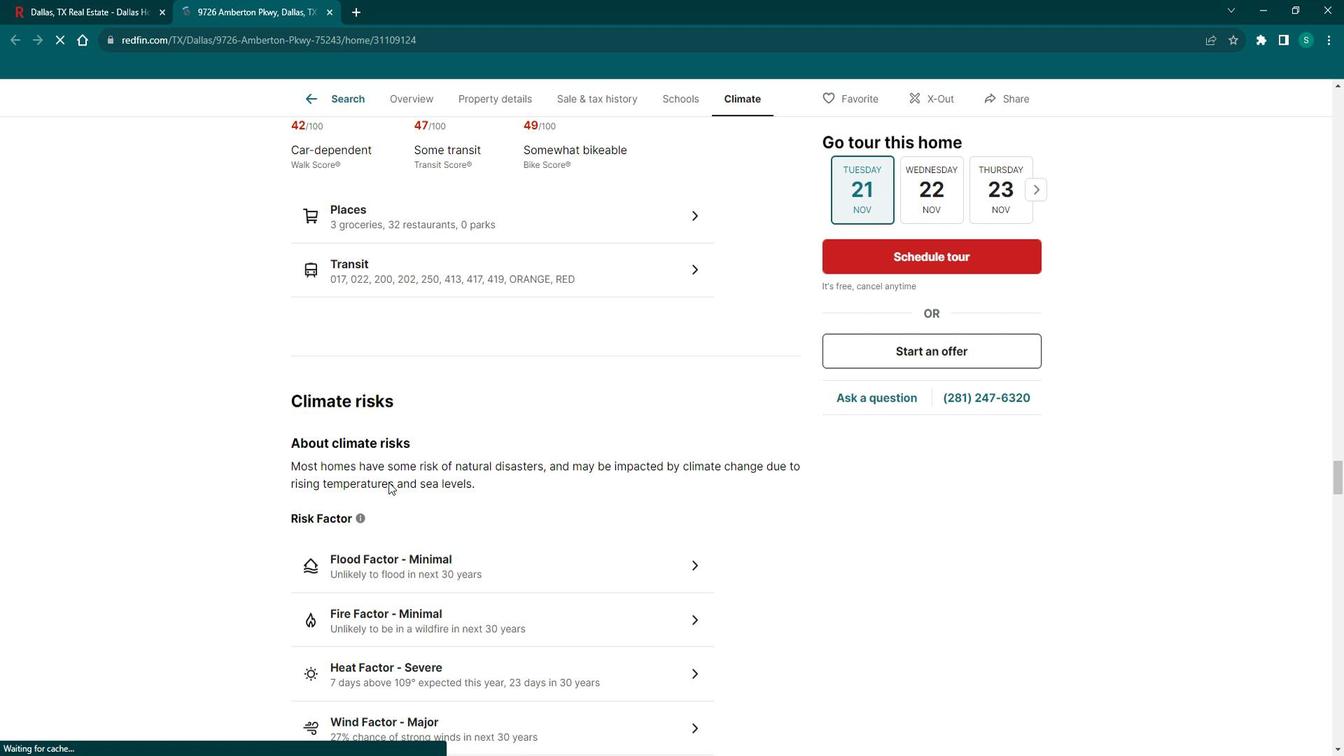 
Action: Mouse scrolled (401, 476) with delta (0, 0)
Screenshot: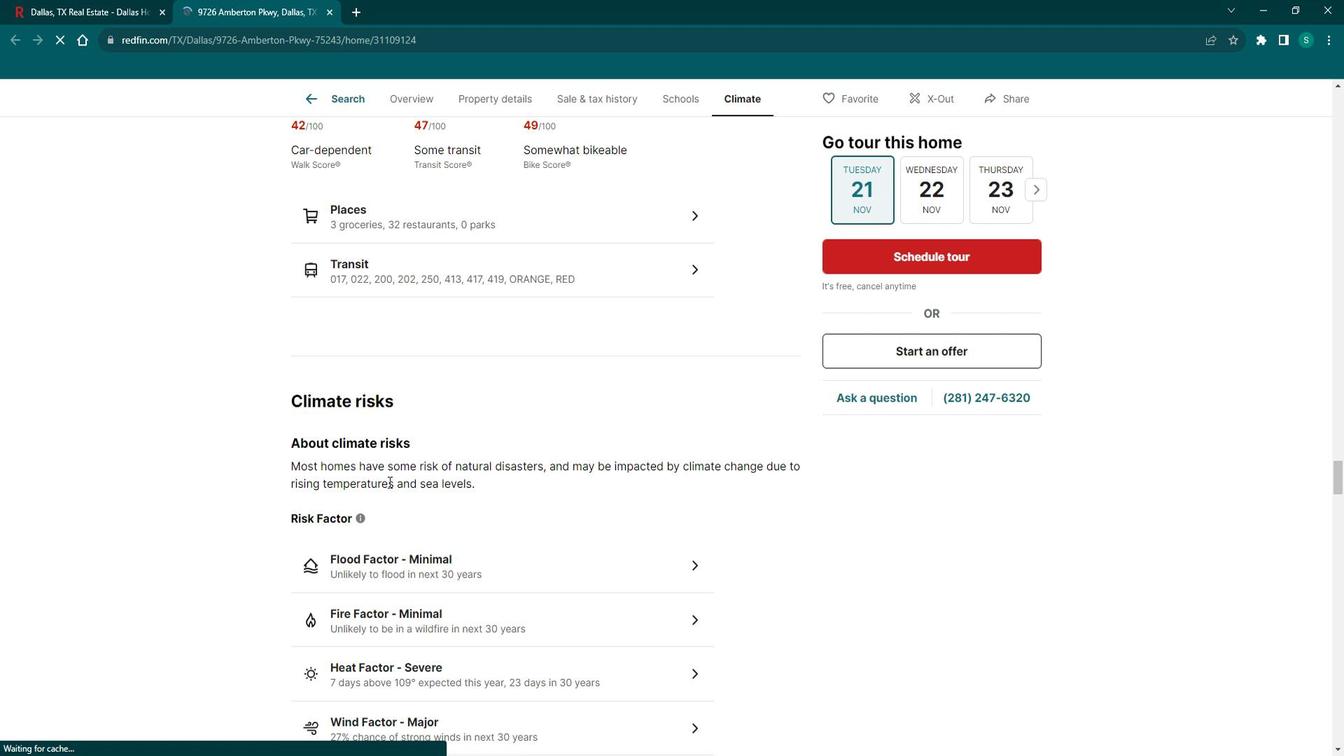 
Action: Mouse scrolled (401, 476) with delta (0, 0)
Screenshot: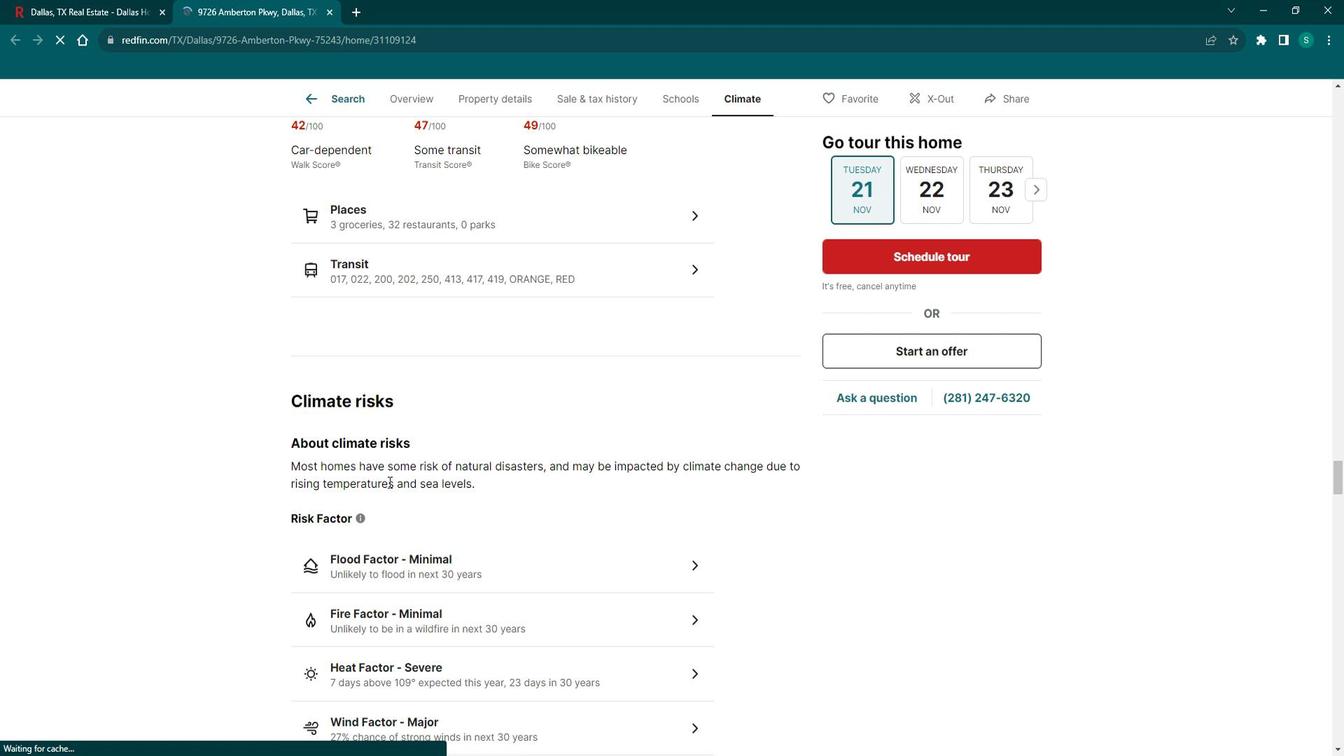 
Action: Mouse scrolled (401, 476) with delta (0, 0)
Screenshot: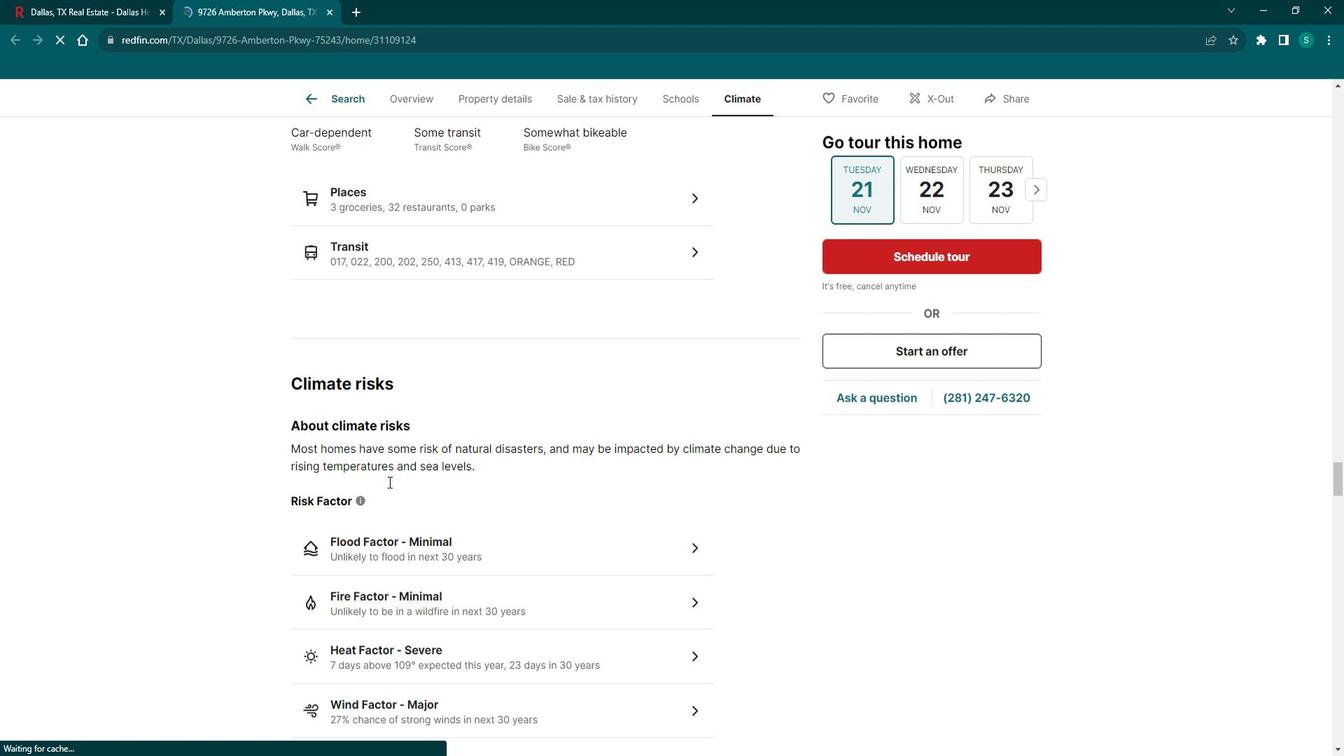 
Action: Mouse scrolled (401, 476) with delta (0, 0)
Screenshot: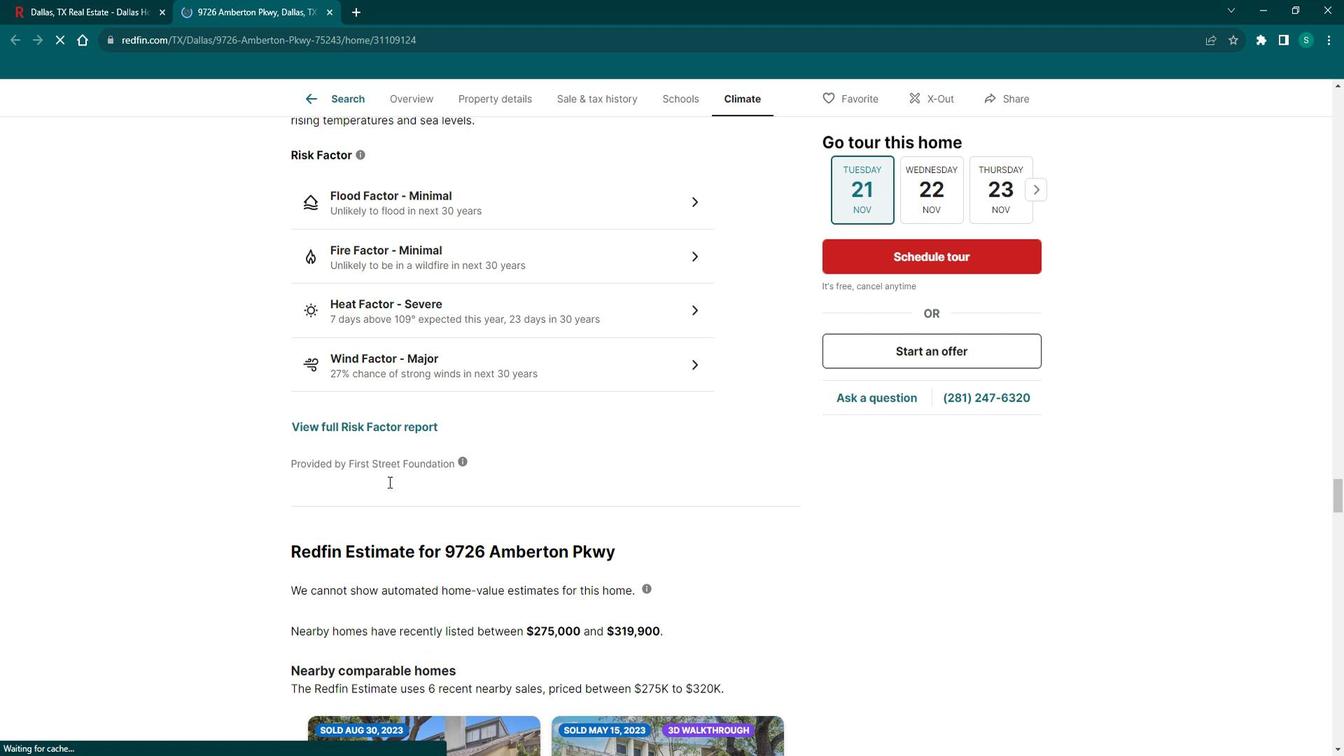 
Action: Mouse scrolled (401, 476) with delta (0, 0)
Screenshot: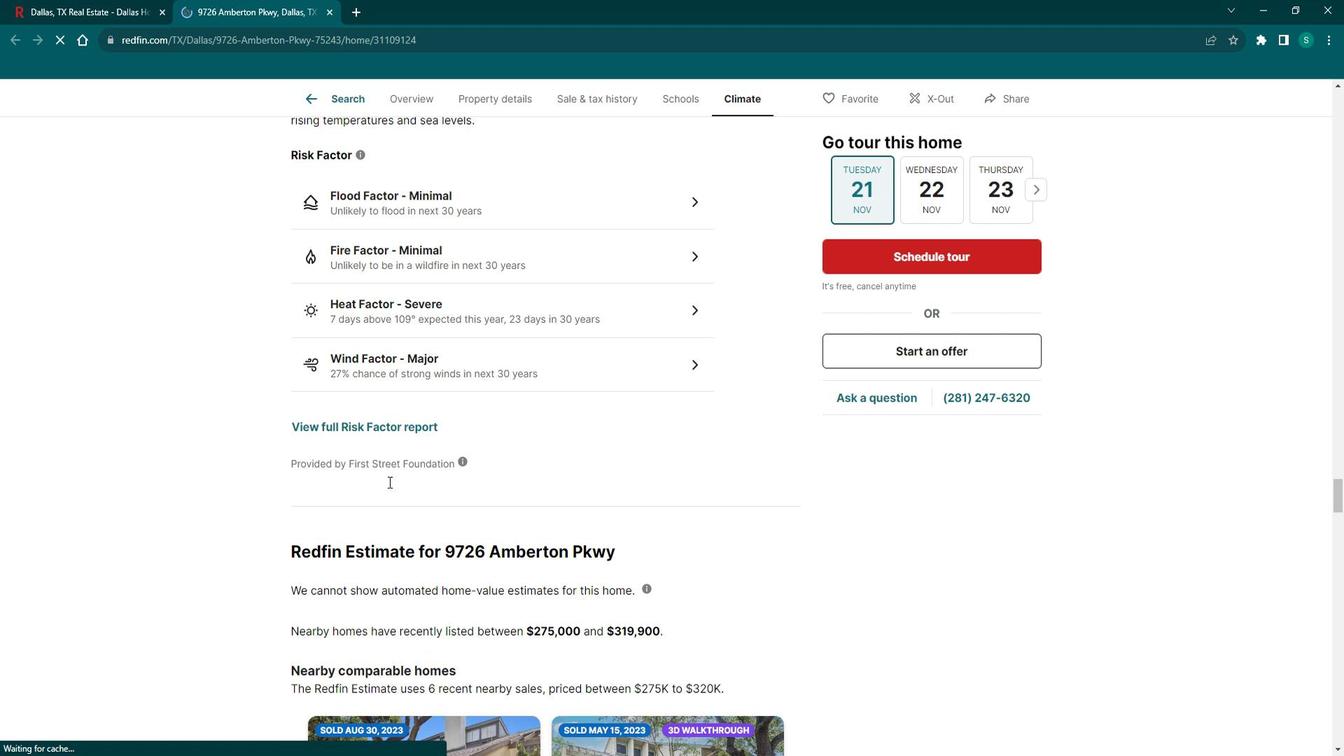 
Action: Mouse scrolled (401, 476) with delta (0, 0)
Screenshot: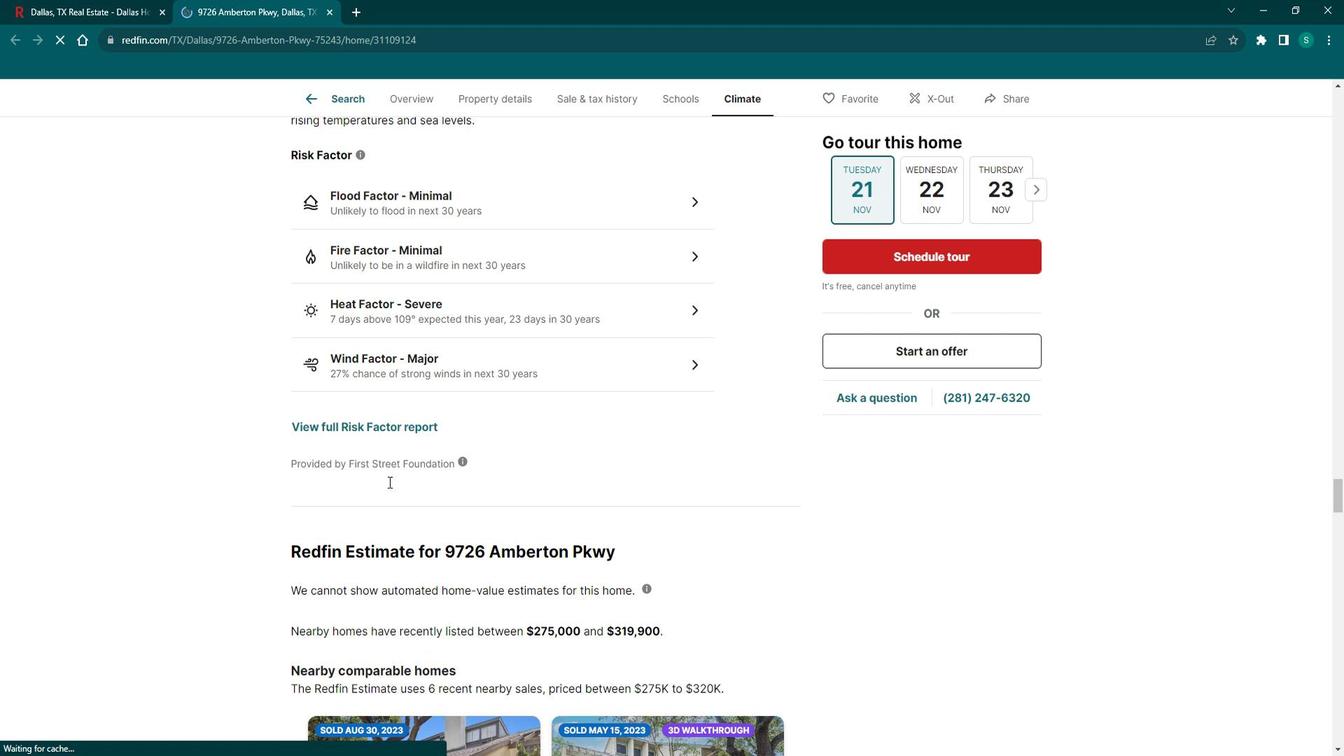 
Action: Mouse scrolled (401, 476) with delta (0, 0)
Screenshot: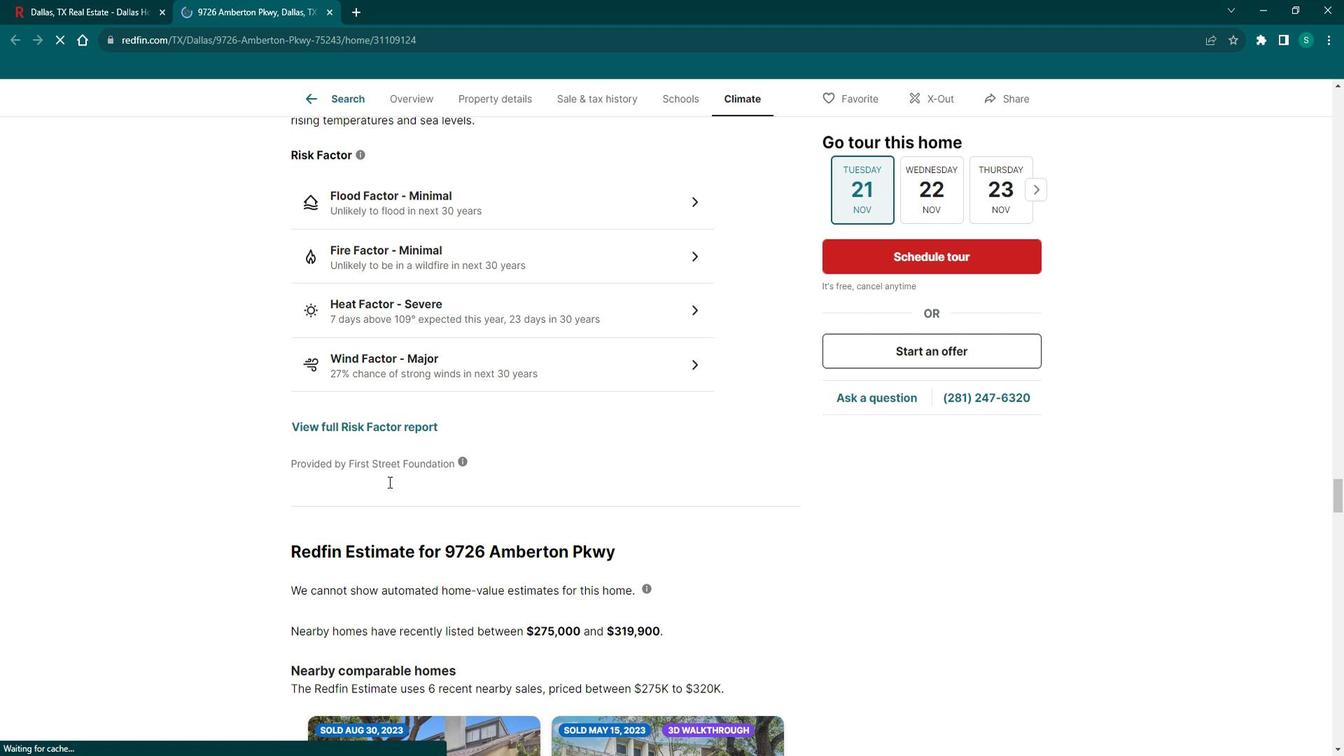 
Action: Mouse scrolled (401, 476) with delta (0, 0)
Screenshot: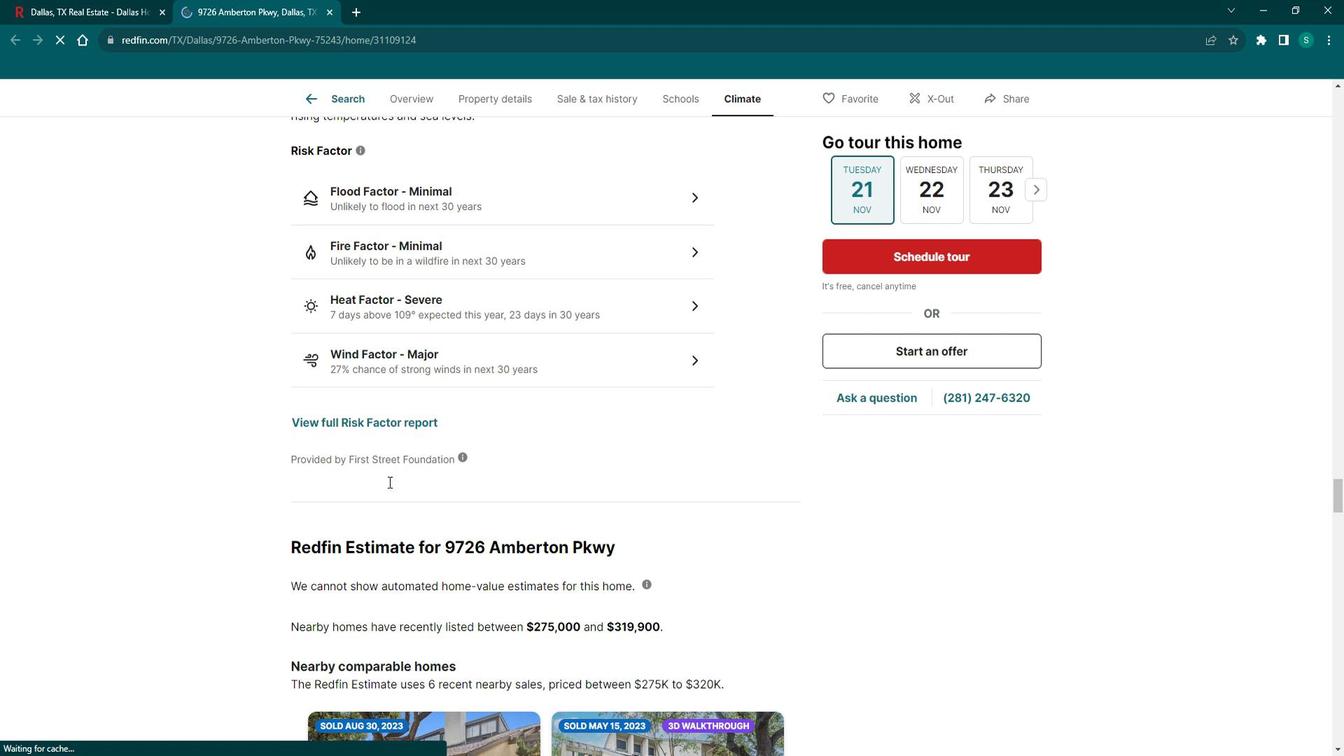 
Action: Mouse scrolled (401, 476) with delta (0, 0)
Screenshot: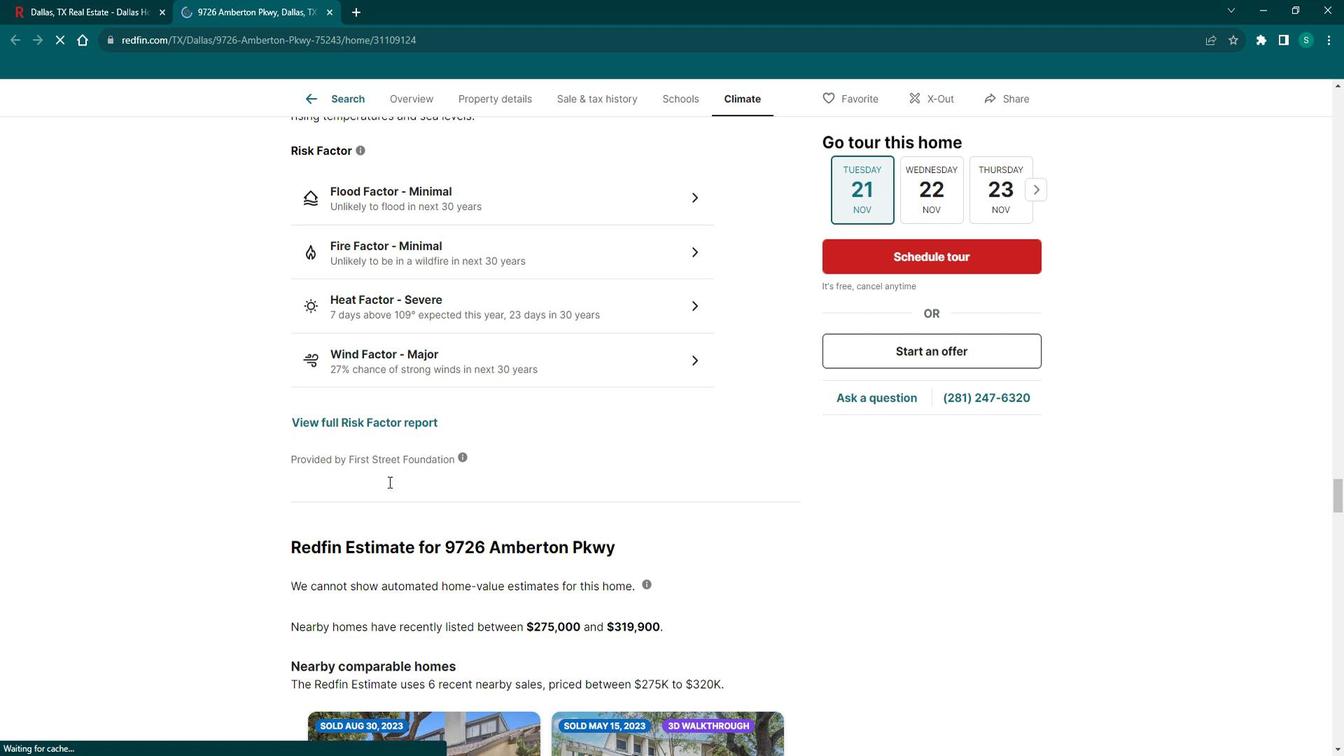 
Action: Mouse scrolled (401, 476) with delta (0, 0)
Screenshot: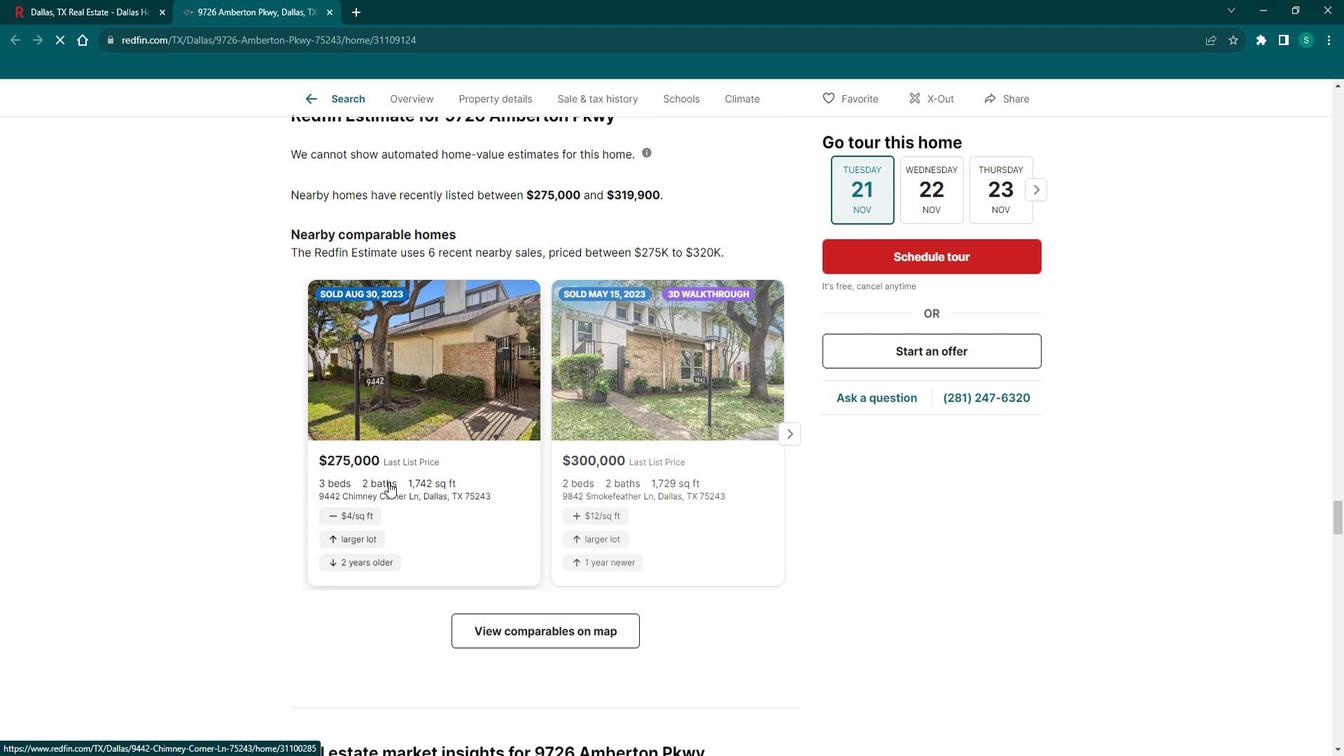 
Action: Mouse scrolled (401, 476) with delta (0, 0)
Screenshot: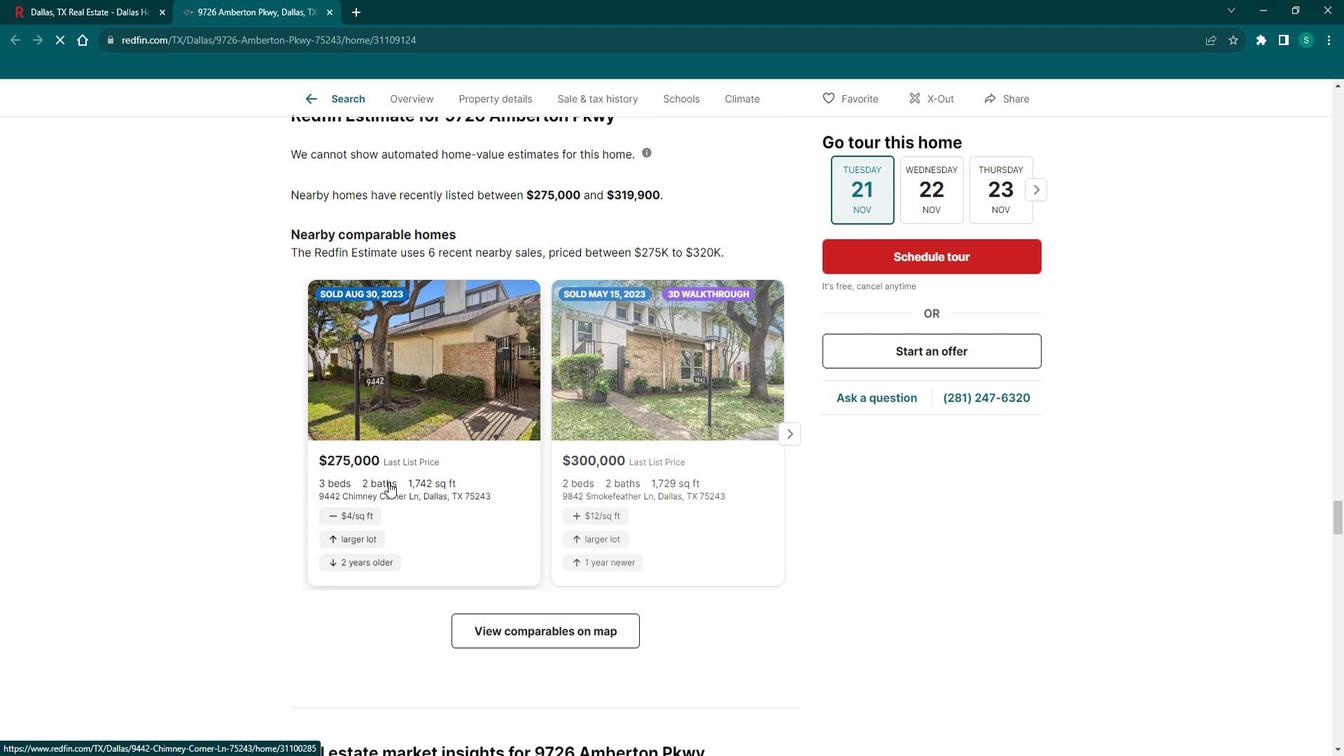 
Action: Mouse scrolled (401, 476) with delta (0, 0)
Screenshot: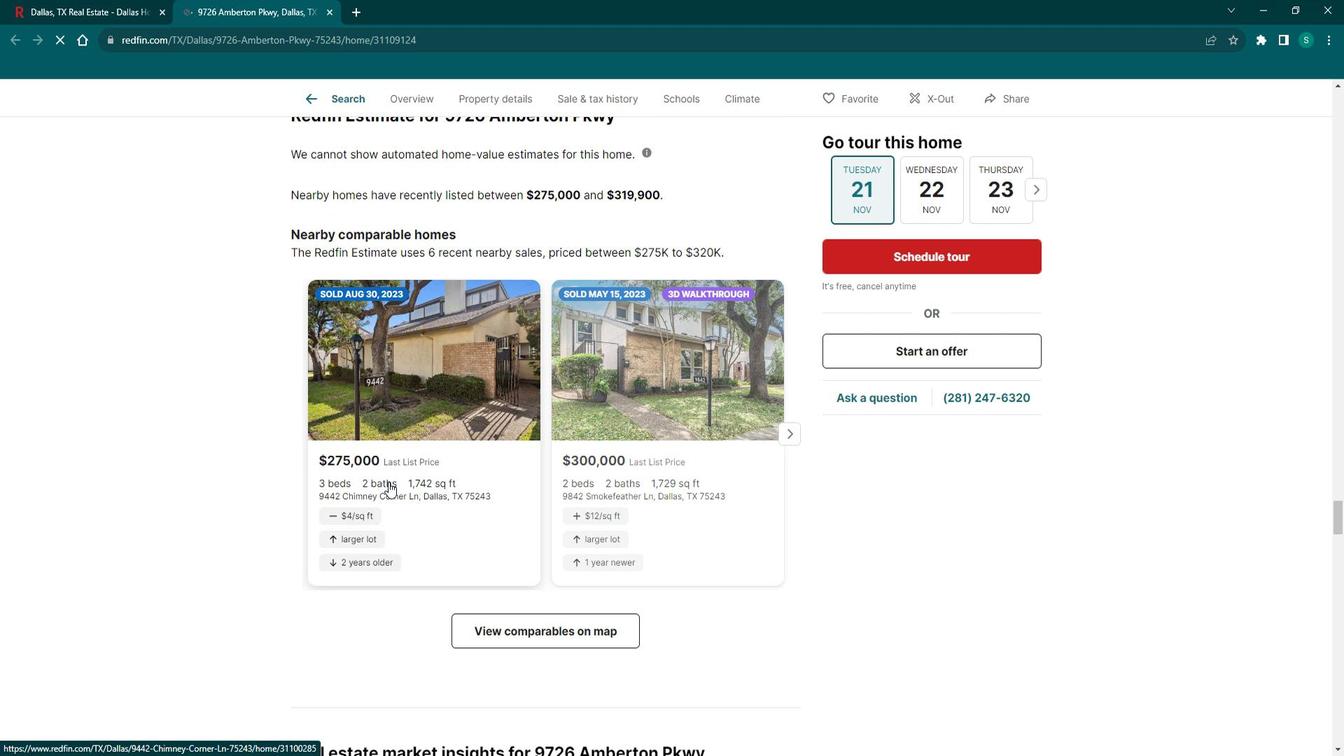 
Action: Mouse scrolled (401, 476) with delta (0, 0)
Screenshot: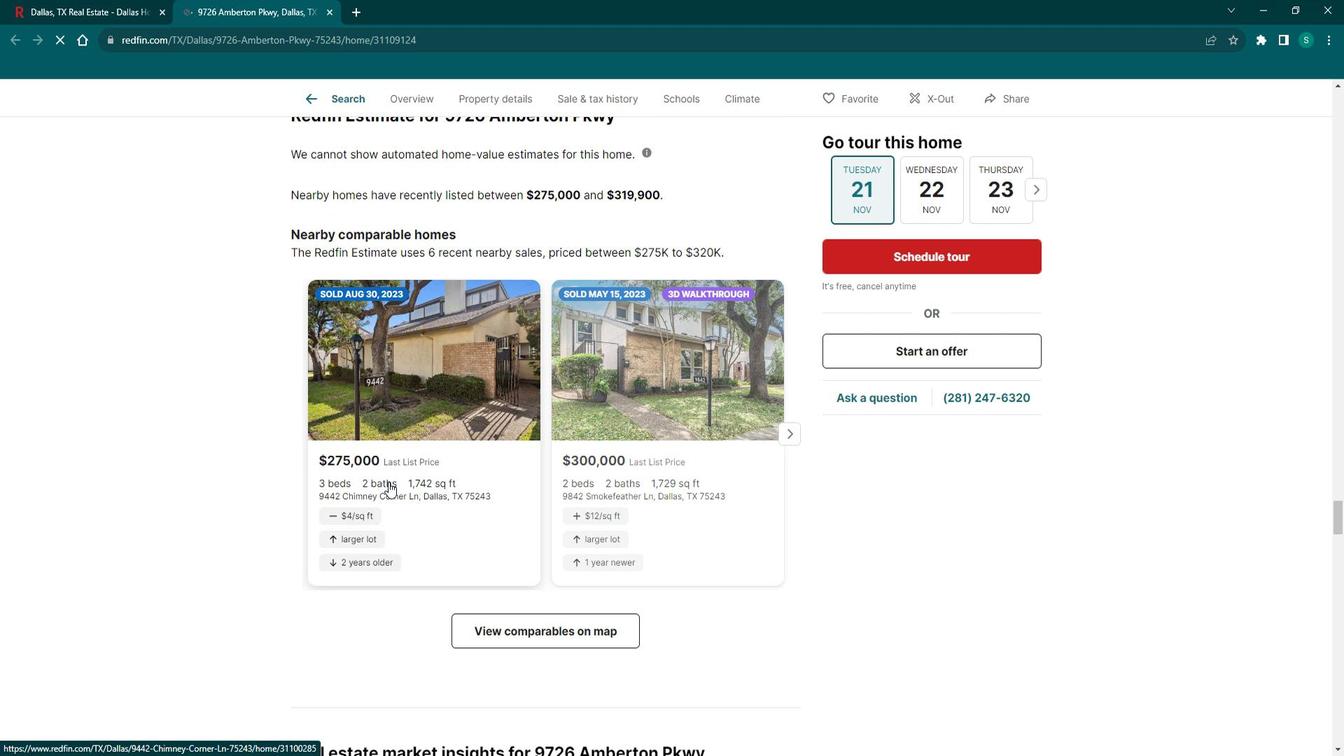 
Action: Mouse scrolled (401, 476) with delta (0, 0)
Screenshot: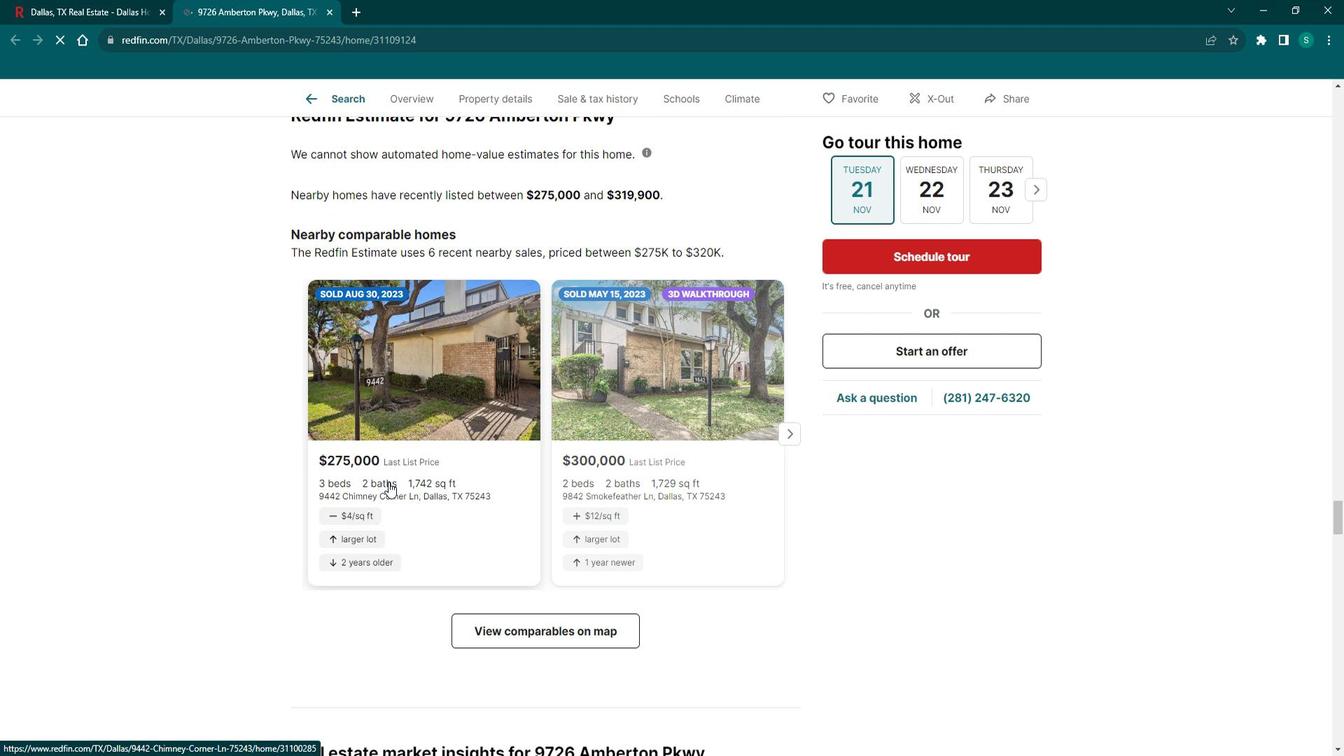 
Action: Mouse moved to (347, 106)
Screenshot: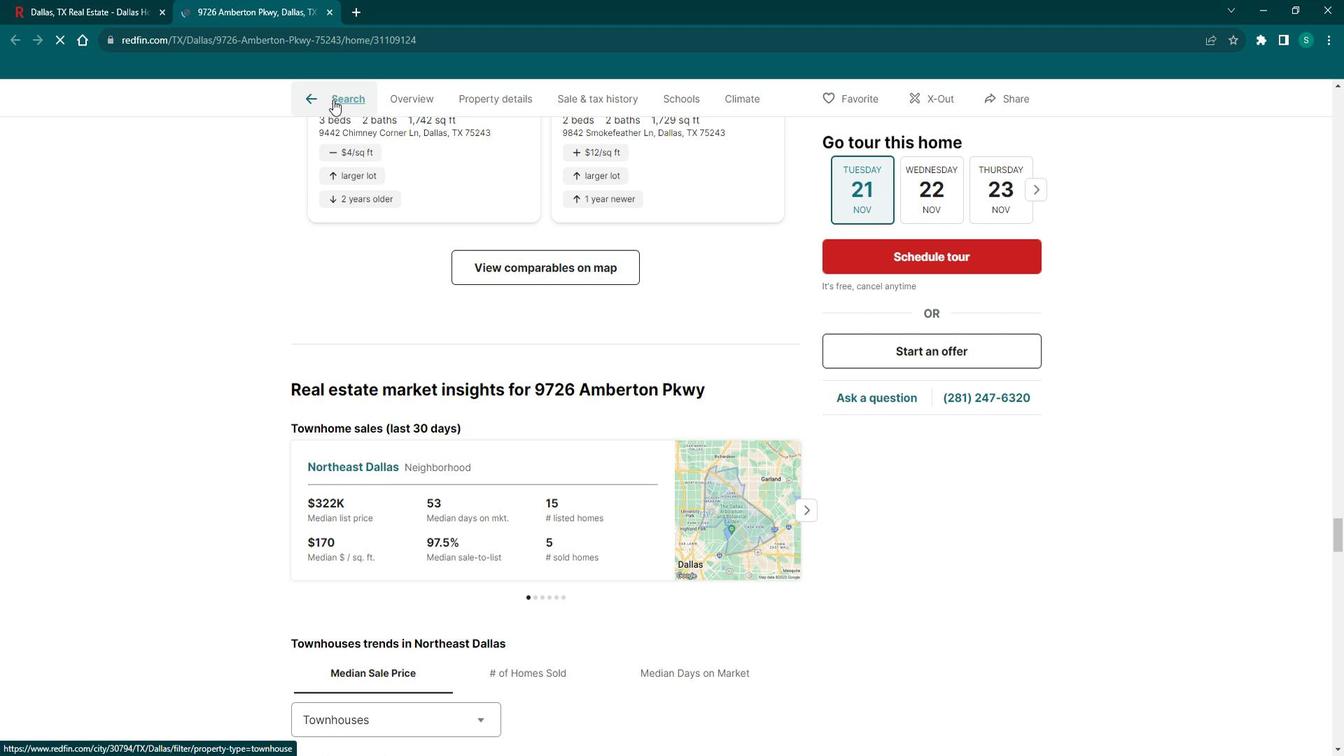 
Action: Mouse pressed left at (347, 106)
Screenshot: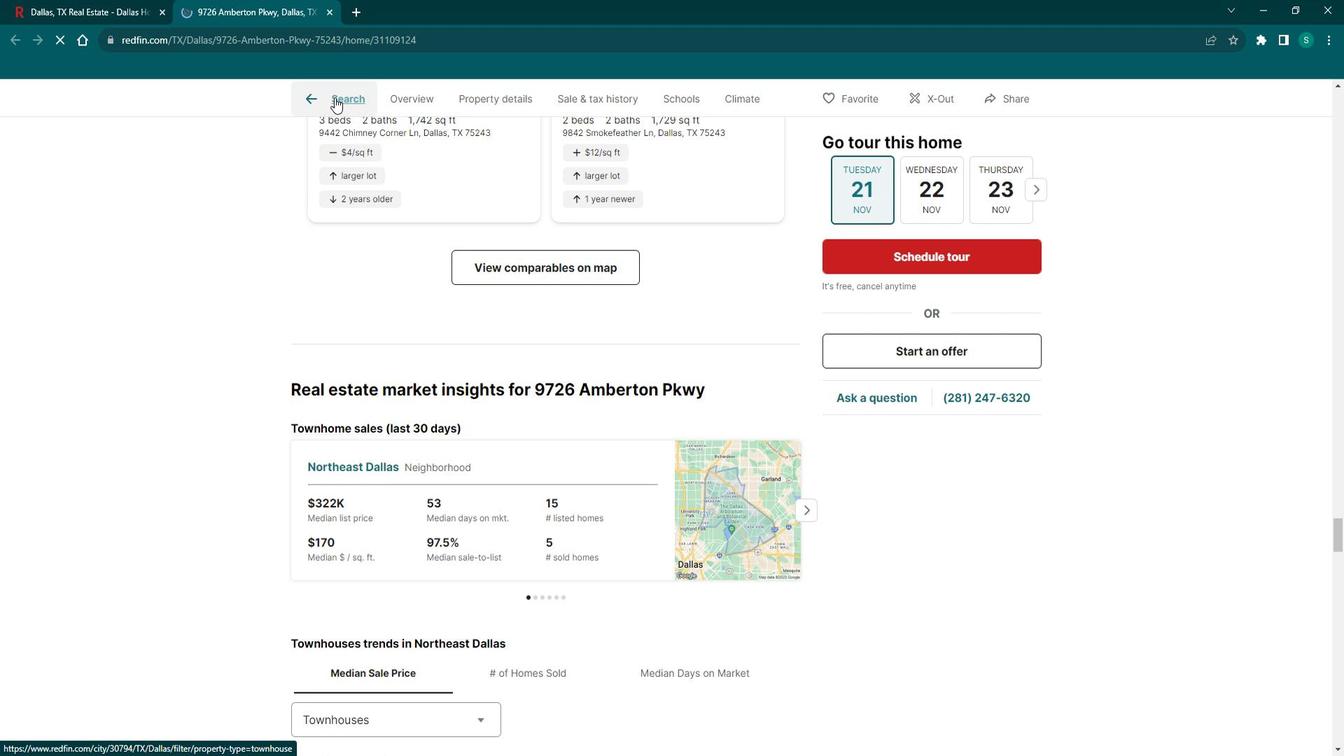 
Action: Mouse moved to (1164, 457)
Screenshot: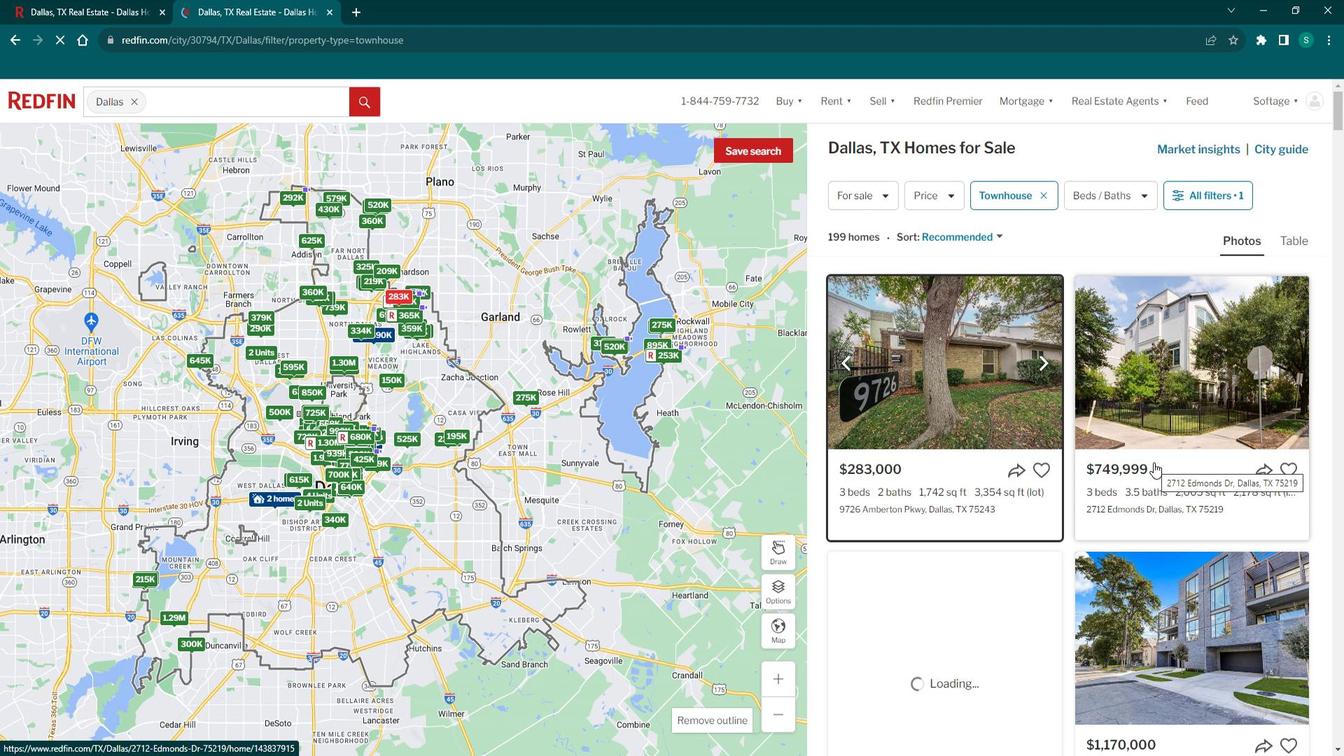
Action: Mouse pressed left at (1164, 457)
Screenshot: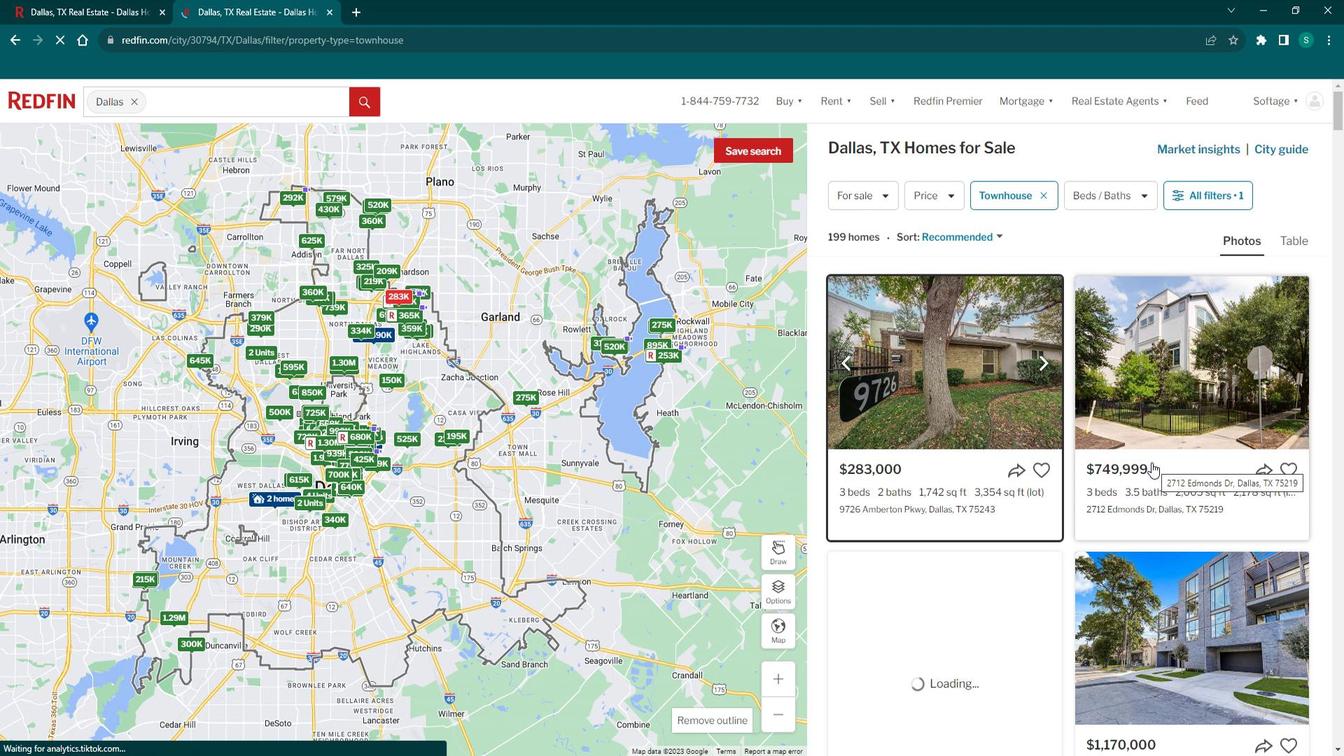 
Action: Mouse moved to (487, 398)
Screenshot: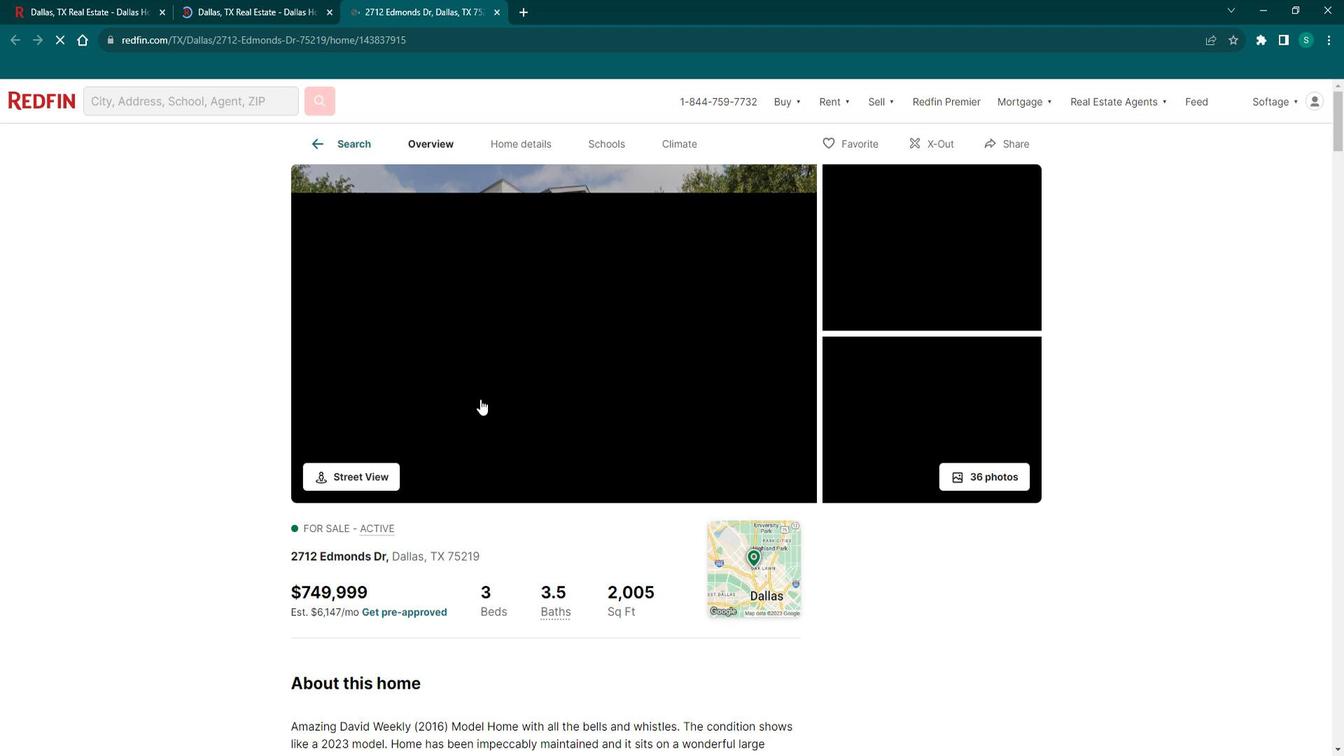 
Action: Mouse scrolled (487, 397) with delta (0, 0)
Screenshot: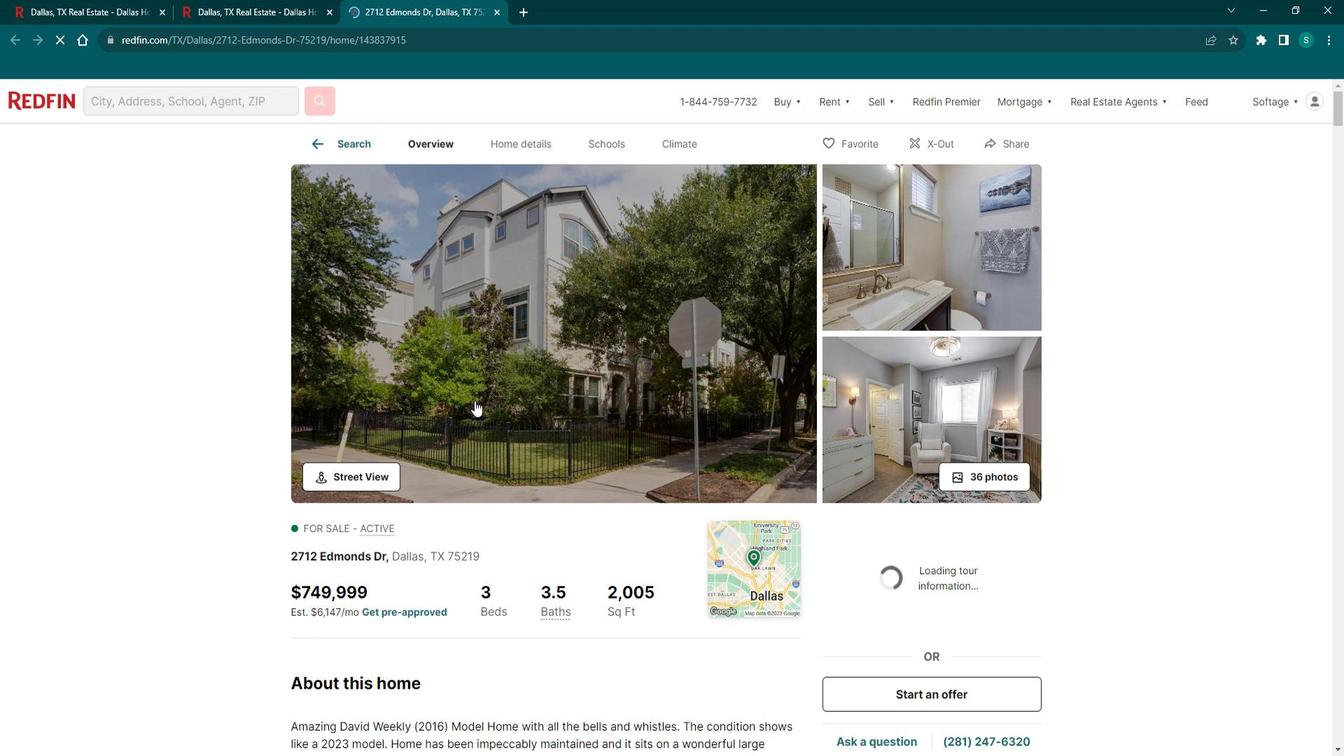 
Action: Mouse scrolled (487, 397) with delta (0, 0)
Screenshot: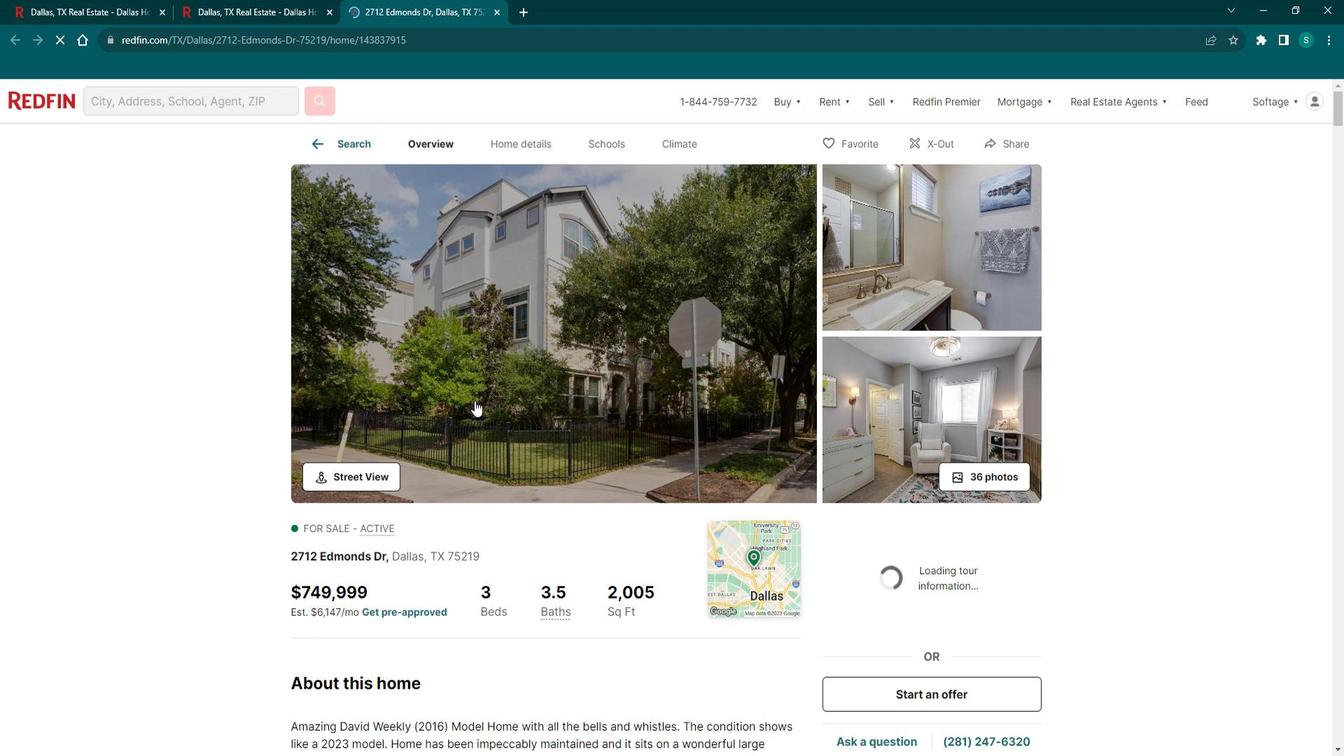 
Action: Mouse scrolled (487, 397) with delta (0, 0)
Screenshot: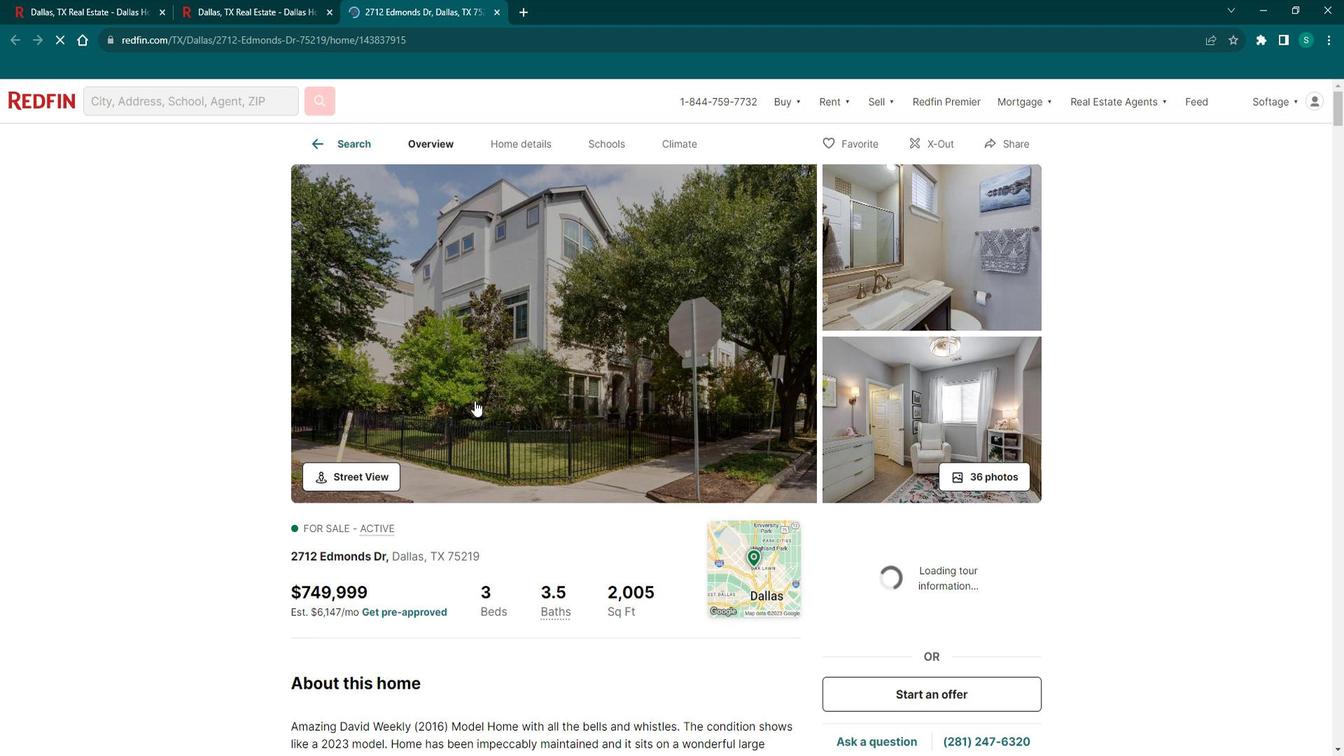 
Action: Mouse scrolled (487, 397) with delta (0, 0)
Screenshot: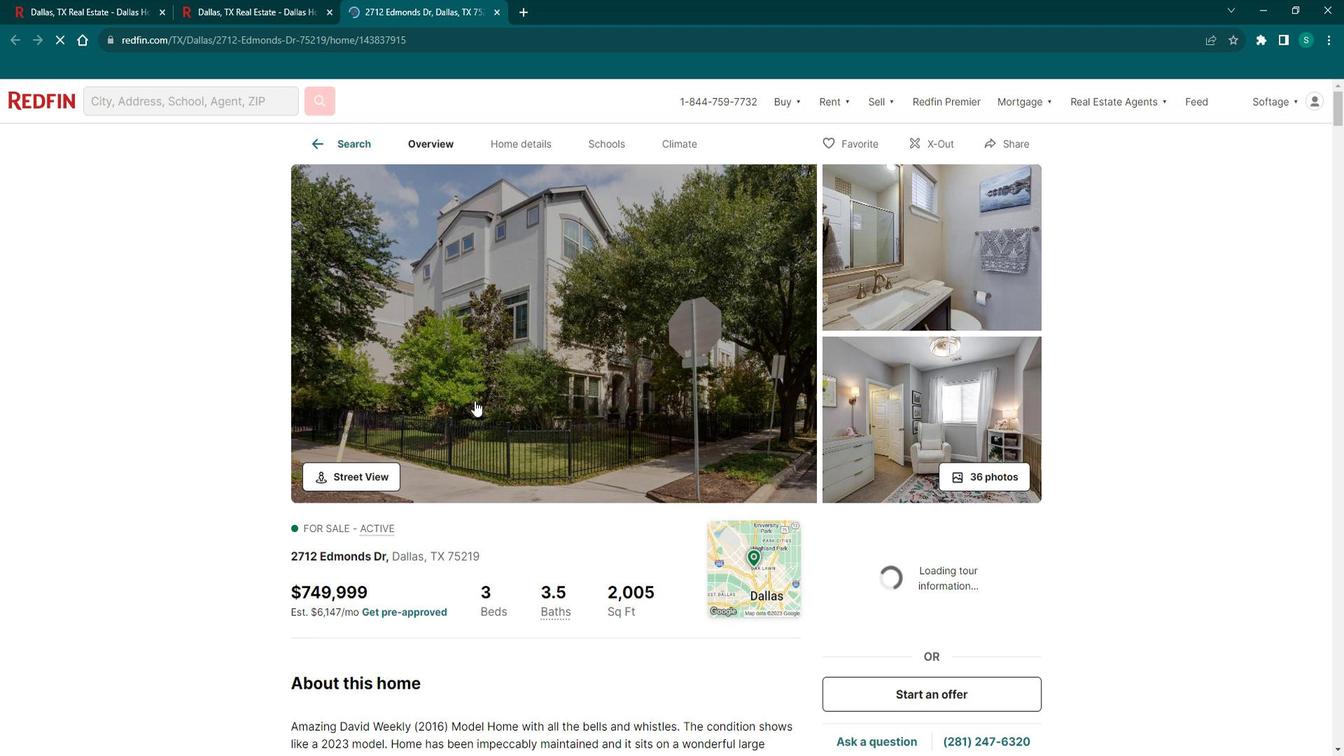 
Action: Mouse moved to (484, 398)
Screenshot: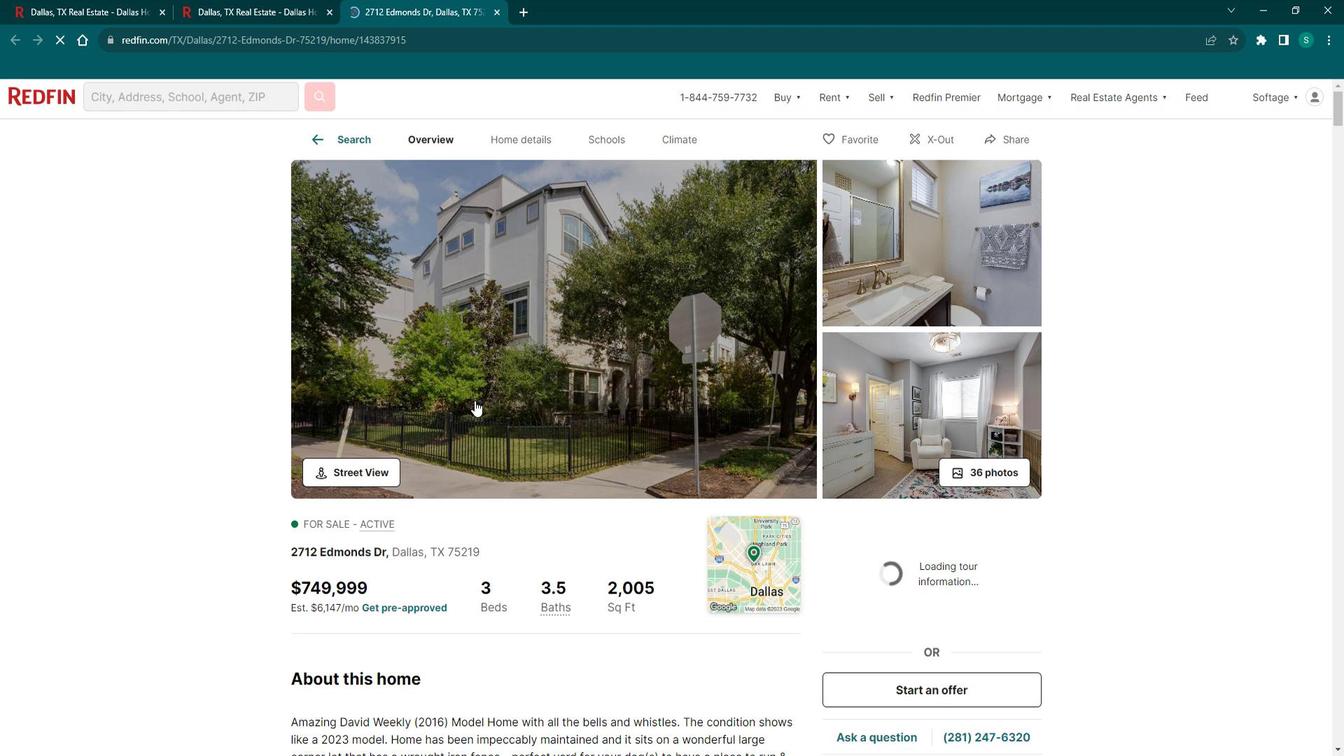 
Action: Mouse scrolled (484, 397) with delta (0, 0)
Screenshot: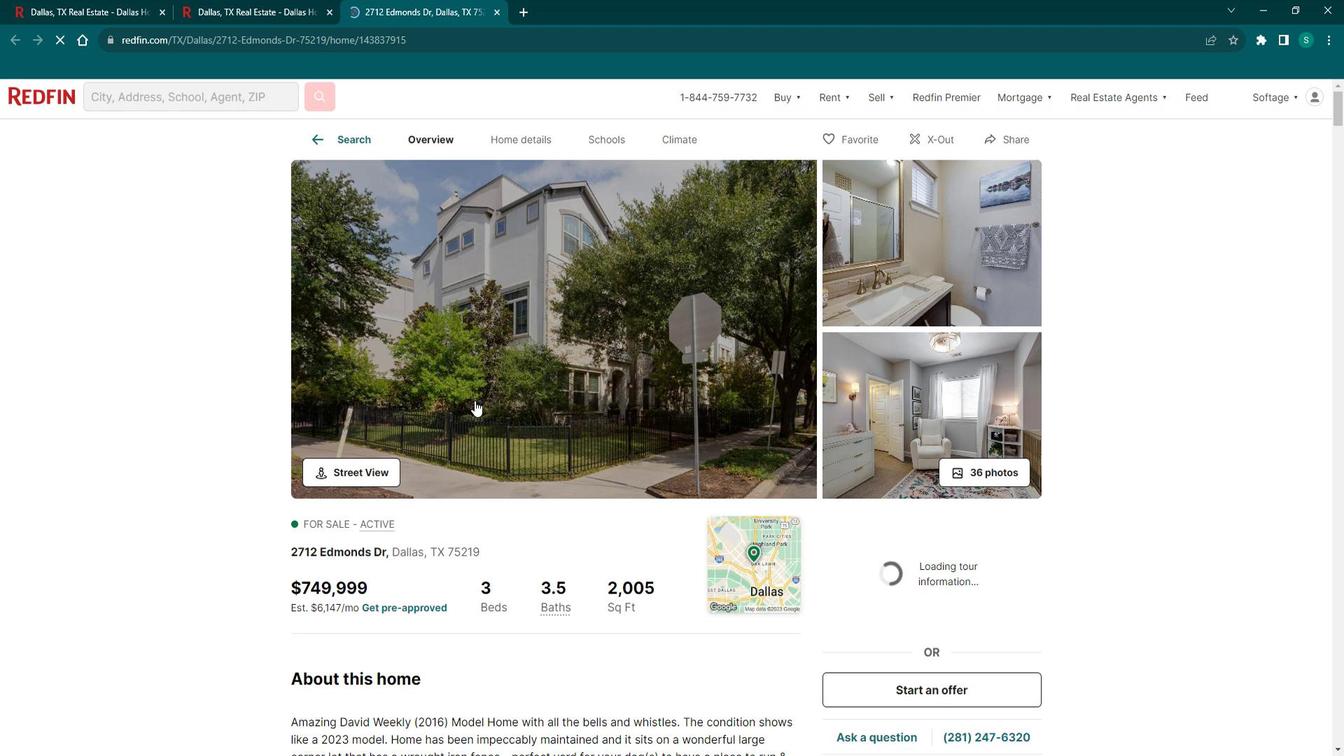 
Action: Mouse moved to (483, 398)
Screenshot: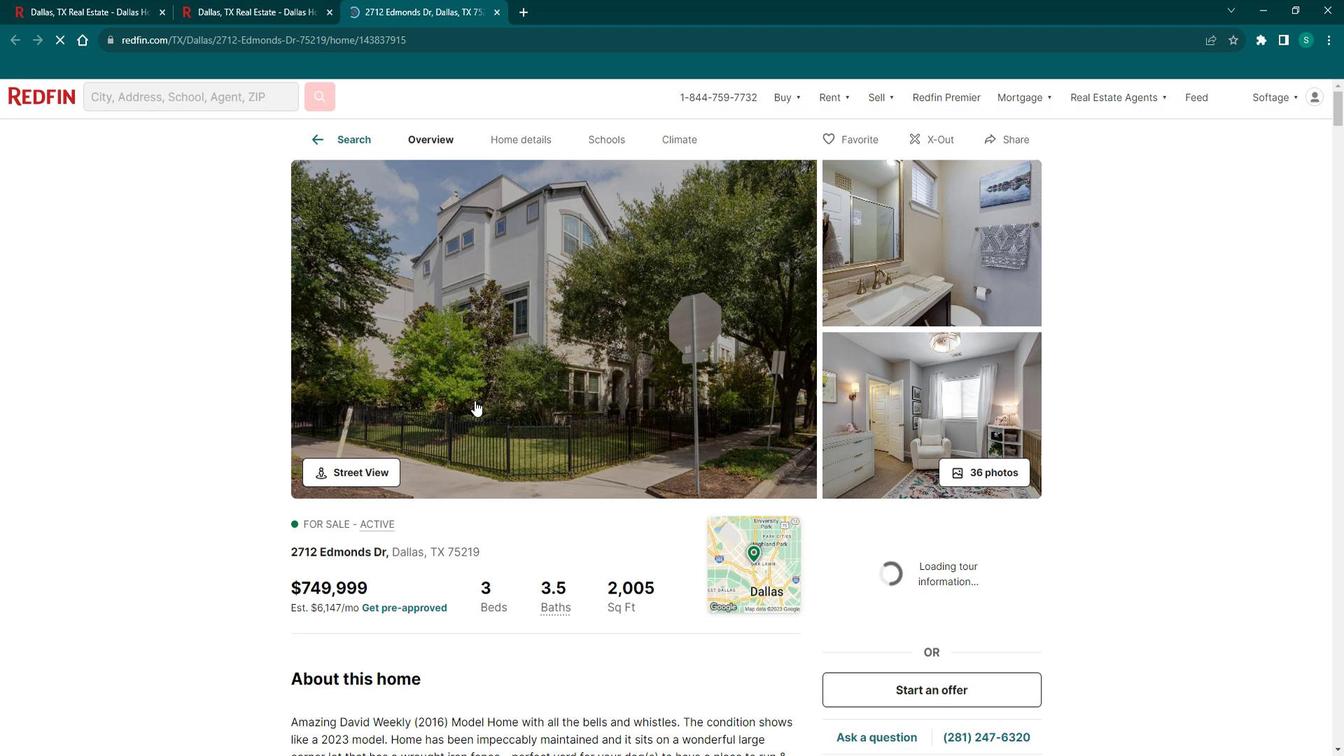
Action: Mouse scrolled (483, 397) with delta (0, 0)
Screenshot: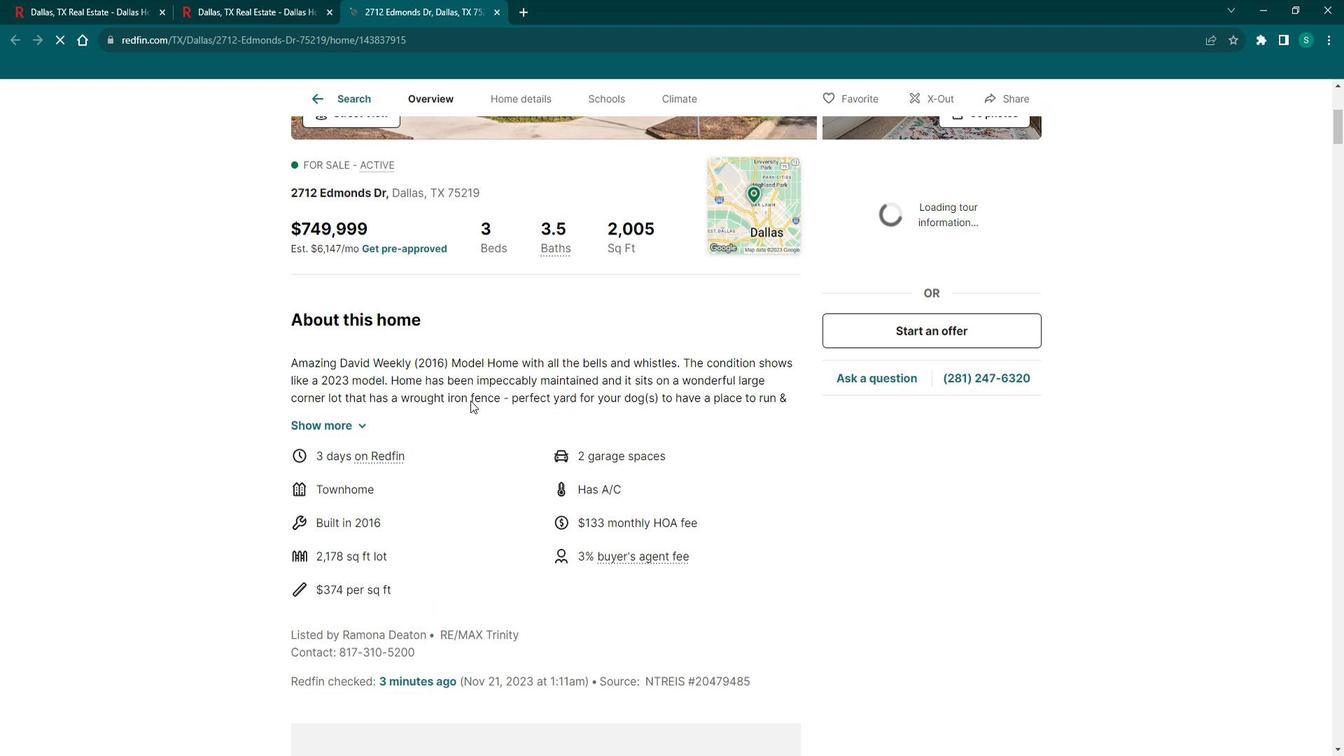 
Action: Mouse scrolled (483, 397) with delta (0, 0)
Screenshot: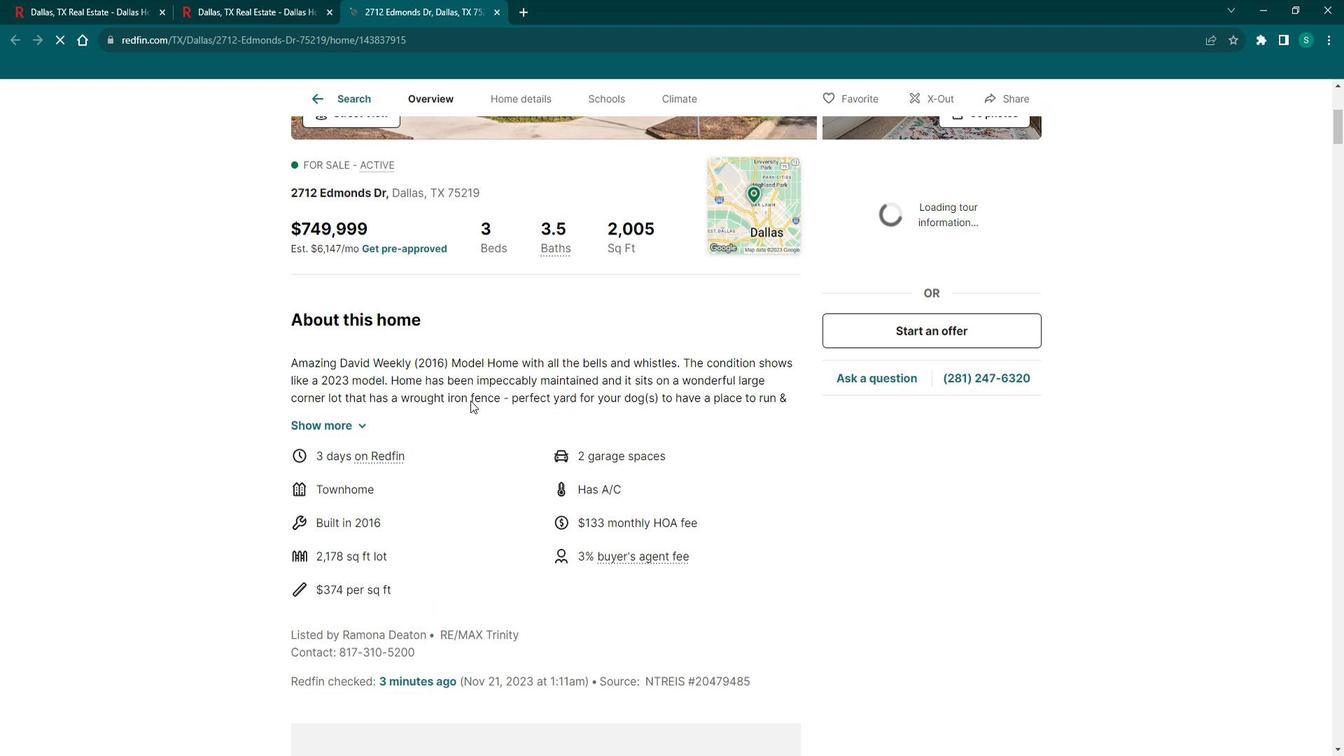 
Action: Mouse scrolled (483, 397) with delta (0, 0)
Screenshot: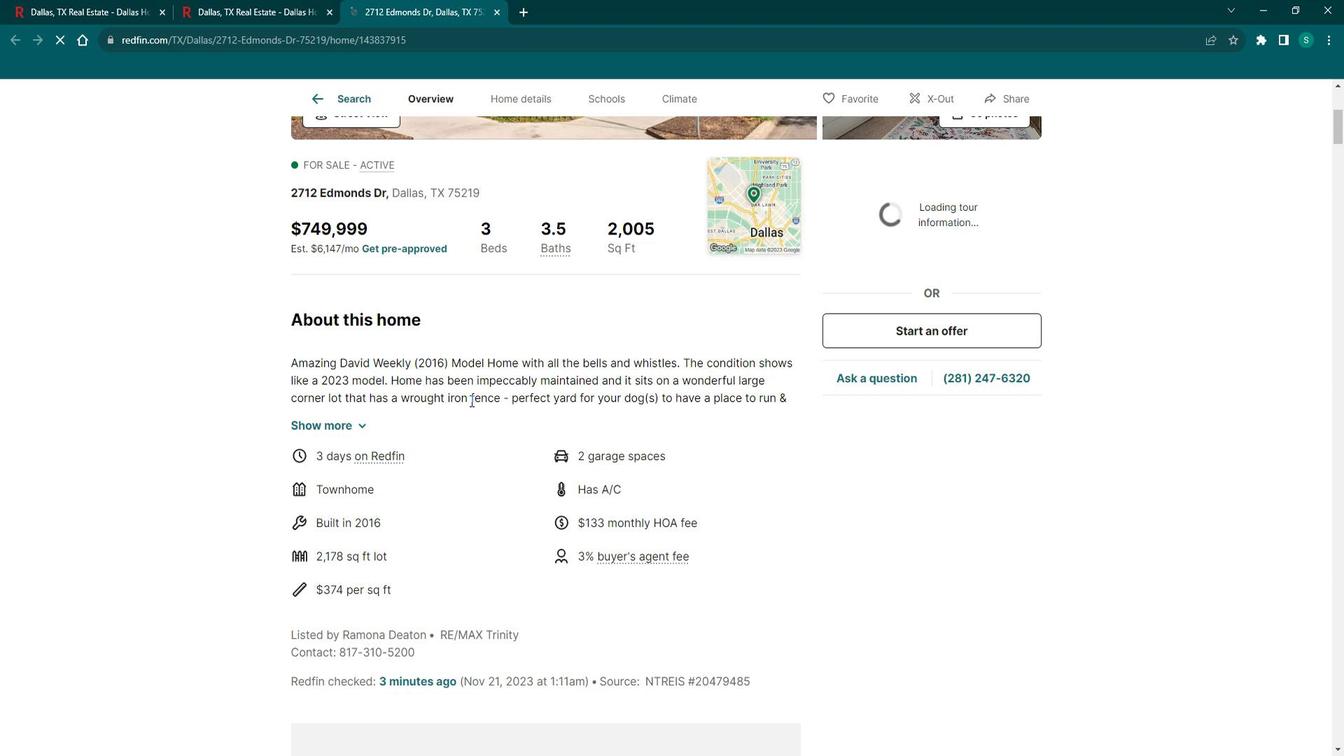 
Action: Mouse scrolled (483, 397) with delta (0, 0)
Screenshot: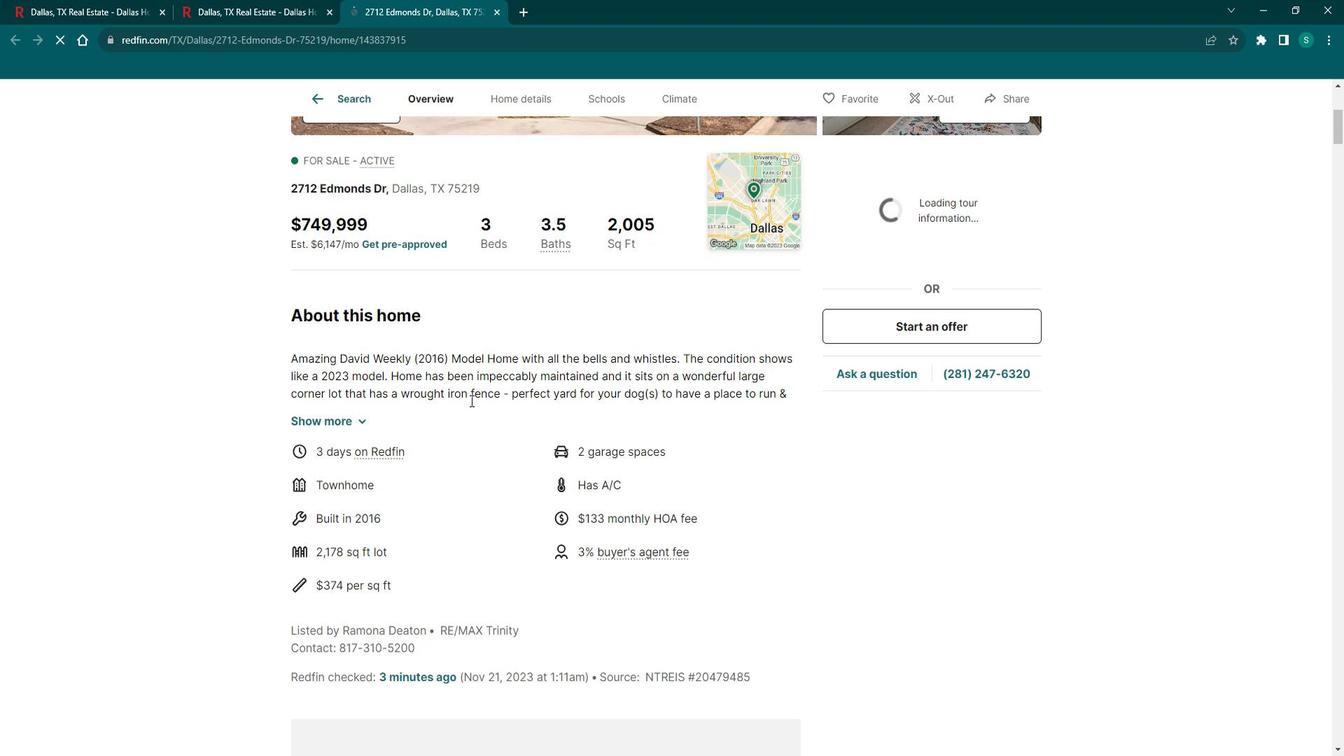 
Action: Mouse moved to (382, 211)
Screenshot: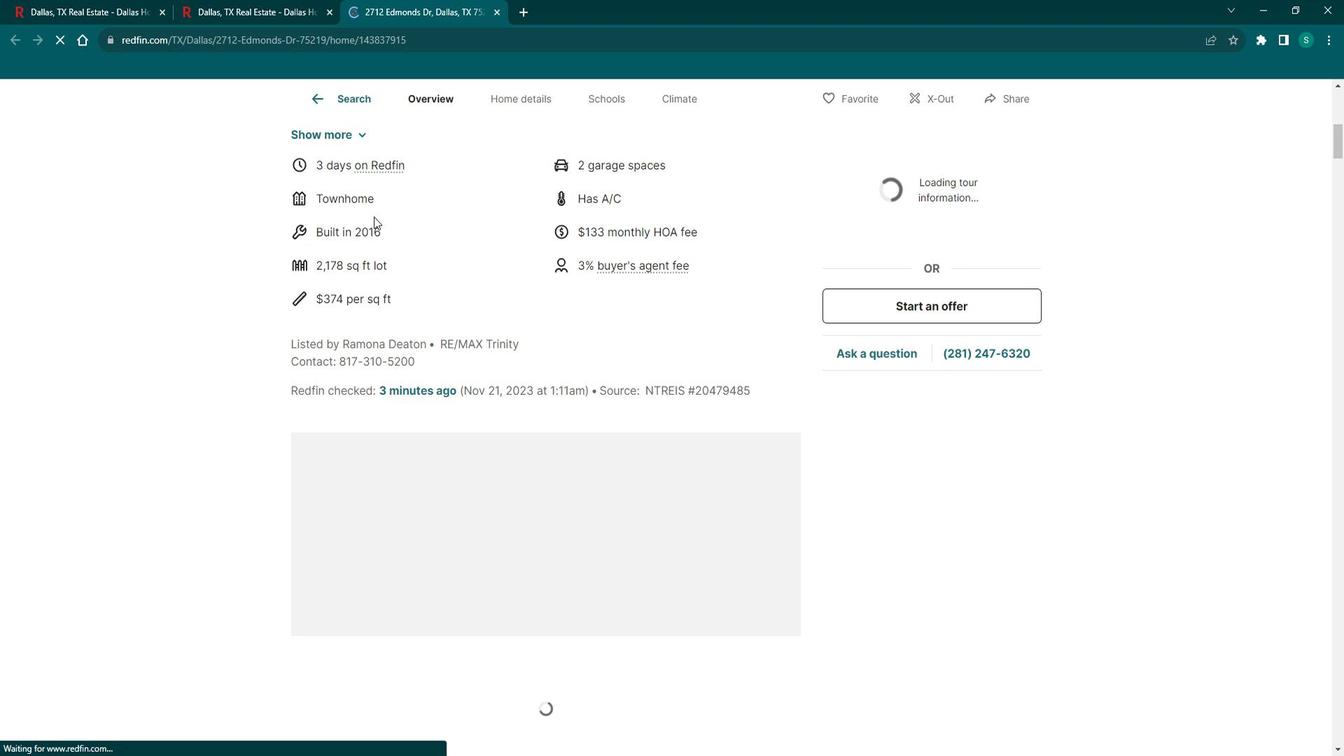 
Action: Mouse scrolled (382, 212) with delta (0, 0)
Screenshot: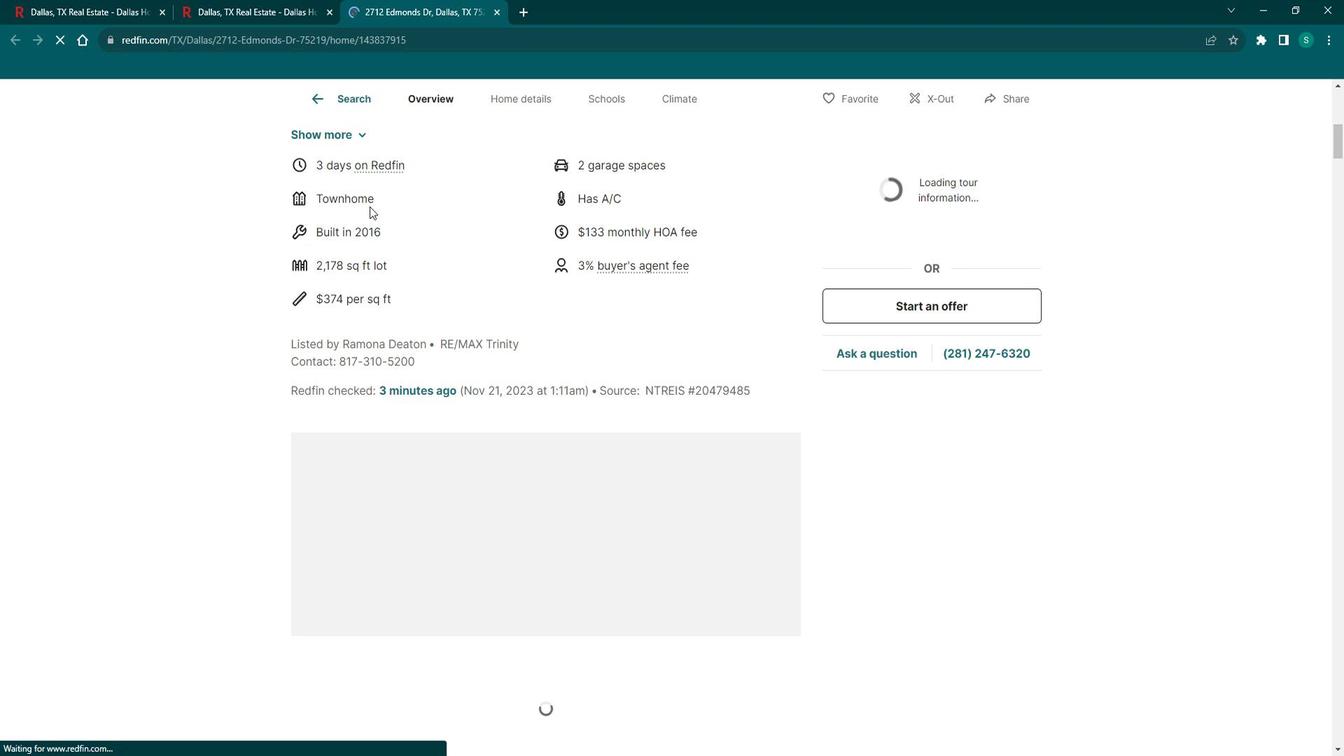 
Action: Mouse scrolled (382, 212) with delta (0, 0)
Screenshot: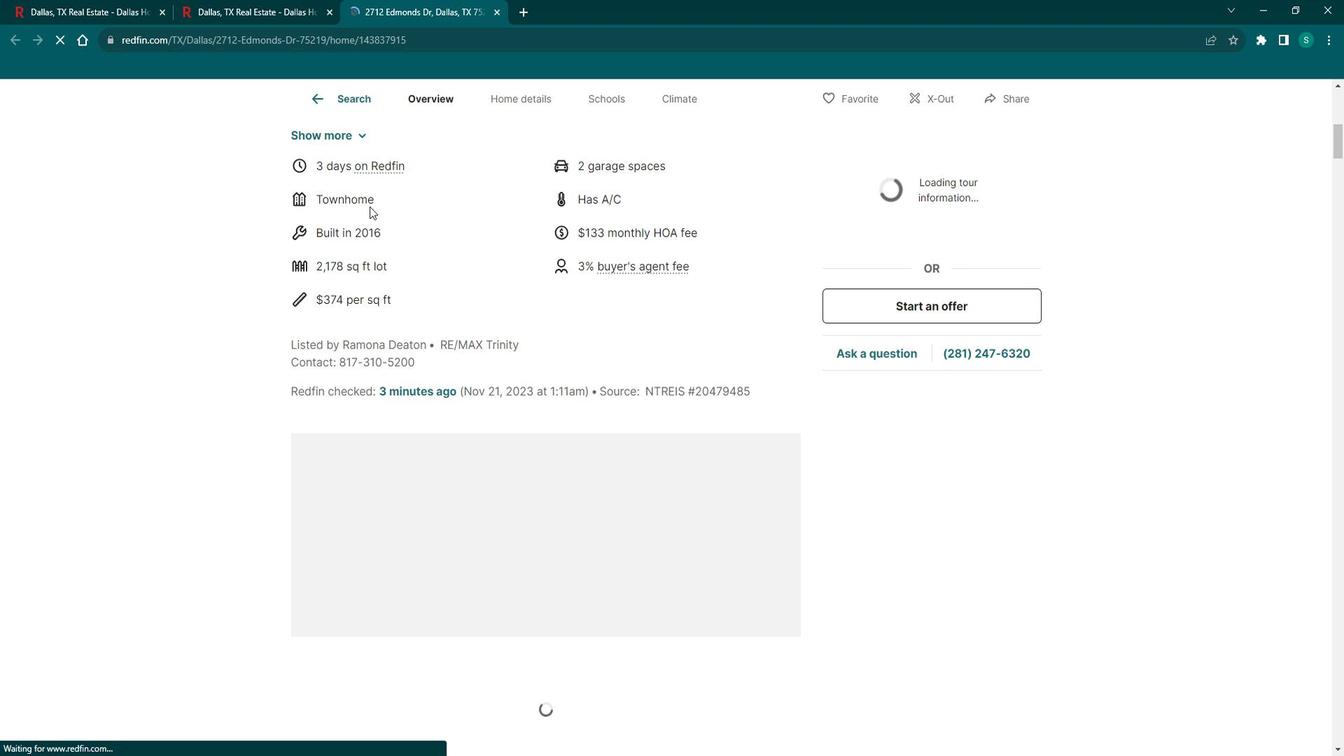 
Action: Mouse moved to (319, 275)
Screenshot: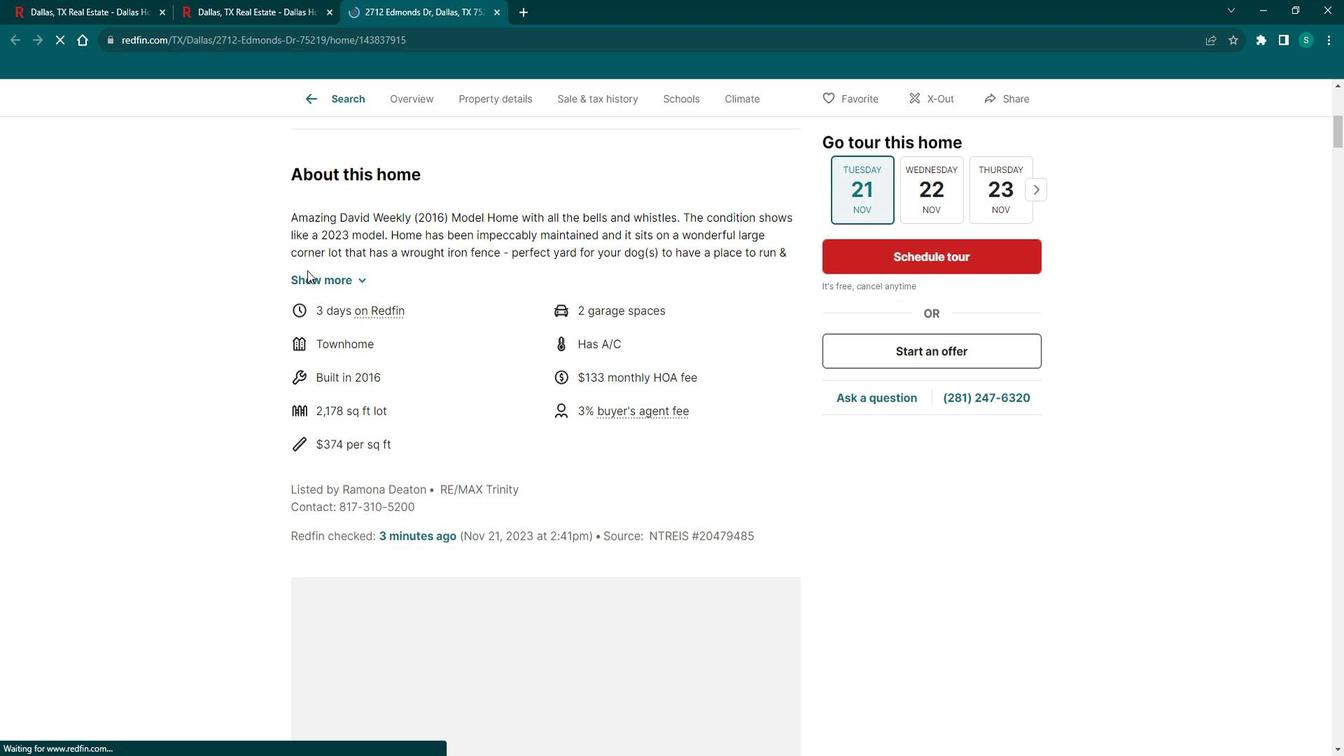 
Action: Mouse pressed left at (319, 275)
Screenshot: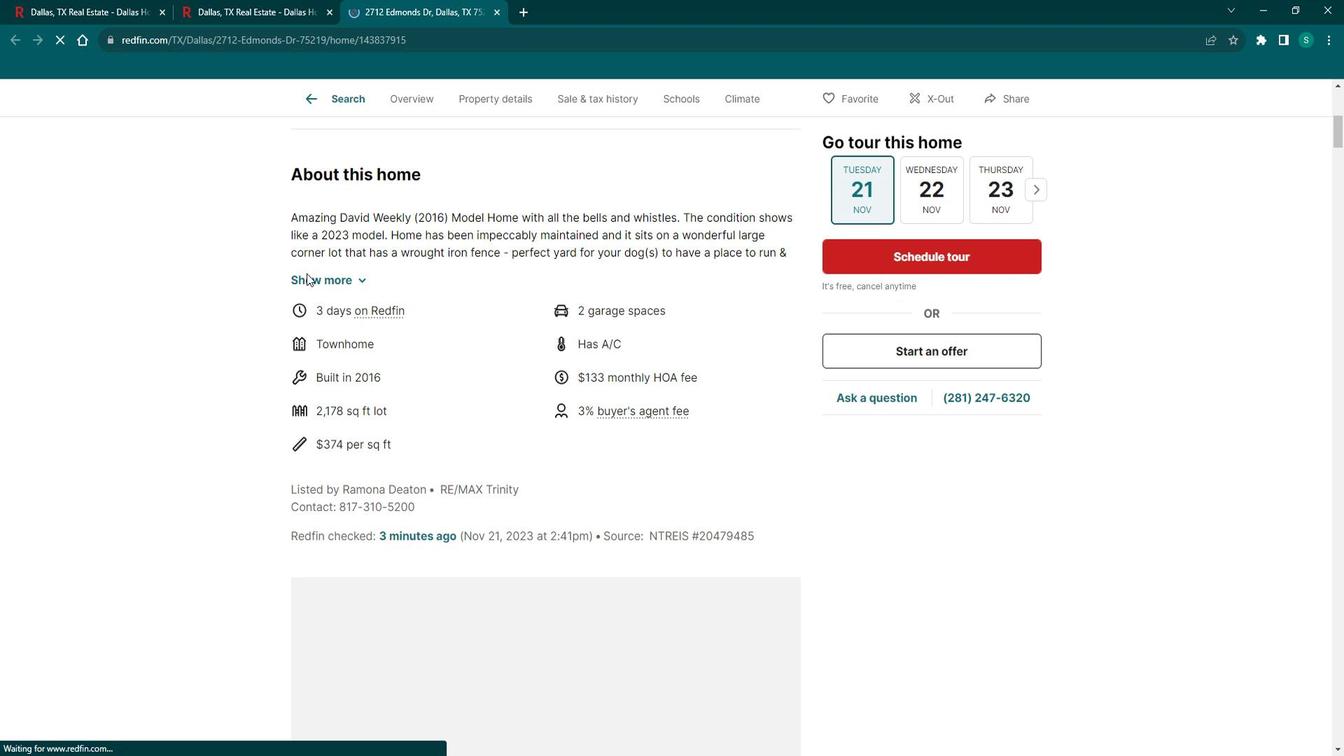 
Action: Mouse moved to (462, 334)
Screenshot: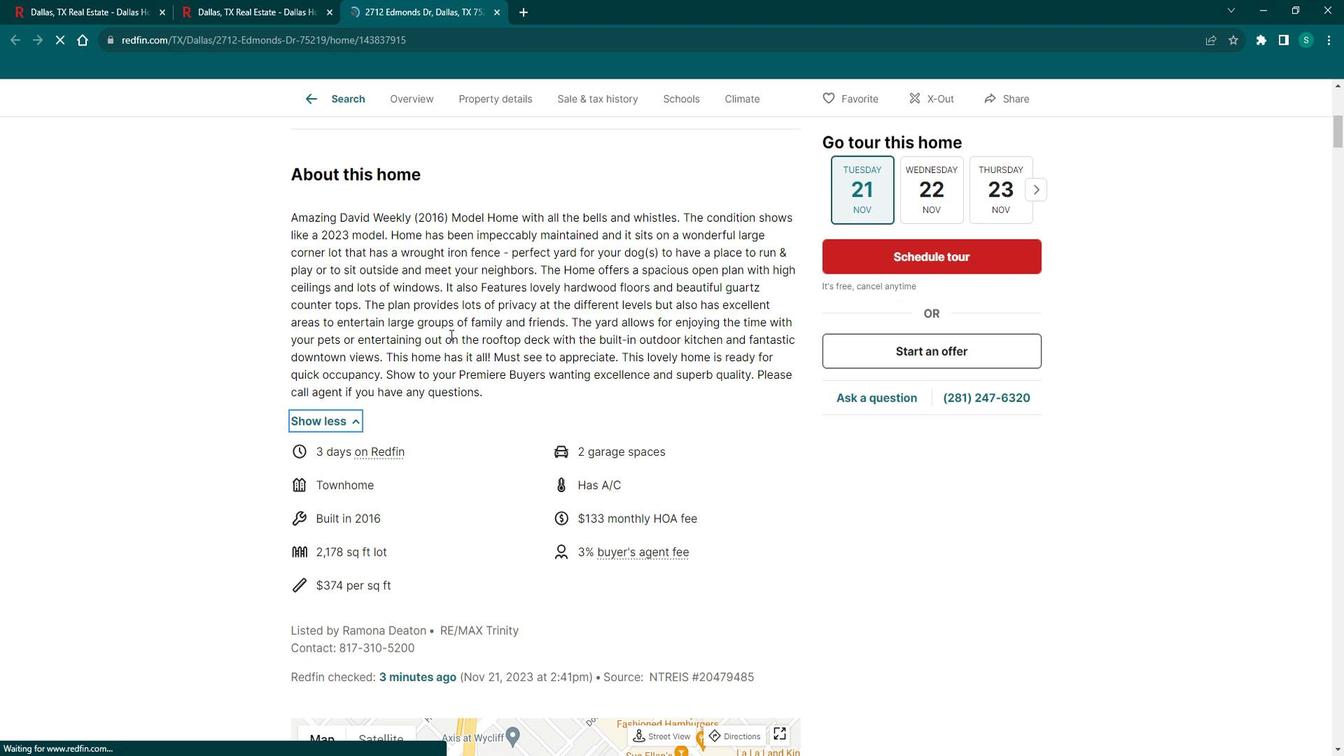 
Action: Mouse scrolled (462, 333) with delta (0, 0)
Screenshot: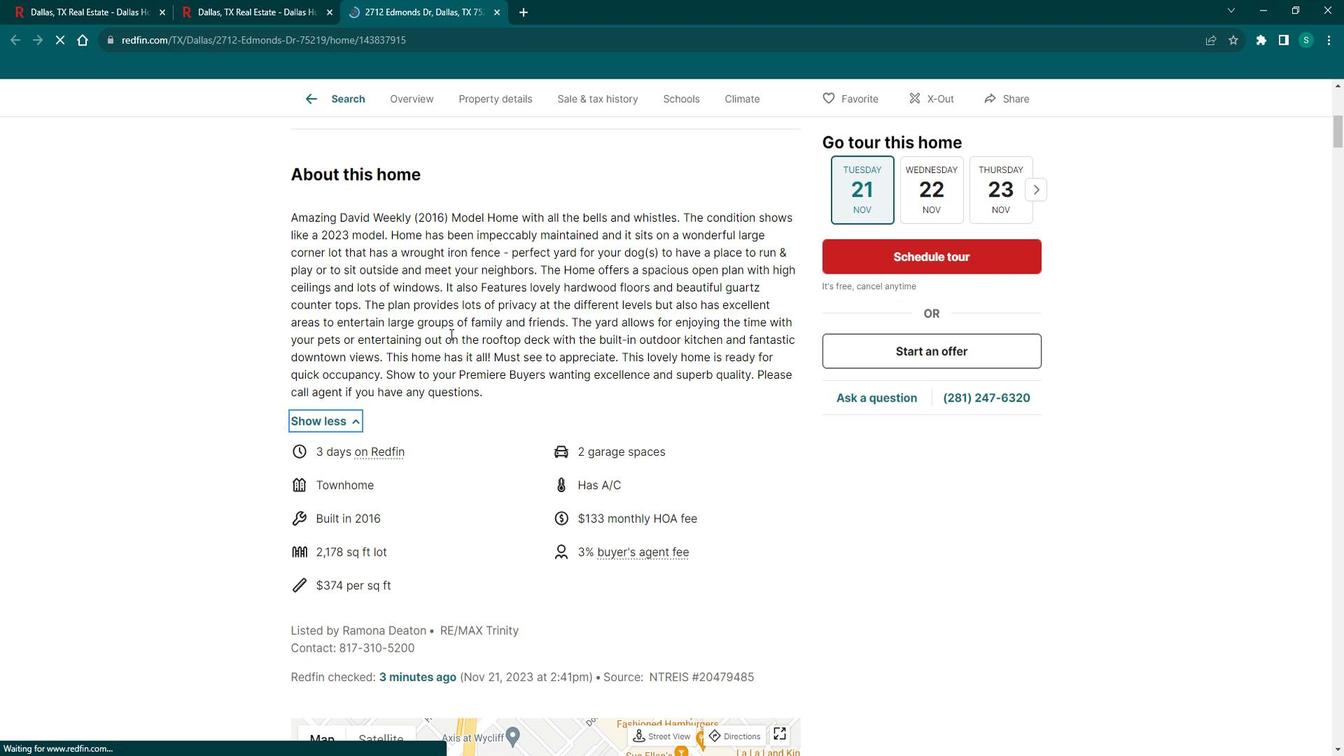 
Action: Mouse scrolled (462, 333) with delta (0, 0)
Screenshot: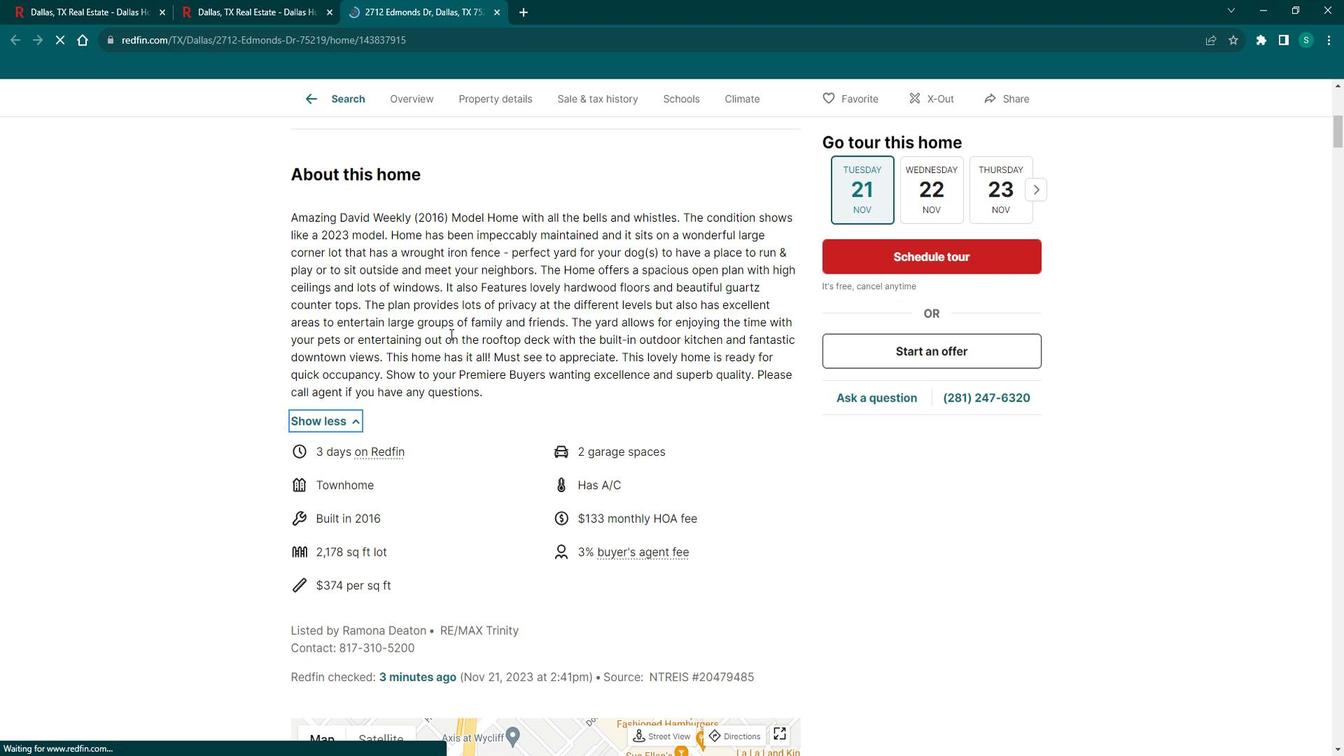 
Action: Mouse moved to (461, 333)
Screenshot: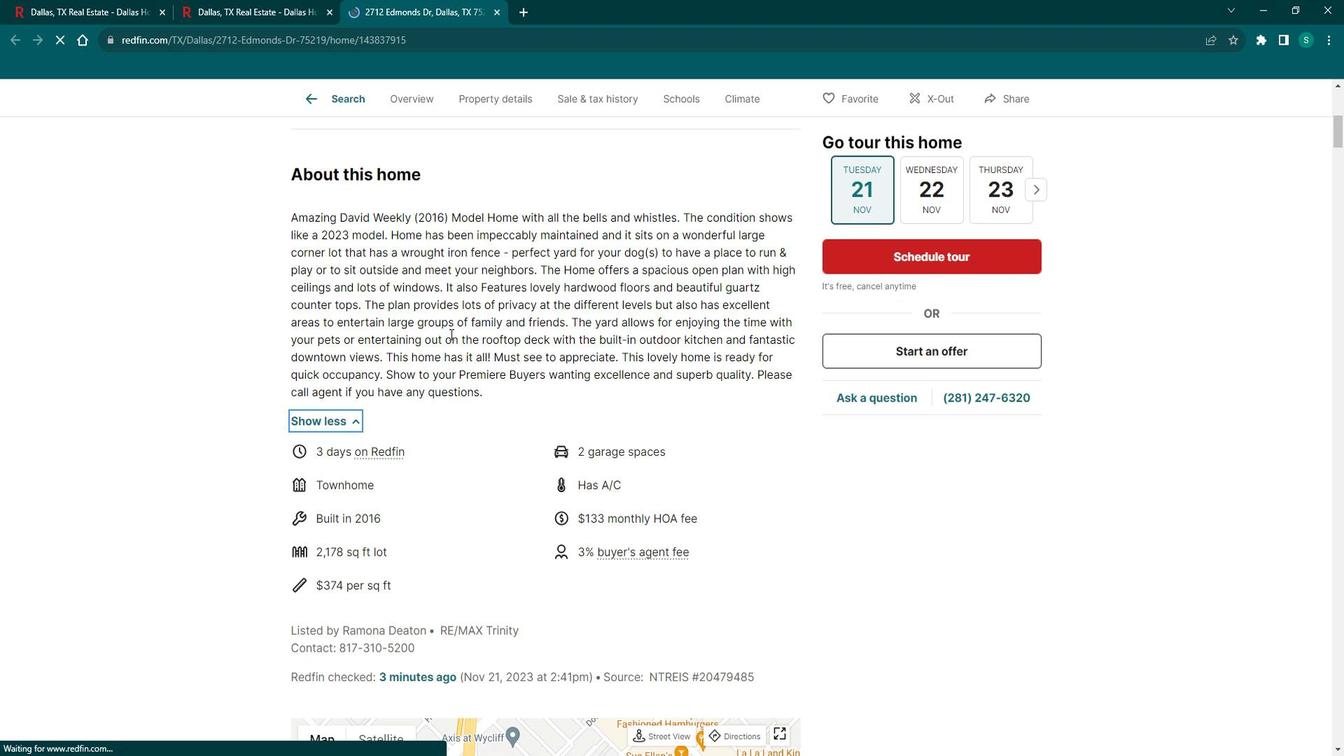 
Action: Mouse scrolled (461, 333) with delta (0, 0)
Screenshot: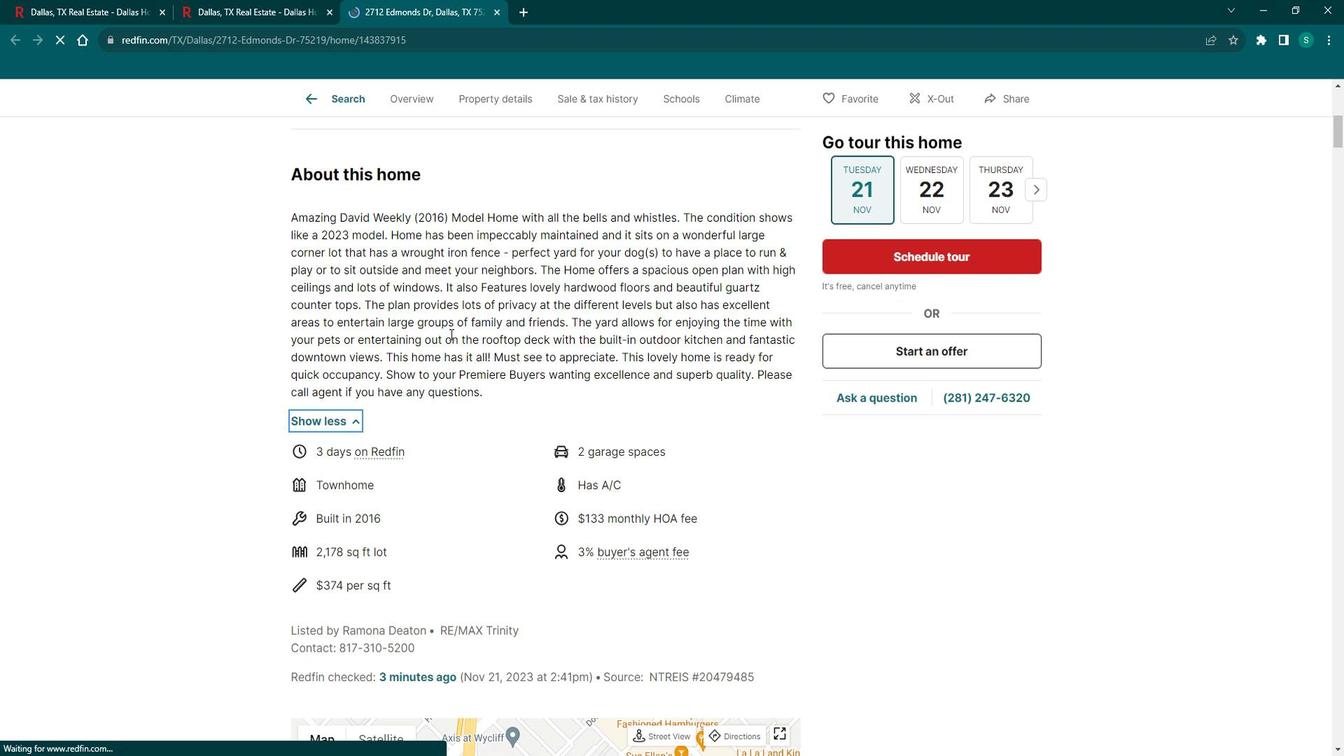 
Action: Mouse moved to (460, 333)
Screenshot: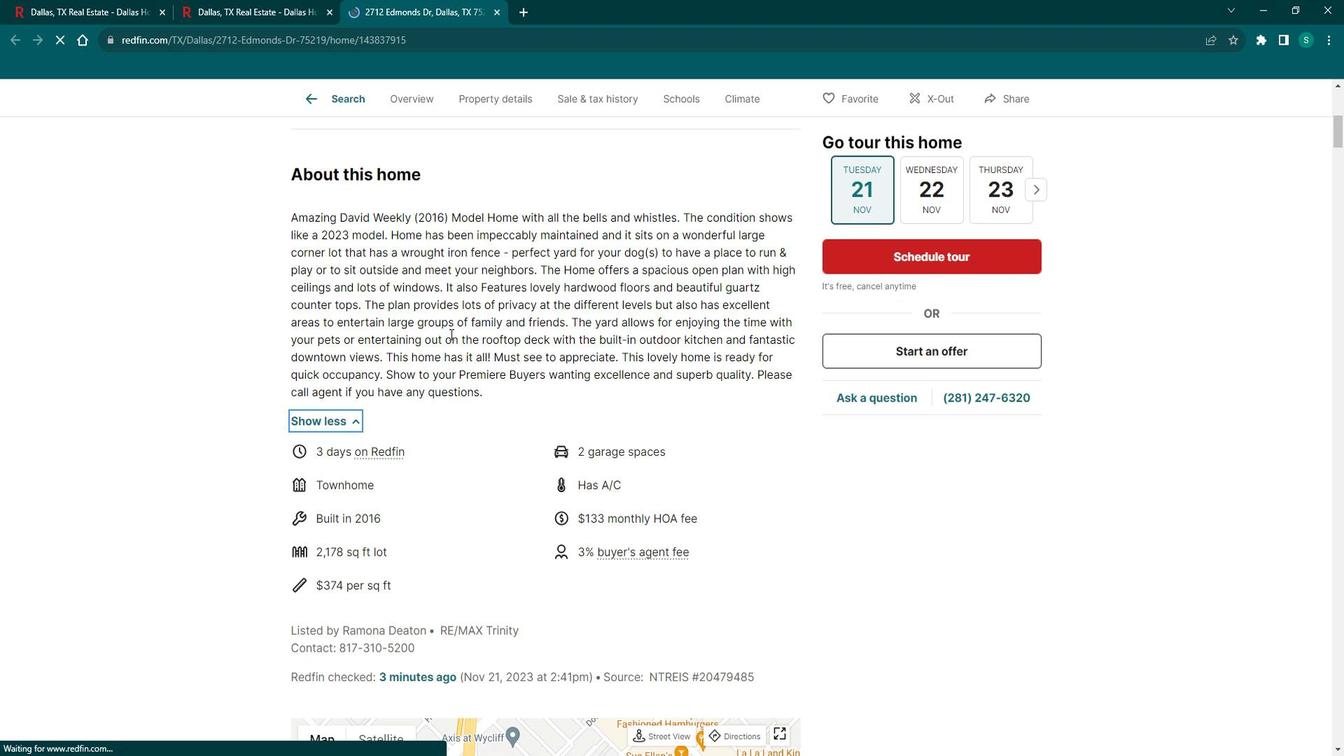 
Action: Mouse scrolled (460, 333) with delta (0, 0)
Screenshot: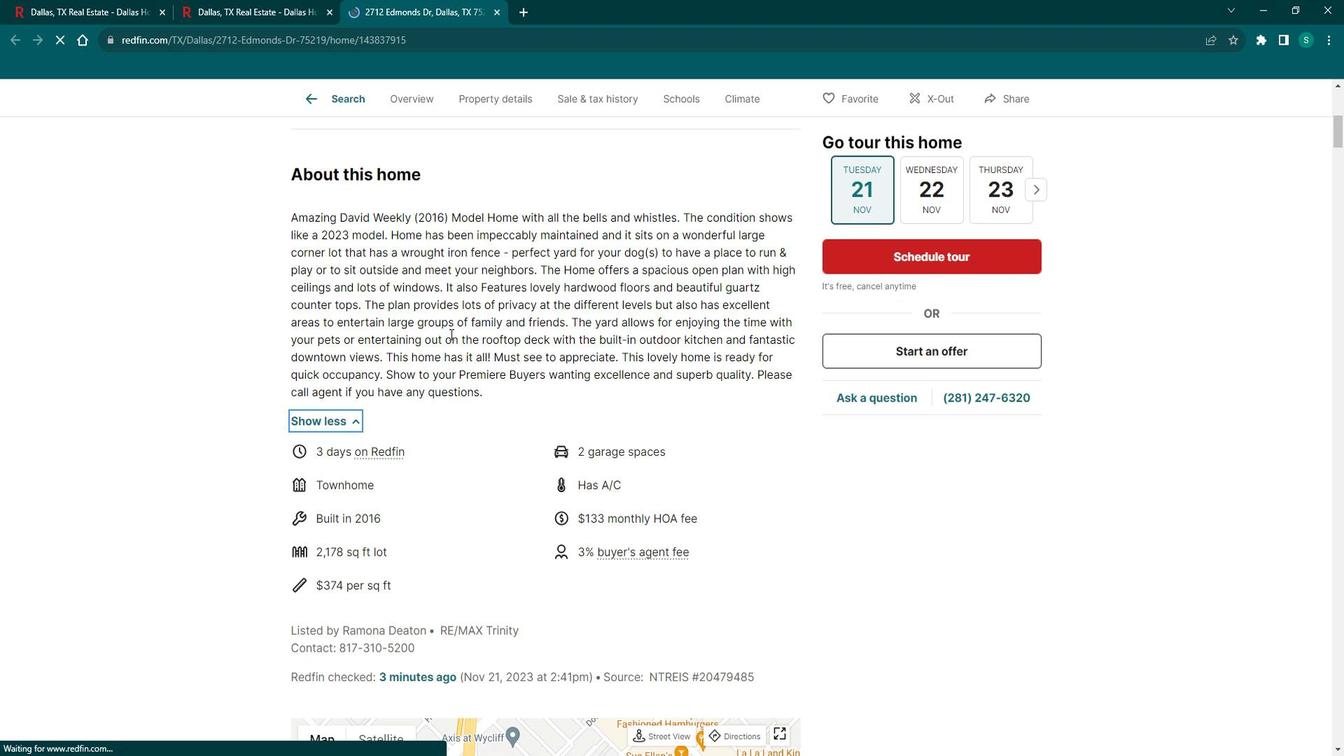 
Action: Mouse moved to (460, 333)
Screenshot: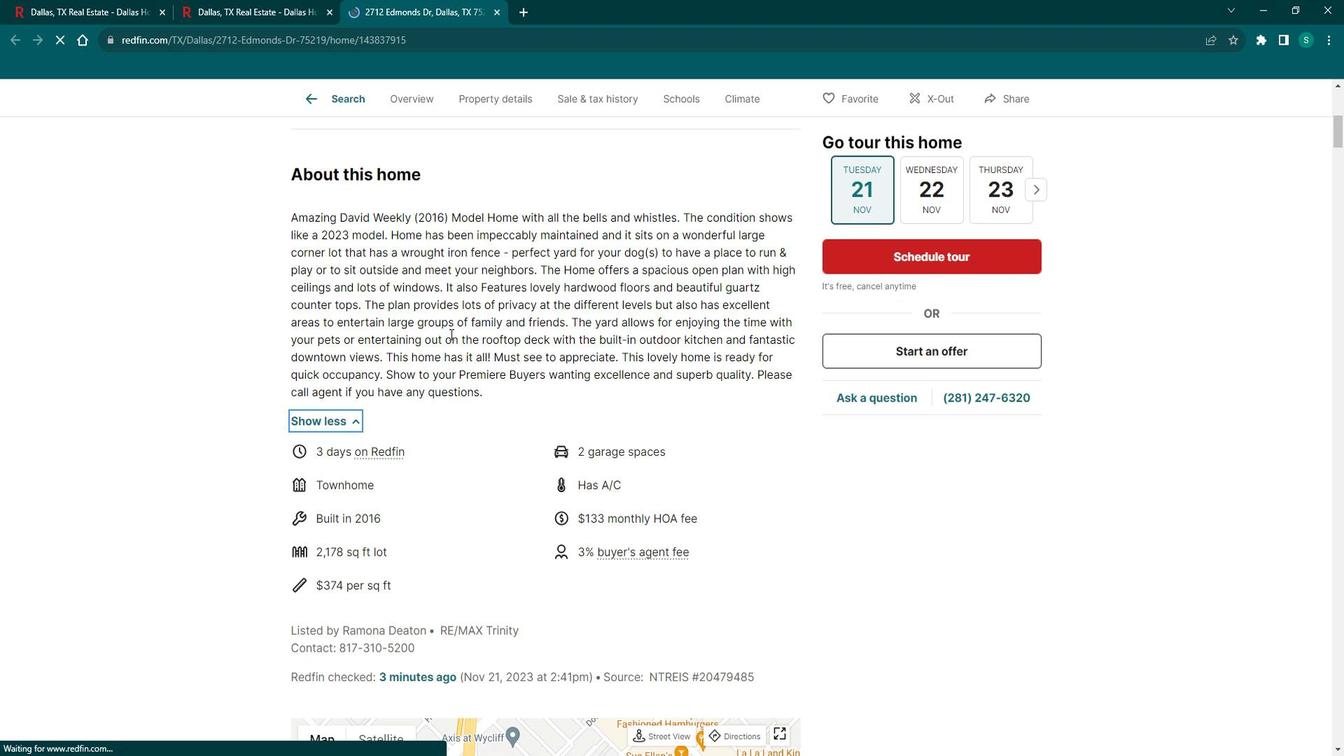 
Action: Mouse scrolled (460, 333) with delta (0, 0)
Screenshot: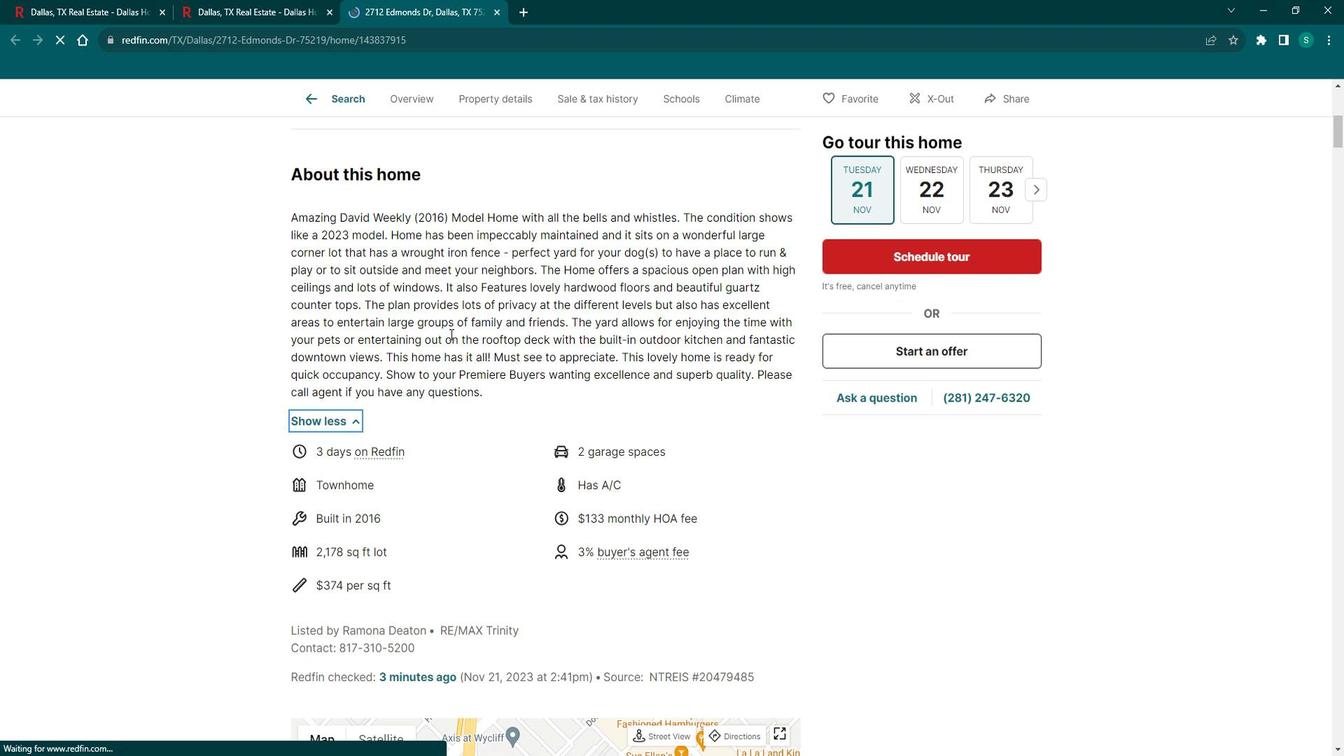 
Action: Mouse scrolled (460, 333) with delta (0, 0)
Screenshot: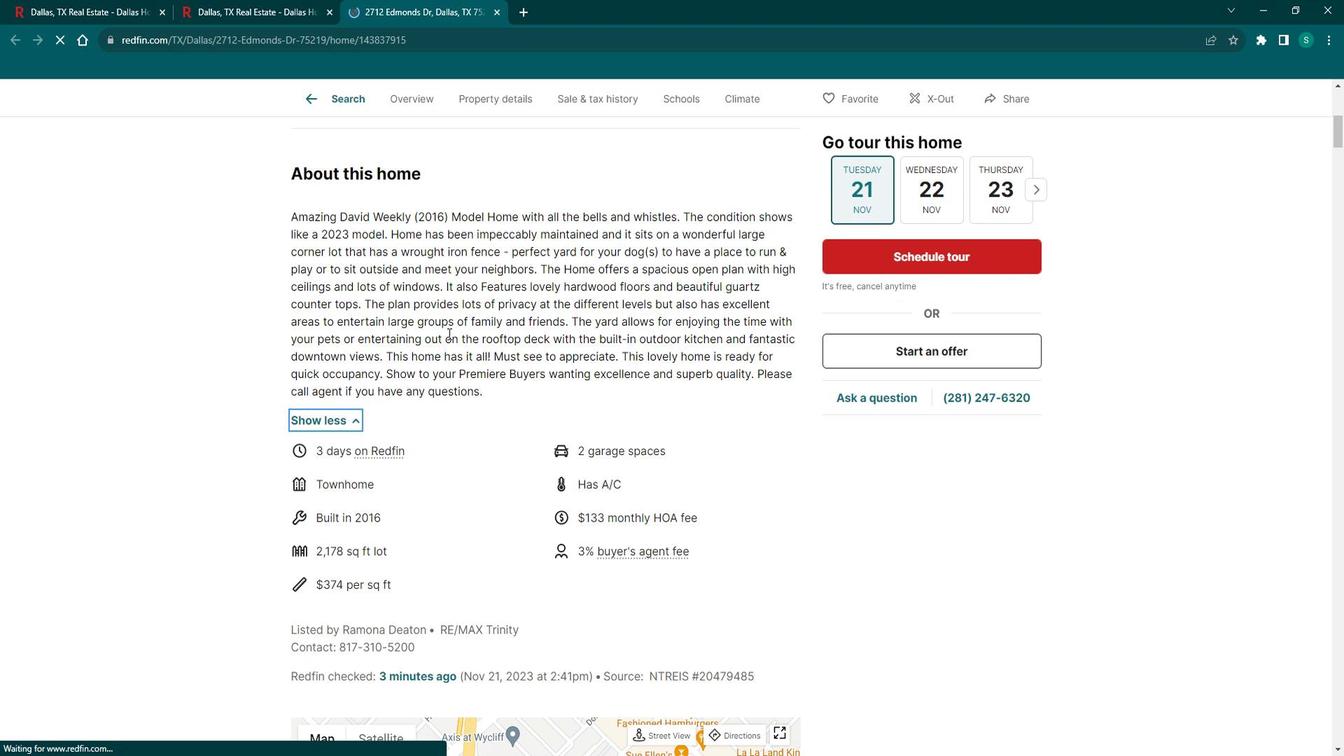 
Action: Mouse scrolled (460, 333) with delta (0, 0)
Screenshot: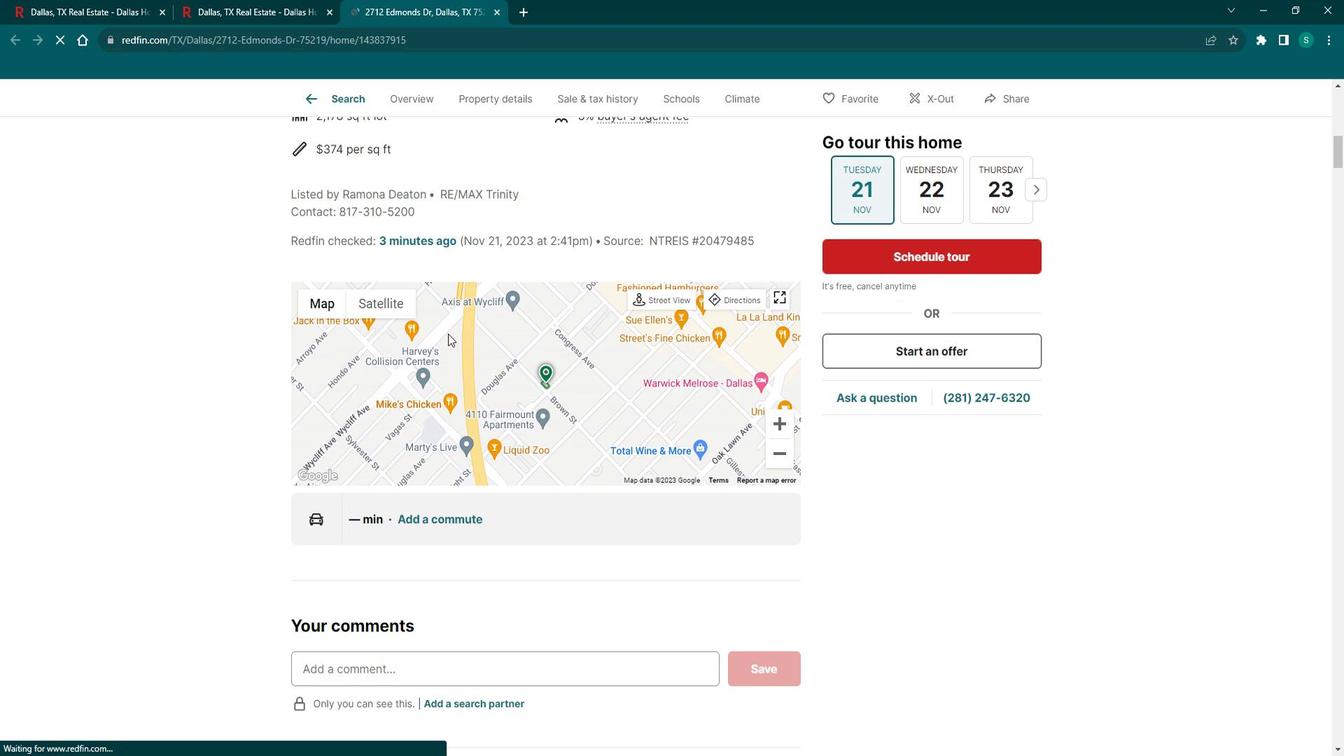 
Action: Mouse scrolled (460, 333) with delta (0, 0)
Screenshot: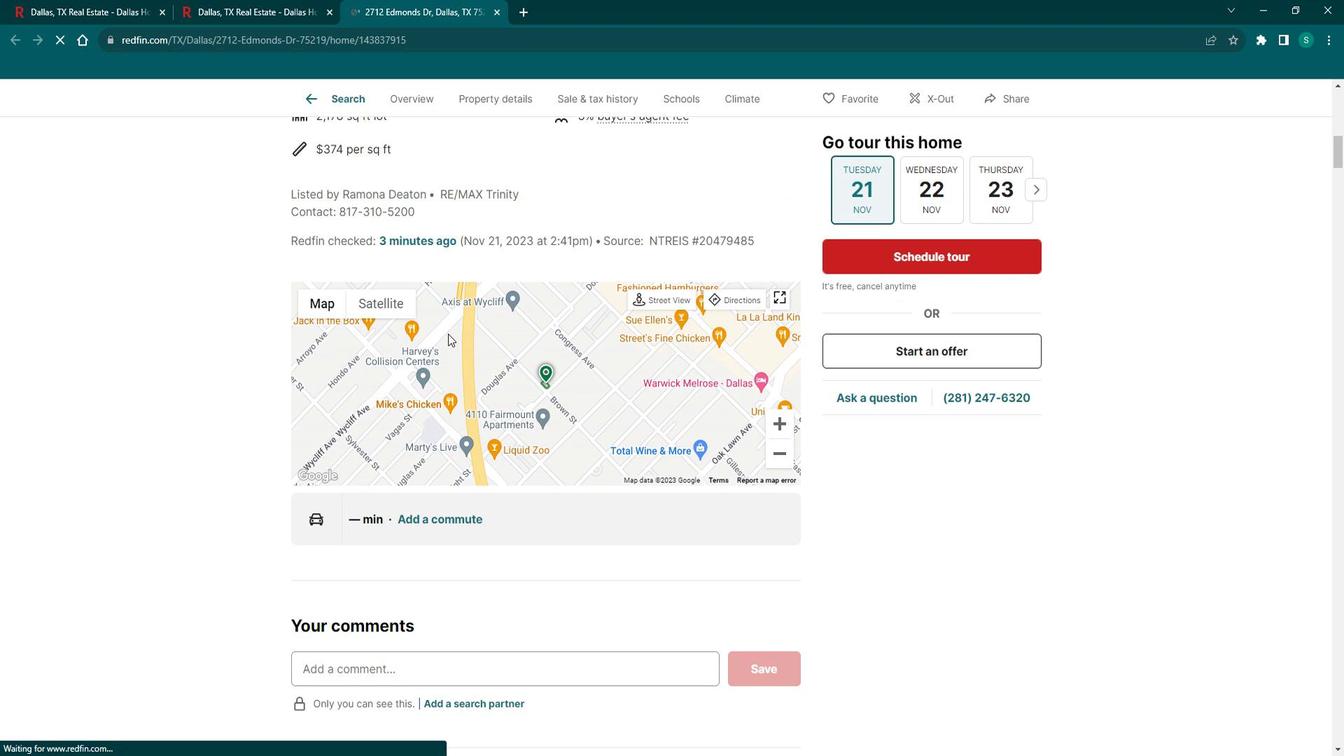 
Action: Mouse scrolled (460, 333) with delta (0, 0)
Screenshot: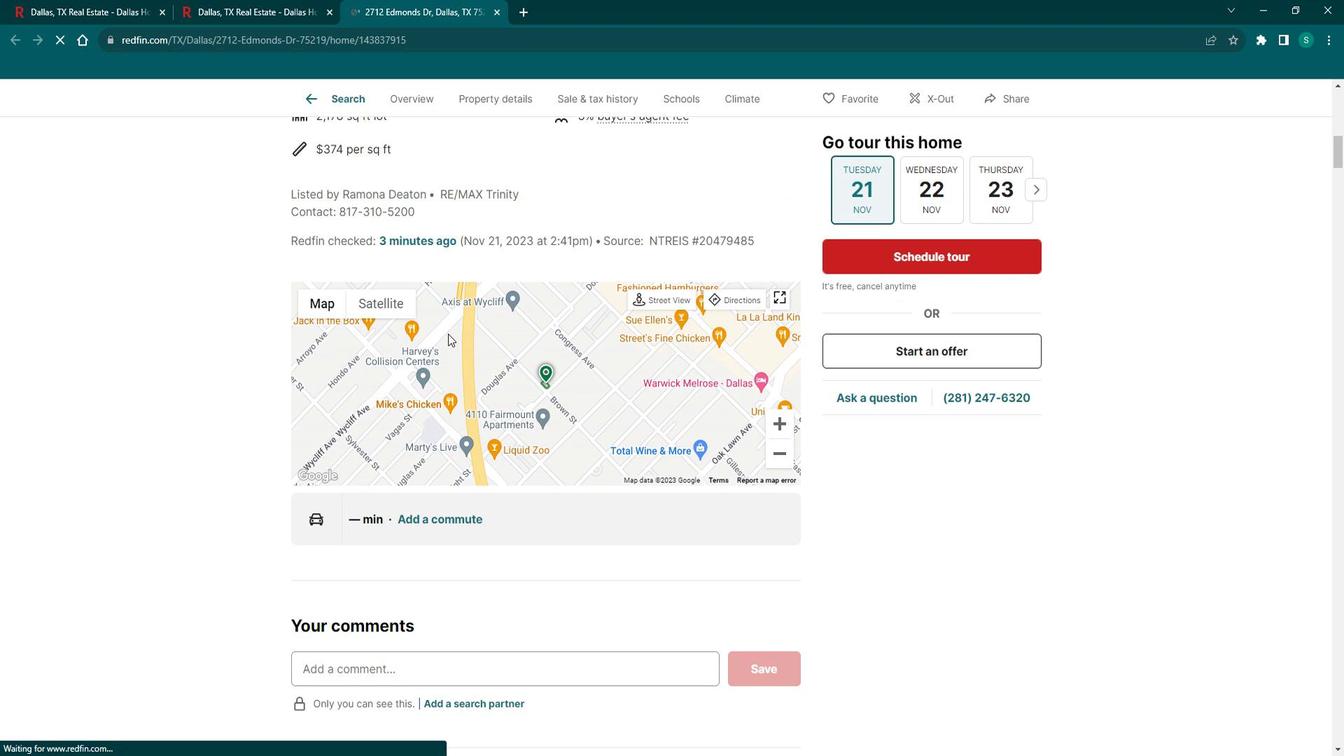 
Action: Mouse scrolled (460, 333) with delta (0, 0)
Screenshot: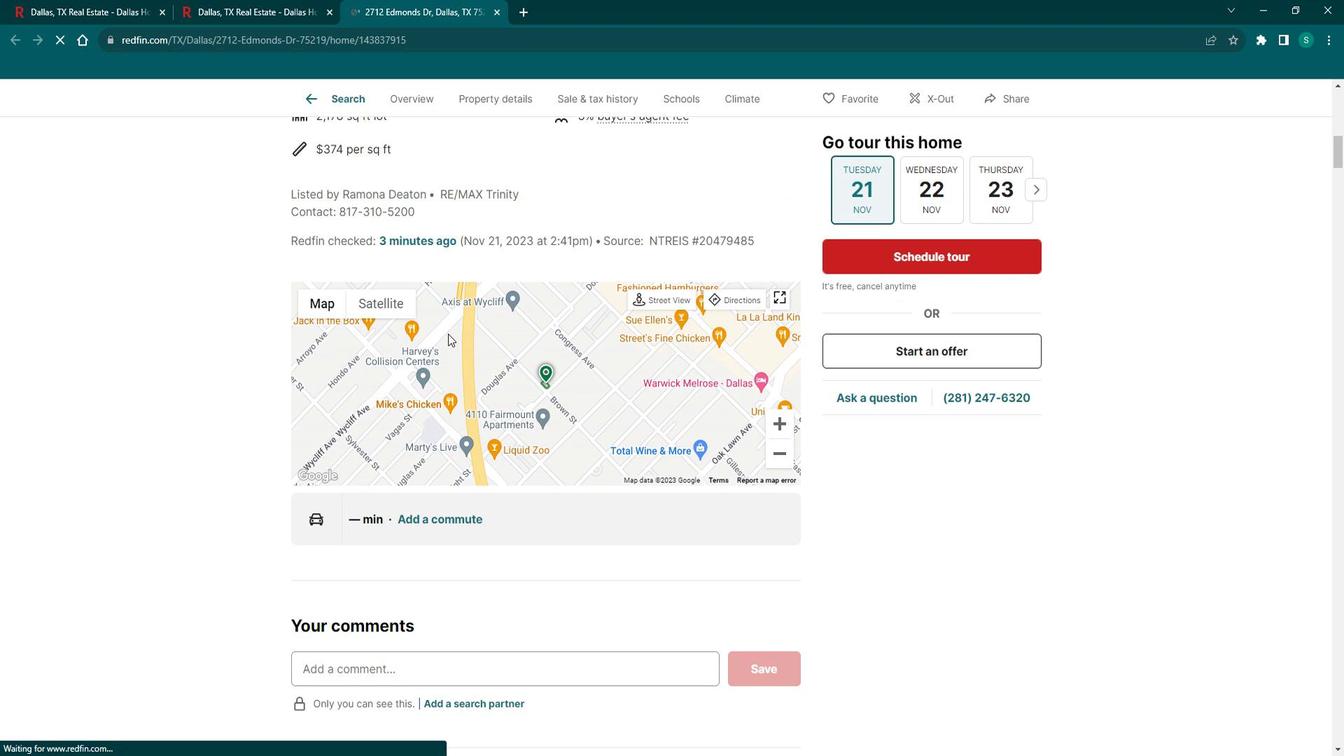 
Action: Mouse scrolled (460, 333) with delta (0, 0)
Screenshot: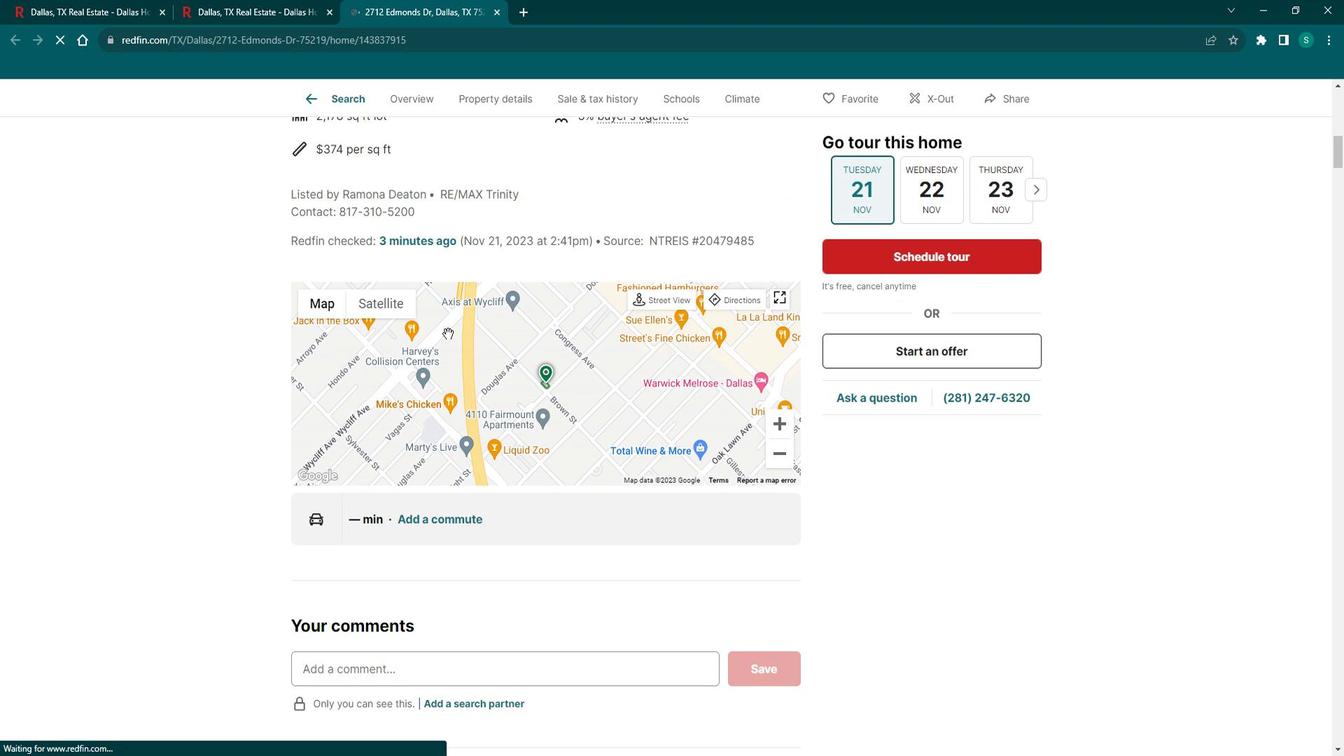 
Action: Mouse scrolled (460, 333) with delta (0, 0)
Screenshot: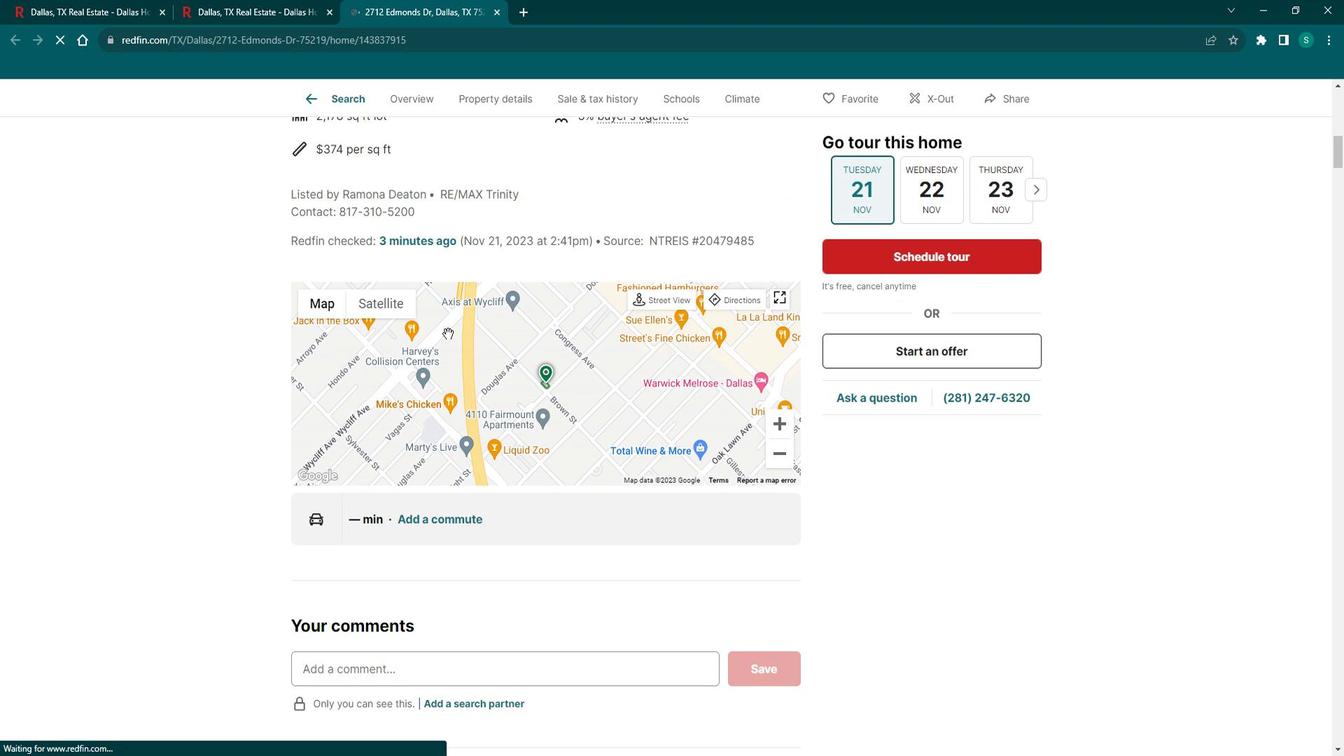 
Action: Mouse scrolled (460, 333) with delta (0, 0)
Screenshot: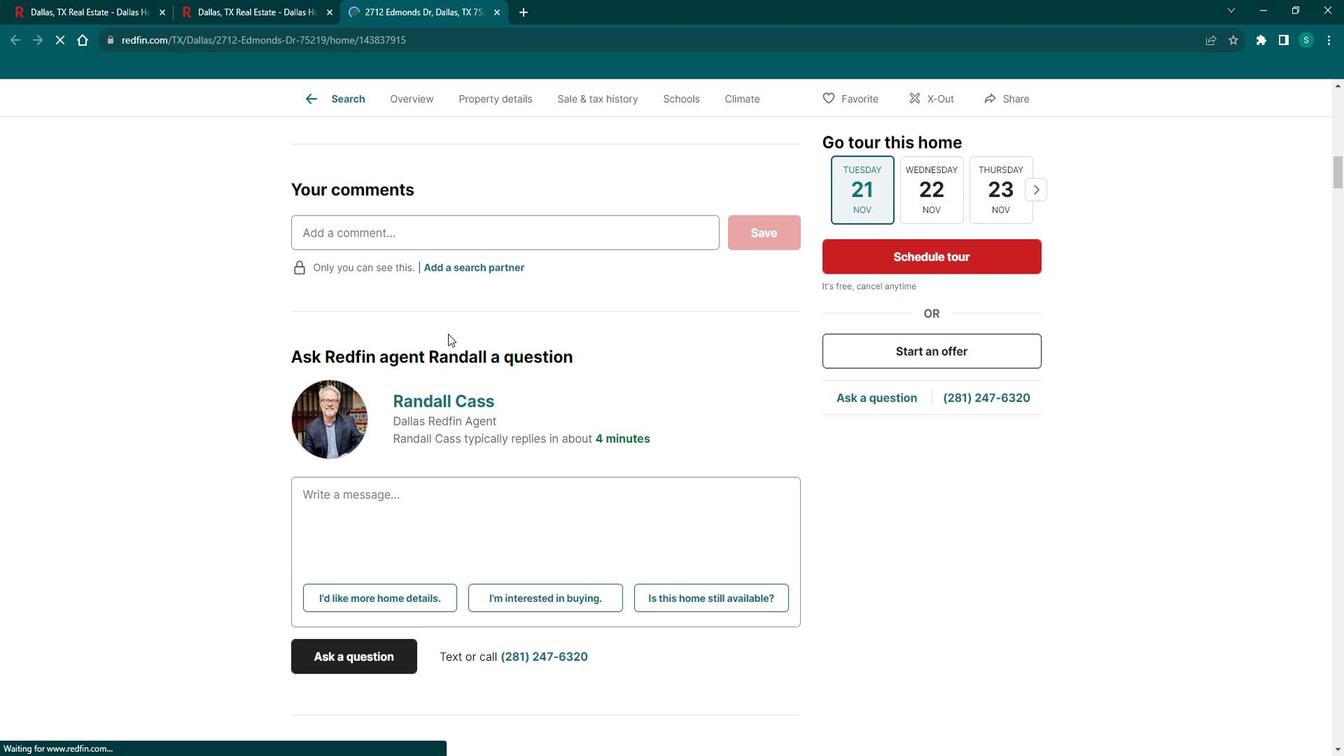 
Action: Mouse moved to (459, 333)
Screenshot: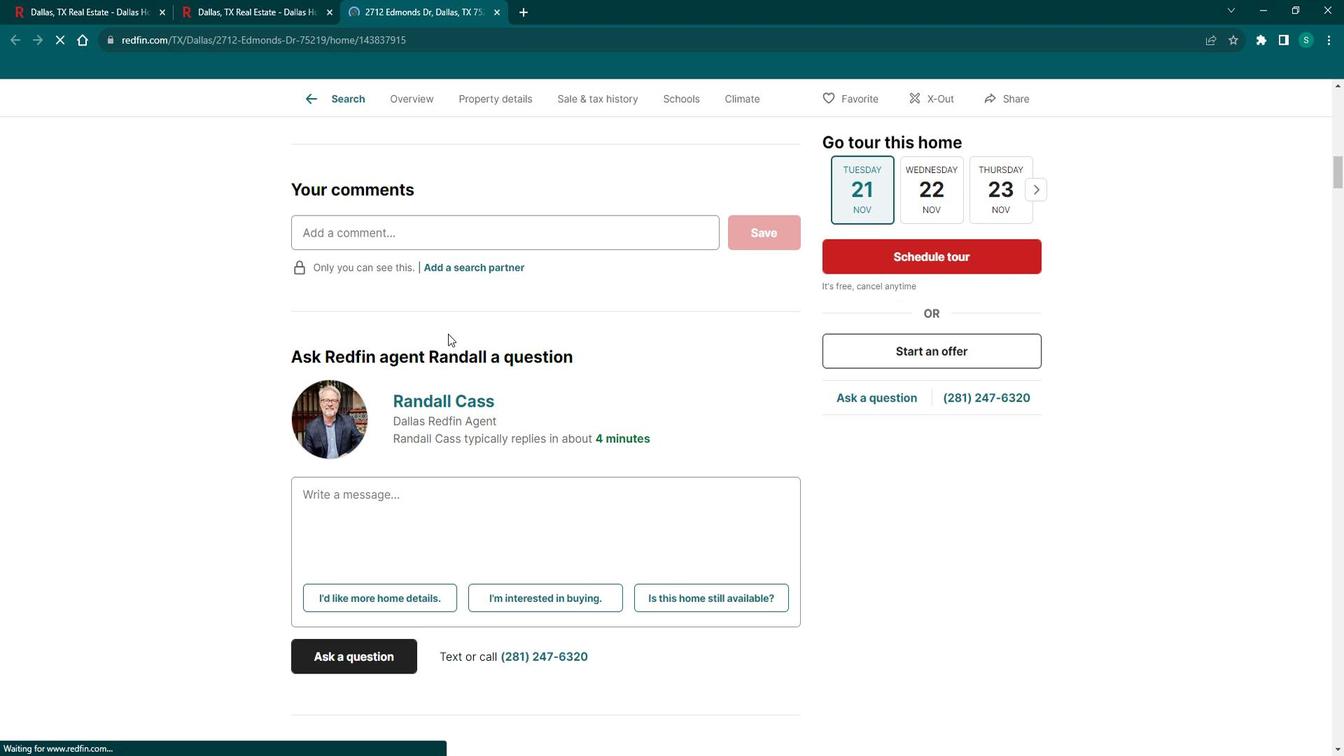 
Action: Mouse scrolled (459, 333) with delta (0, 0)
Screenshot: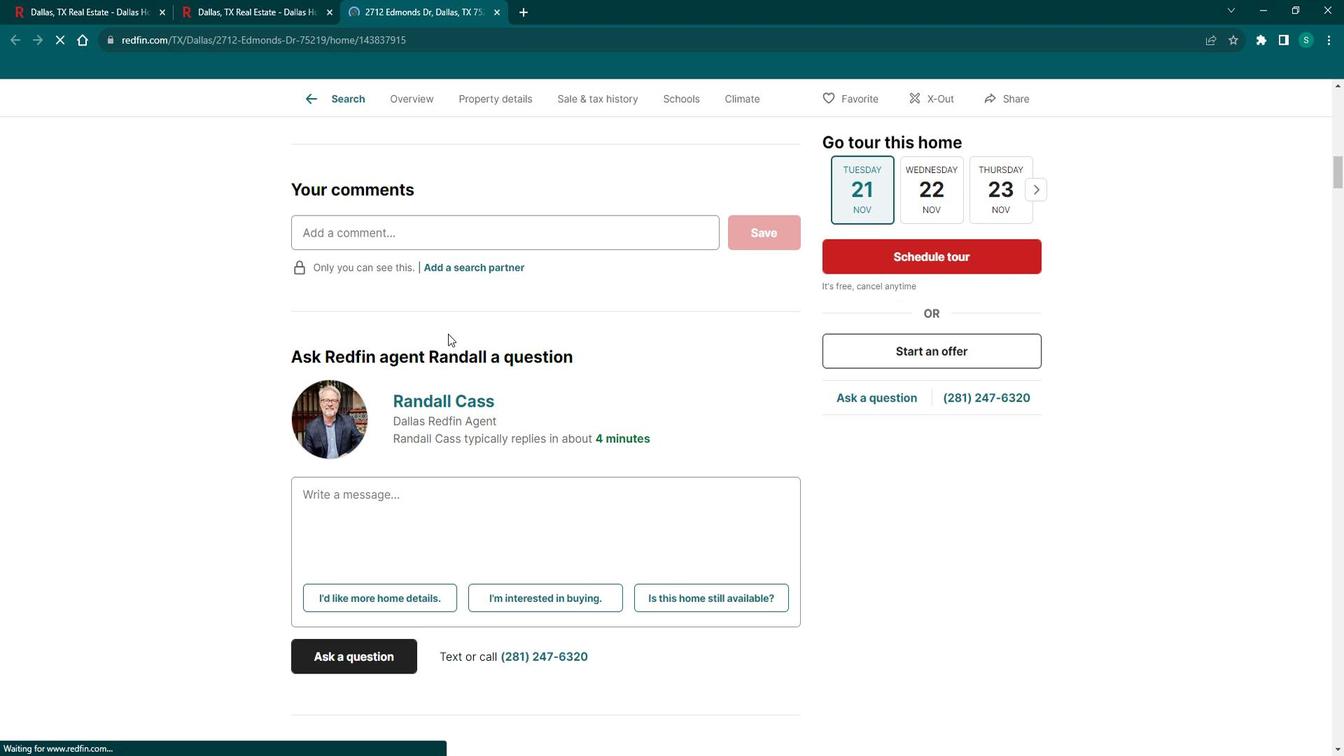 
Action: Mouse moved to (458, 333)
Screenshot: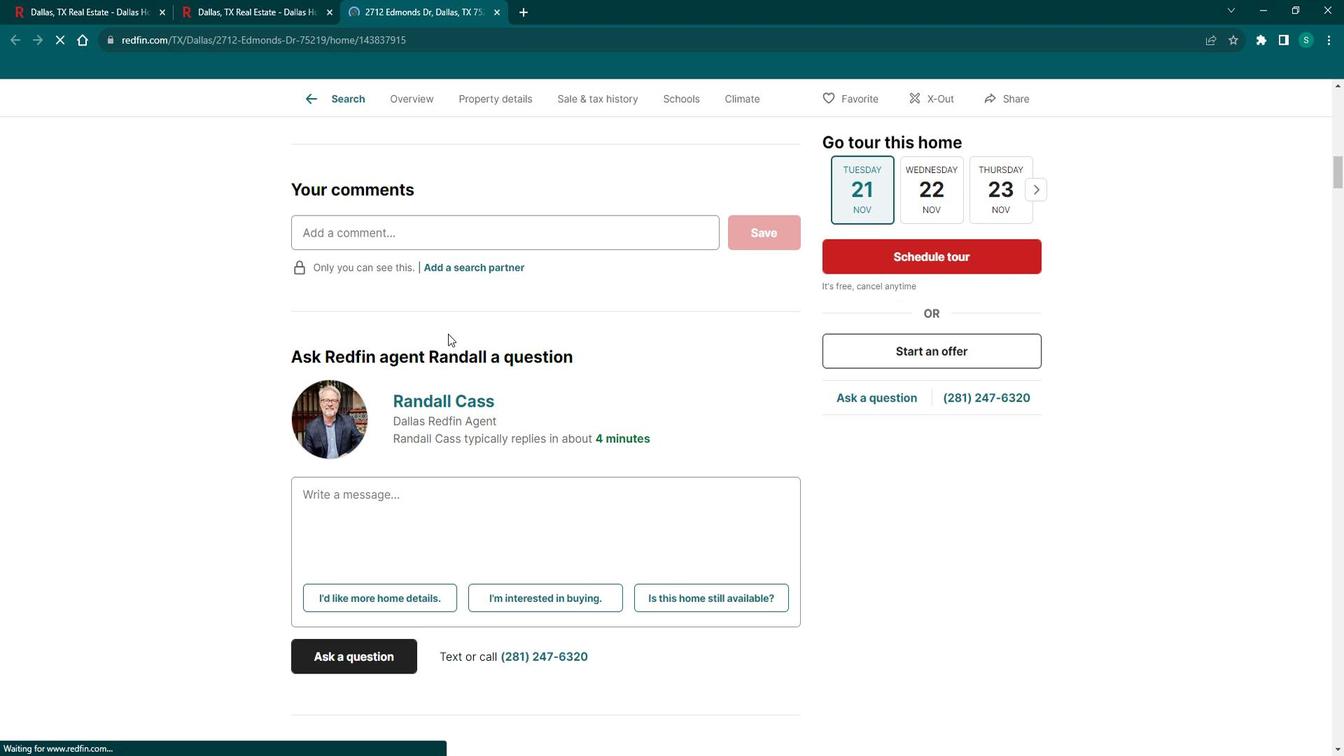 
Action: Mouse scrolled (458, 333) with delta (0, 0)
Screenshot: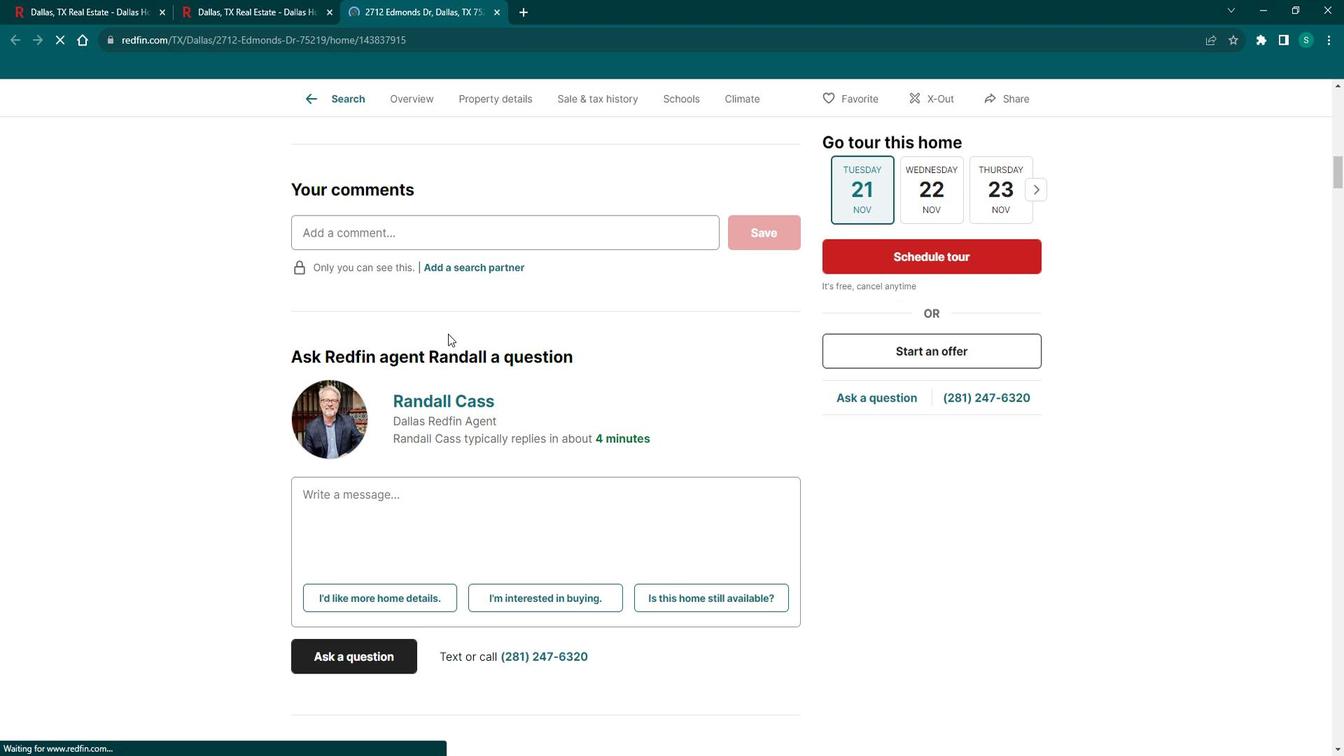 
Action: Mouse moved to (457, 333)
Screenshot: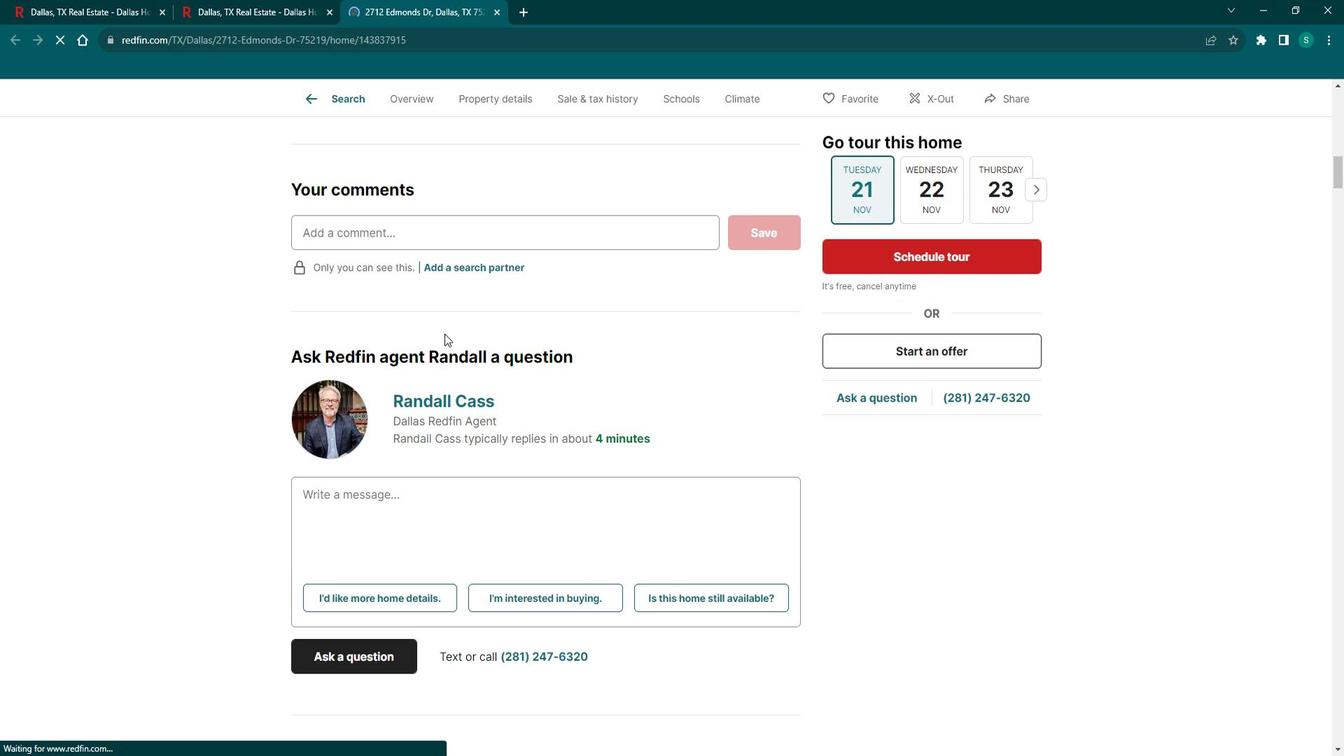 
Action: Mouse scrolled (457, 333) with delta (0, 0)
Screenshot: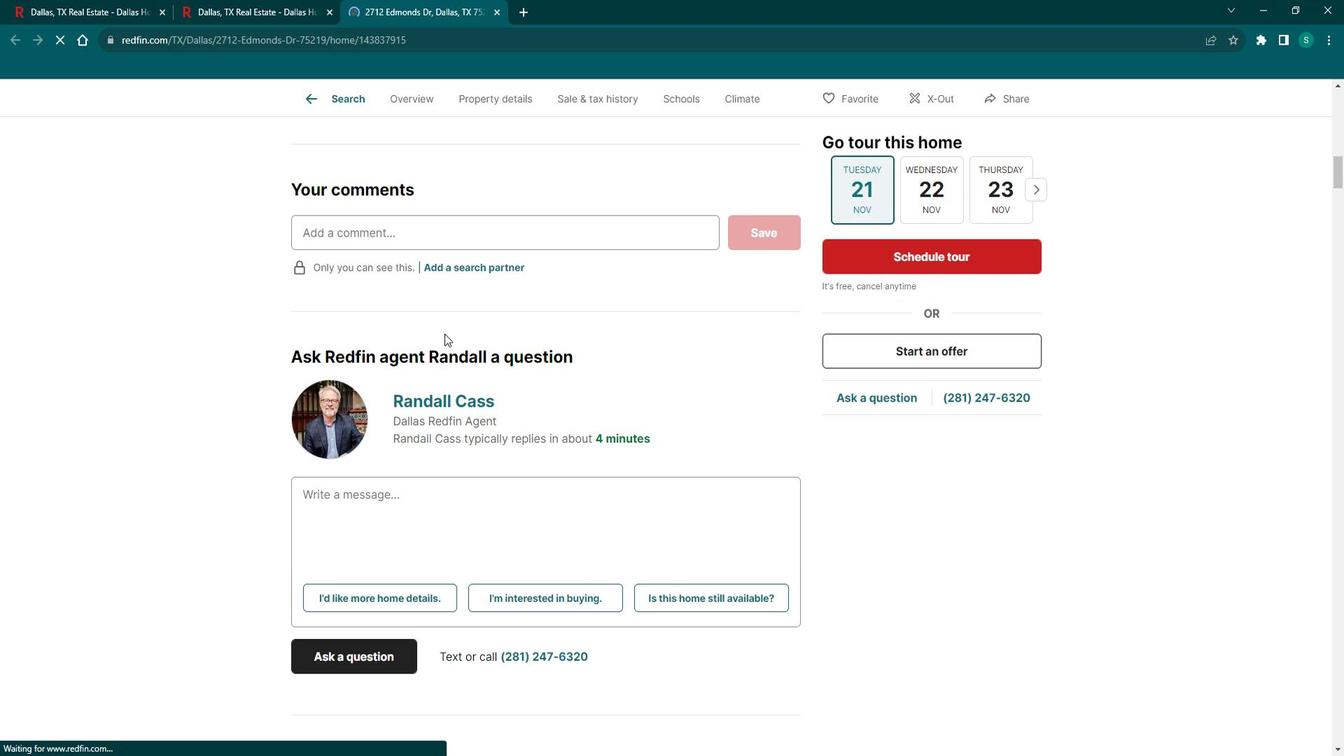 
Action: Mouse moved to (457, 333)
Screenshot: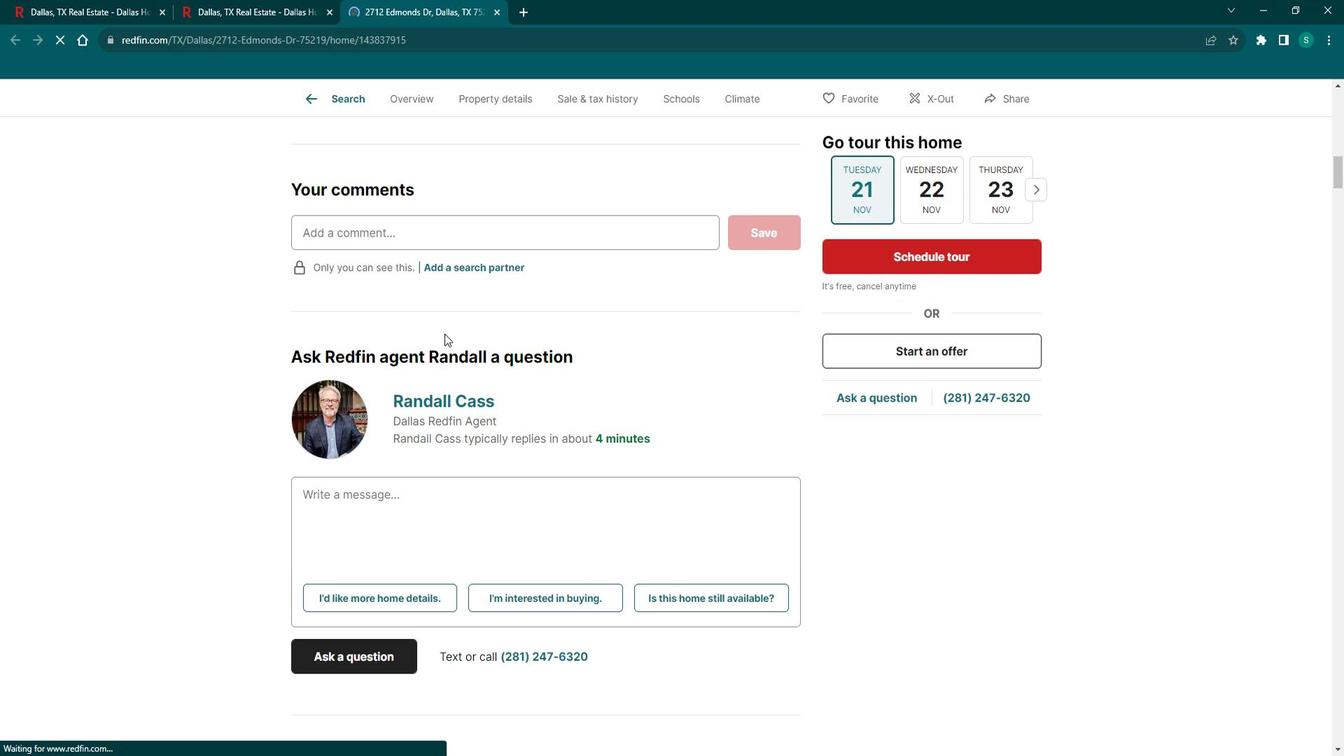 
Action: Mouse scrolled (457, 333) with delta (0, 0)
Screenshot: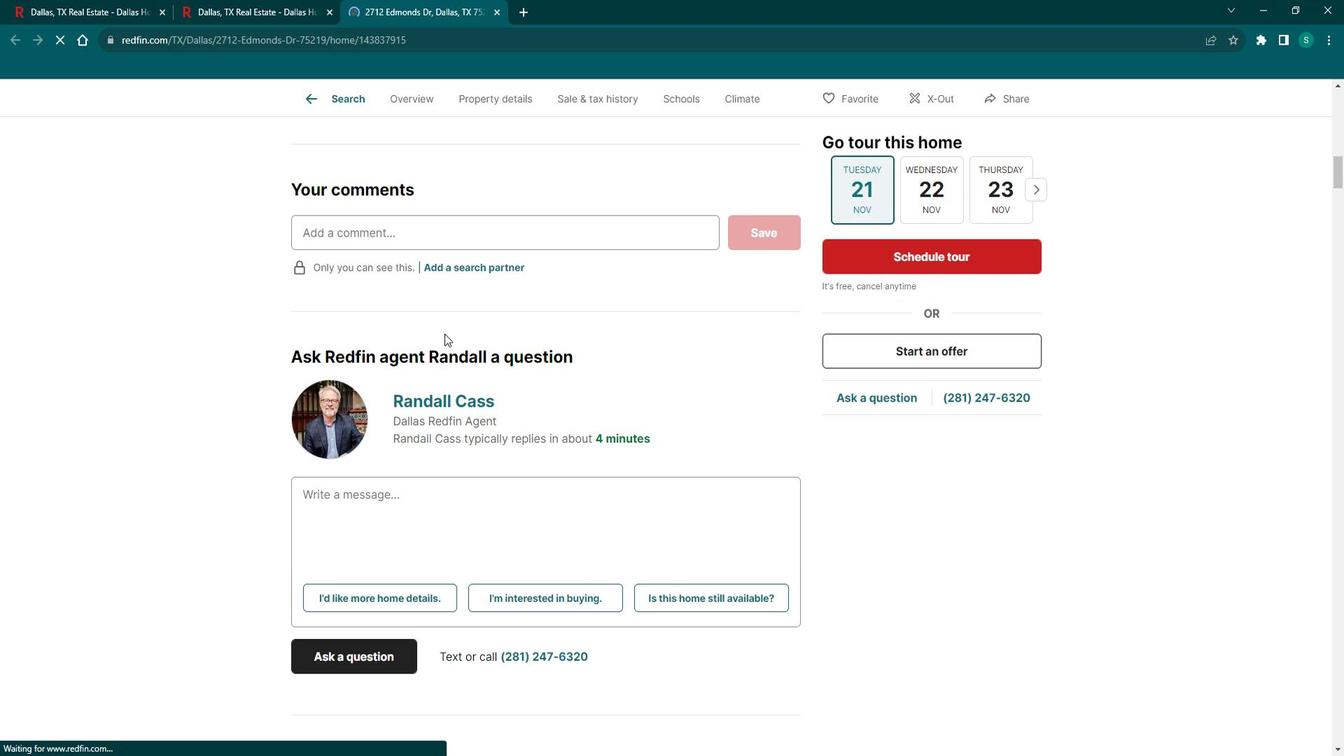 
Action: Mouse scrolled (457, 333) with delta (0, 0)
Screenshot: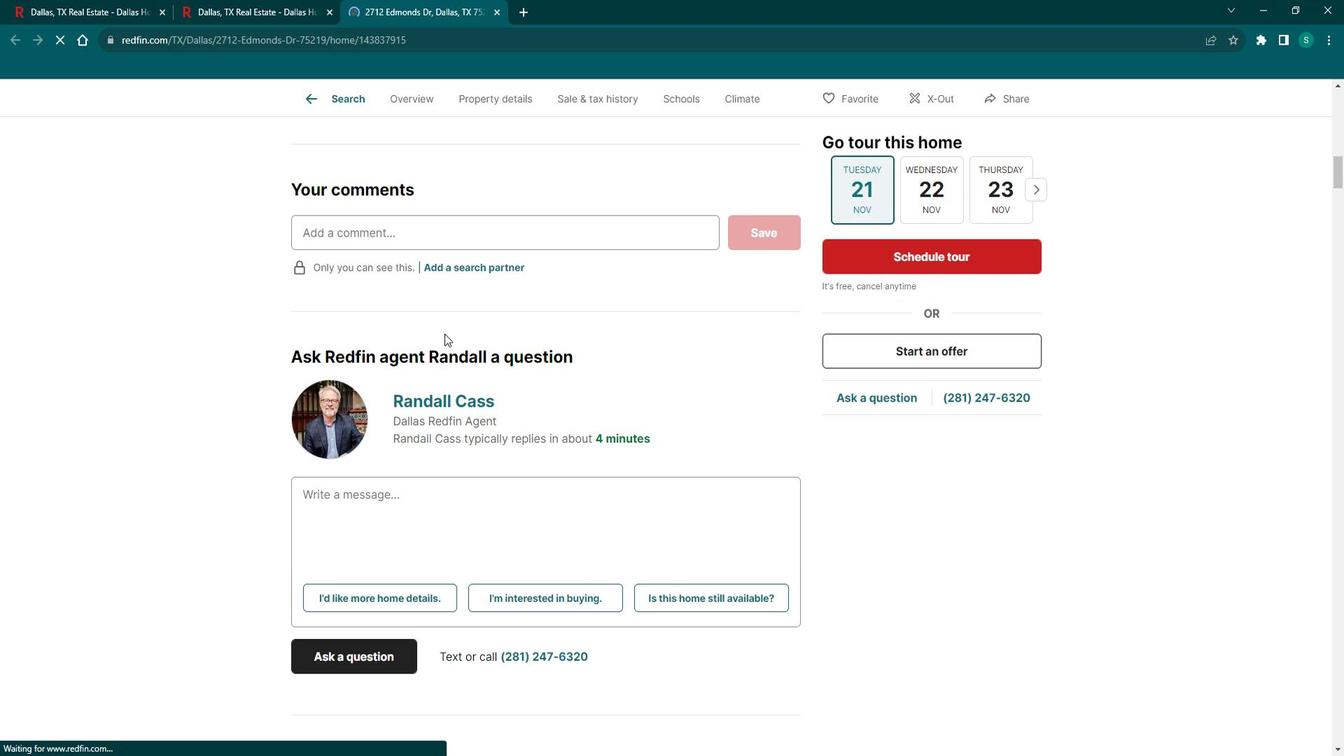 
Action: Mouse moved to (455, 333)
Screenshot: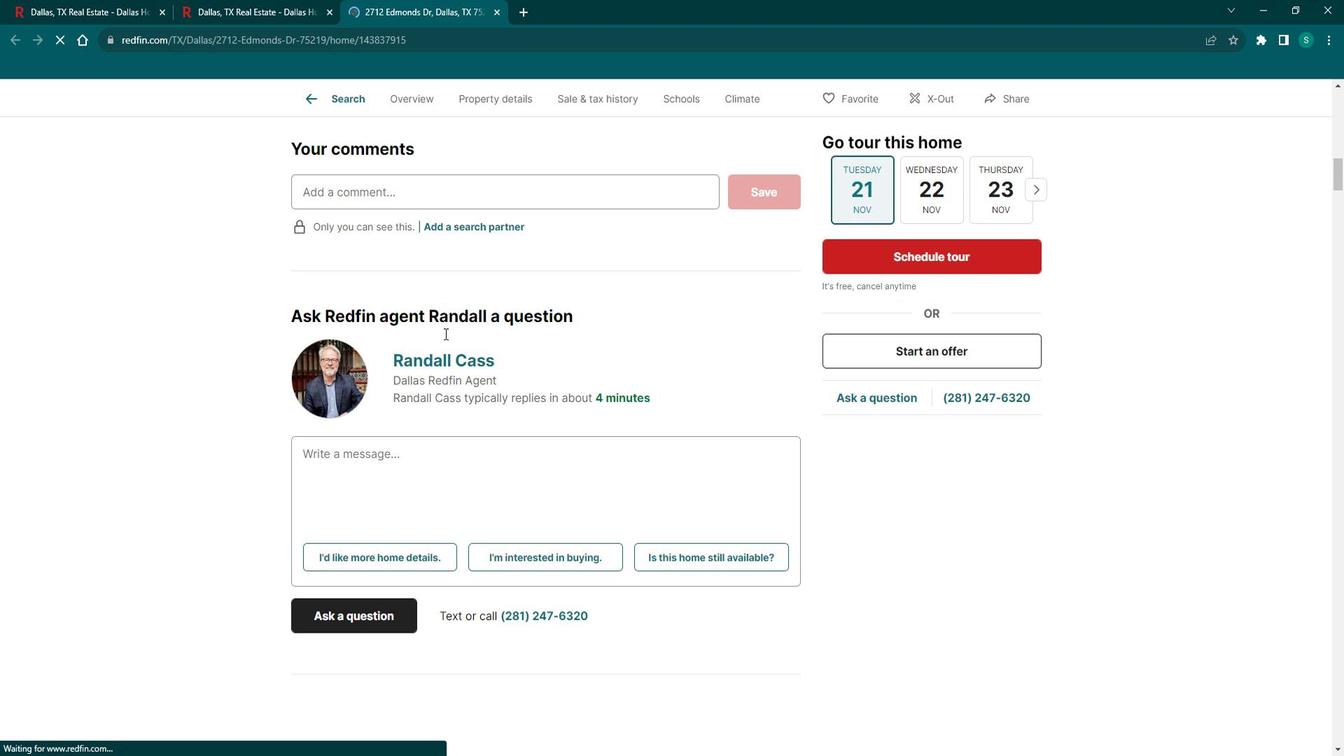 
Action: Mouse scrolled (455, 333) with delta (0, 0)
Screenshot: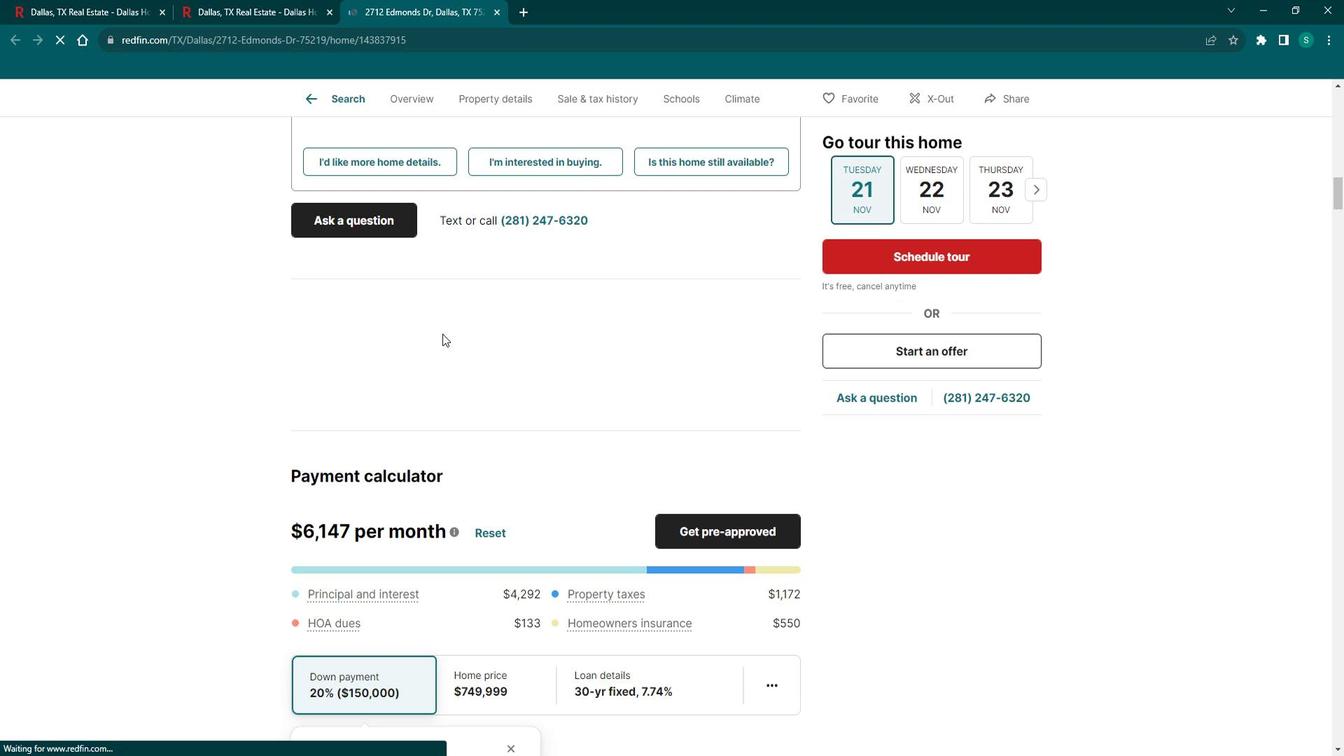 
Action: Mouse scrolled (455, 333) with delta (0, 0)
Screenshot: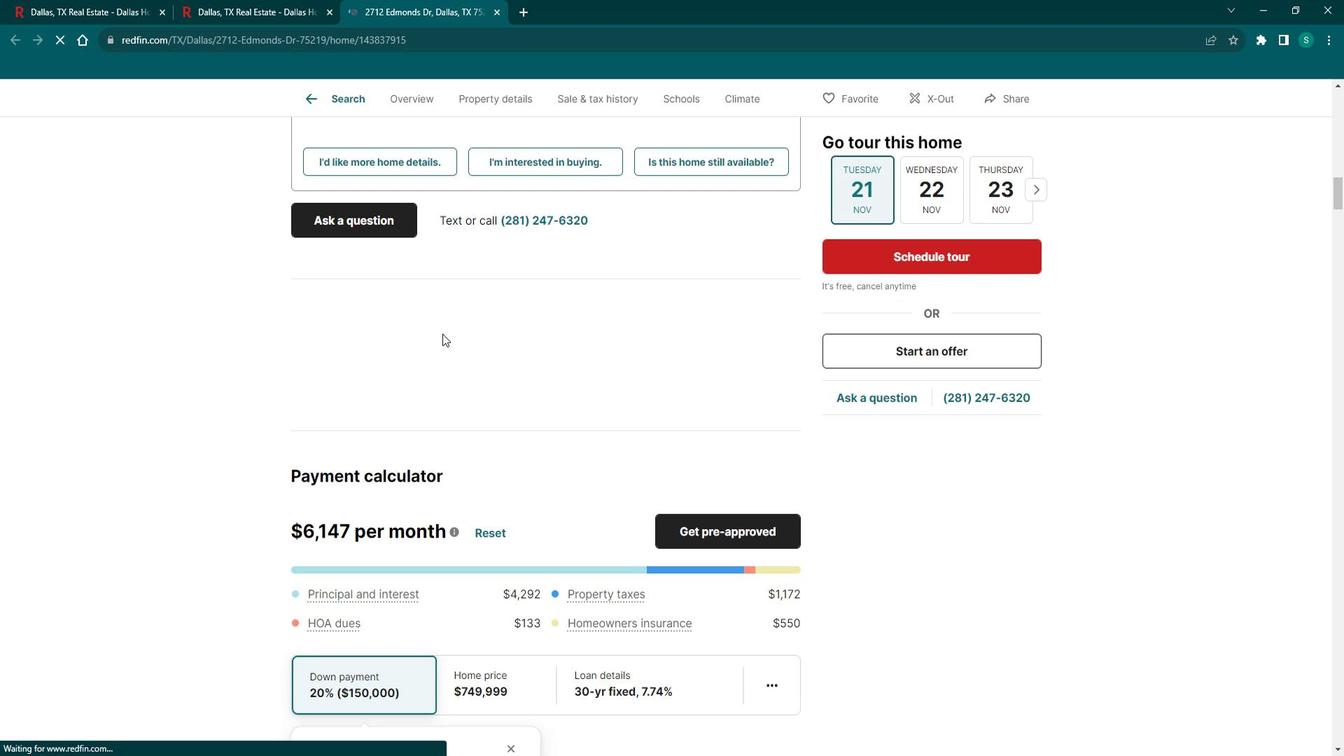 
Action: Mouse scrolled (455, 333) with delta (0, 0)
Screenshot: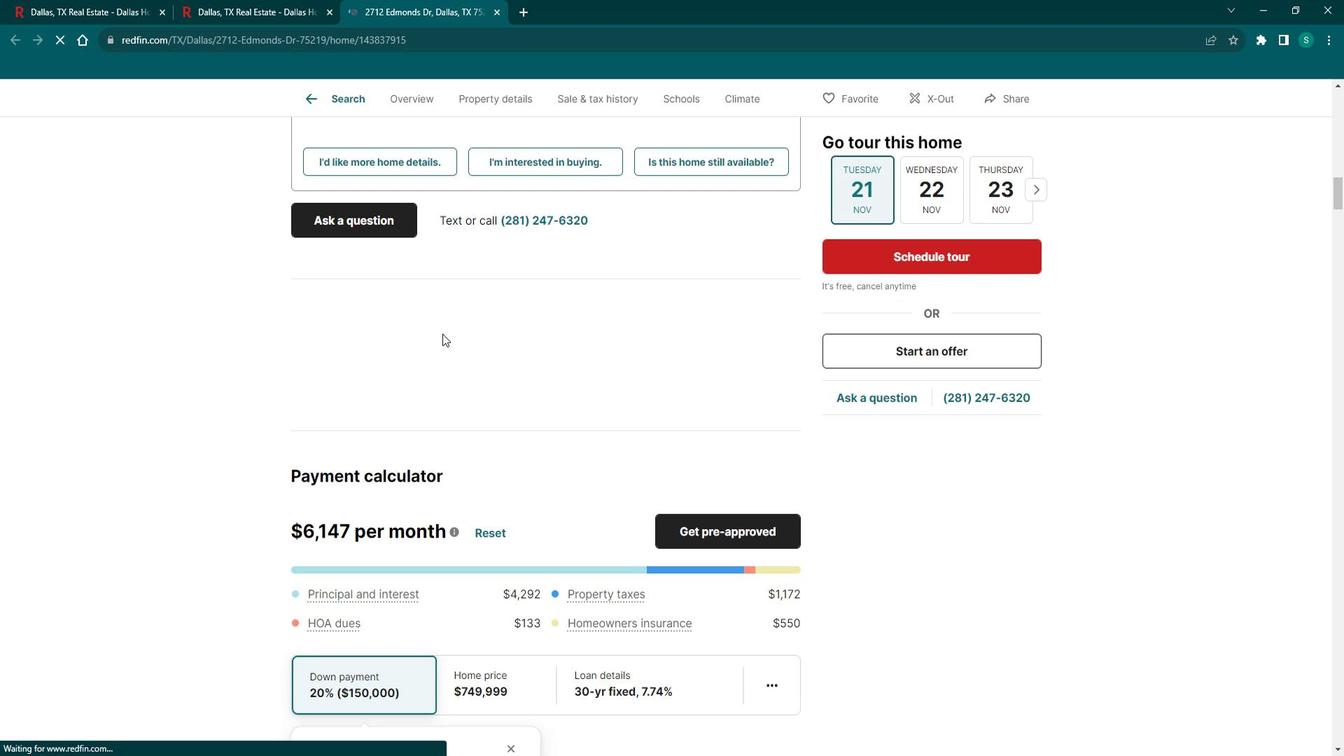 
Action: Mouse scrolled (455, 333) with delta (0, 0)
Screenshot: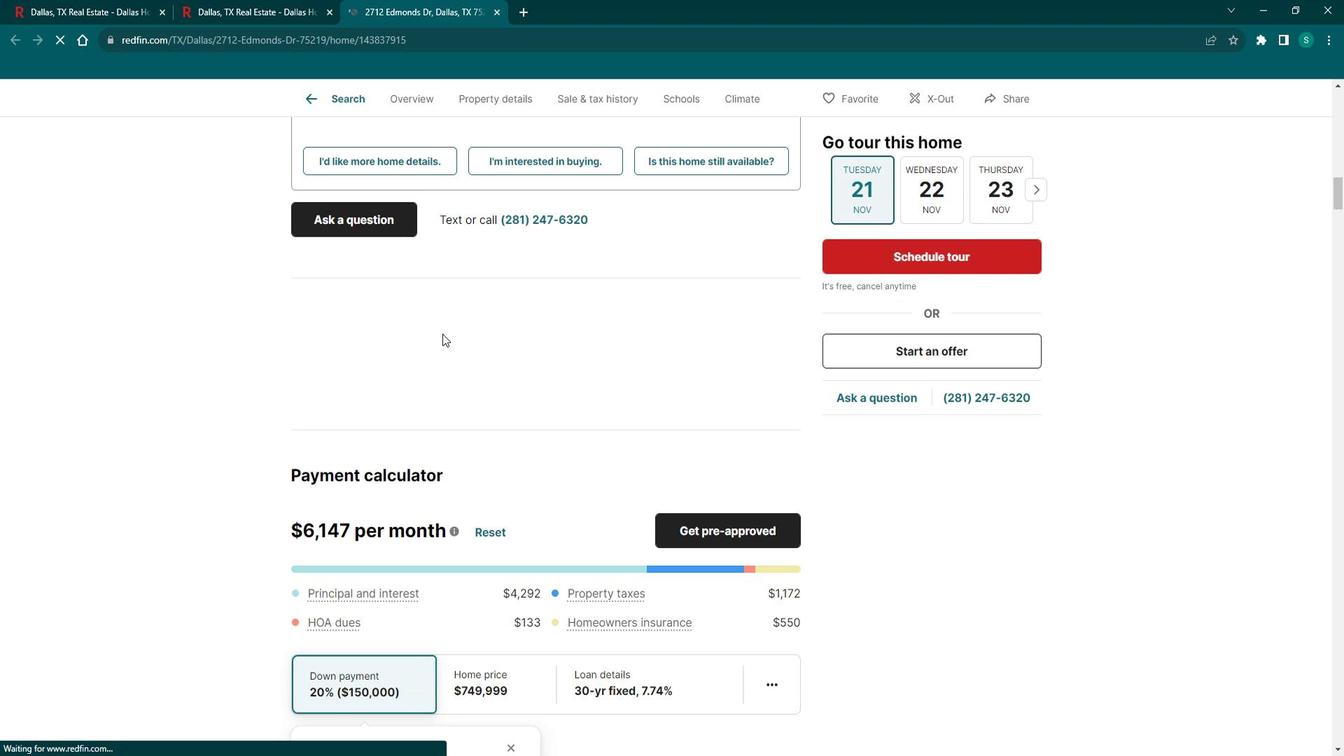 
Action: Mouse scrolled (455, 333) with delta (0, 0)
Screenshot: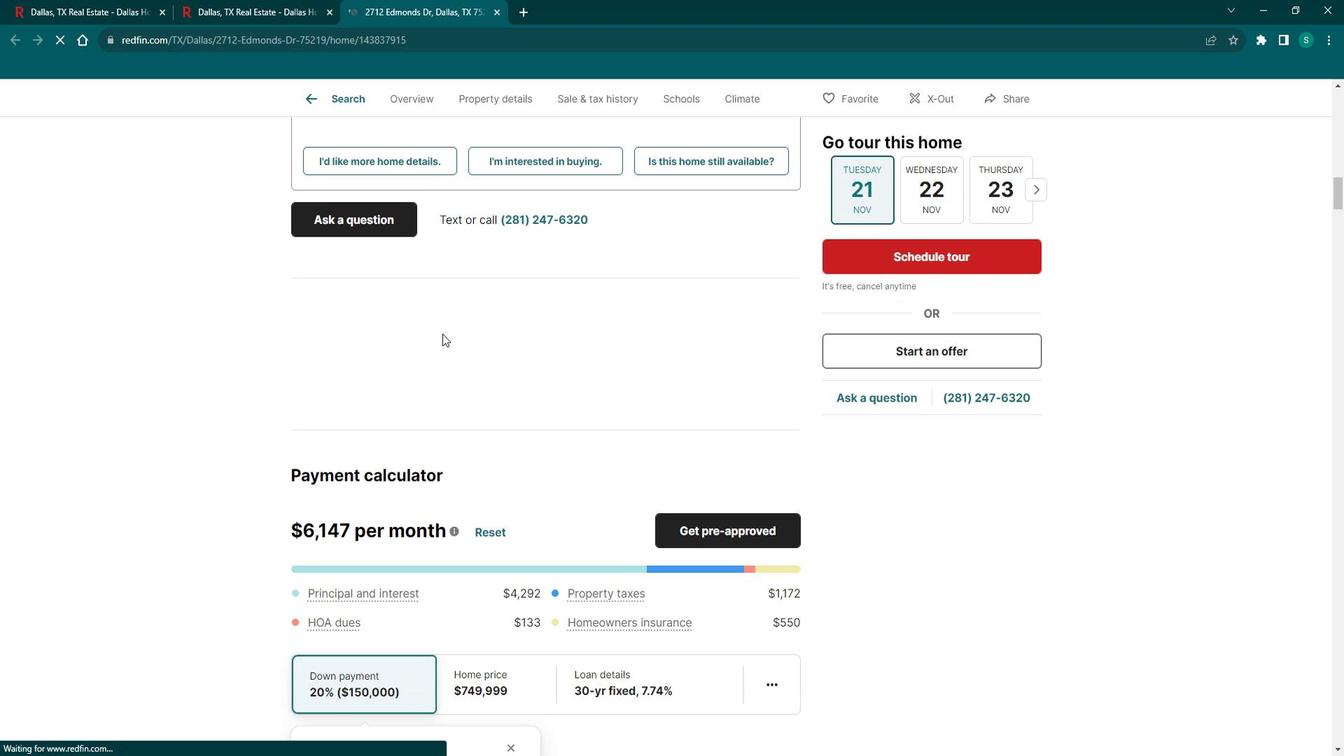 
Action: Mouse scrolled (455, 333) with delta (0, 0)
Screenshot: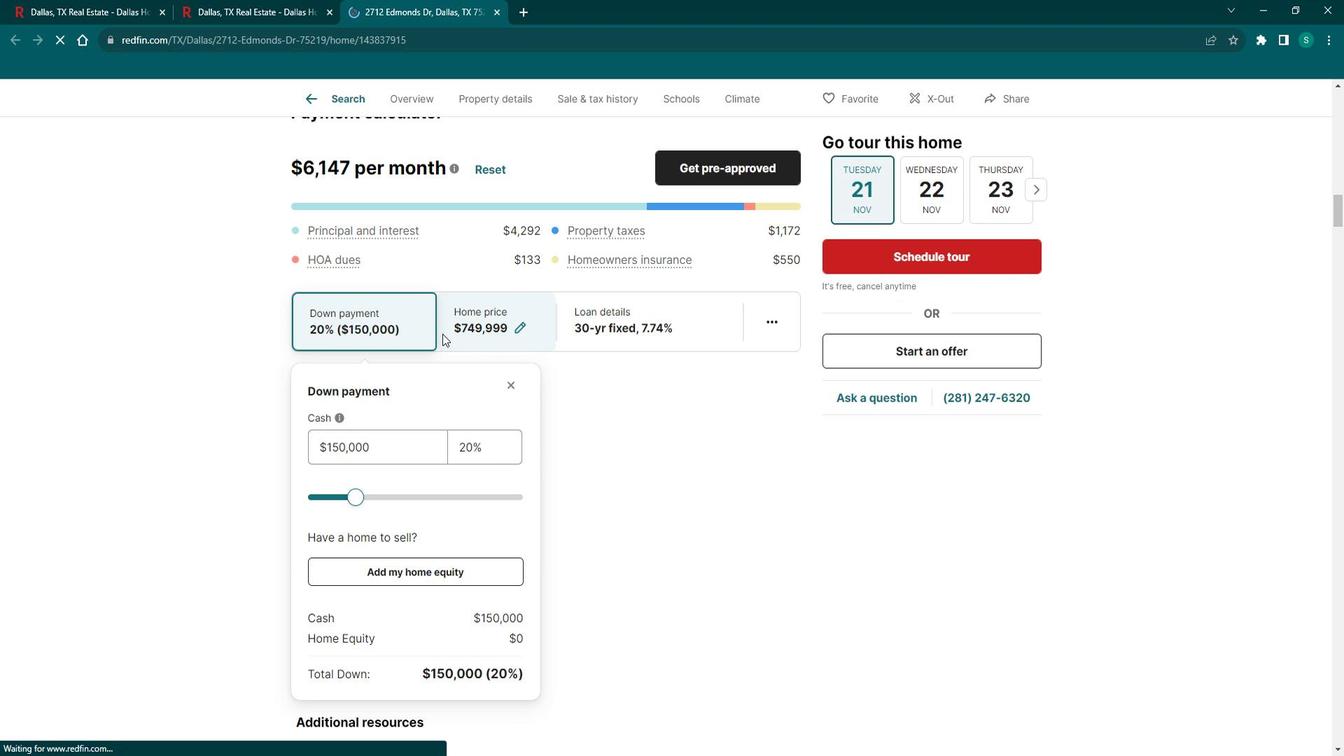 
Action: Mouse scrolled (455, 333) with delta (0, 0)
Screenshot: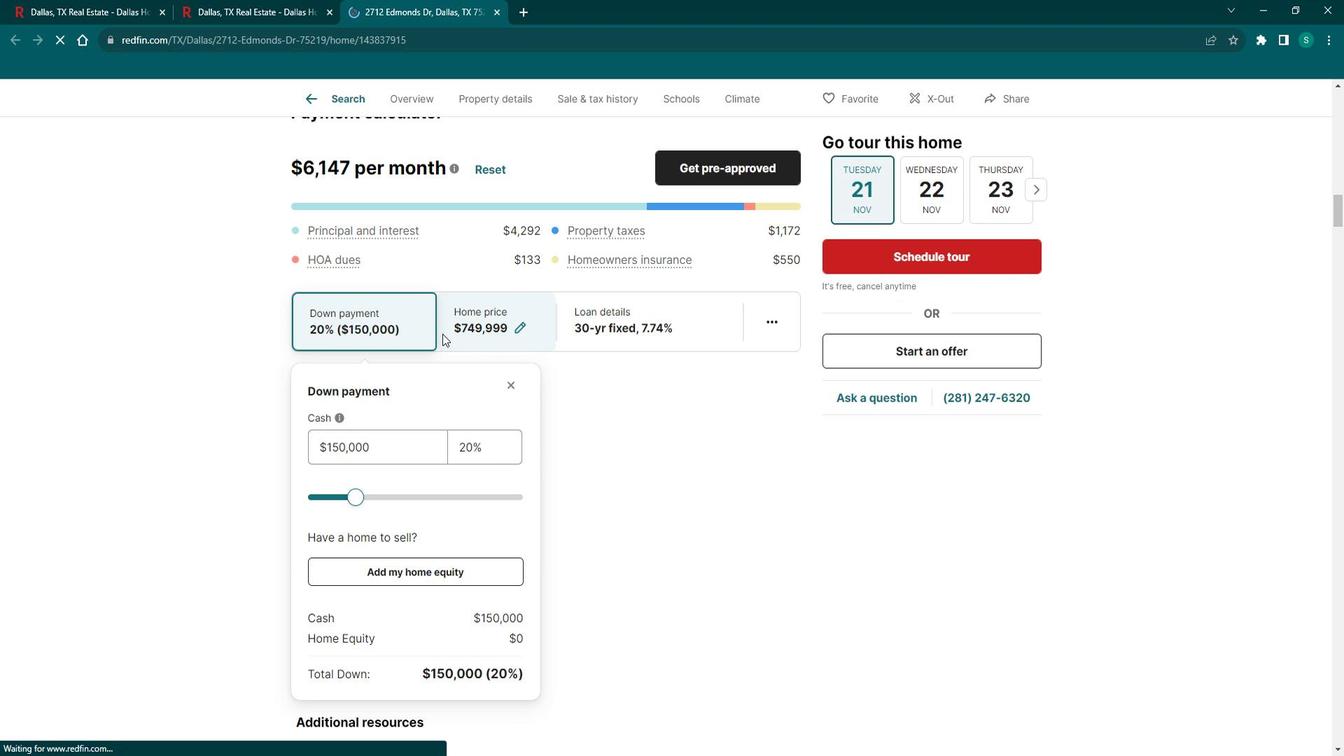 
Action: Mouse scrolled (455, 333) with delta (0, 0)
Screenshot: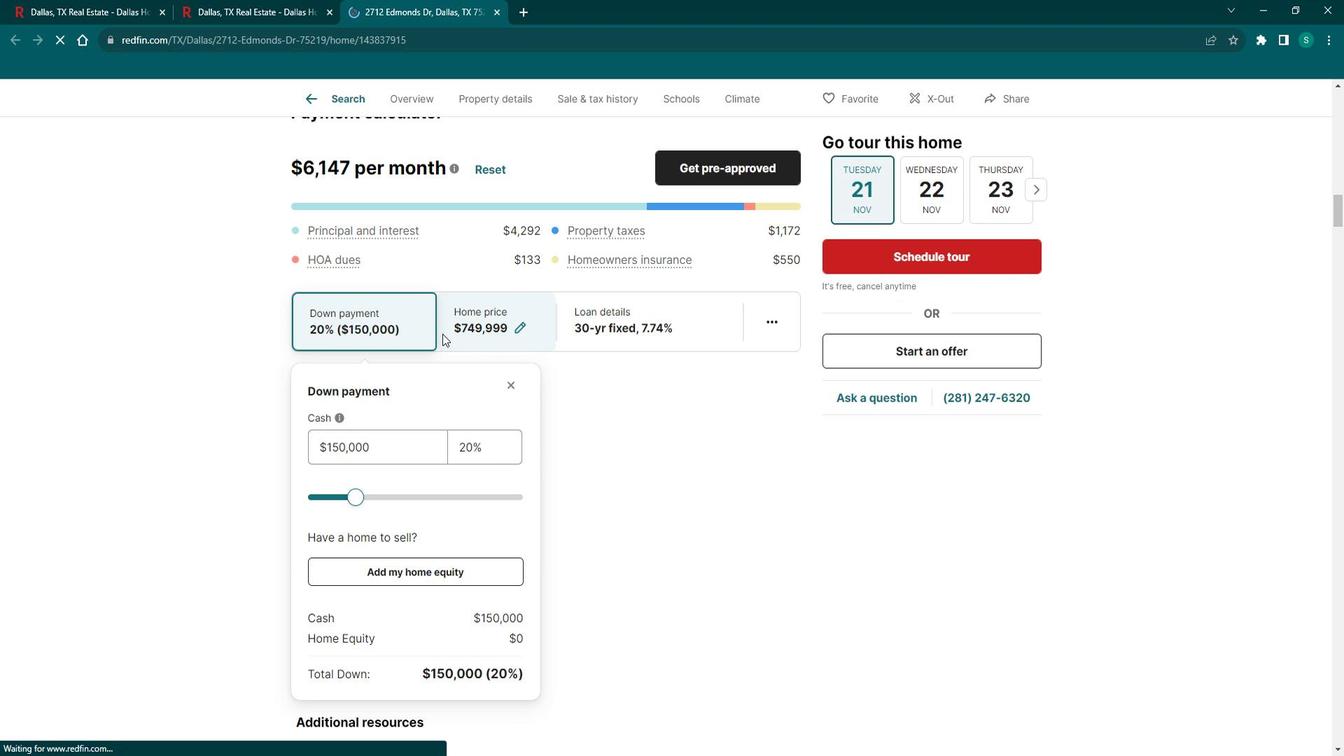 
Action: Mouse scrolled (455, 333) with delta (0, 0)
Screenshot: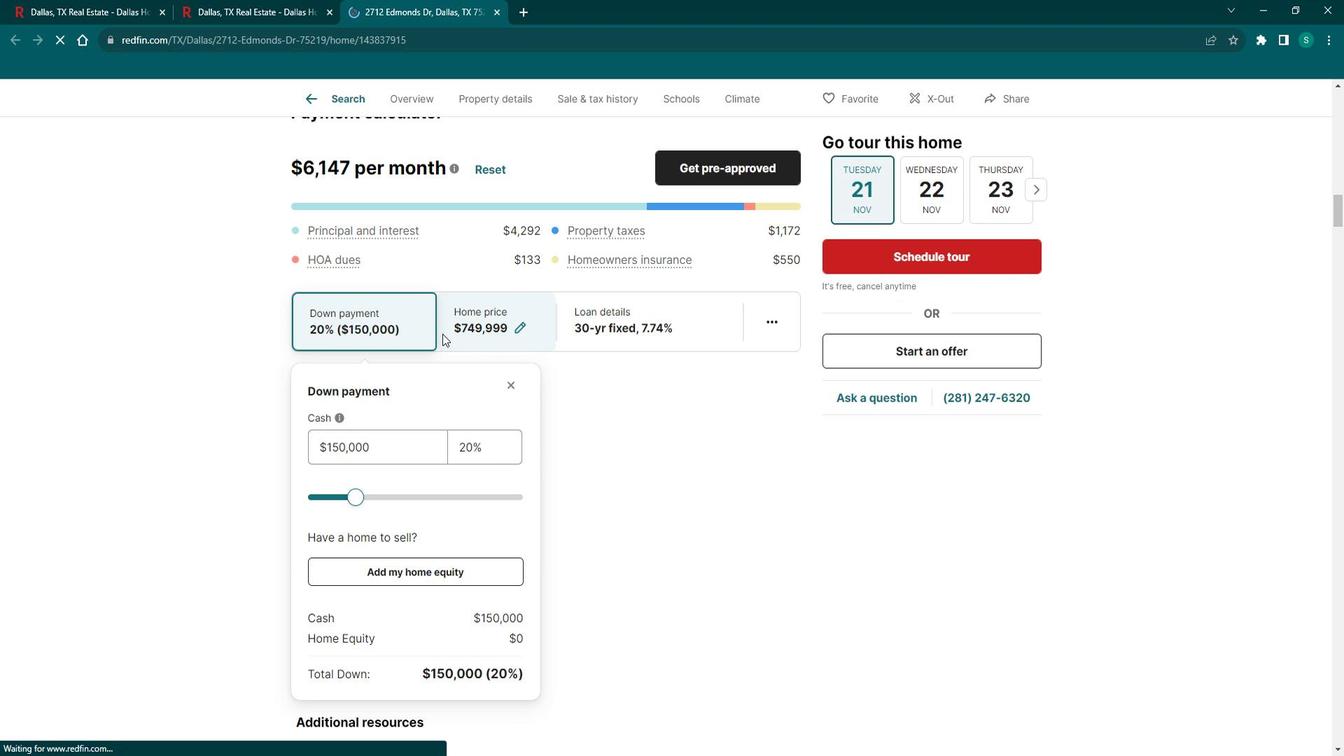
Action: Mouse scrolled (455, 333) with delta (0, 0)
Screenshot: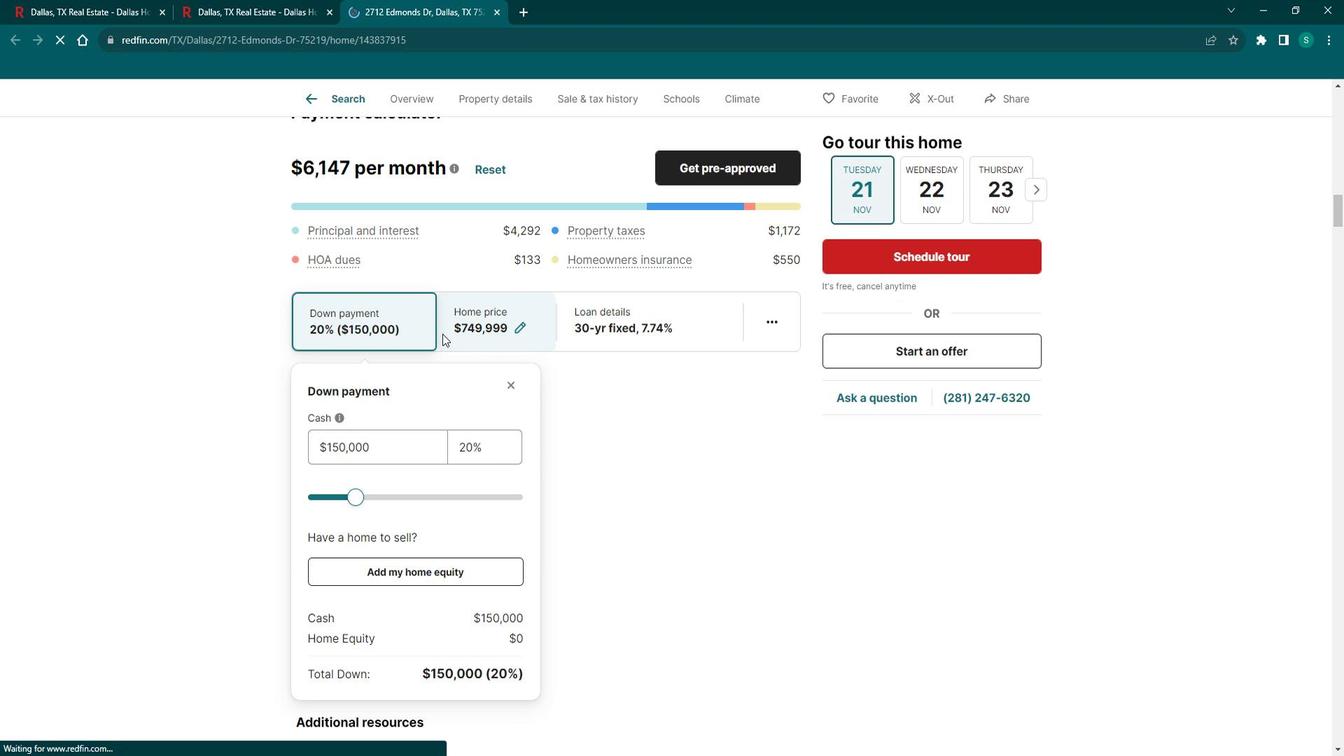 
Action: Mouse scrolled (455, 333) with delta (0, 0)
Screenshot: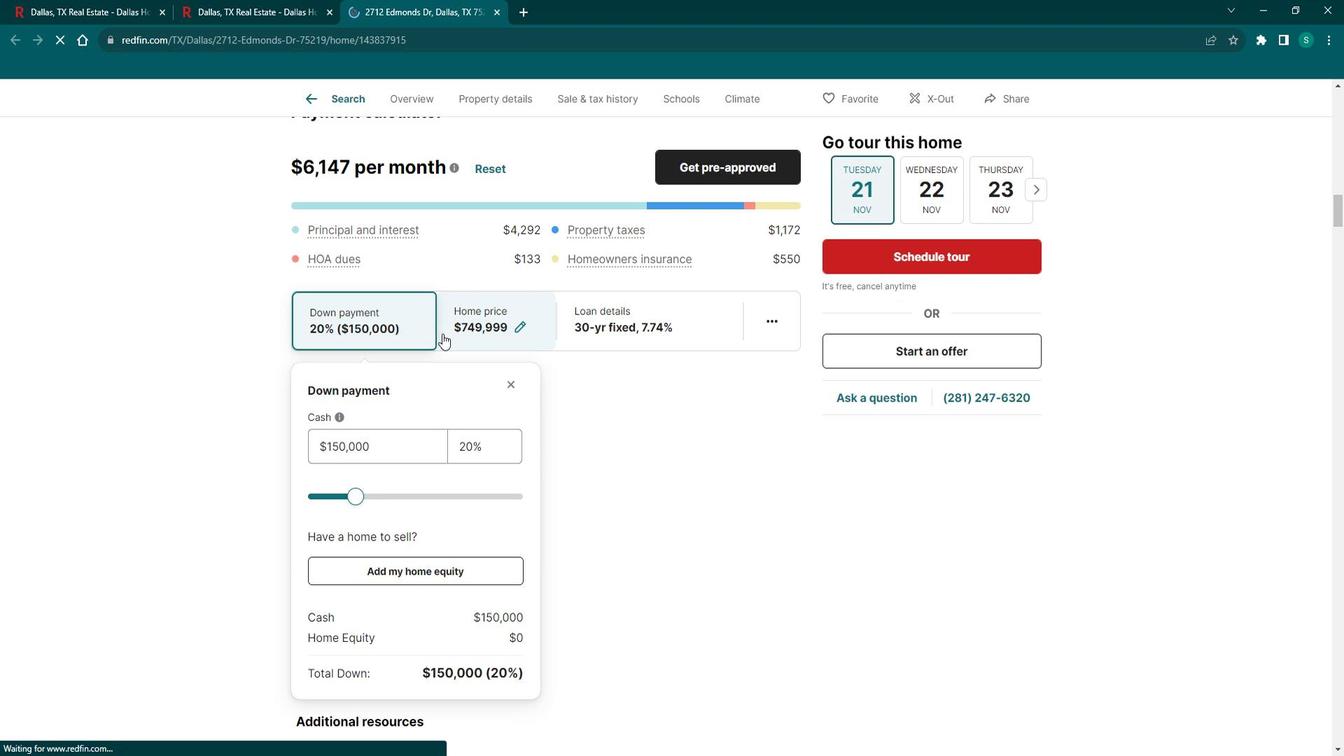 
Action: Mouse scrolled (455, 333) with delta (0, 0)
Screenshot: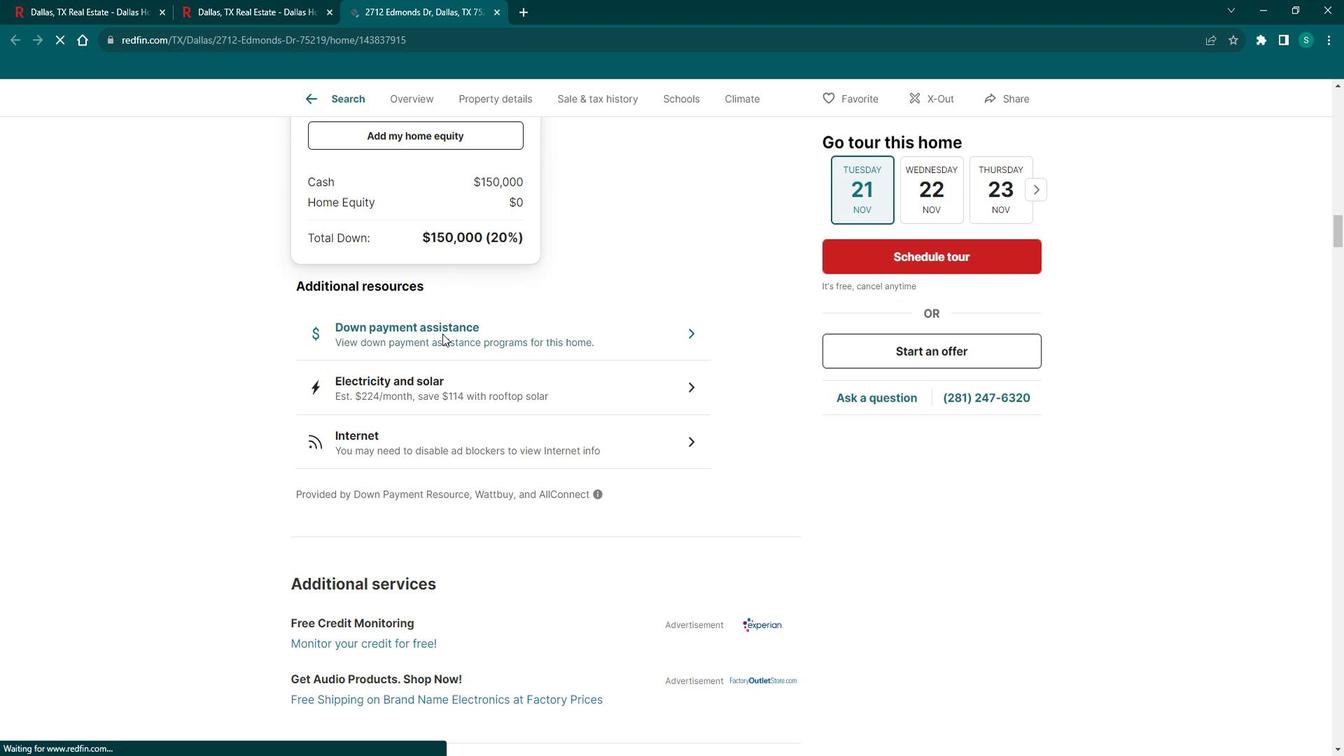 
Action: Mouse scrolled (455, 333) with delta (0, 0)
Screenshot: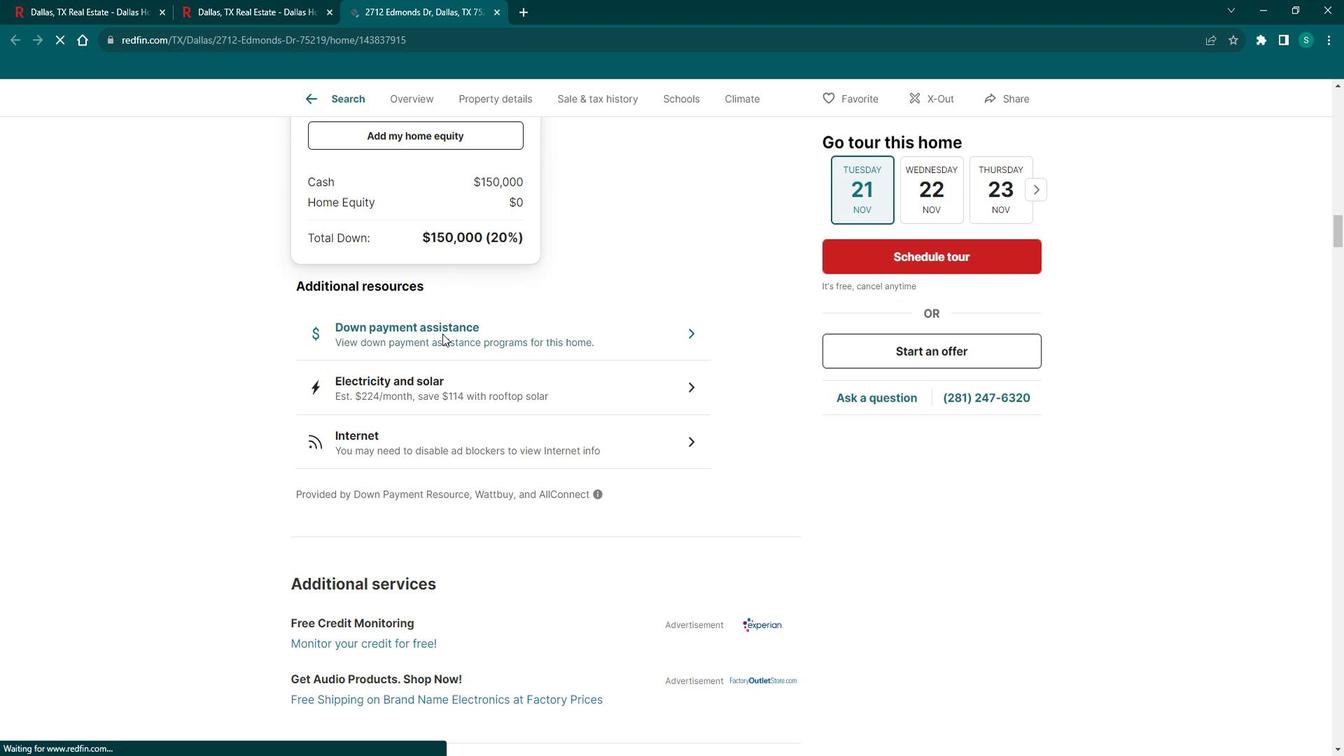 
Action: Mouse scrolled (455, 333) with delta (0, 0)
Screenshot: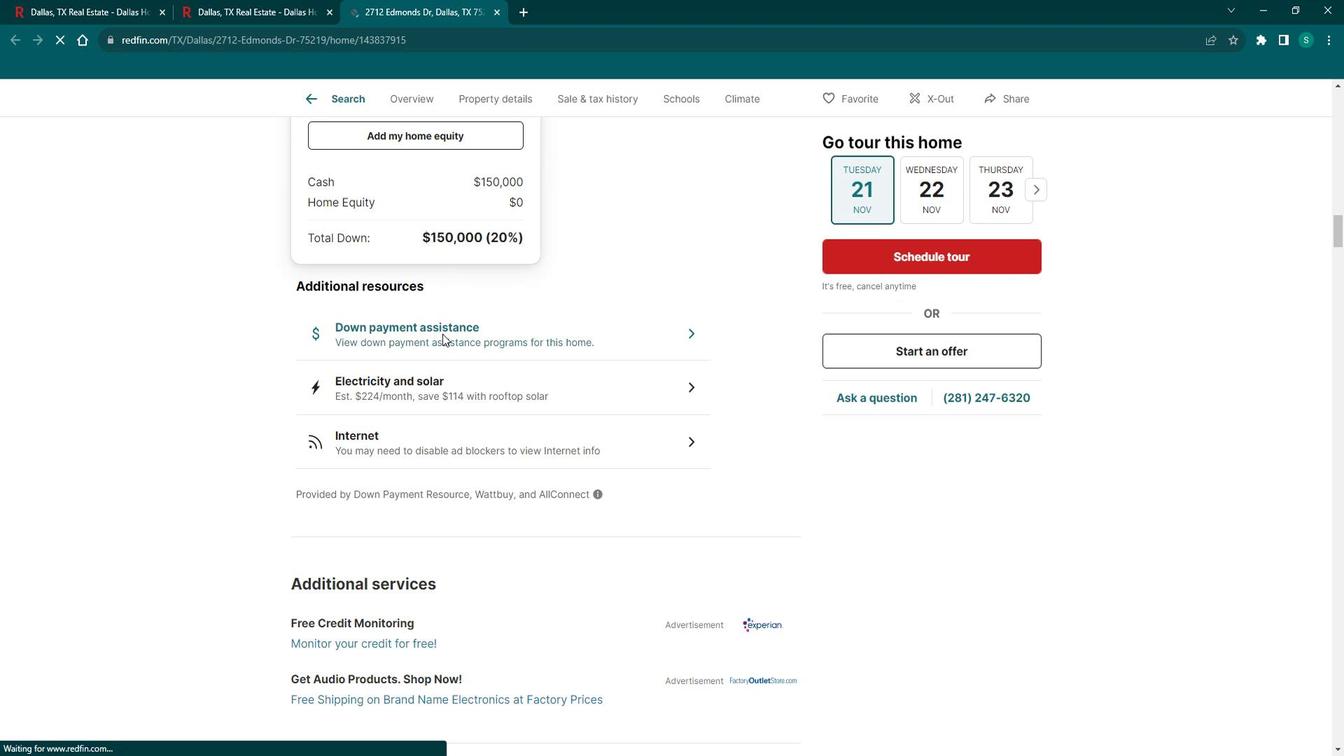 
Action: Mouse scrolled (455, 333) with delta (0, 0)
Screenshot: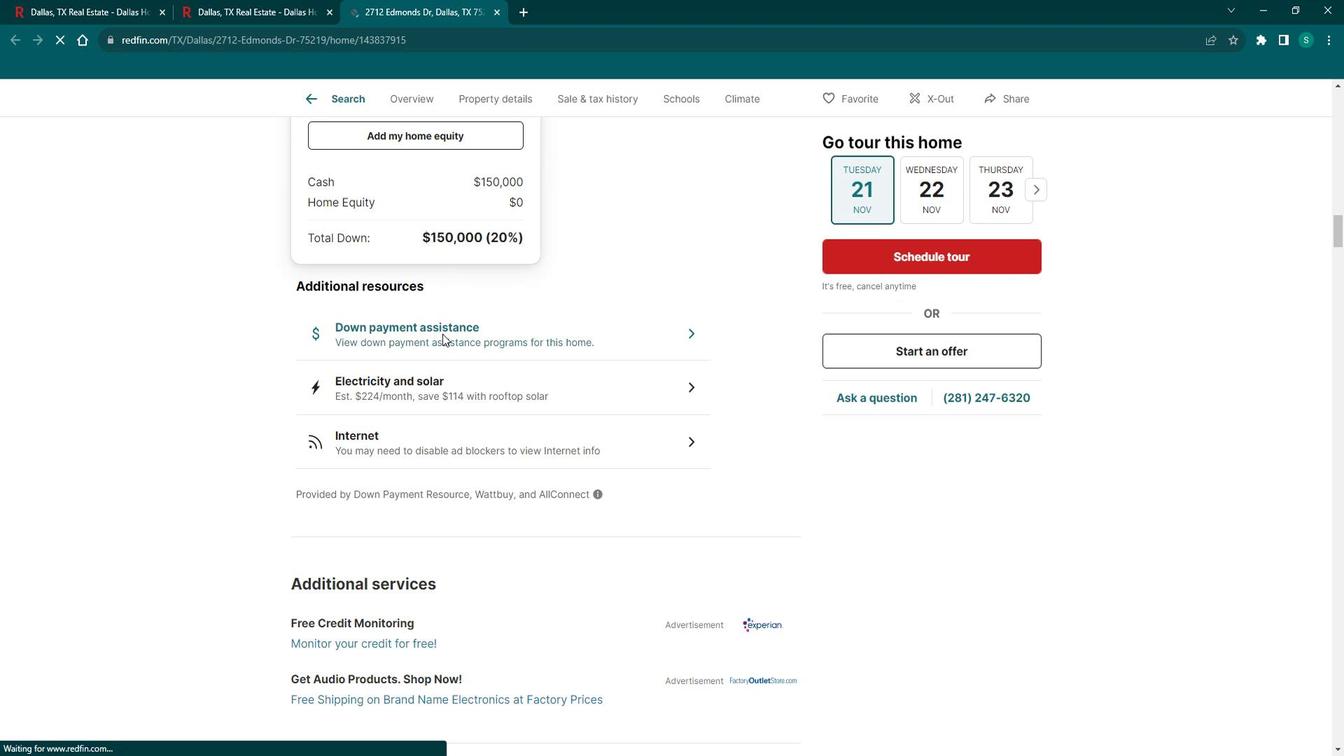 
Action: Mouse moved to (455, 333)
Screenshot: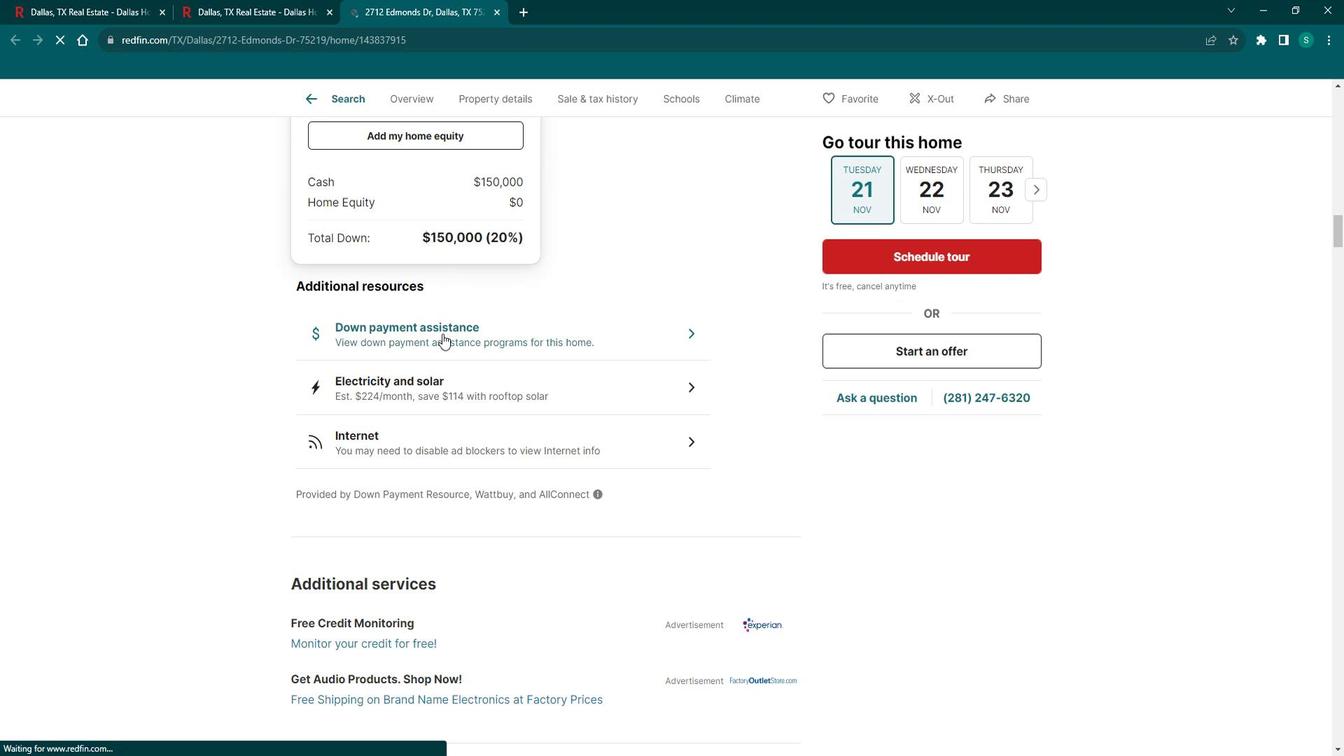 
Action: Mouse scrolled (455, 333) with delta (0, 0)
Screenshot: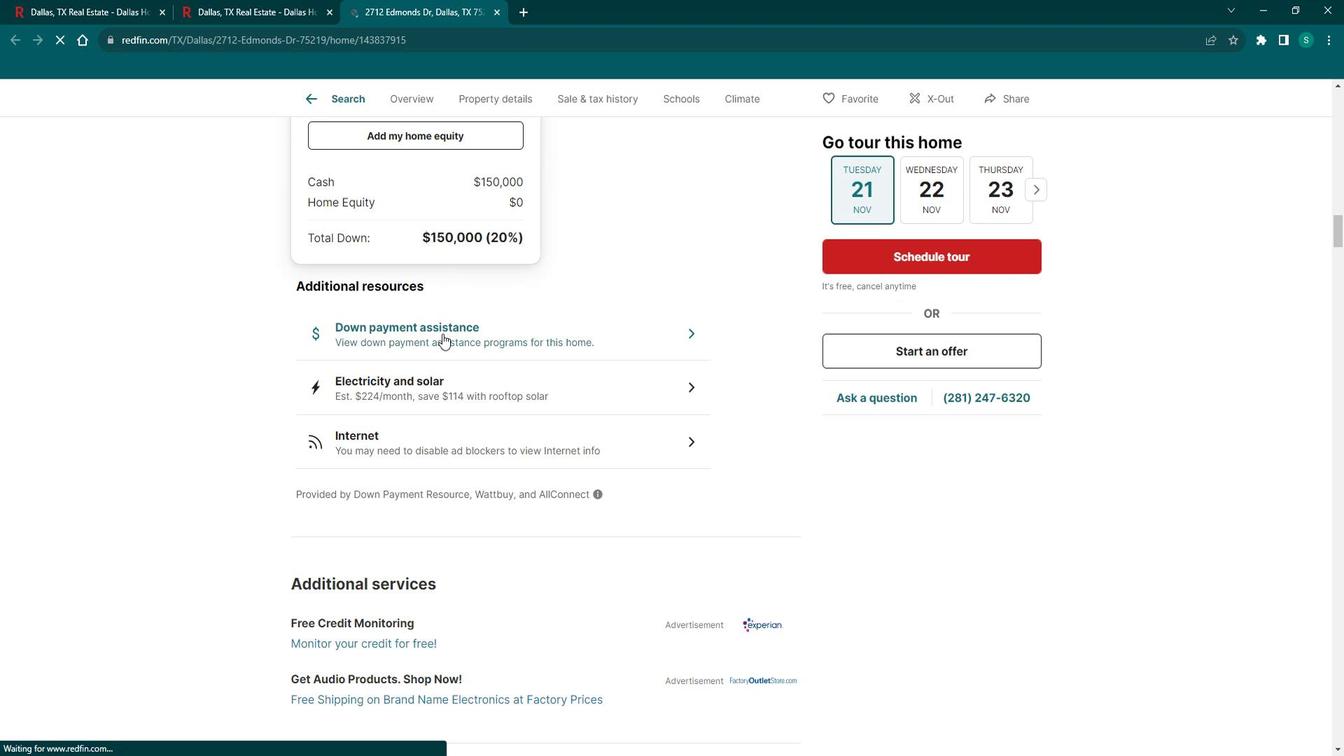 
Action: Mouse moved to (454, 333)
Screenshot: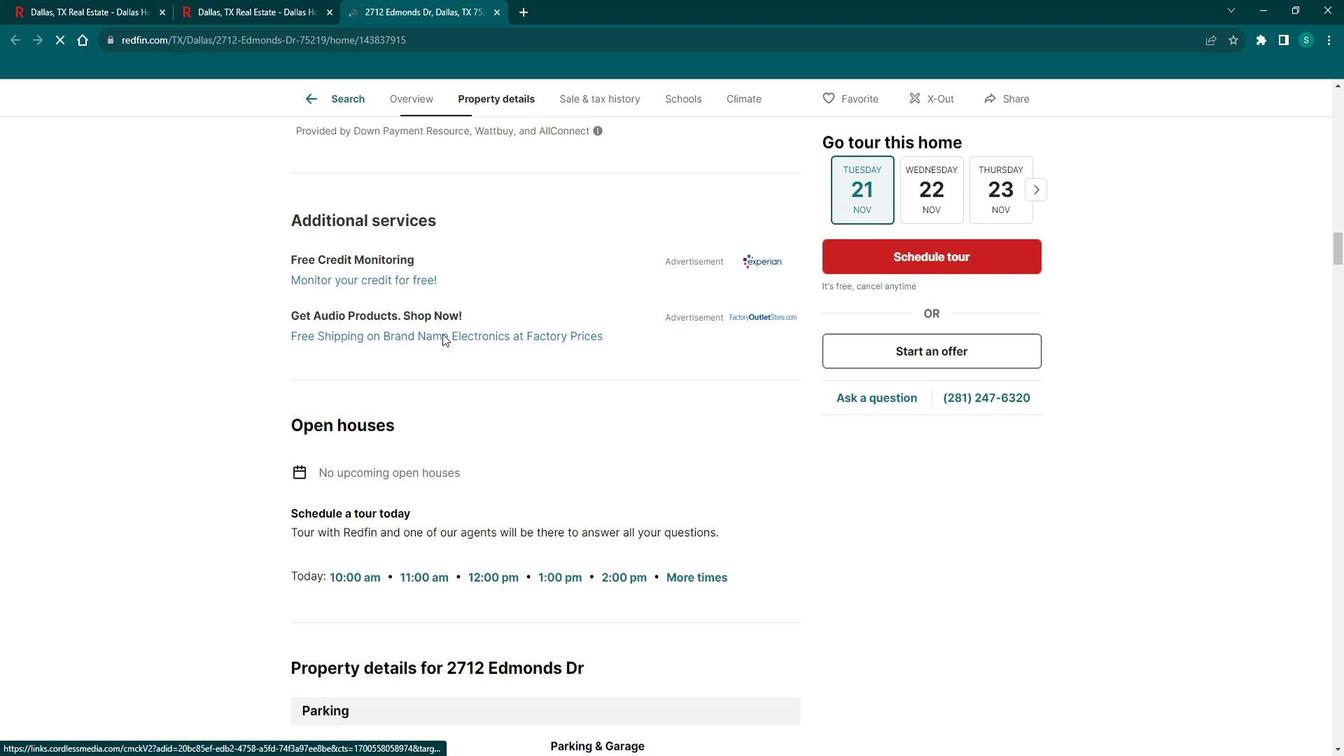 
Action: Mouse scrolled (454, 333) with delta (0, 0)
Screenshot: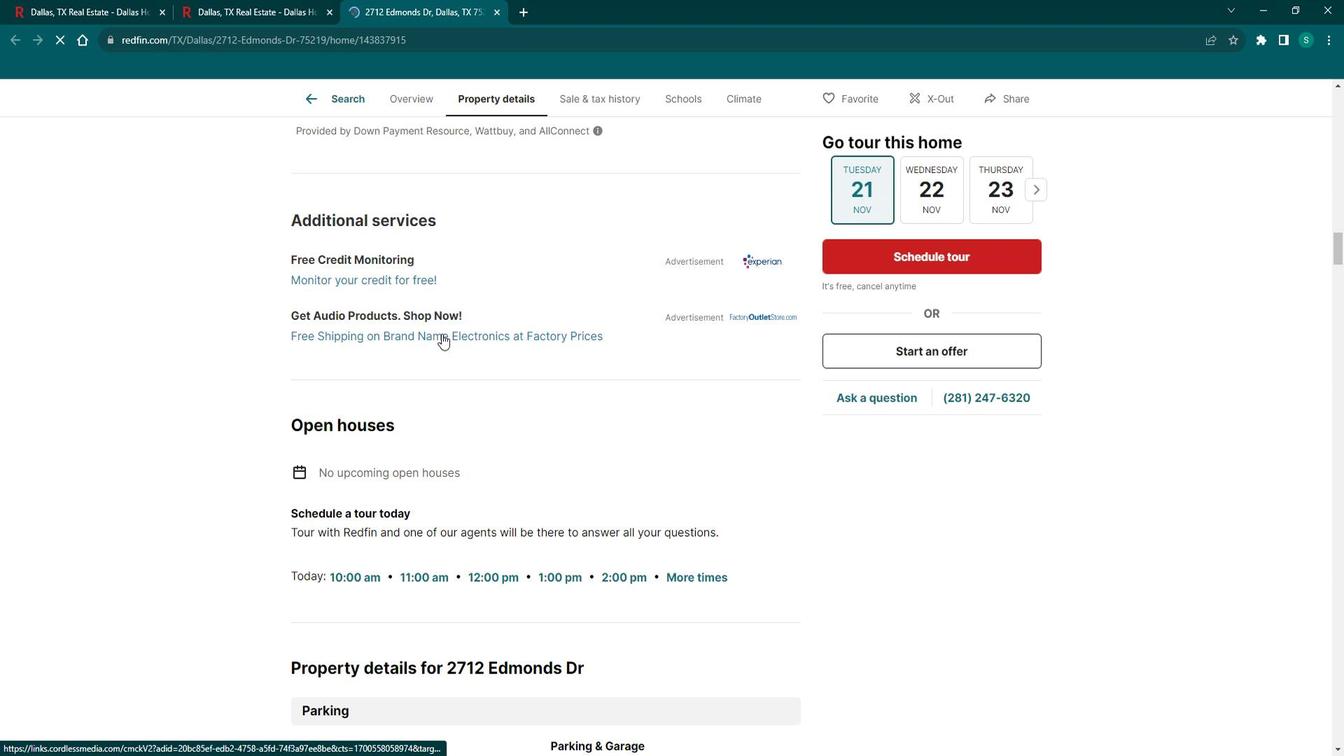 
Action: Mouse scrolled (454, 333) with delta (0, 0)
Screenshot: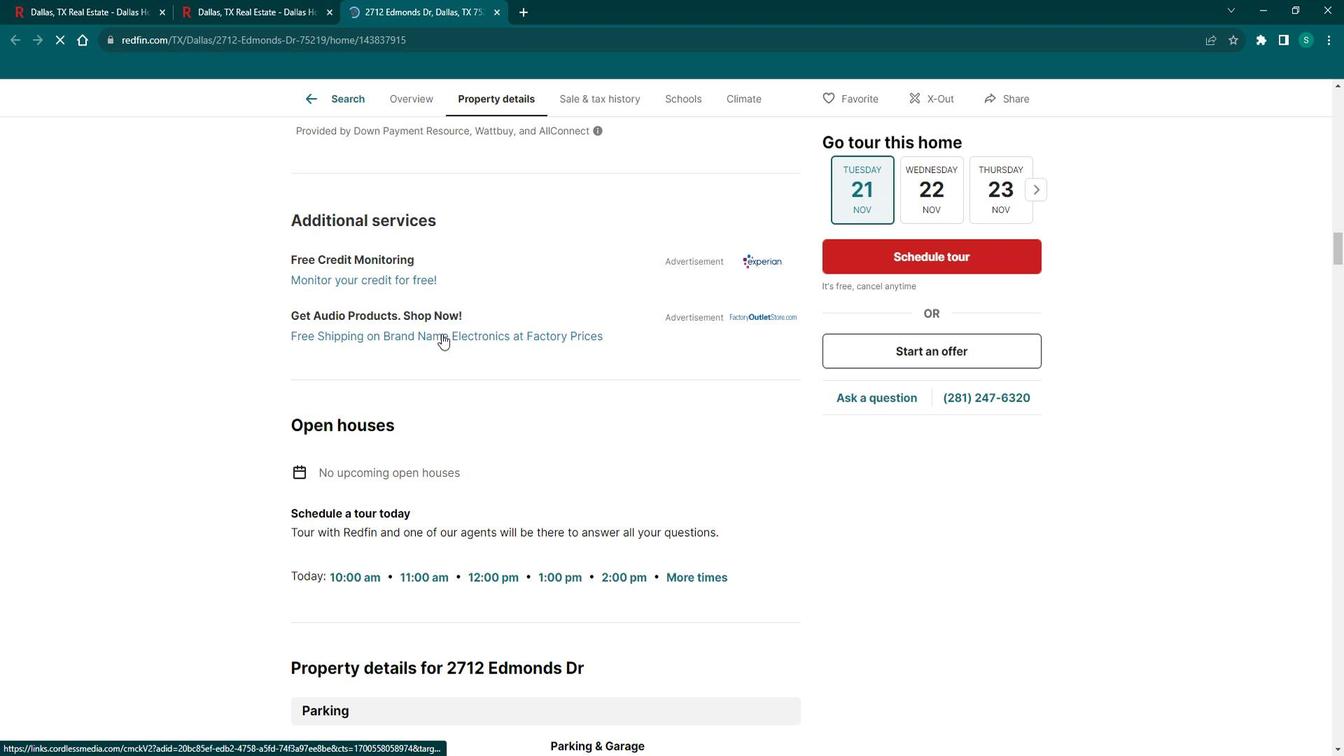 
Action: Mouse scrolled (454, 333) with delta (0, 0)
Screenshot: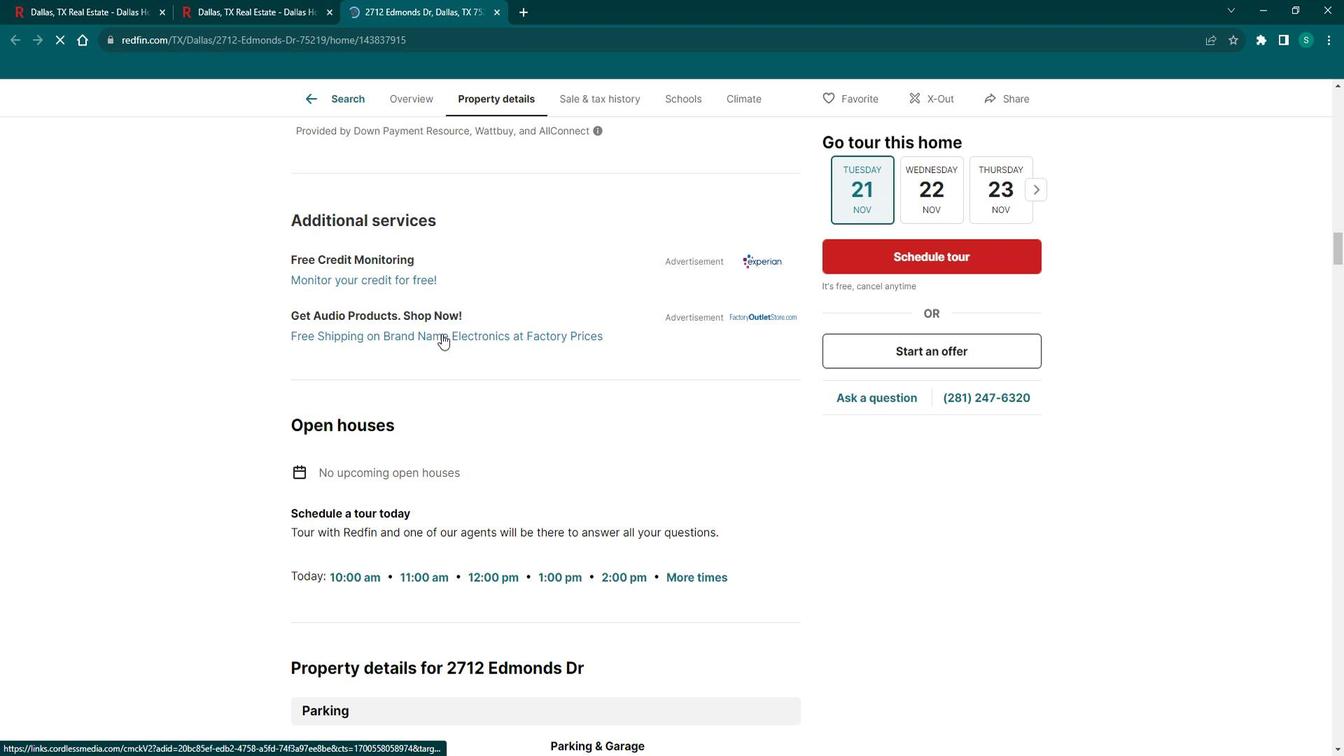 
Action: Mouse scrolled (454, 333) with delta (0, 0)
Screenshot: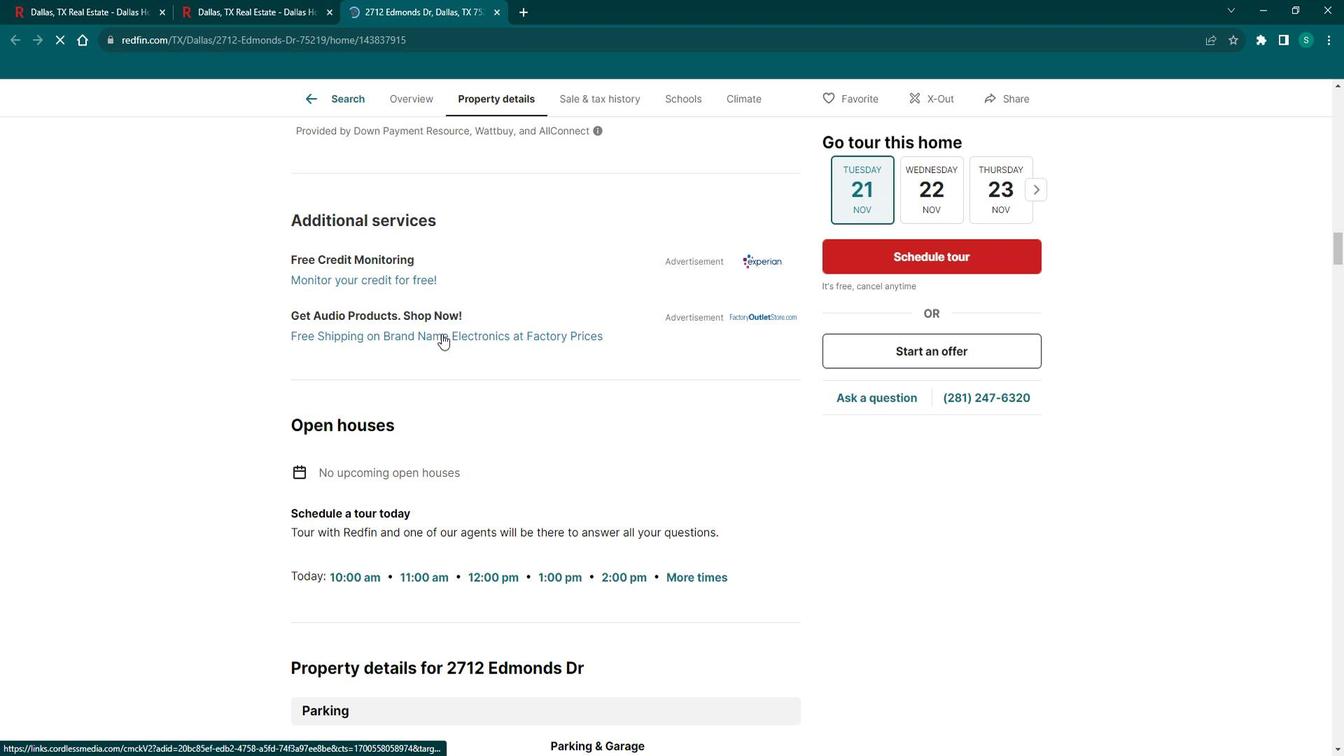 
Action: Mouse scrolled (454, 333) with delta (0, 0)
Screenshot: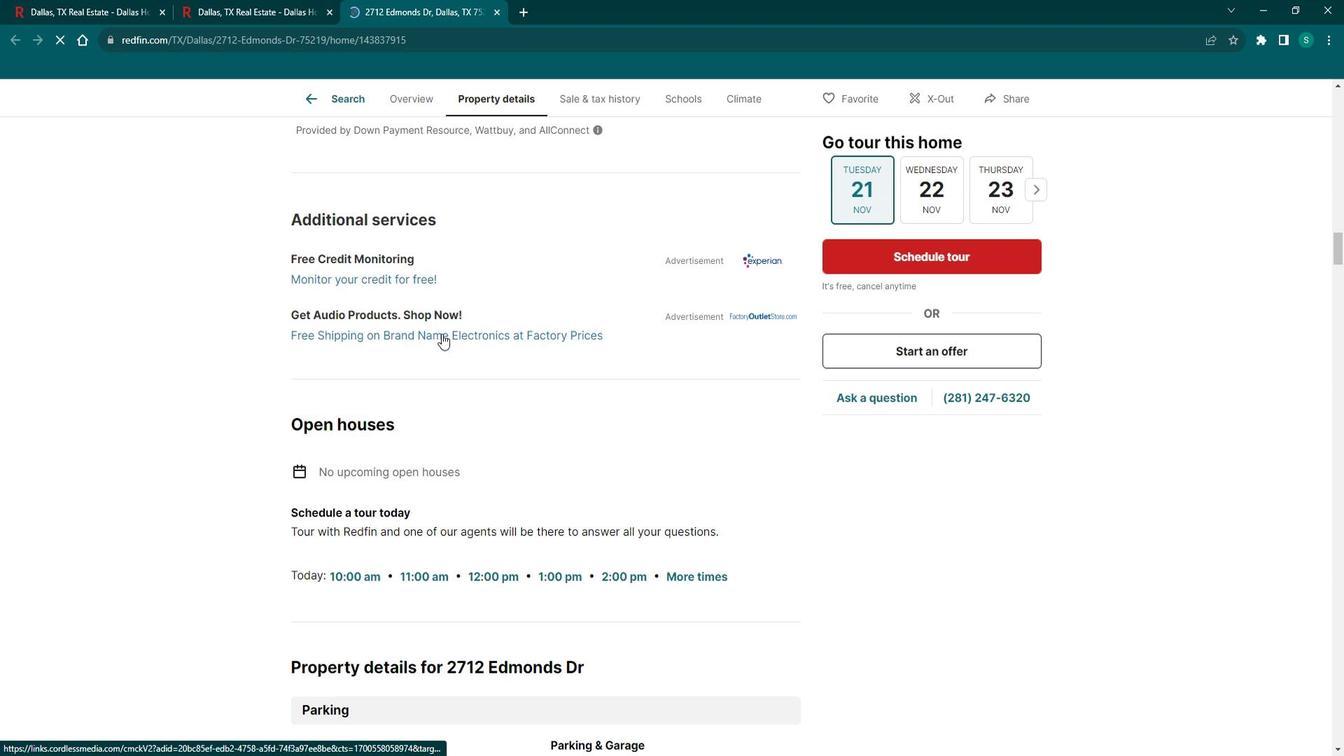 
Action: Mouse scrolled (454, 333) with delta (0, 0)
Screenshot: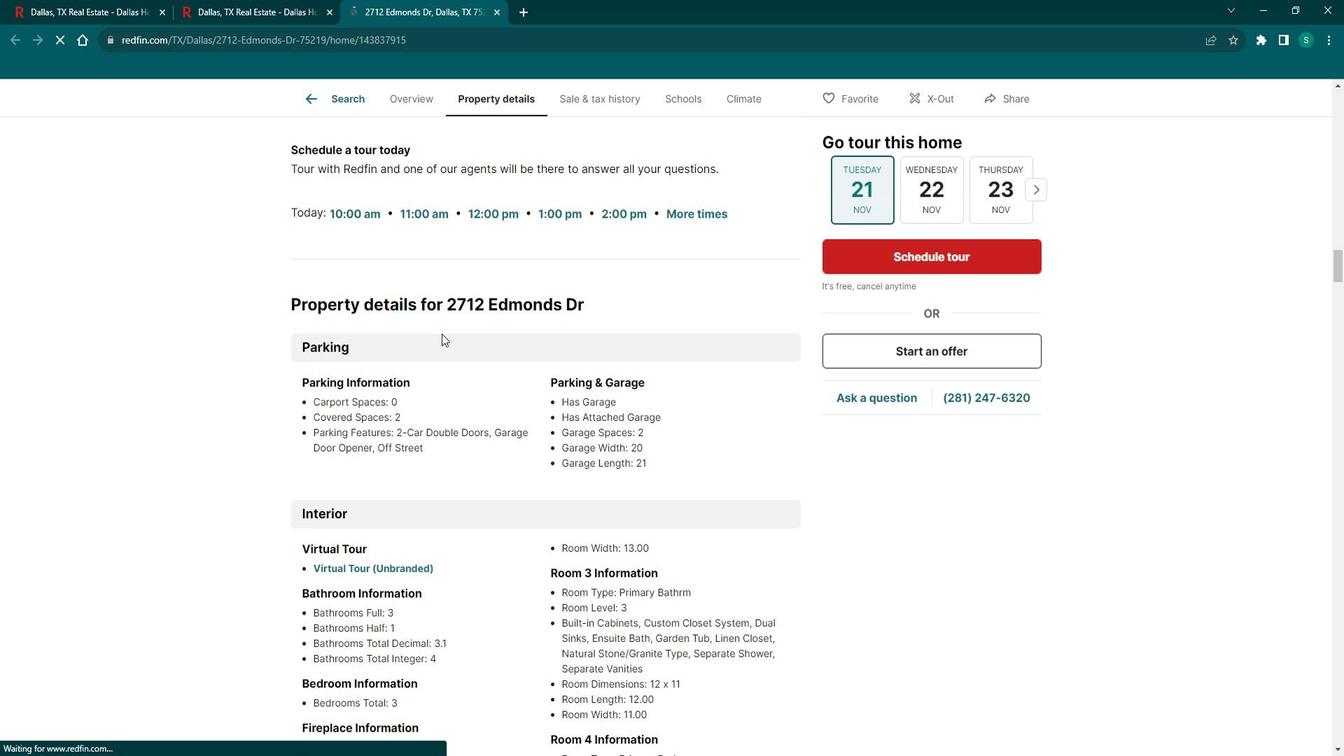 
Action: Mouse scrolled (454, 333) with delta (0, 0)
Screenshot: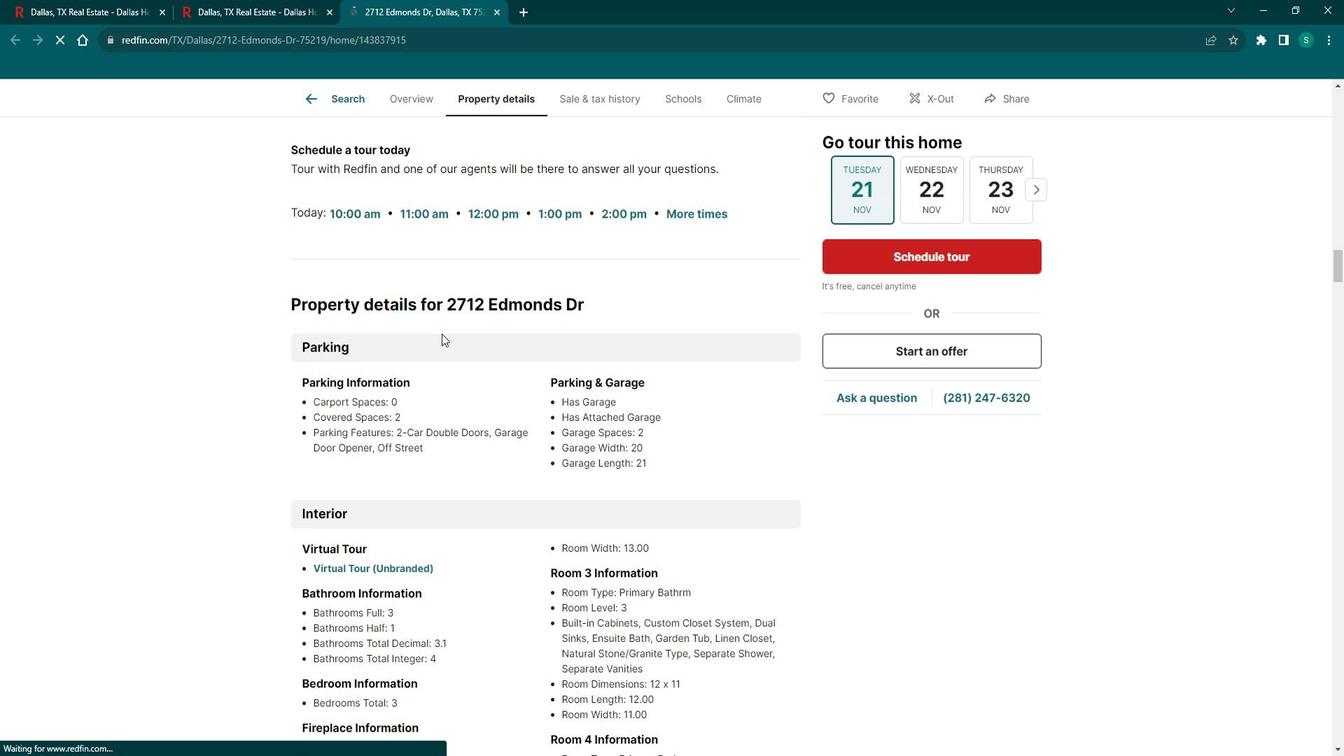 
Action: Mouse scrolled (454, 333) with delta (0, 0)
Screenshot: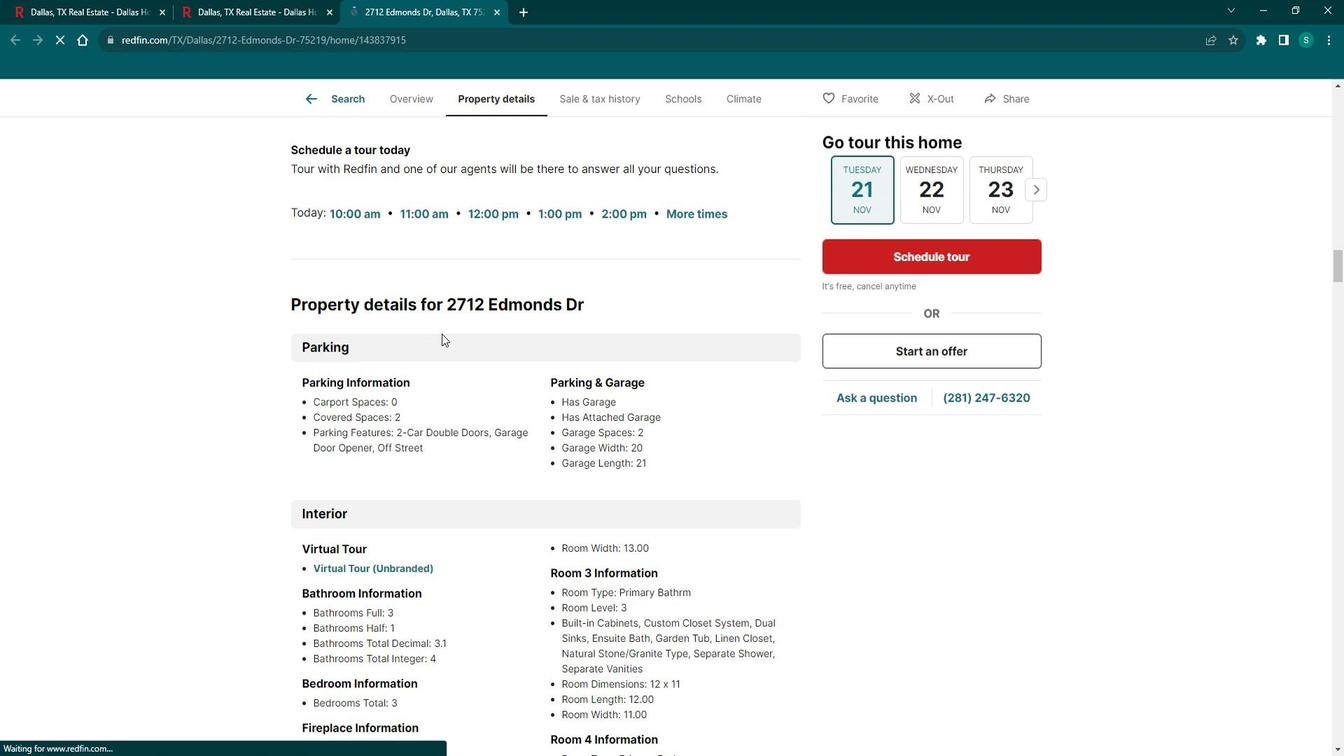 
Action: Mouse scrolled (454, 333) with delta (0, 0)
Screenshot: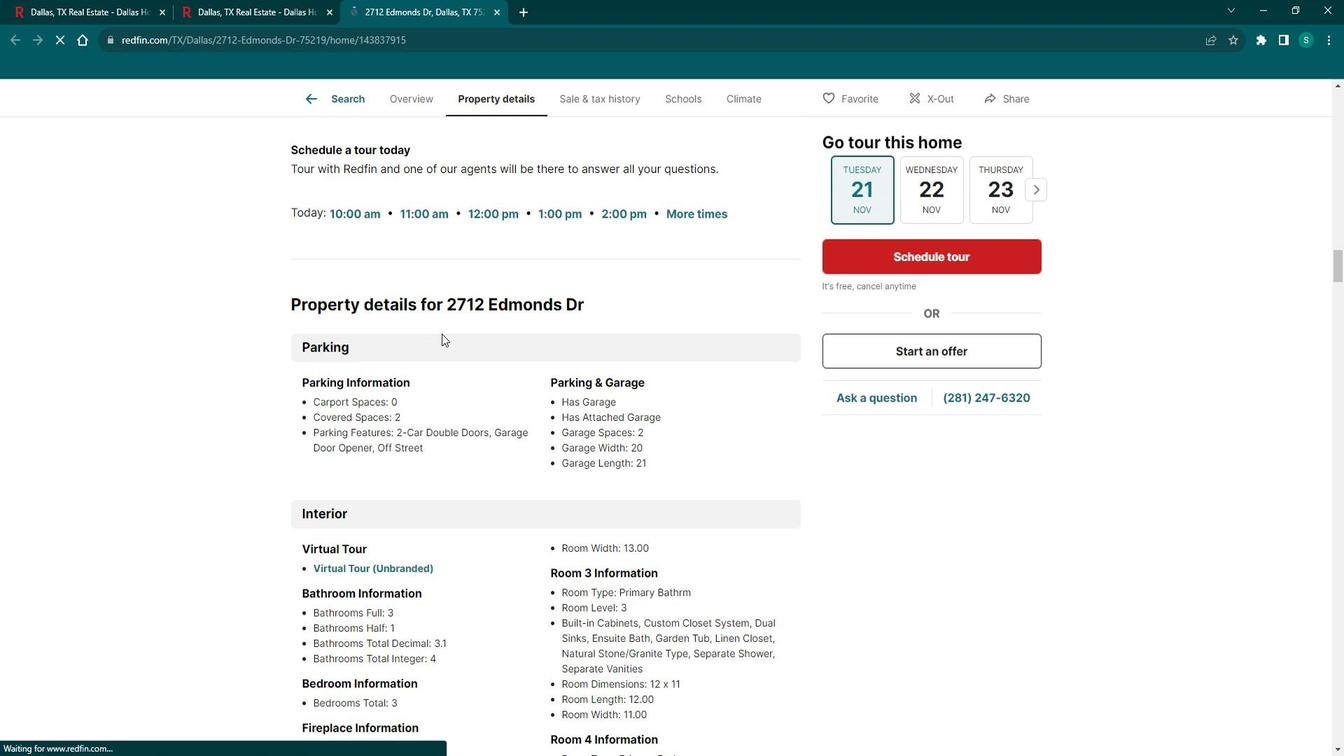 
Action: Mouse scrolled (454, 333) with delta (0, 0)
Screenshot: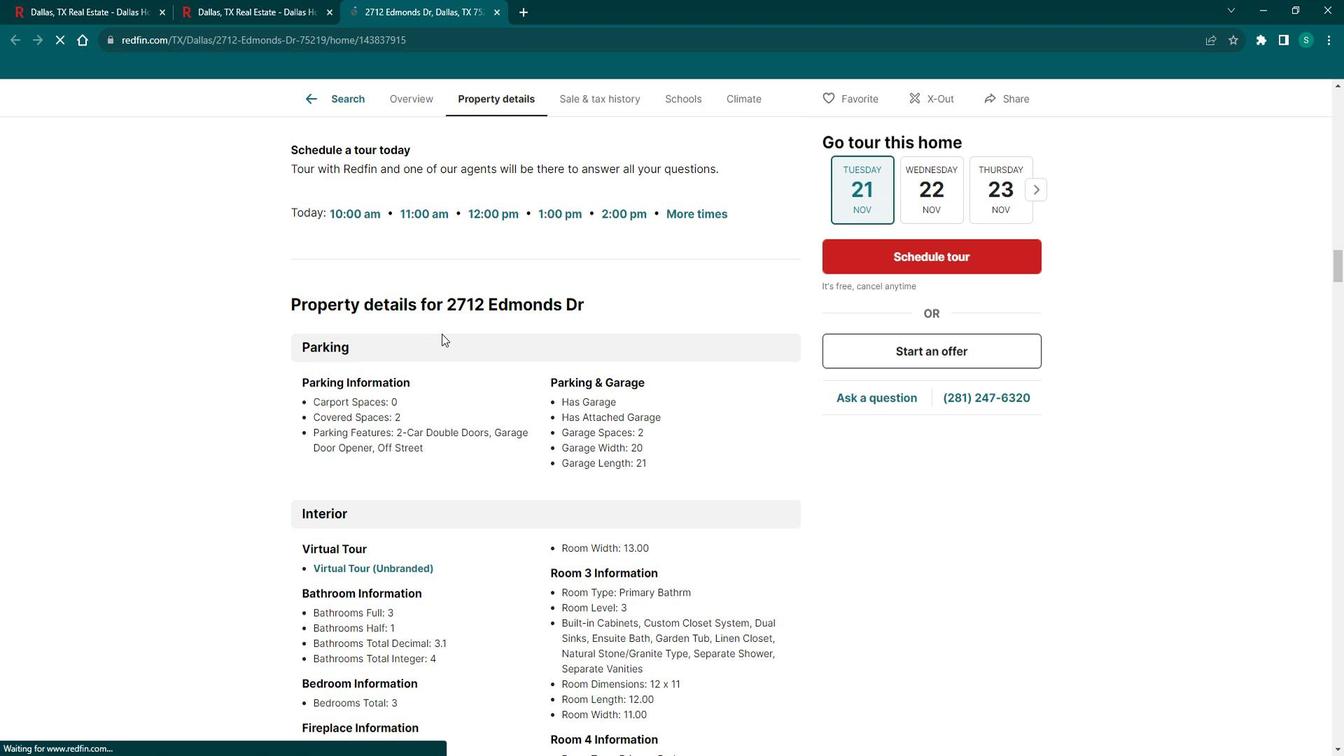 
Action: Mouse scrolled (454, 333) with delta (0, 0)
Screenshot: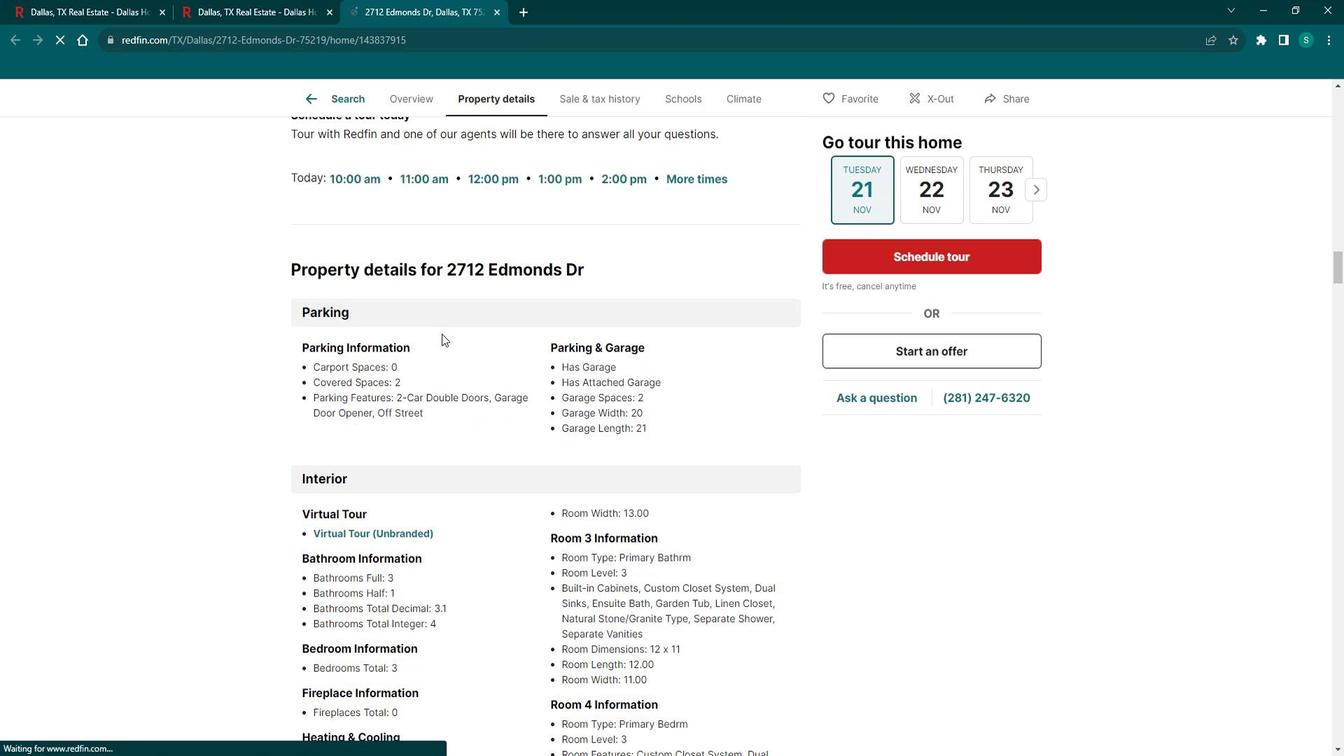 
Action: Mouse scrolled (454, 333) with delta (0, 0)
Screenshot: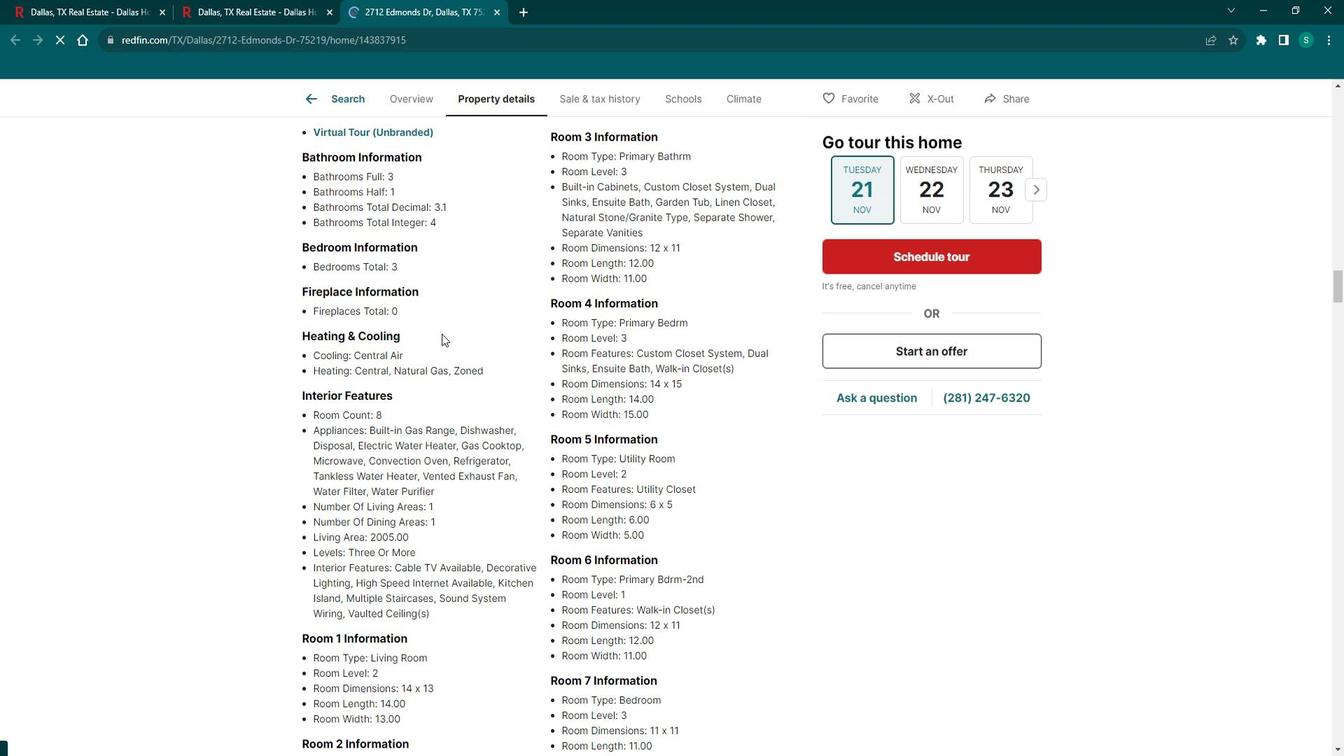 
Action: Mouse scrolled (454, 333) with delta (0, 0)
Screenshot: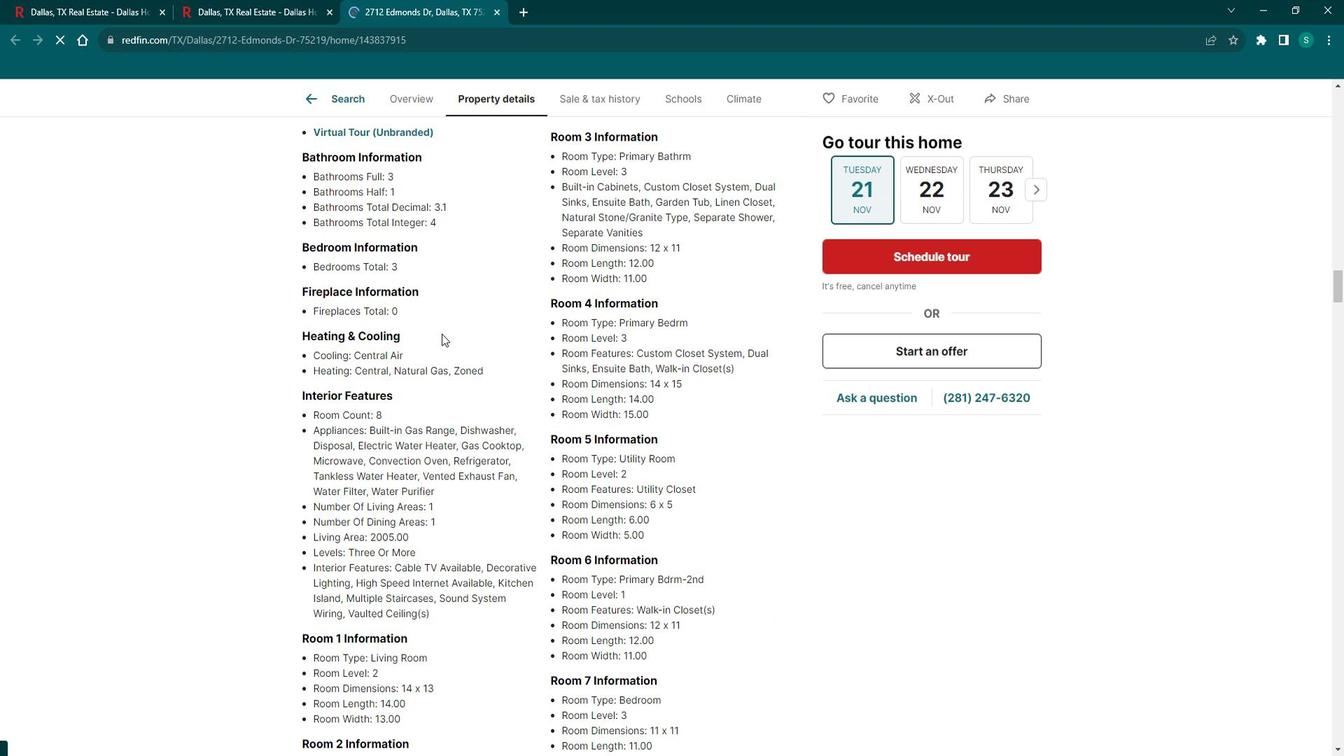 
Action: Mouse scrolled (454, 333) with delta (0, 0)
Screenshot: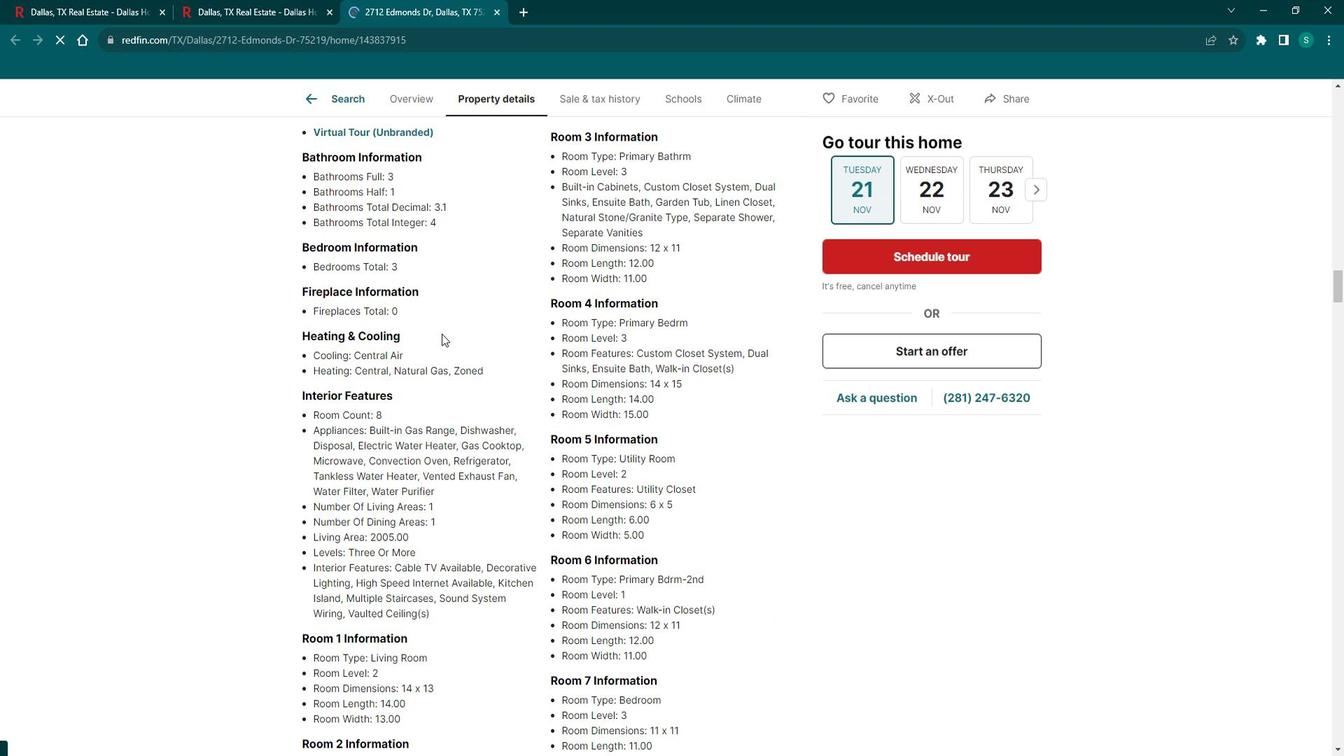 
Action: Mouse scrolled (454, 333) with delta (0, 0)
Screenshot: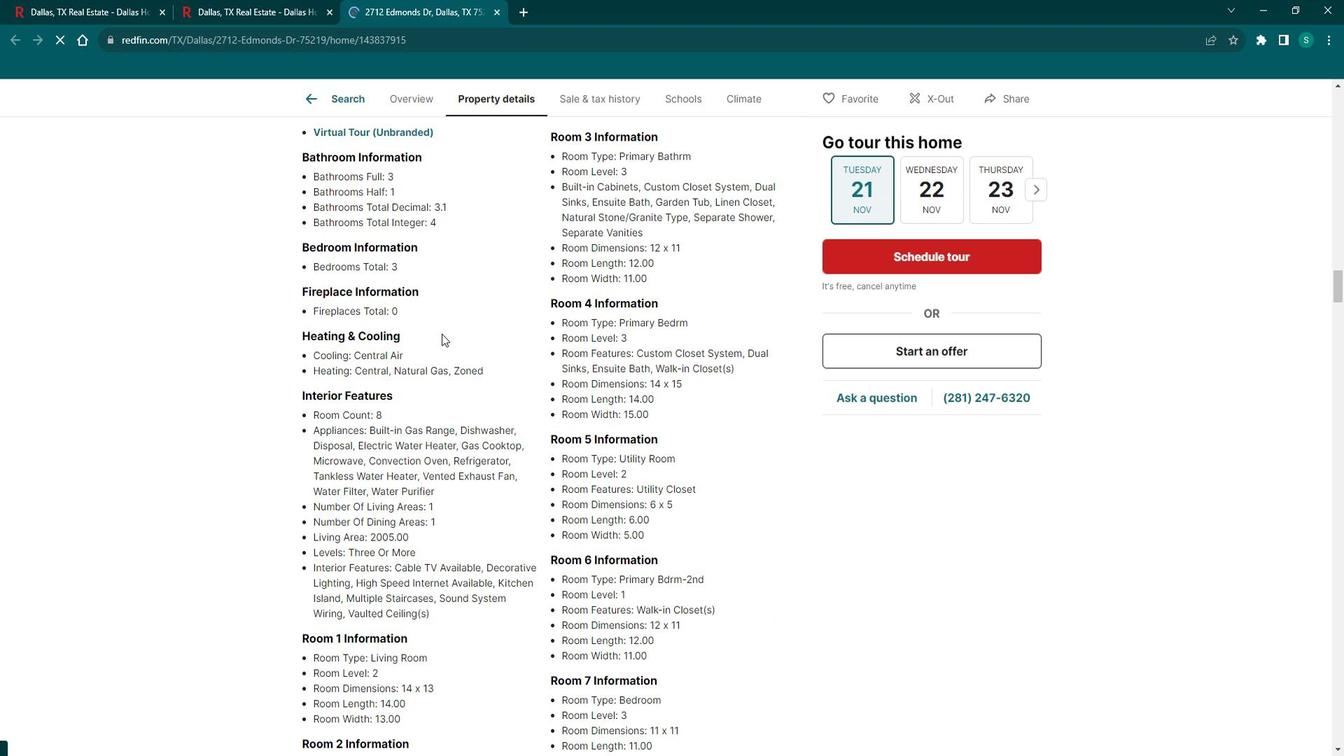 
Action: Mouse scrolled (454, 333) with delta (0, 0)
Screenshot: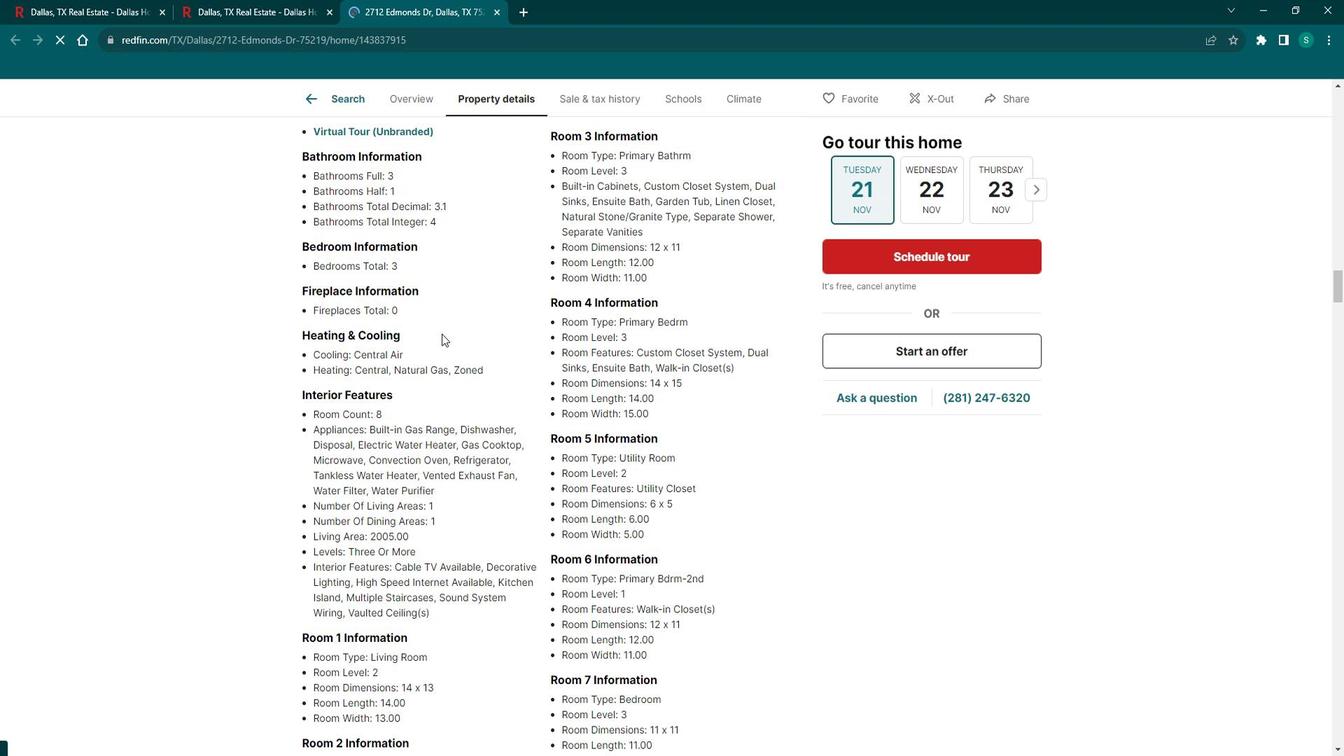 
Action: Mouse scrolled (454, 333) with delta (0, 0)
Screenshot: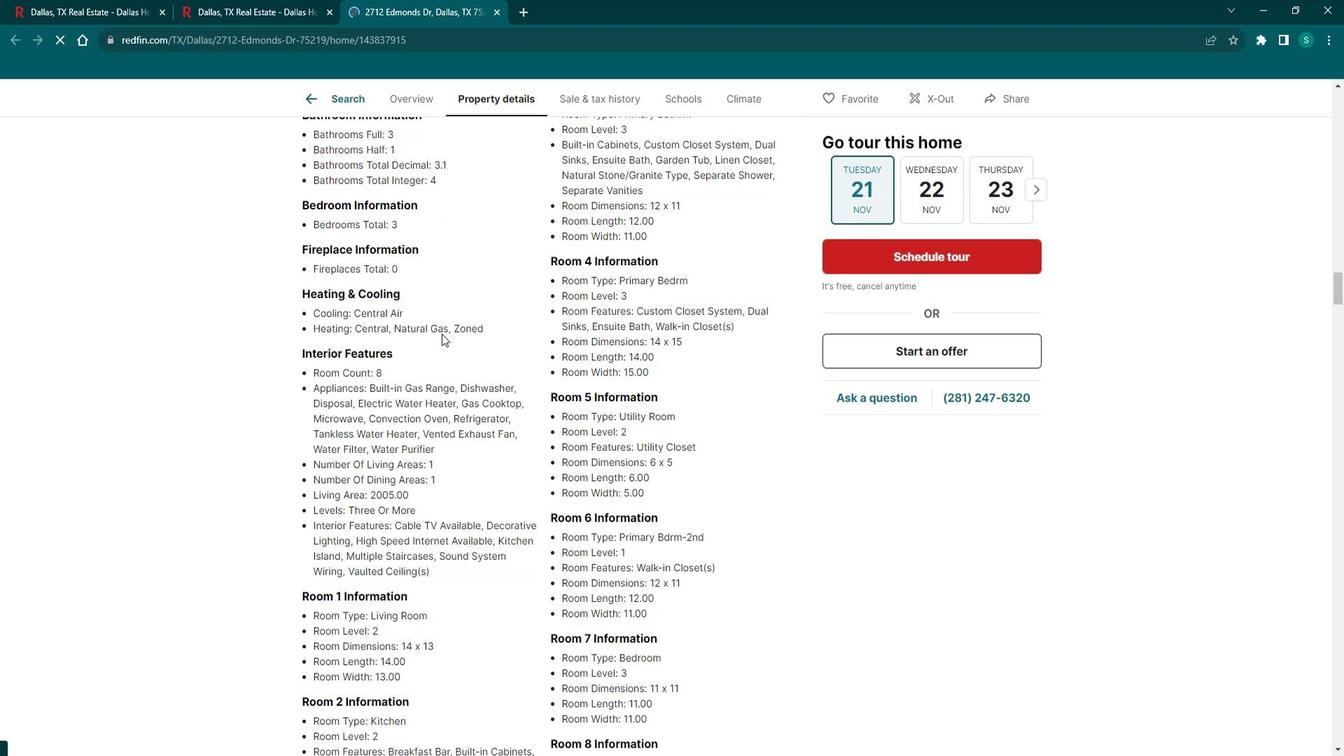 
Action: Mouse moved to (454, 333)
Screenshot: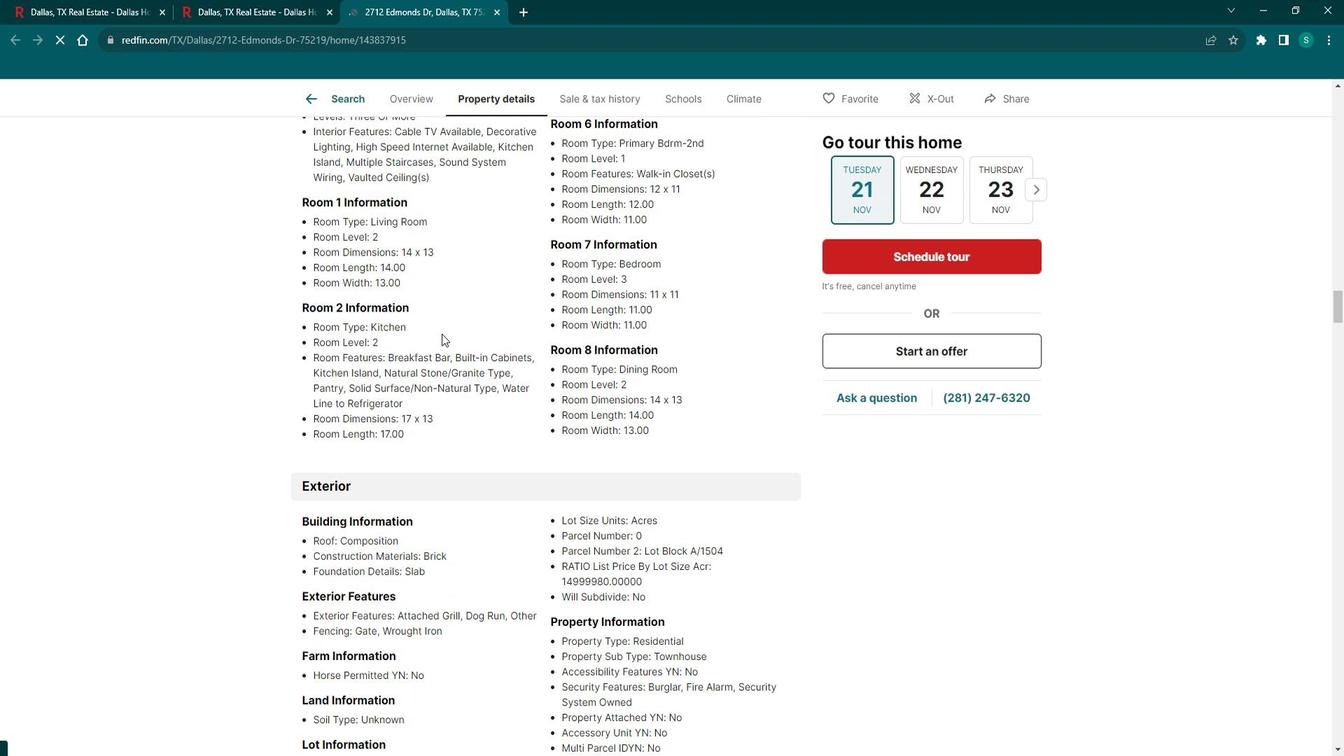 
Action: Mouse scrolled (454, 333) with delta (0, 0)
Screenshot: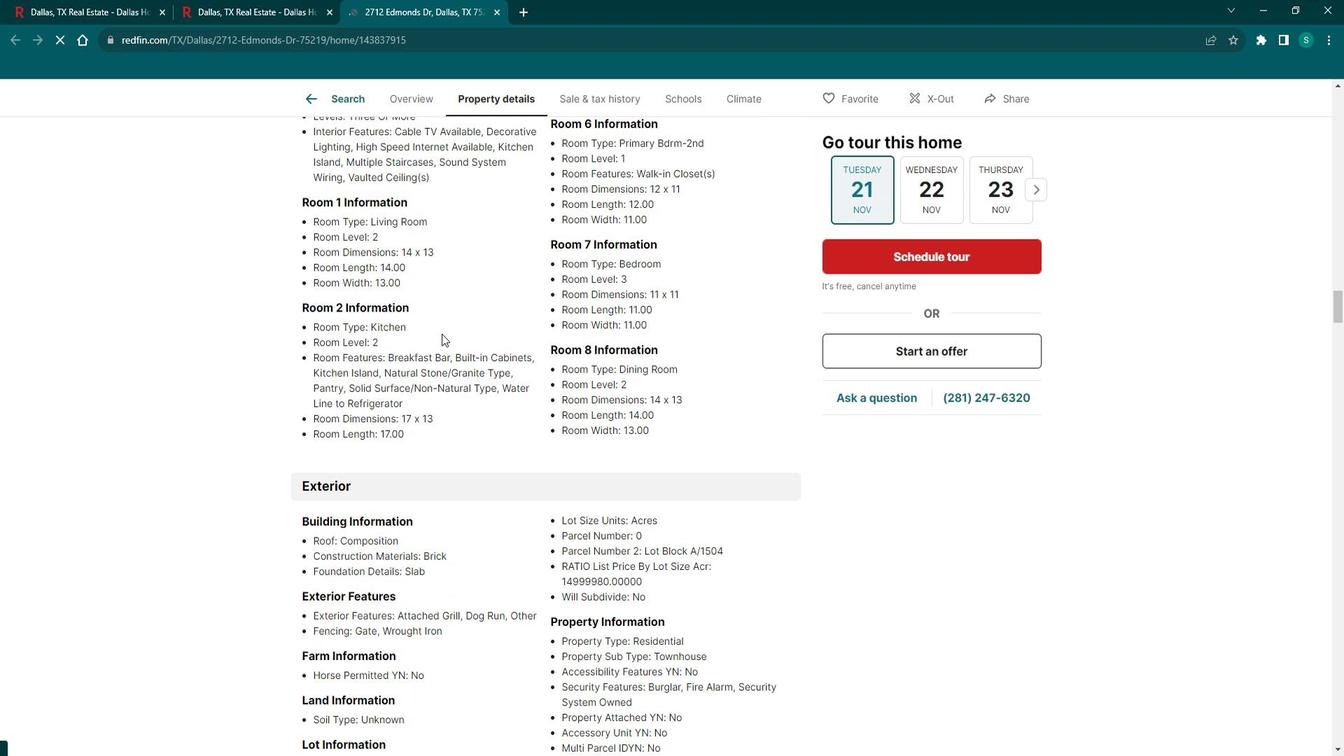 
Action: Mouse moved to (450, 333)
Screenshot: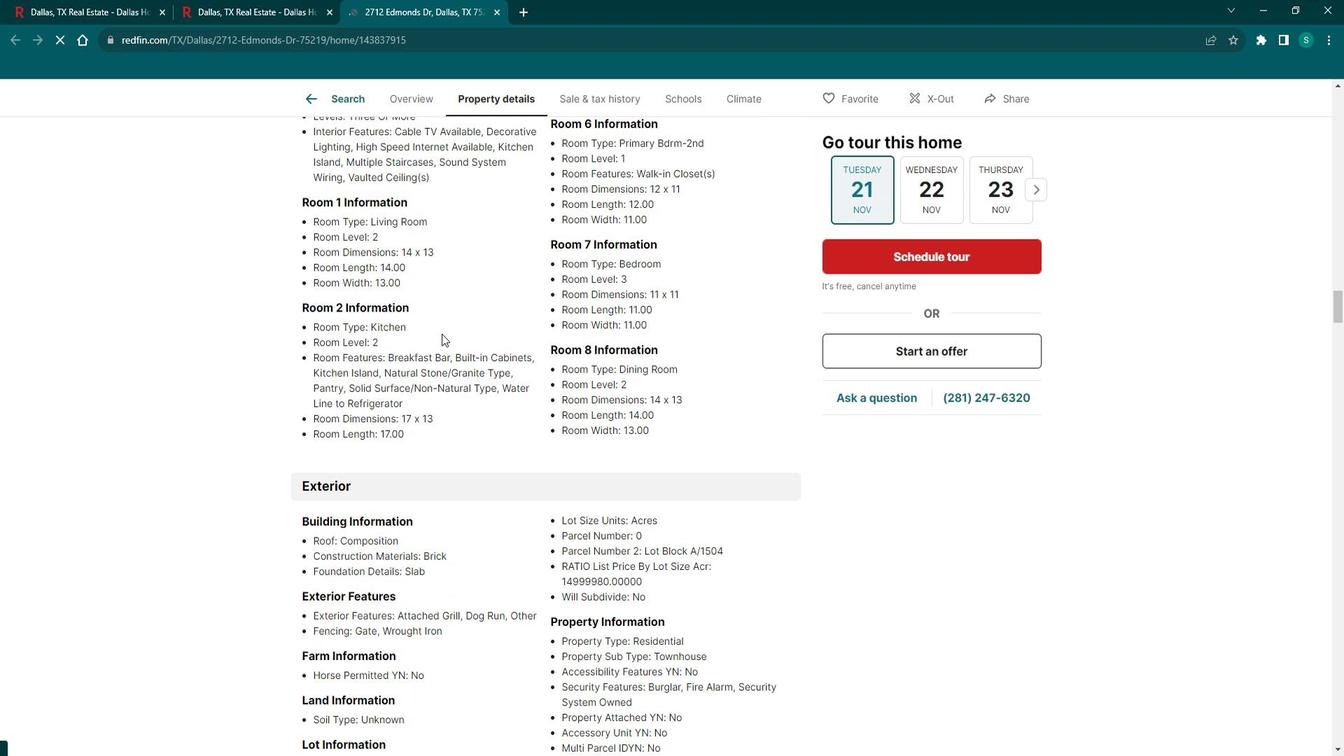 
Action: Mouse scrolled (450, 333) with delta (0, 0)
Screenshot: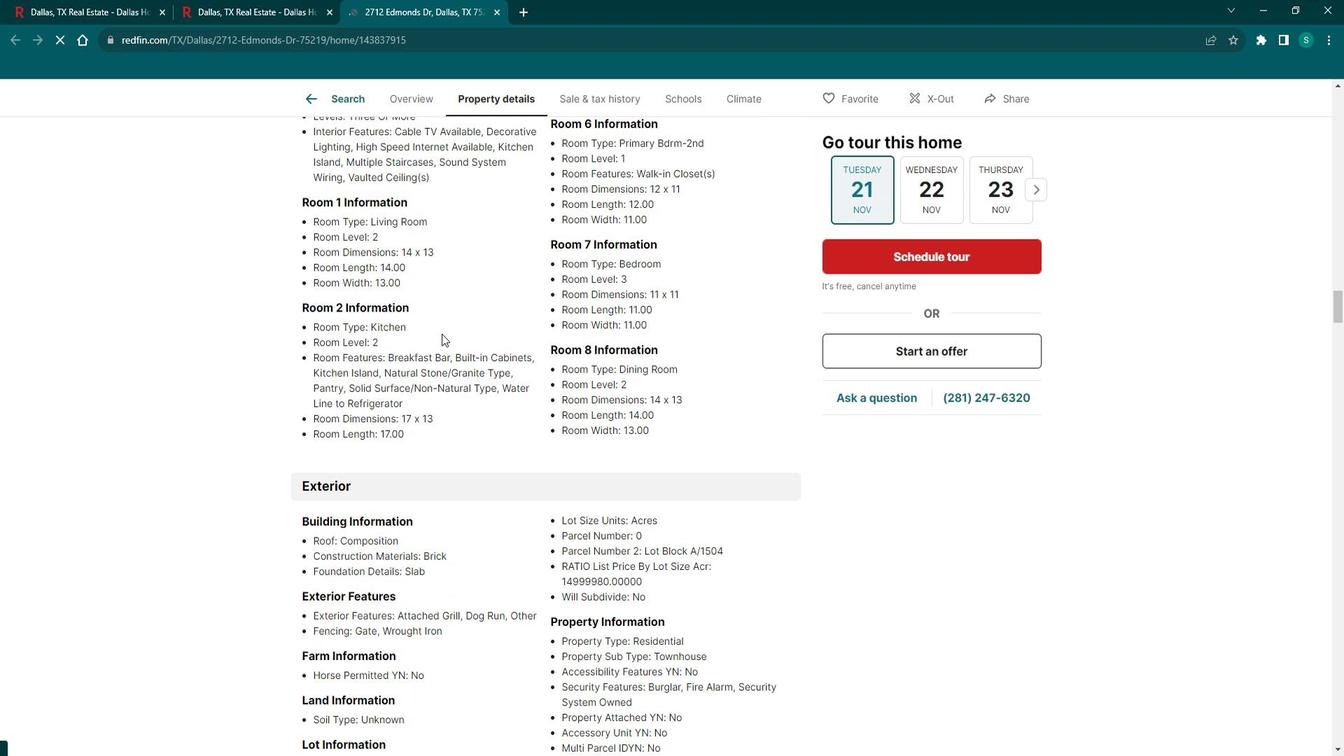 
Action: Mouse moved to (446, 333)
Screenshot: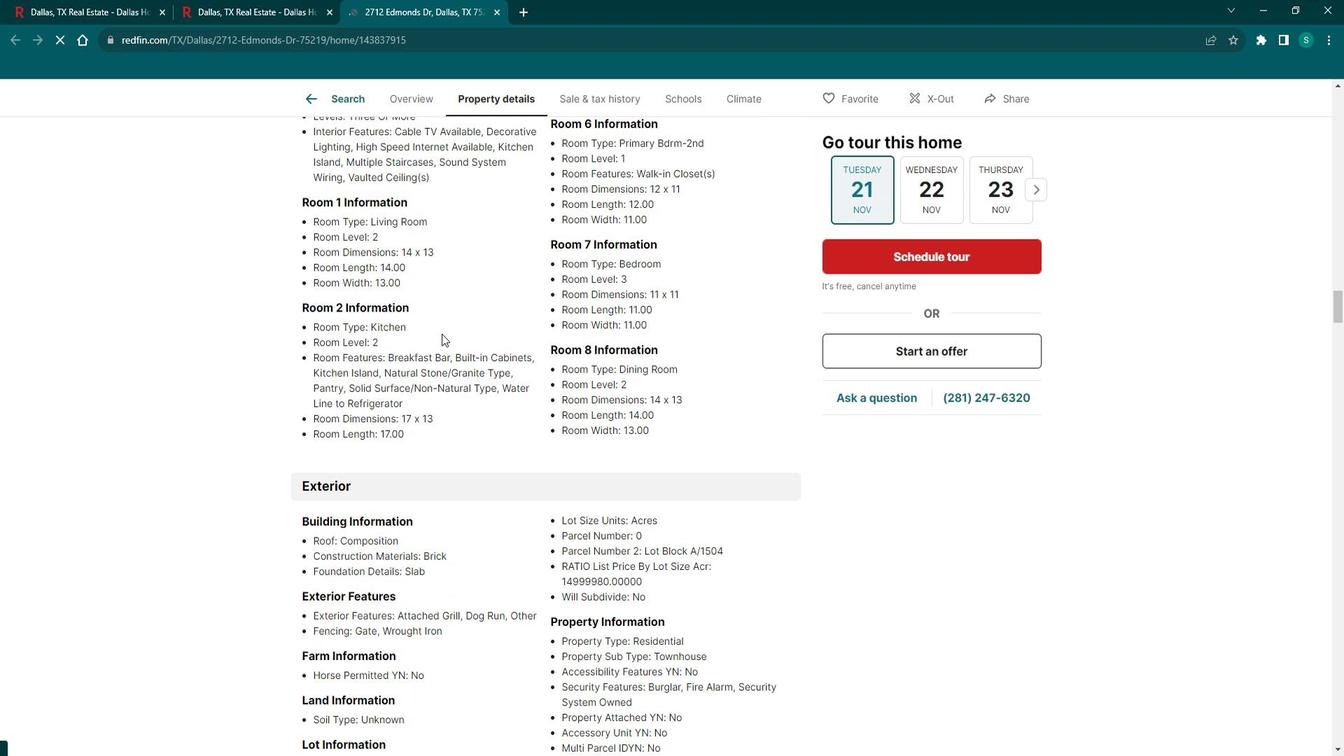 
Action: Mouse scrolled (446, 333) with delta (0, 0)
Screenshot: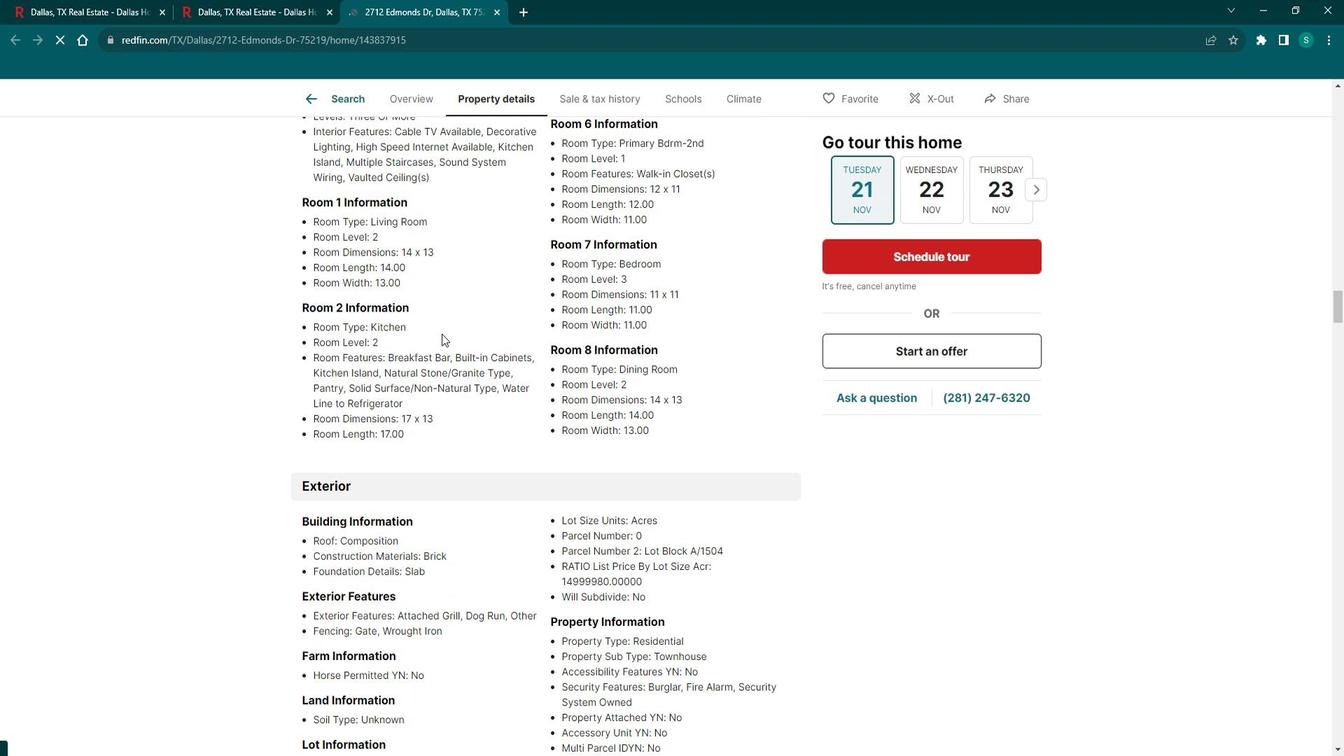 
Action: Mouse moved to (443, 333)
Screenshot: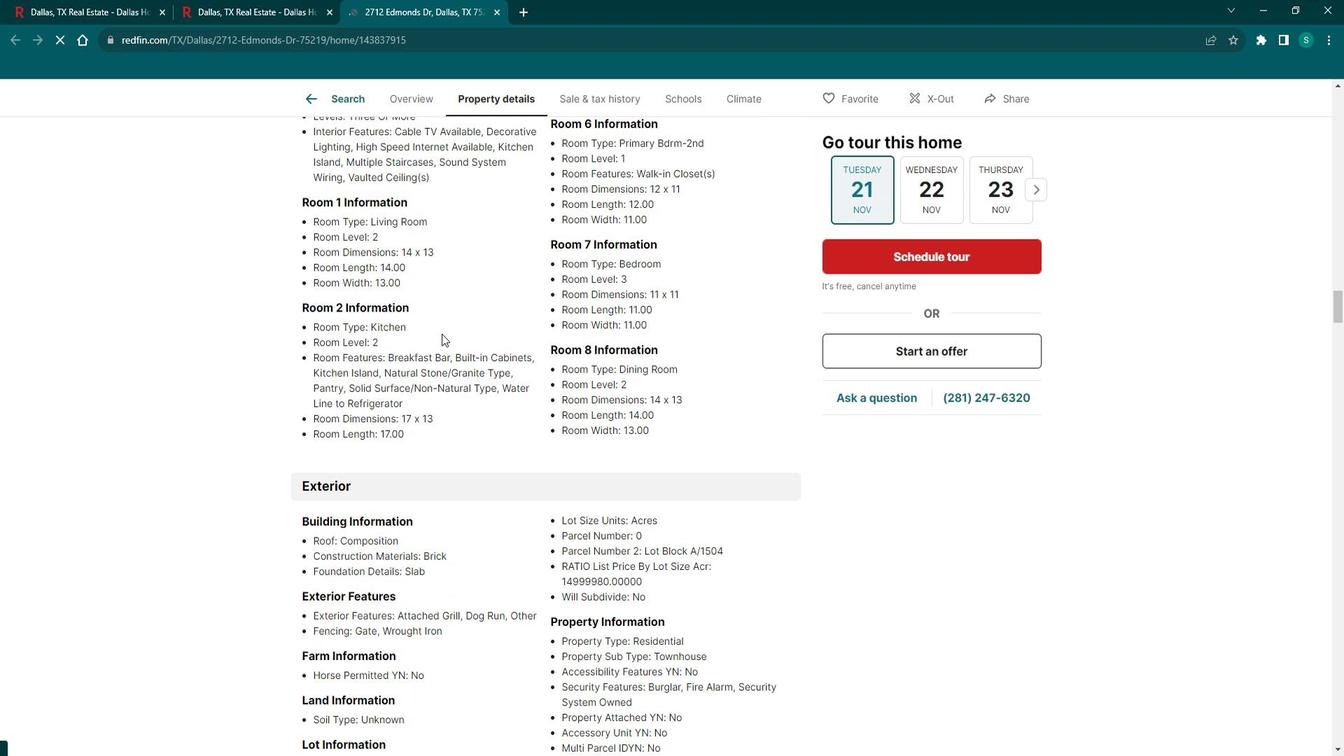 
Action: Mouse scrolled (443, 333) with delta (0, 0)
Screenshot: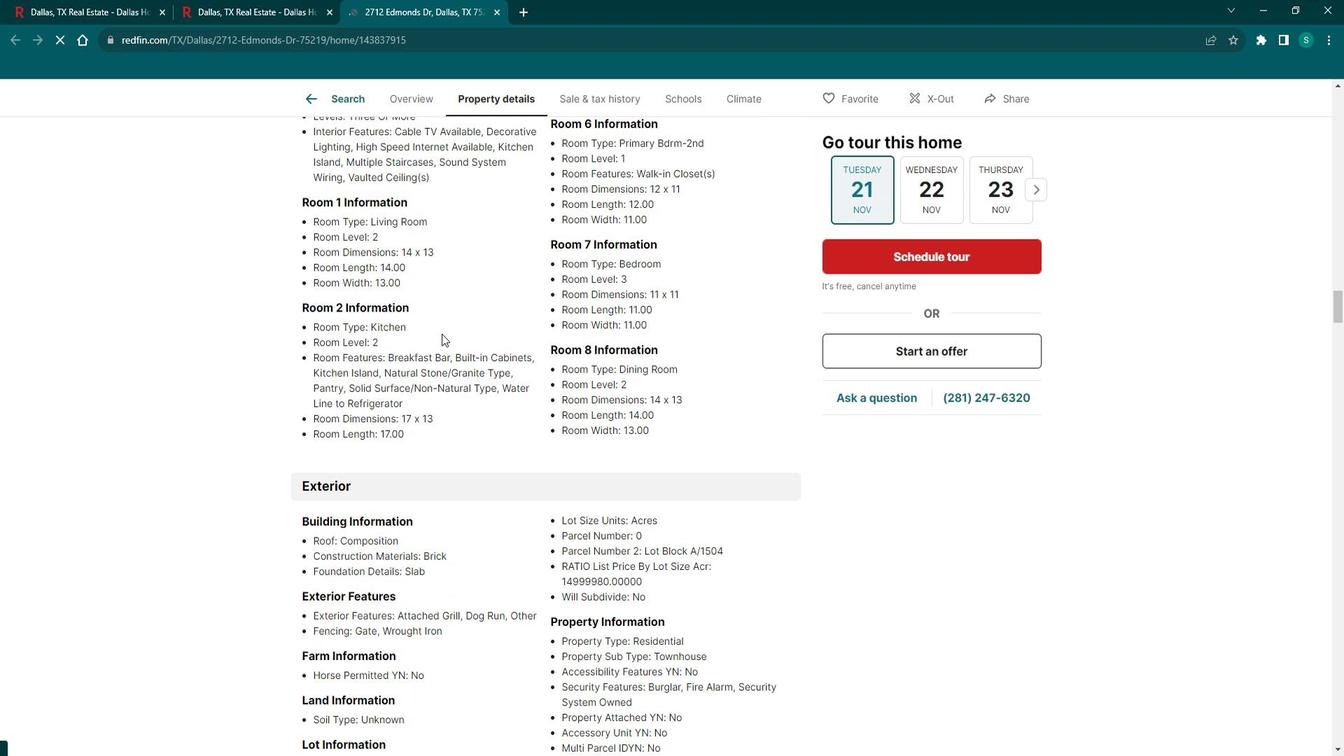 
Action: Mouse moved to (439, 333)
Screenshot: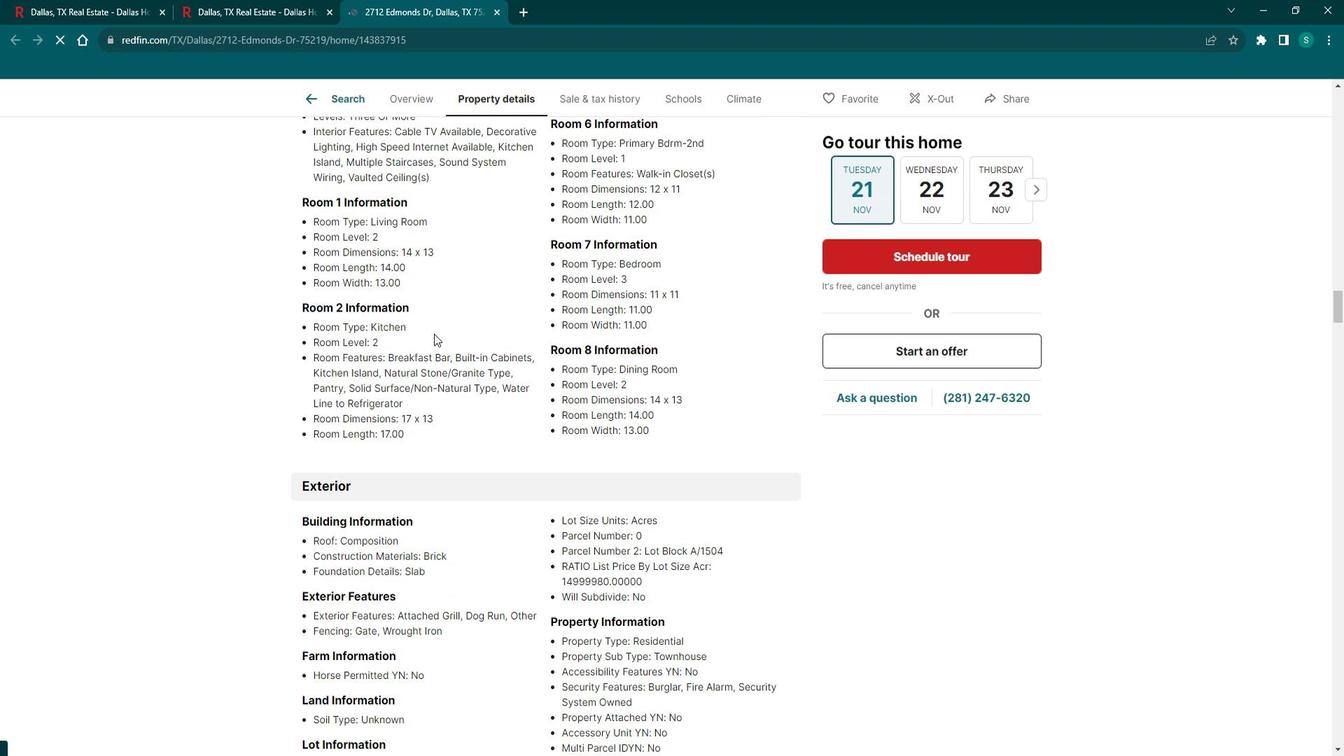 
Action: Mouse scrolled (439, 333) with delta (0, 0)
Screenshot: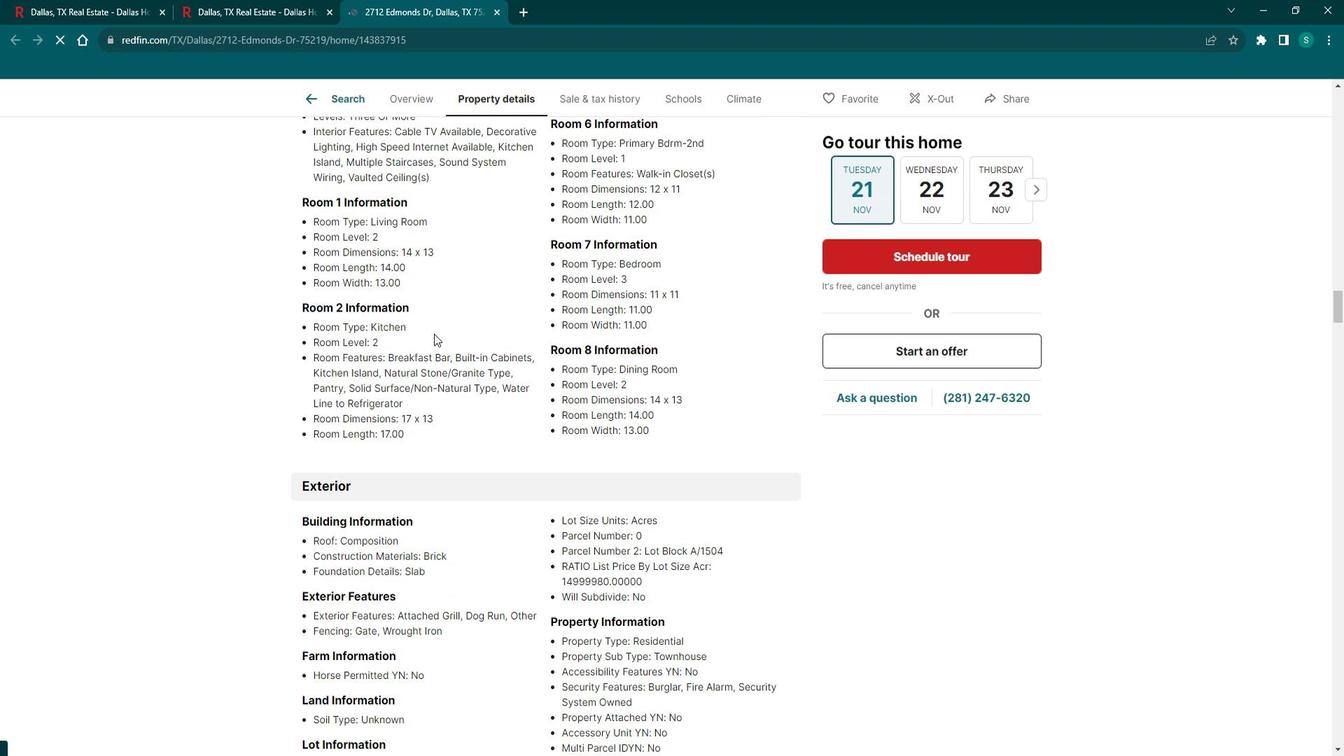 
Action: Mouse moved to (438, 333)
Screenshot: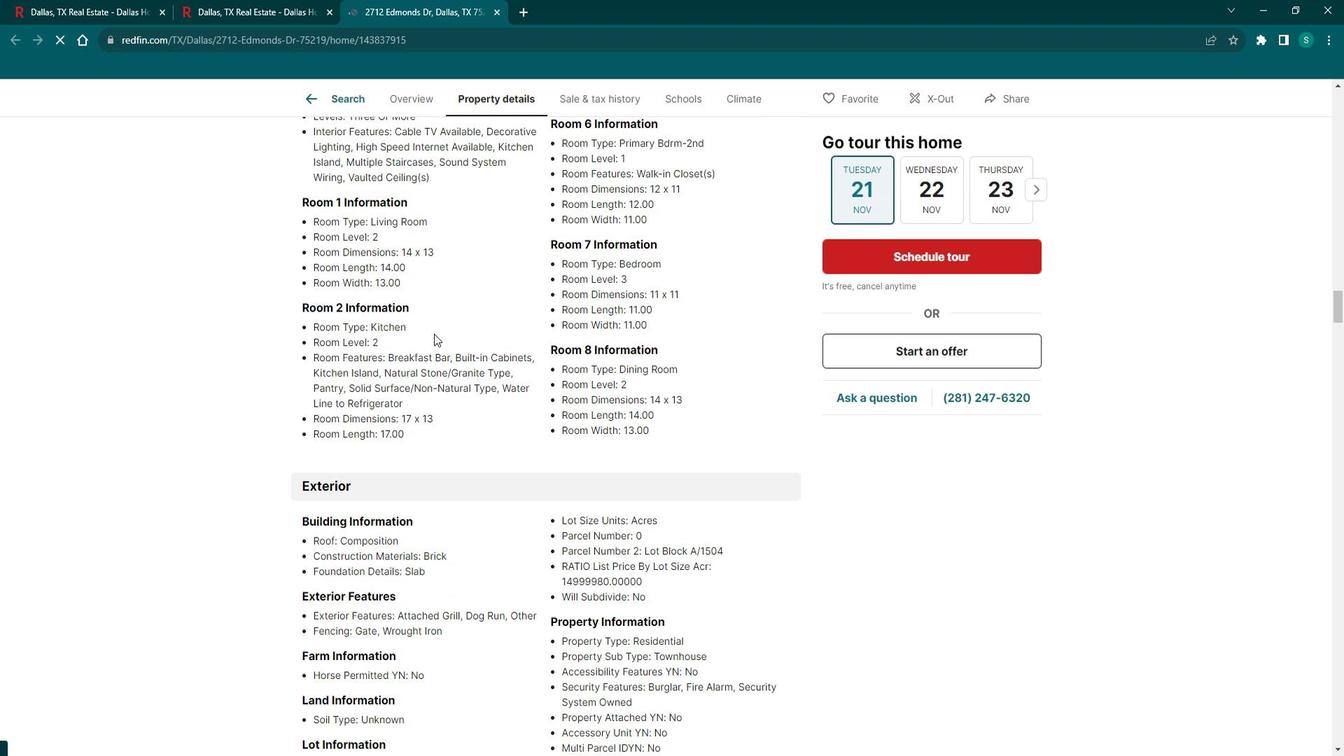 
Action: Mouse scrolled (438, 333) with delta (0, 0)
Screenshot: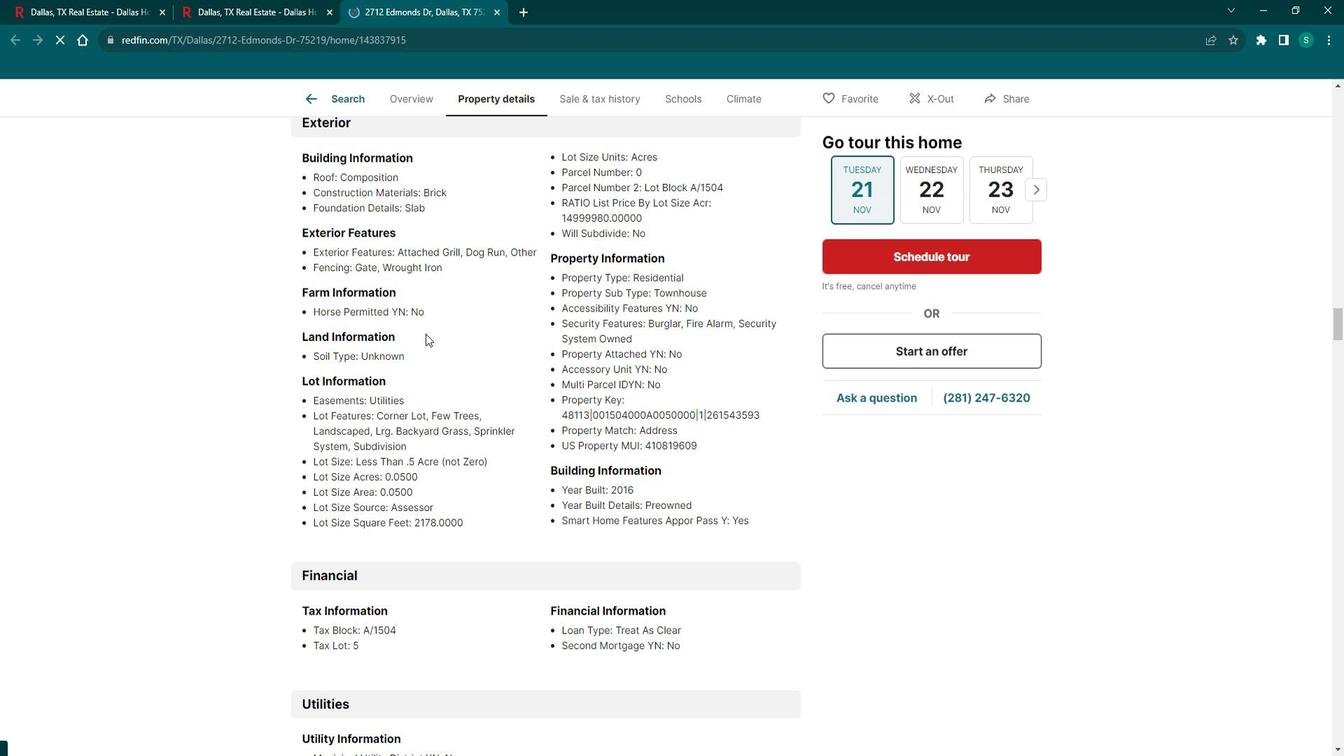 
Action: Mouse scrolled (438, 333) with delta (0, 0)
Screenshot: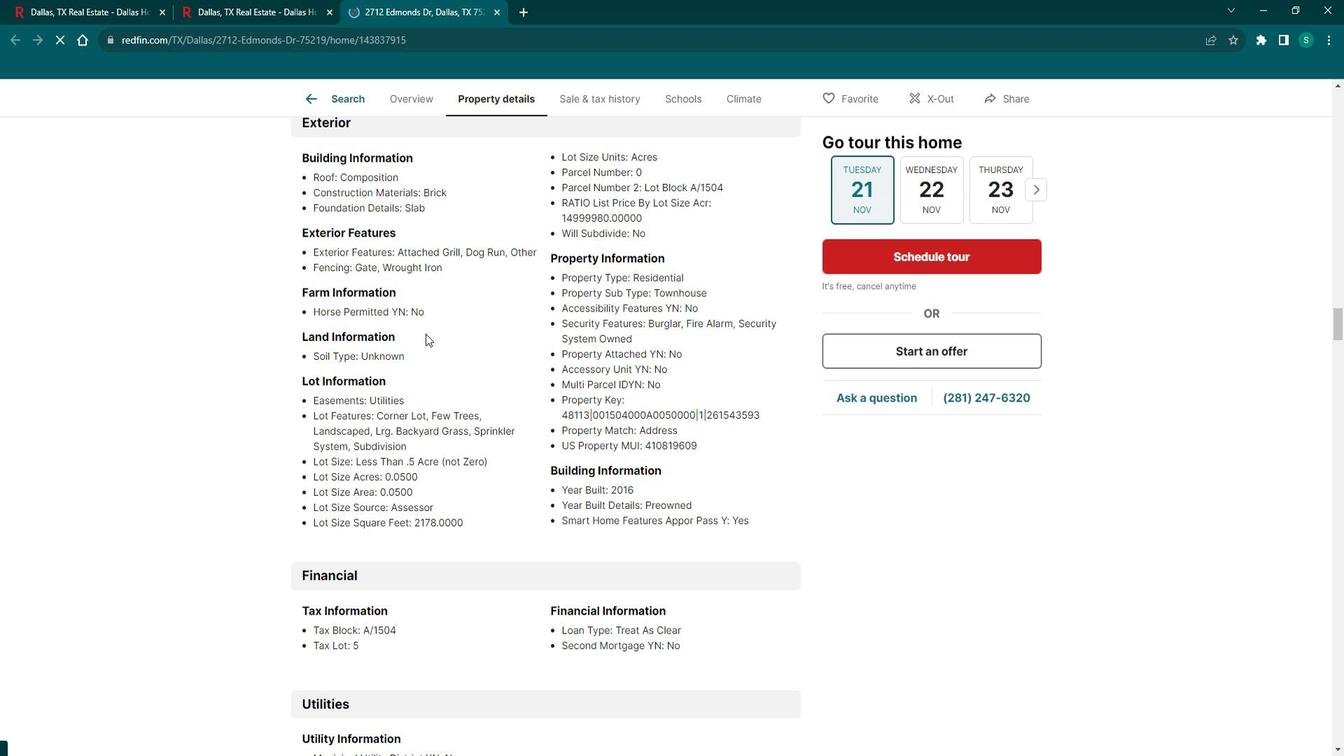 
Action: Mouse scrolled (438, 333) with delta (0, 0)
Screenshot: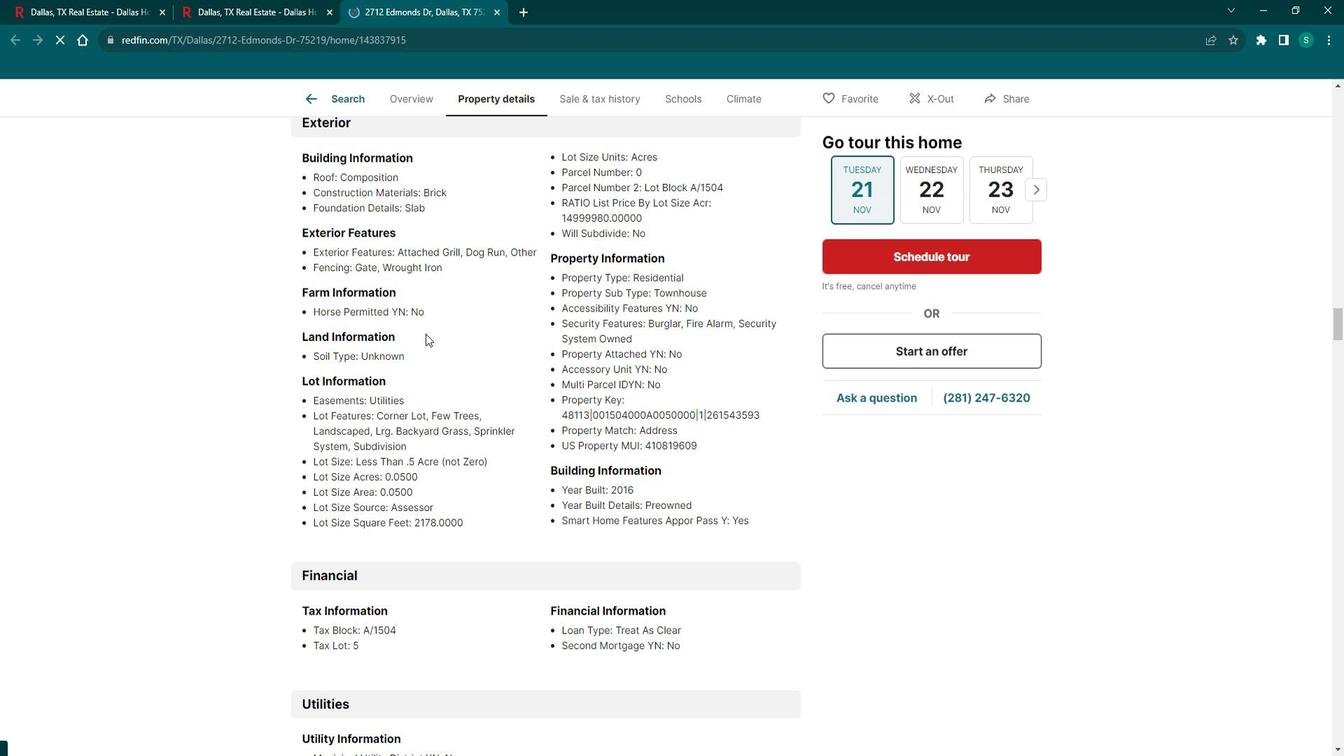 
Action: Mouse scrolled (438, 333) with delta (0, 0)
Screenshot: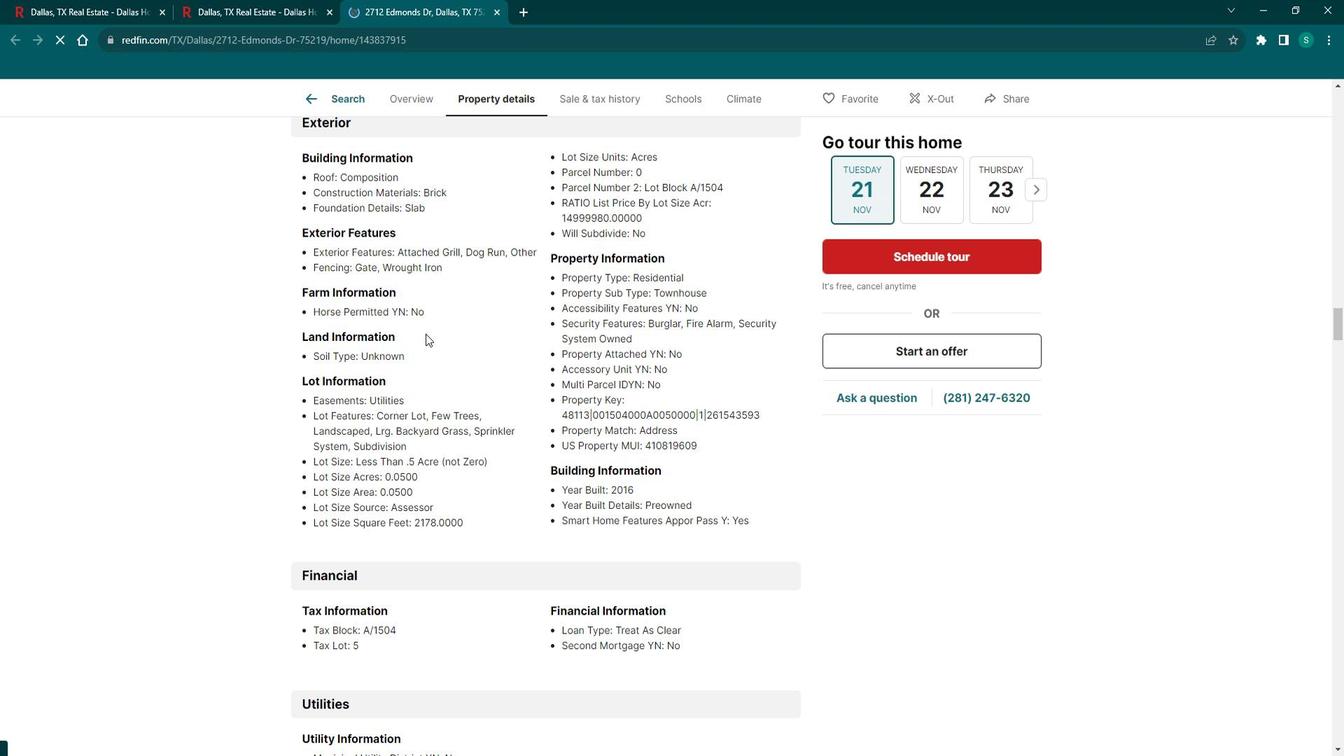 
Action: Mouse scrolled (438, 333) with delta (0, 0)
